 Task: Design a Virtual Art Exhibition.
Action: Mouse moved to (96, 59)
Screenshot: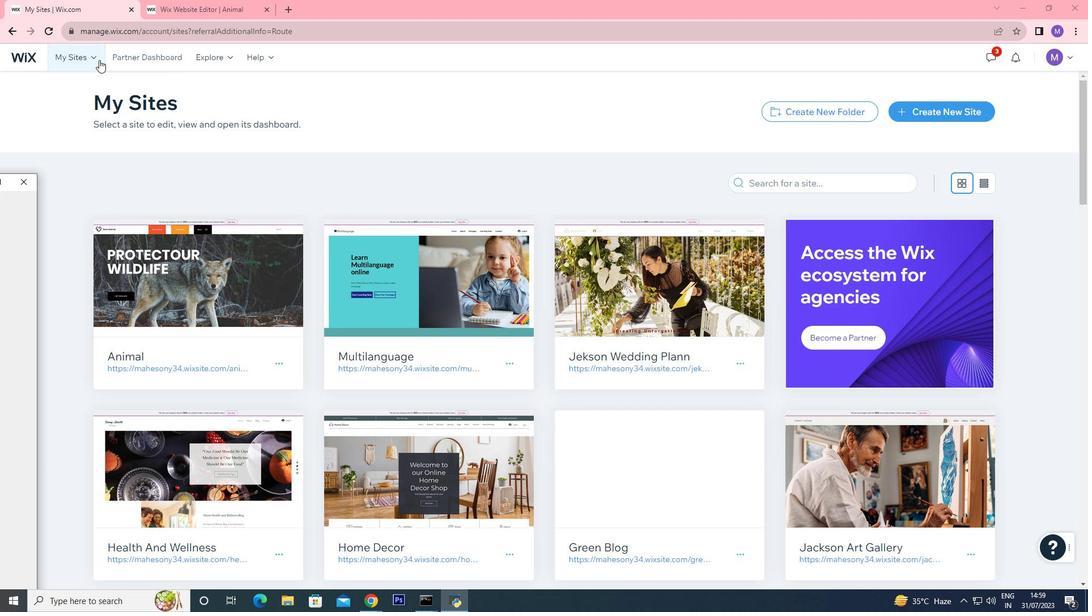 
Action: Mouse pressed left at (96, 59)
Screenshot: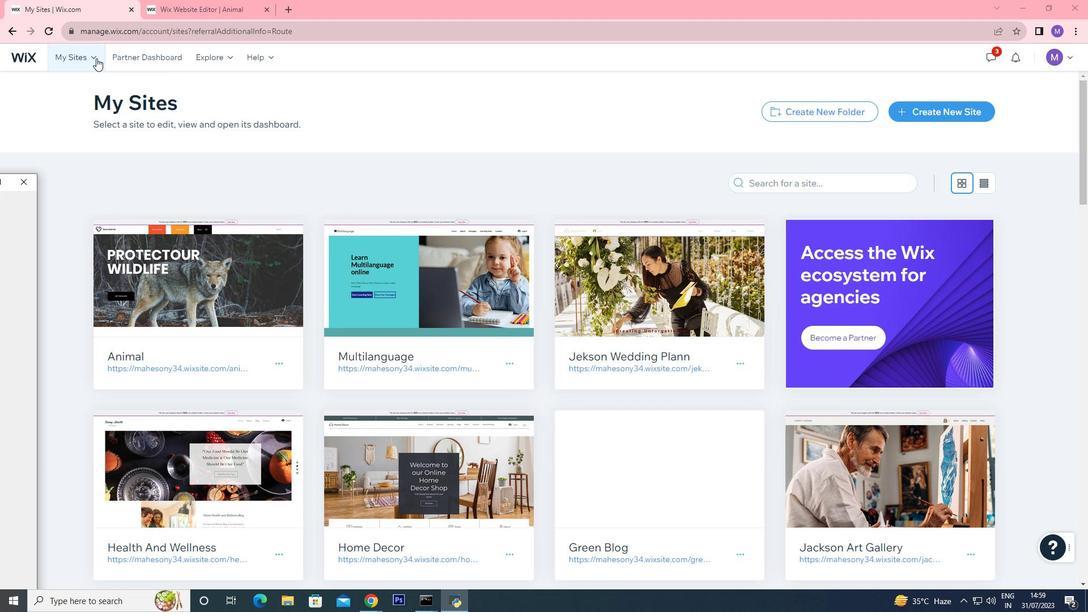 
Action: Mouse moved to (215, 96)
Screenshot: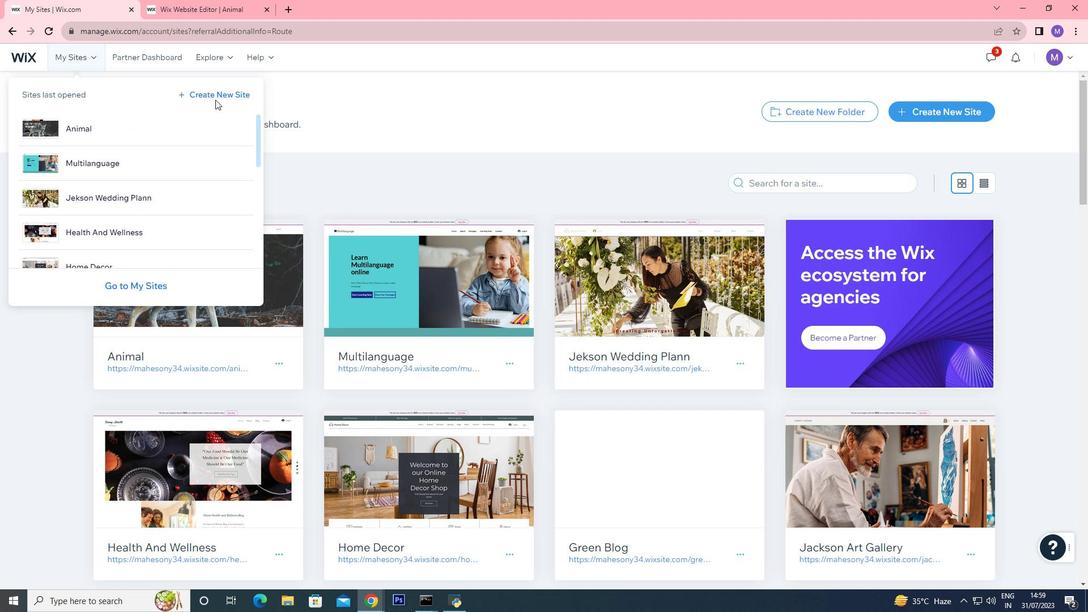 
Action: Mouse pressed left at (215, 96)
Screenshot: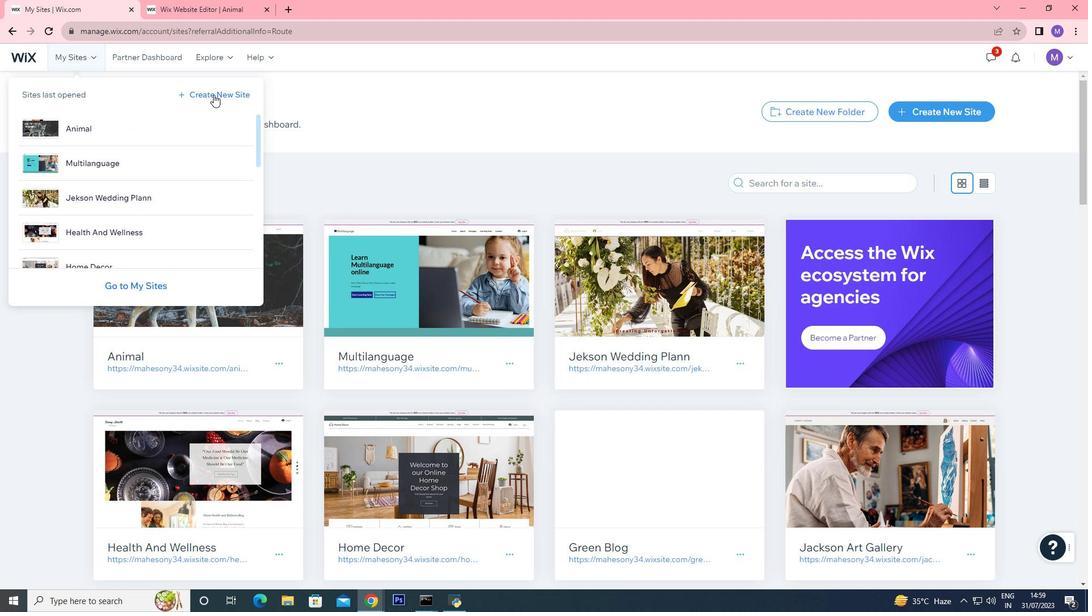 
Action: Mouse moved to (455, 269)
Screenshot: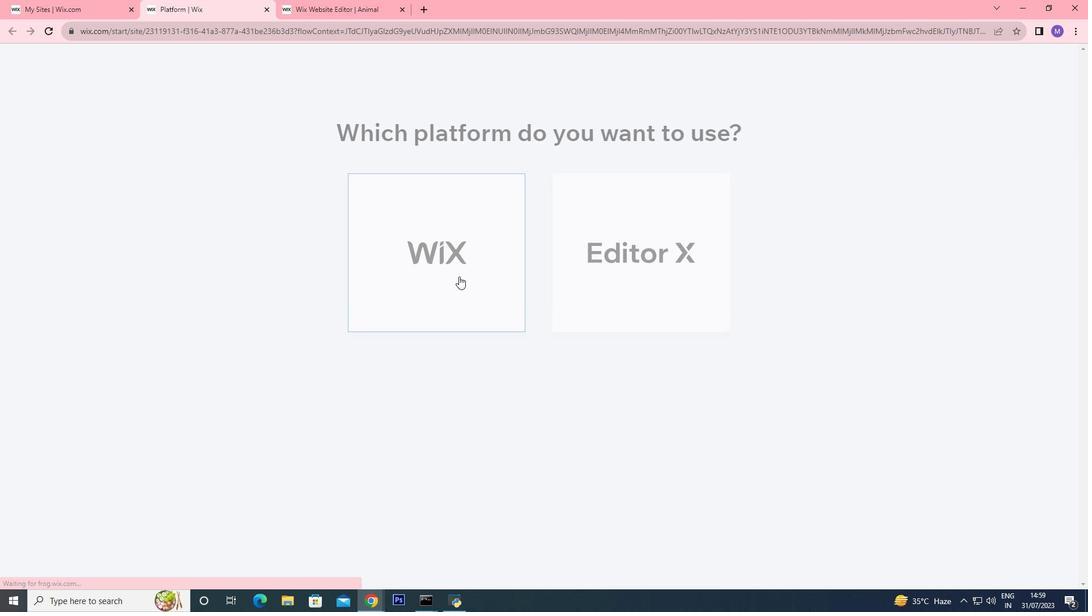 
Action: Mouse pressed left at (455, 269)
Screenshot: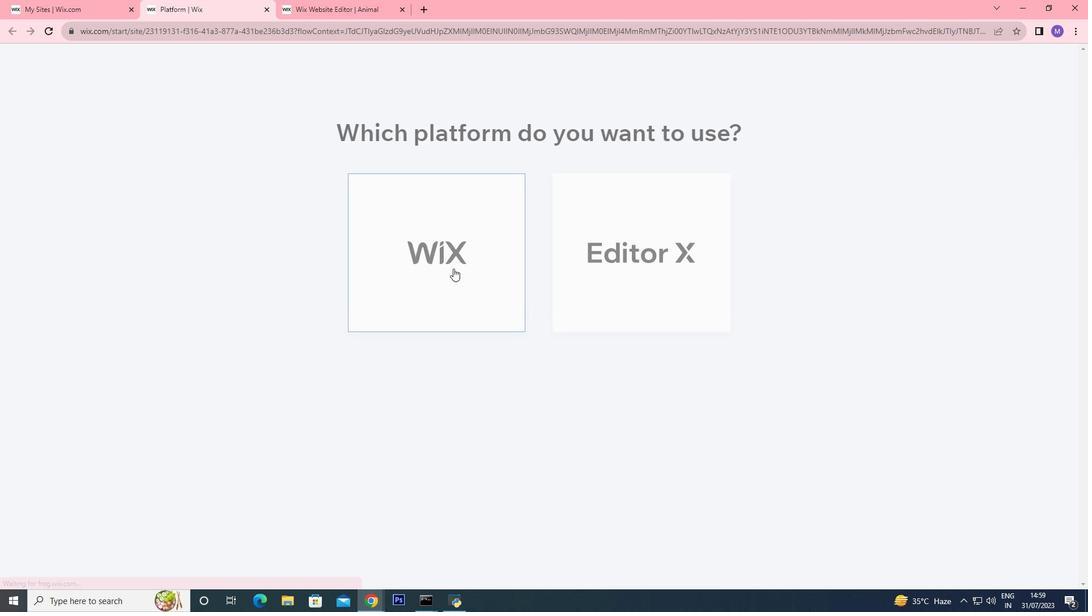 
Action: Mouse pressed left at (455, 269)
Screenshot: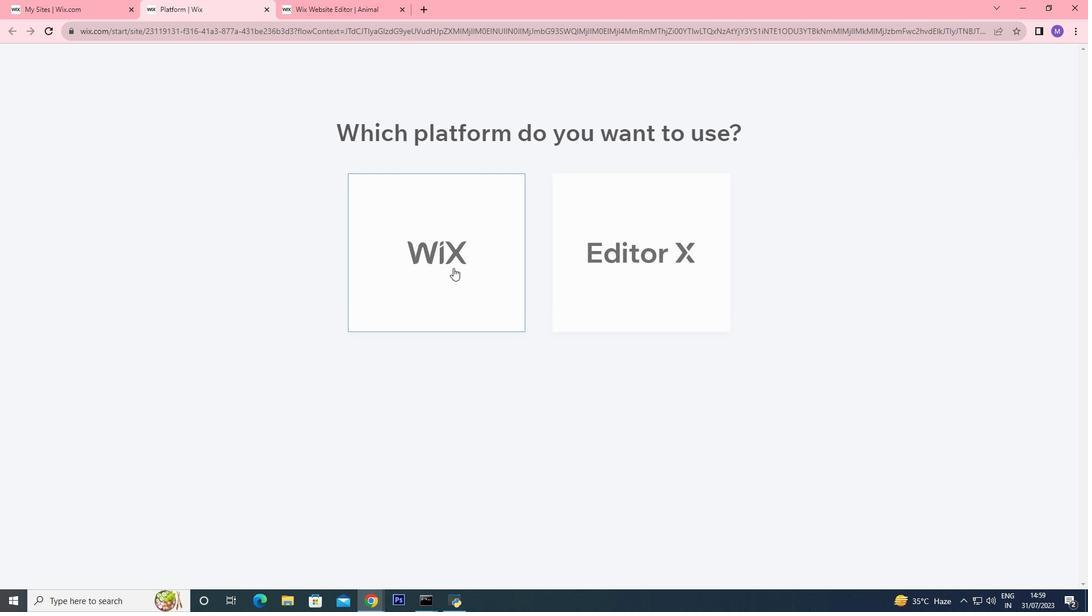 
Action: Mouse pressed left at (455, 269)
Screenshot: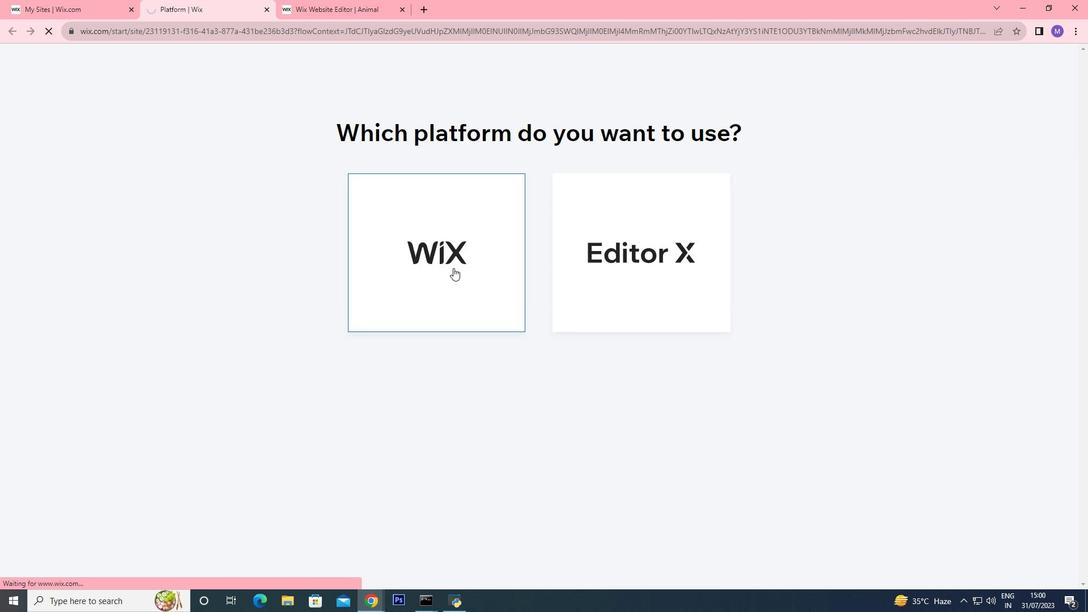 
Action: Mouse moved to (436, 199)
Screenshot: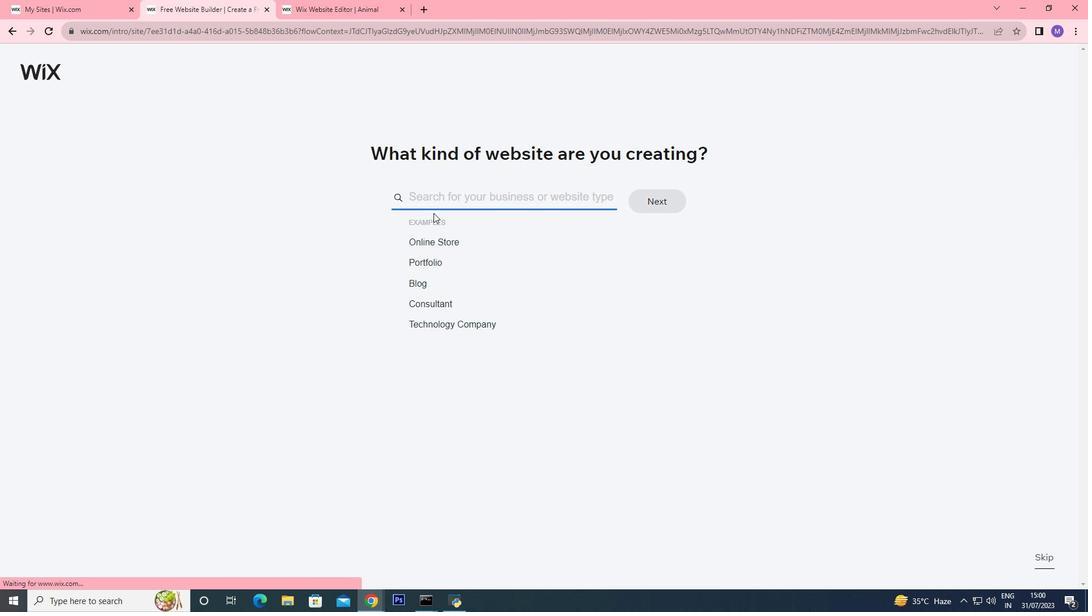 
Action: Mouse pressed left at (436, 199)
Screenshot: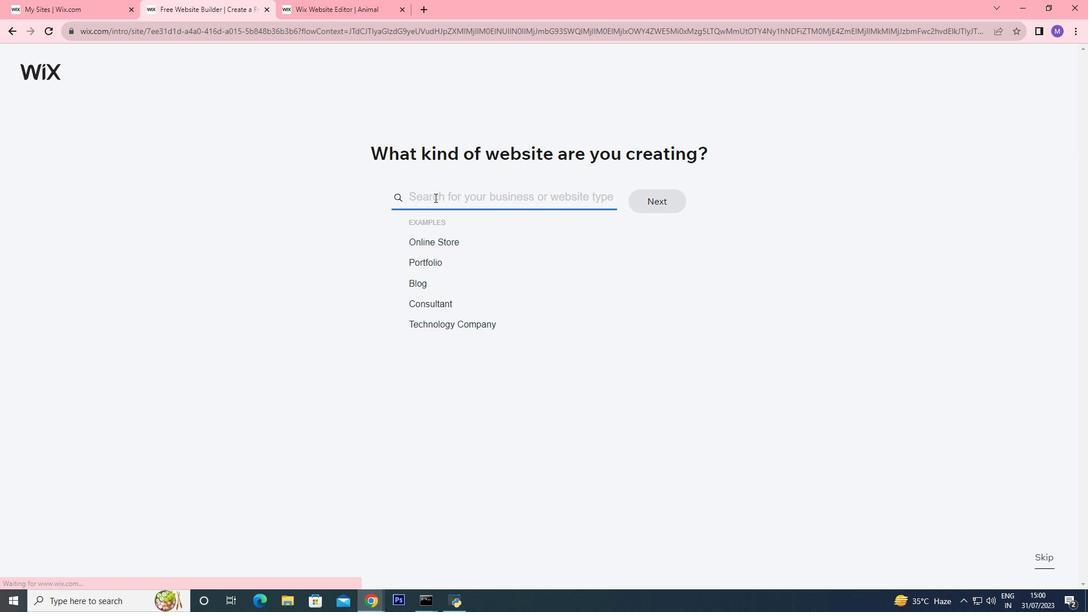 
Action: Key pressed <Key.shift>Virtual<Key.space><Key.shift><Key.shift><Key.shift><Key.shift><Key.shift><Key.shift>Art<Key.space><Key.shift>Exhibition
Screenshot: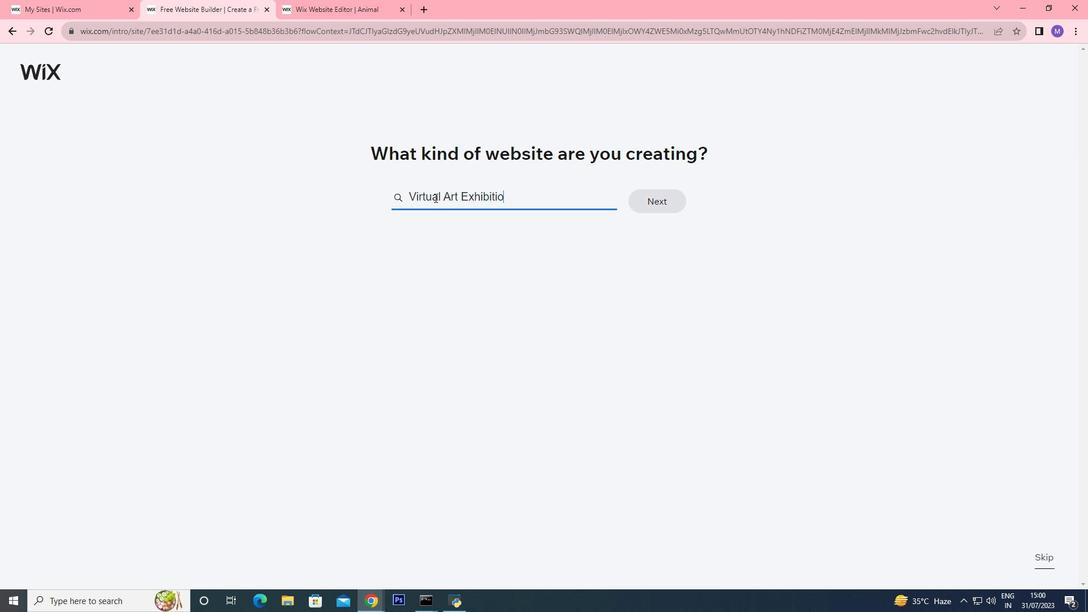 
Action: Mouse moved to (504, 338)
Screenshot: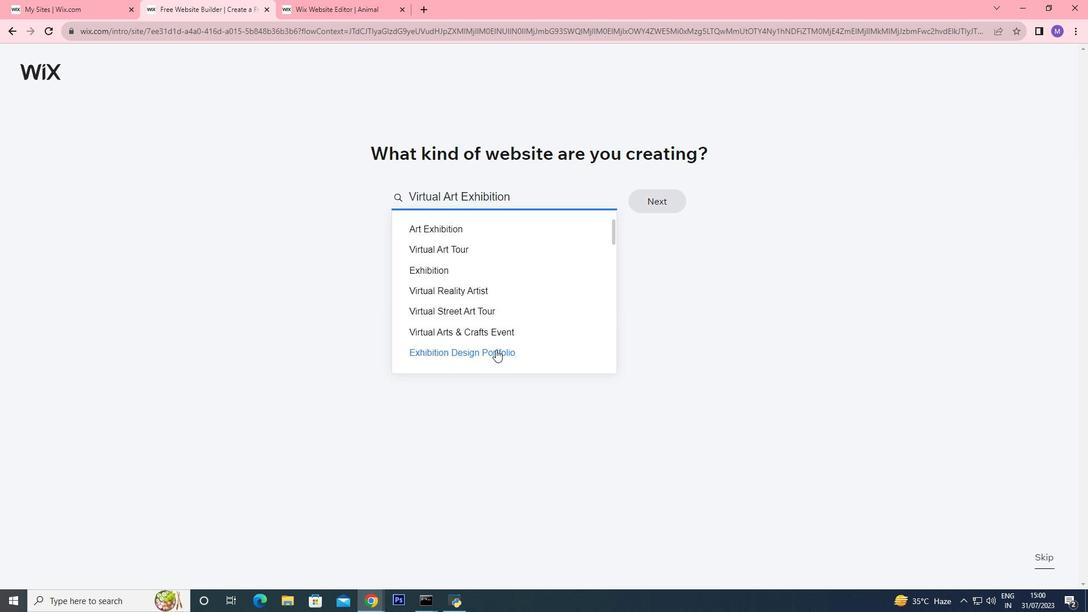 
Action: Mouse scrolled (504, 337) with delta (0, 0)
Screenshot: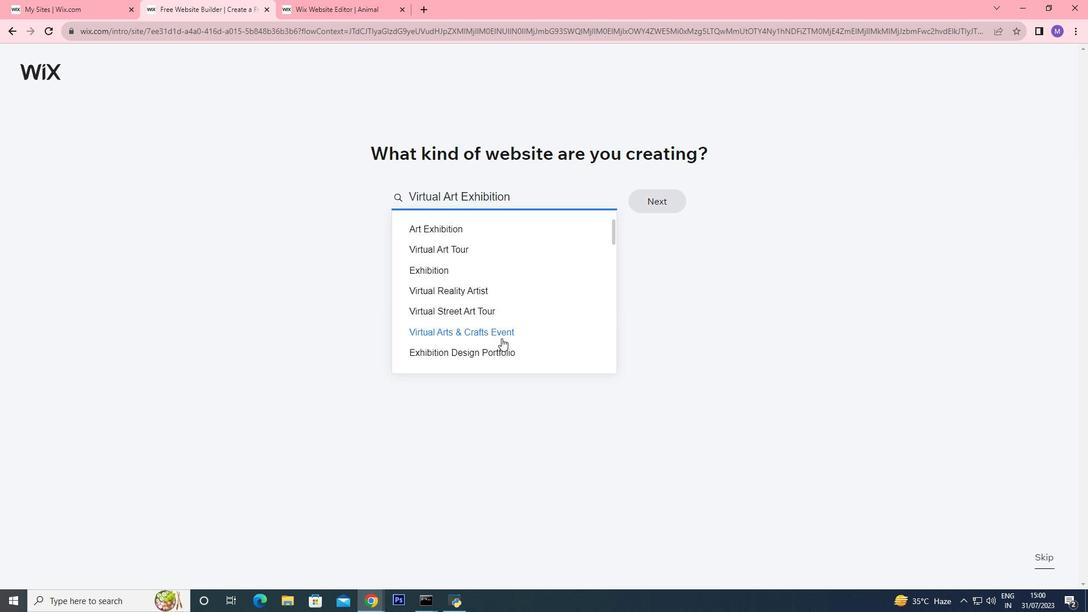 
Action: Mouse moved to (485, 281)
Screenshot: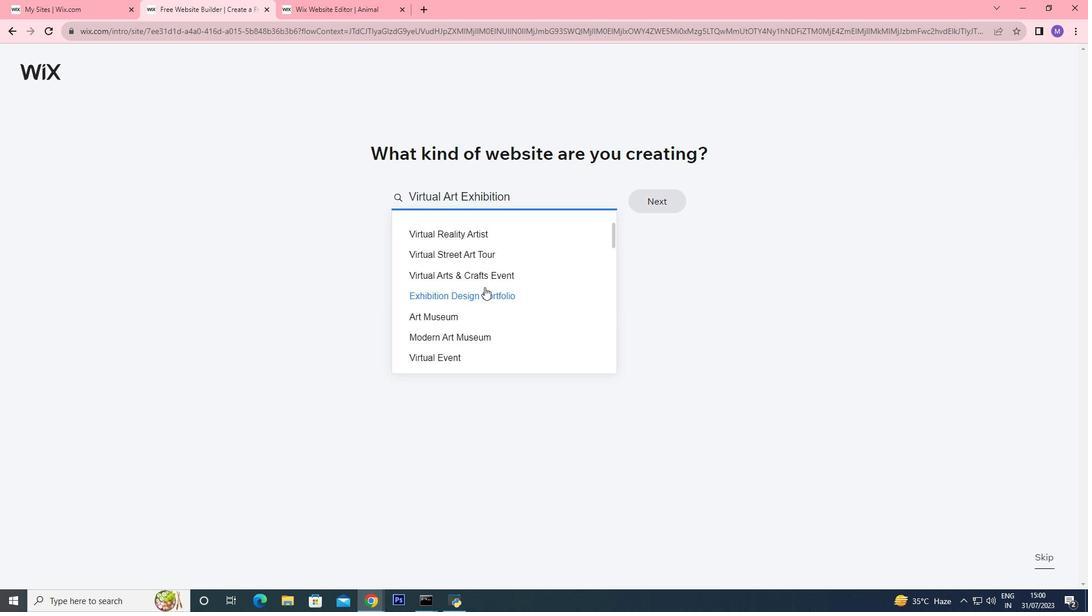 
Action: Mouse scrolled (485, 282) with delta (0, 0)
Screenshot: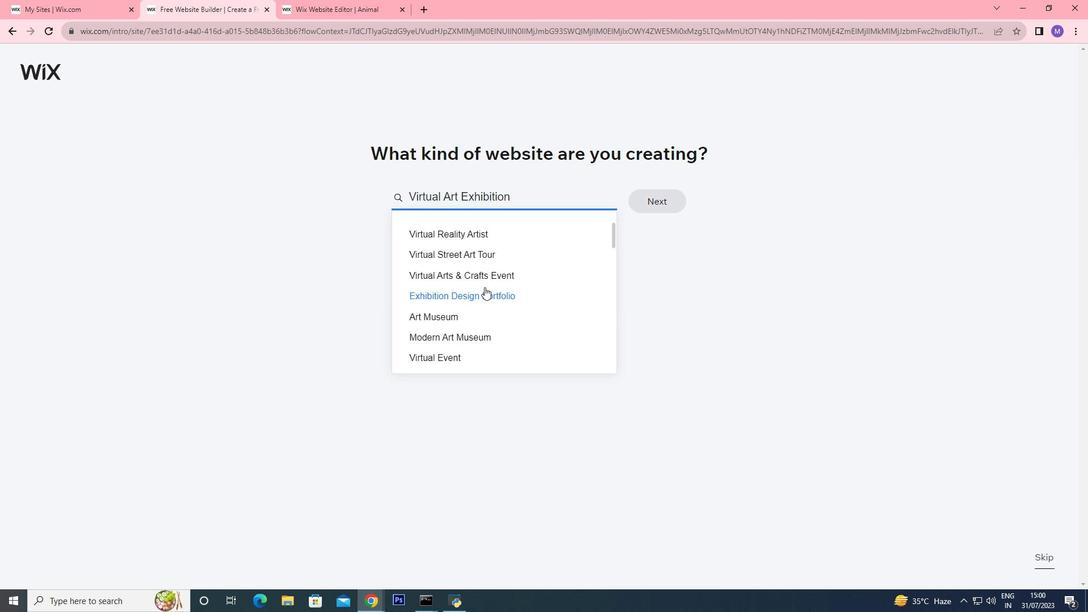 
Action: Mouse scrolled (485, 282) with delta (0, 0)
Screenshot: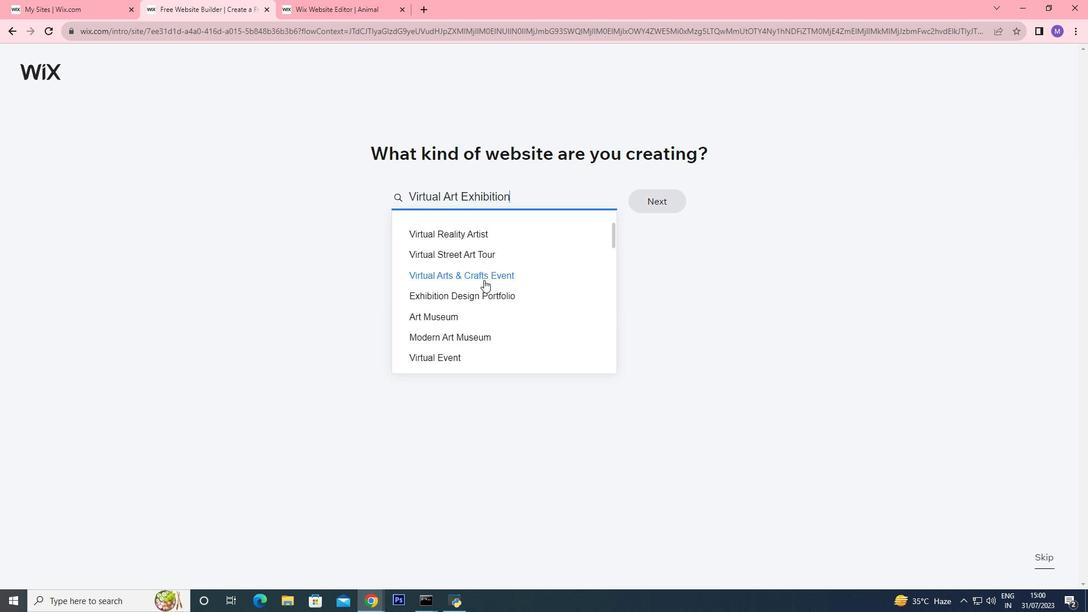 
Action: Mouse scrolled (485, 282) with delta (0, 0)
Screenshot: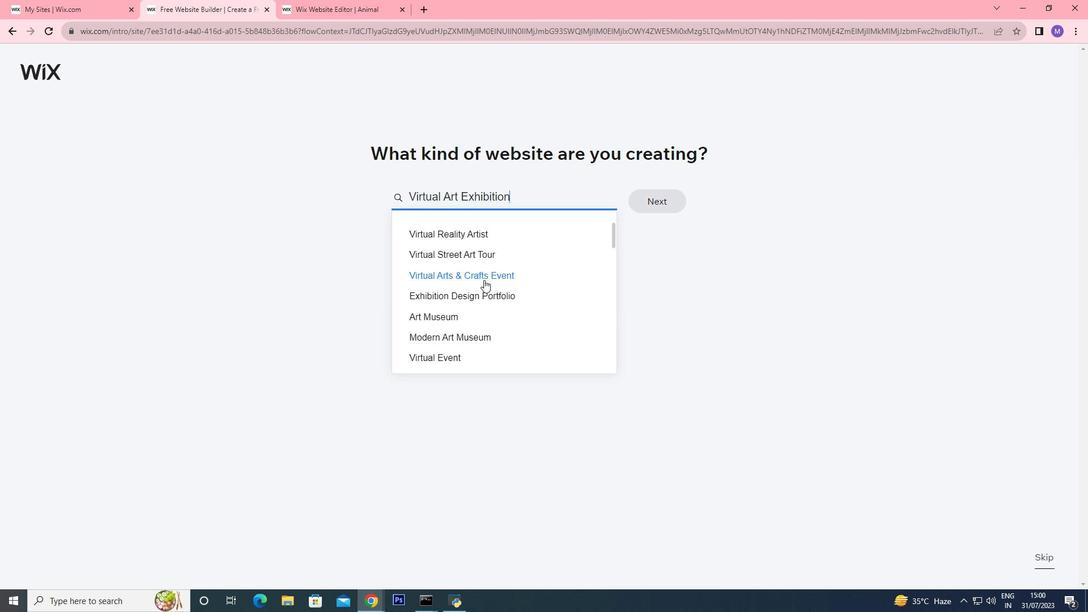 
Action: Mouse moved to (454, 227)
Screenshot: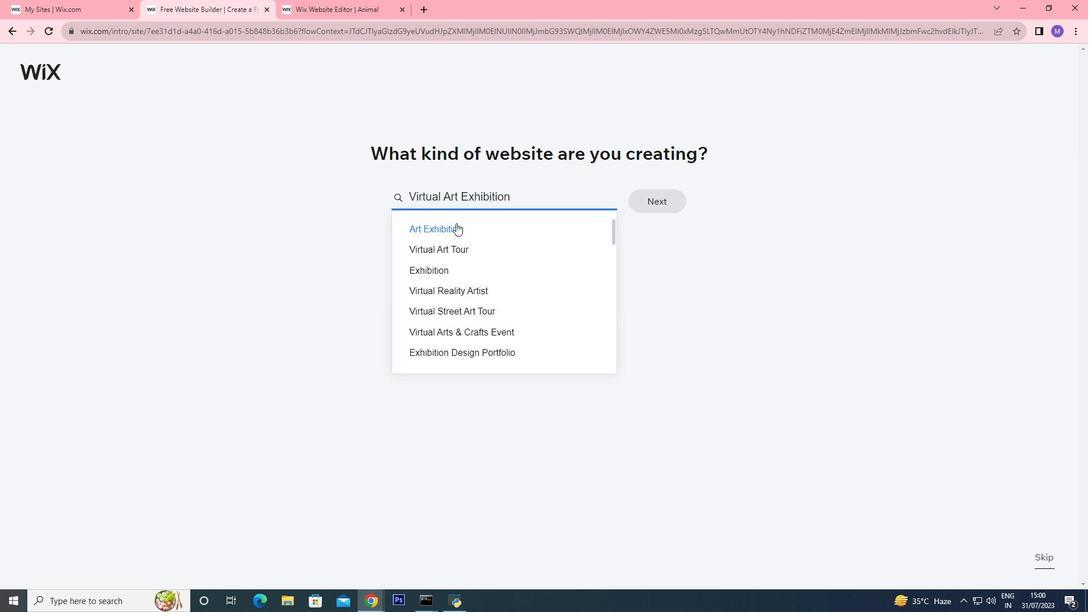 
Action: Mouse pressed left at (454, 227)
Screenshot: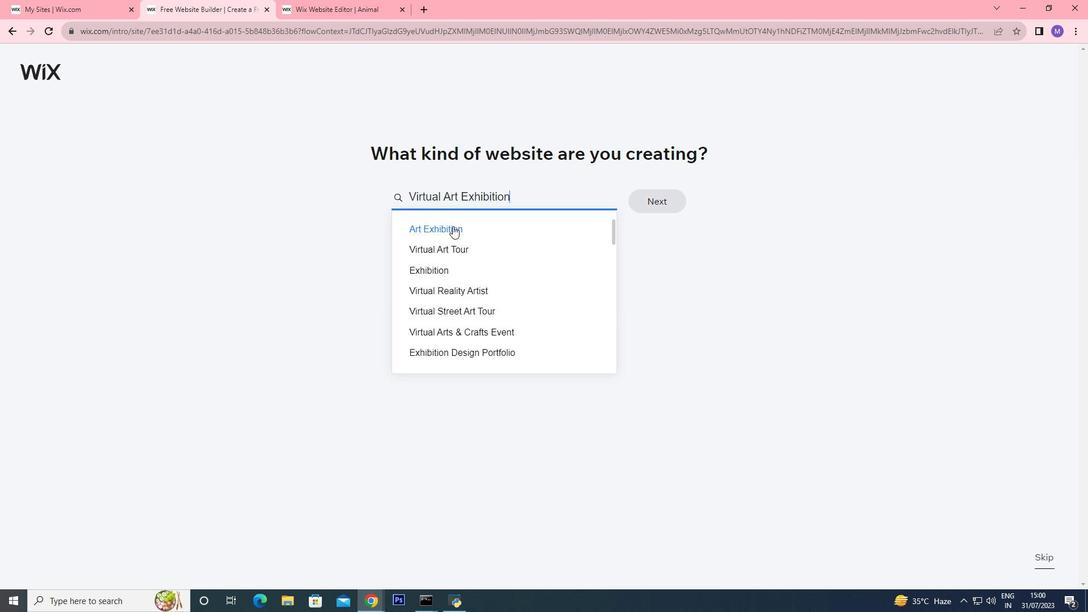 
Action: Mouse moved to (653, 198)
Screenshot: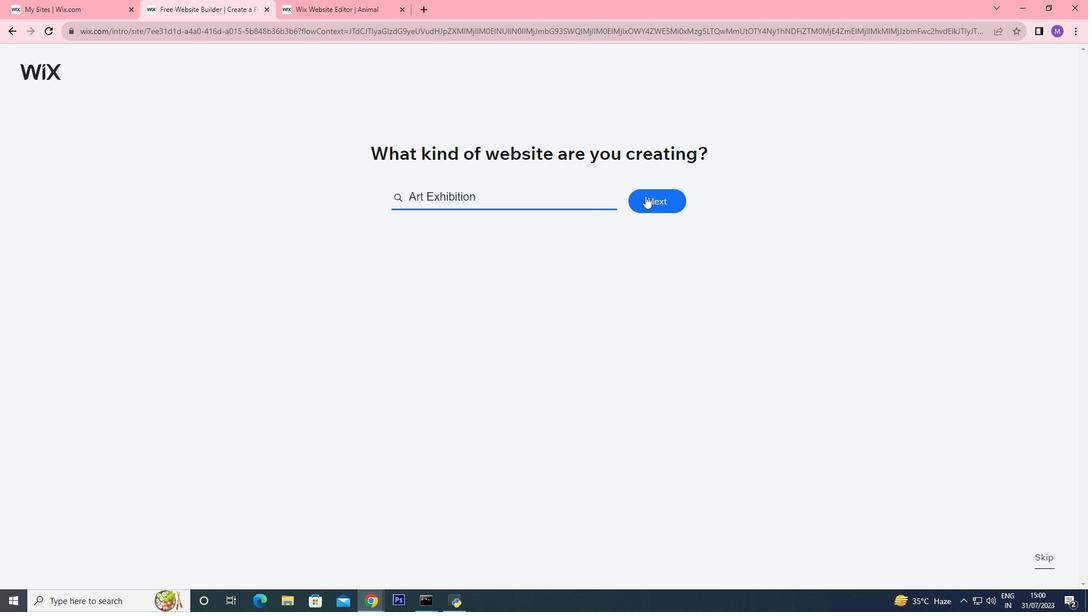 
Action: Mouse pressed left at (653, 198)
Screenshot: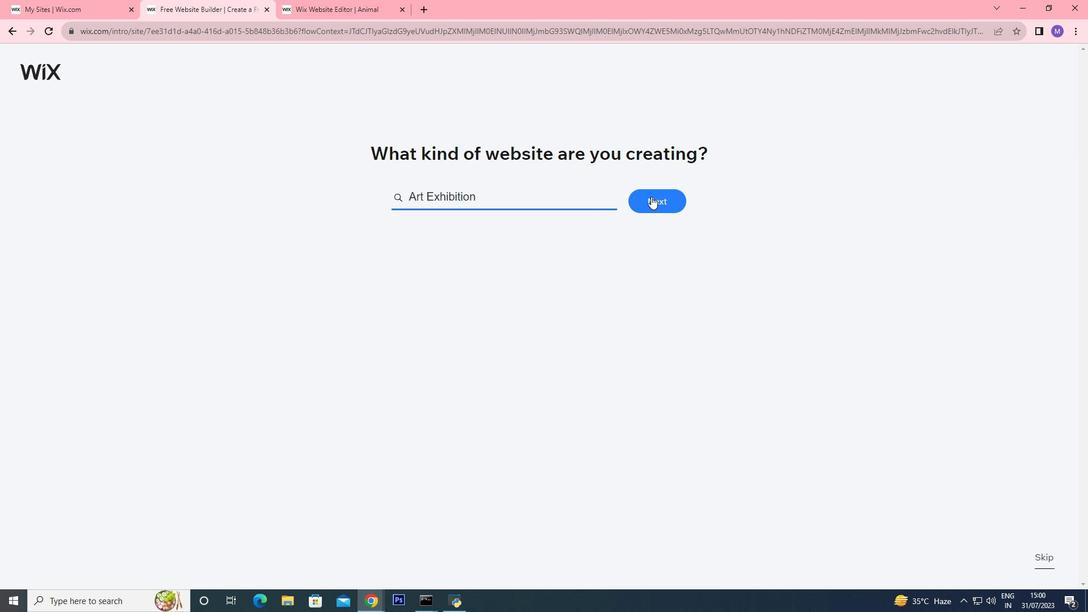 
Action: Mouse moved to (434, 228)
Screenshot: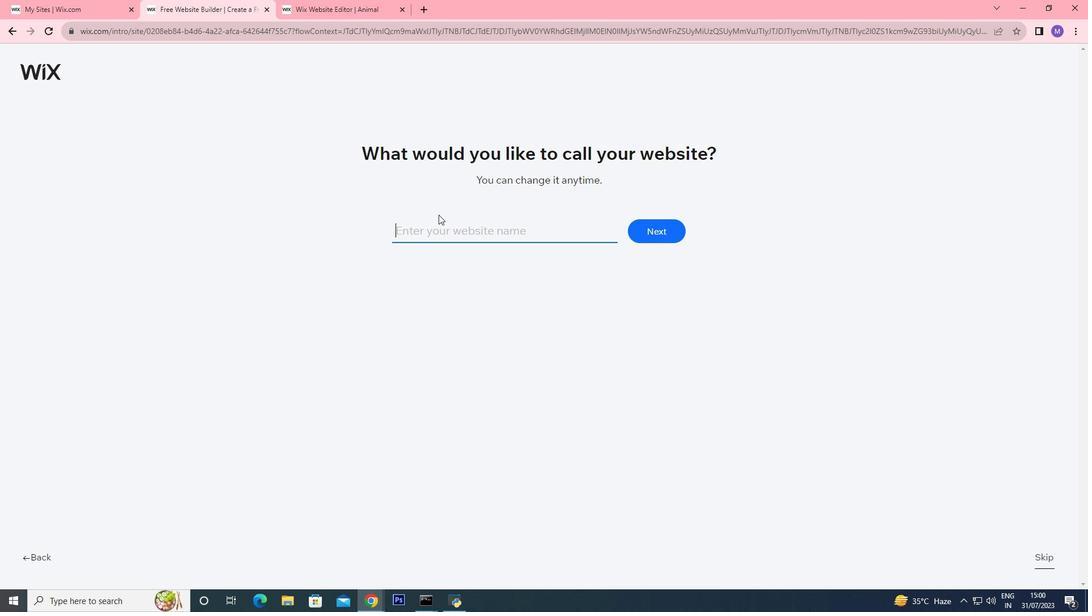 
Action: Mouse pressed left at (434, 228)
Screenshot: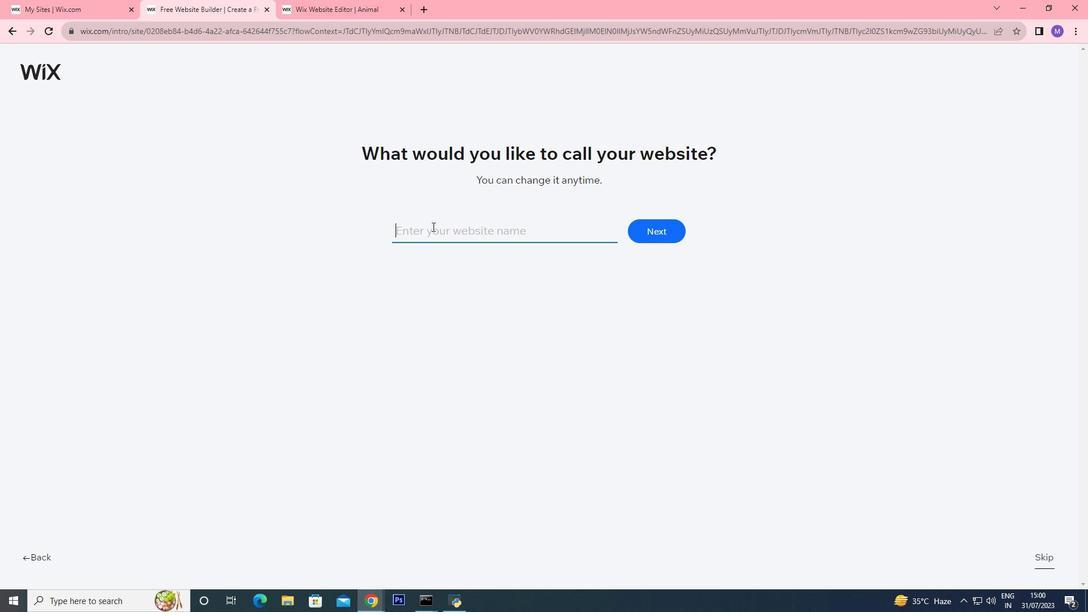 
Action: Mouse moved to (363, 1)
Screenshot: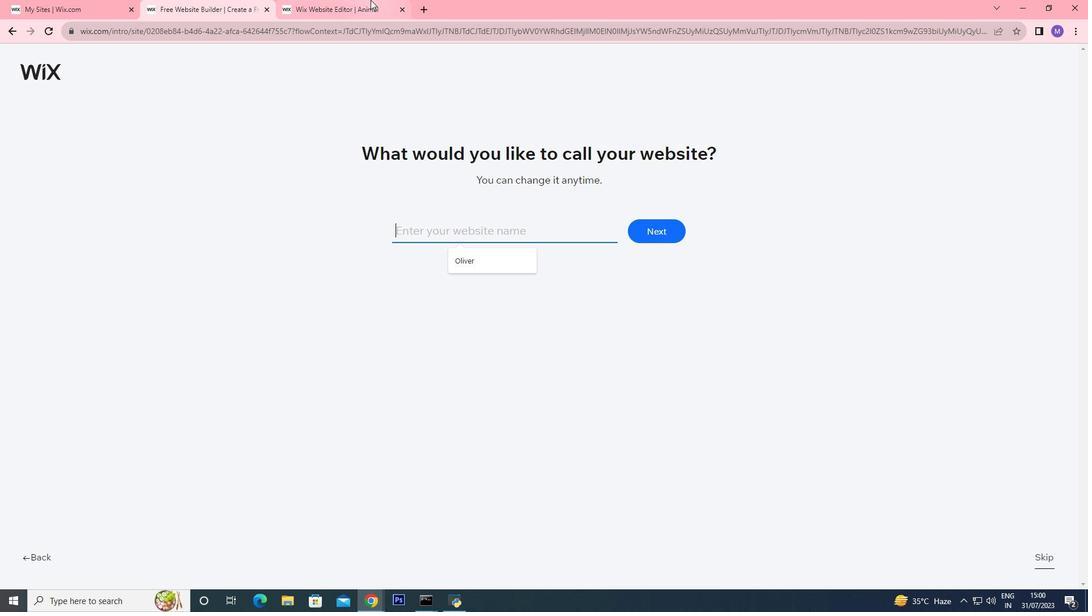 
Action: Mouse pressed left at (363, 1)
Screenshot: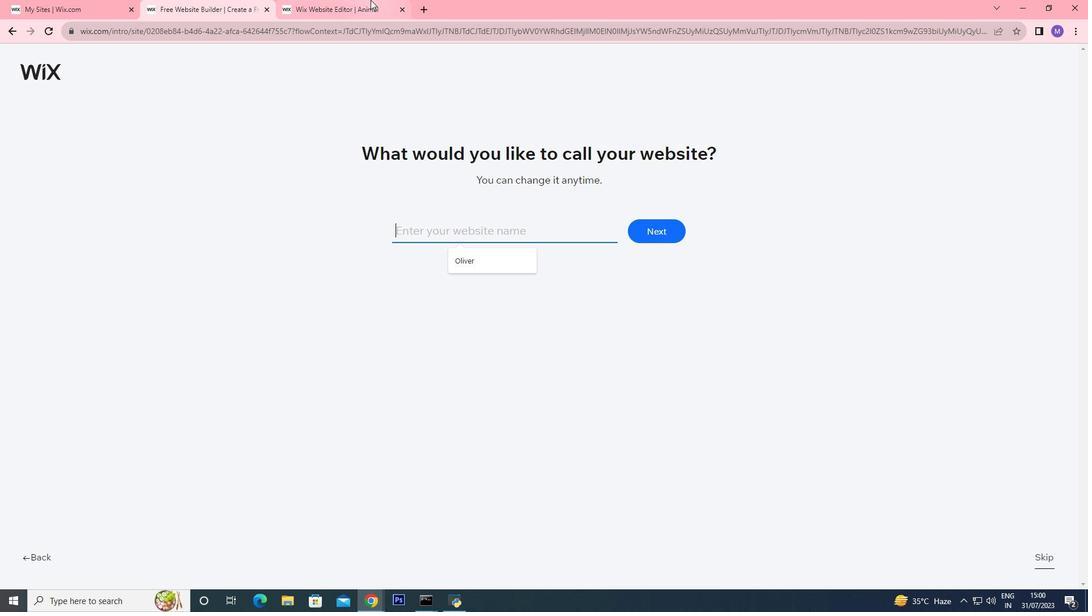 
Action: Mouse moved to (482, 225)
Screenshot: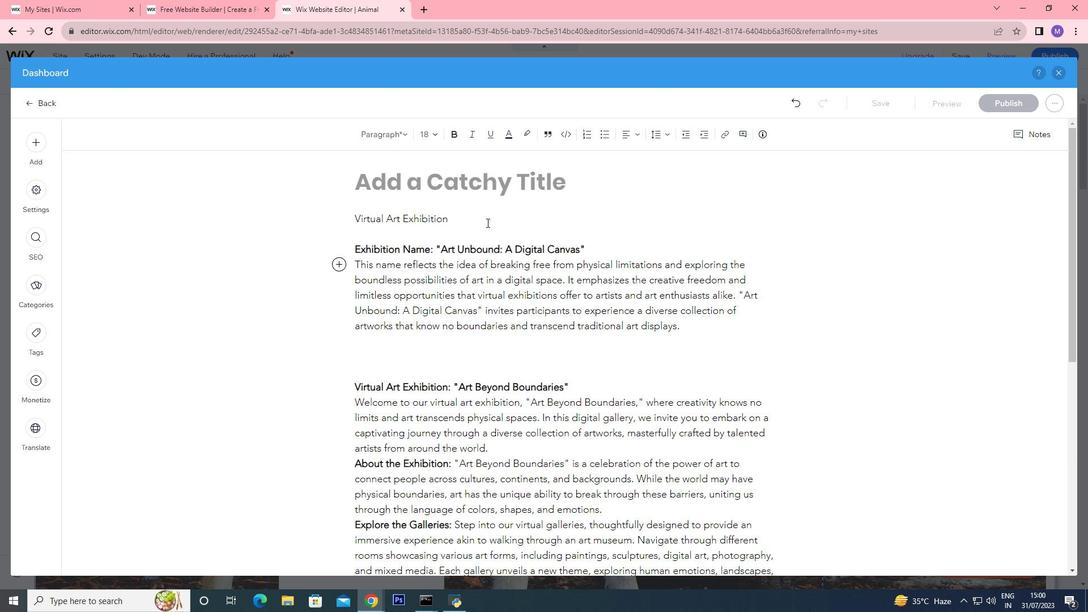 
Action: Mouse pressed left at (484, 225)
Screenshot: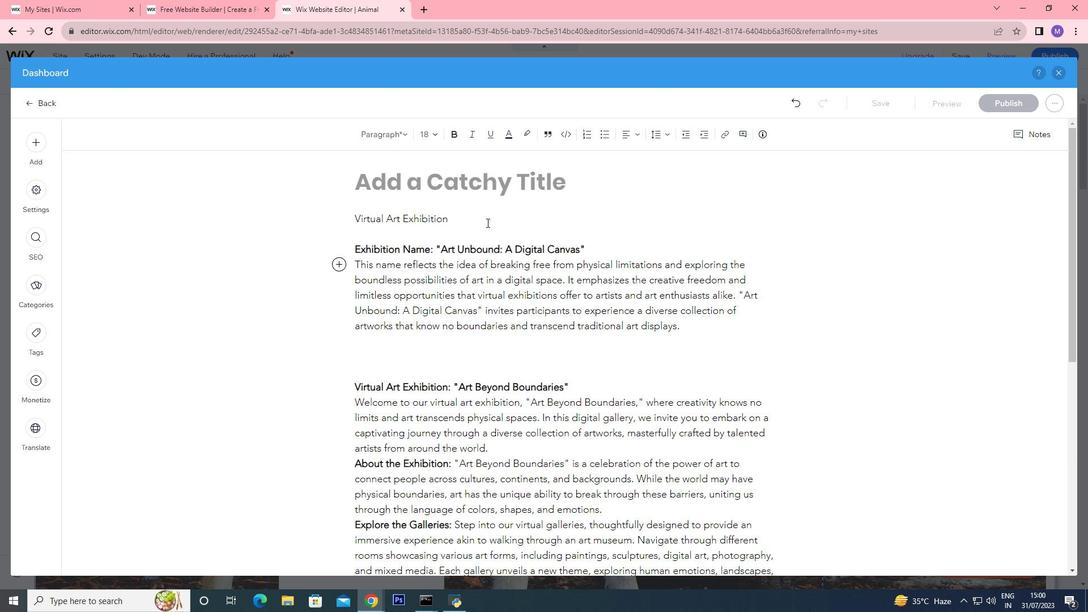 
Action: Mouse moved to (330, 227)
Screenshot: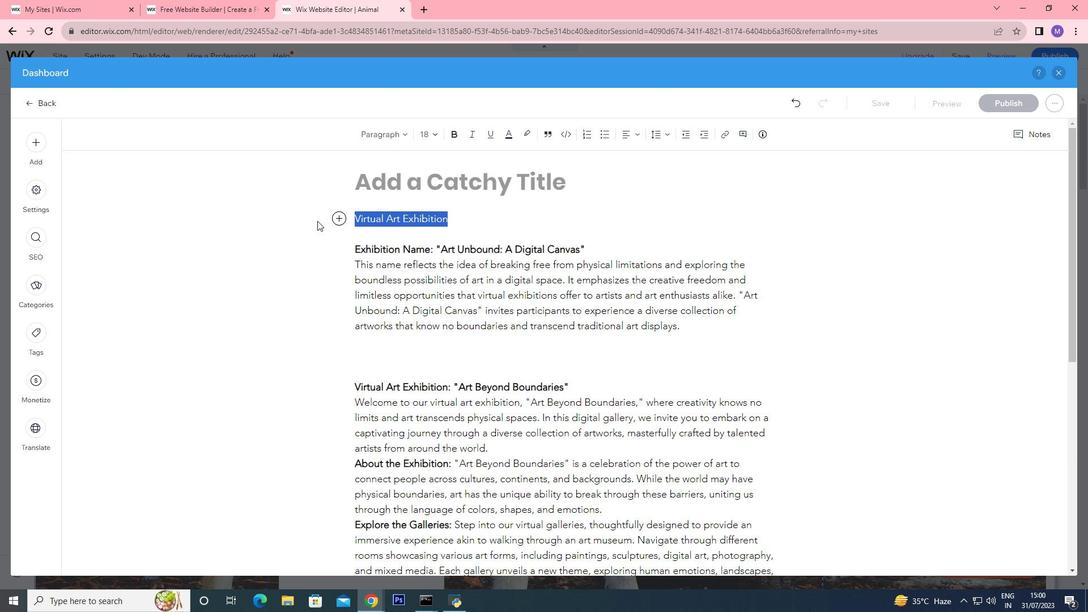
Action: Key pressed ctrl+C
Screenshot: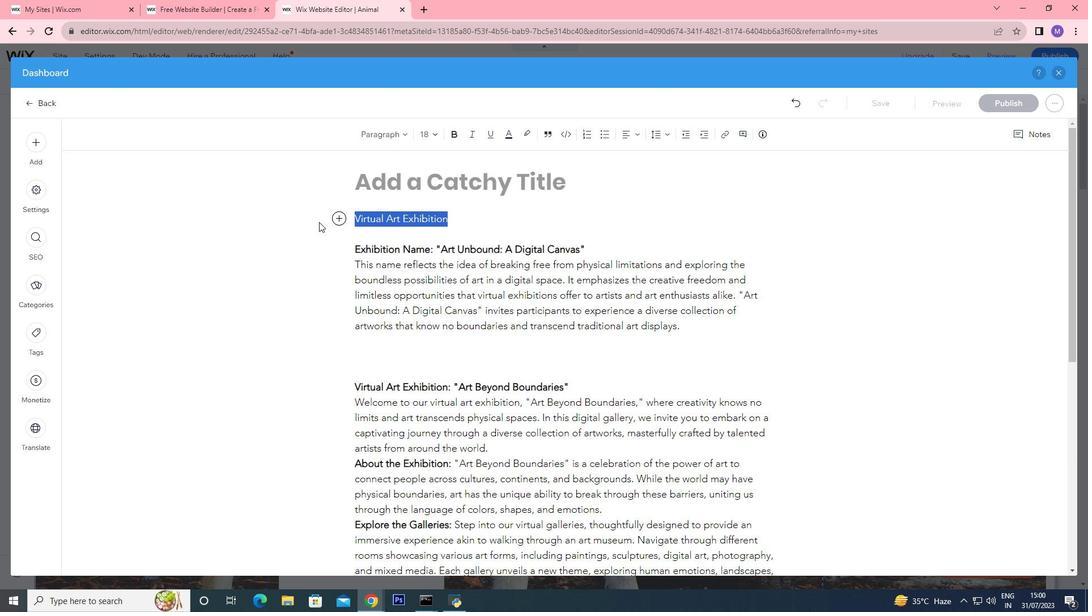 
Action: Mouse moved to (242, 1)
Screenshot: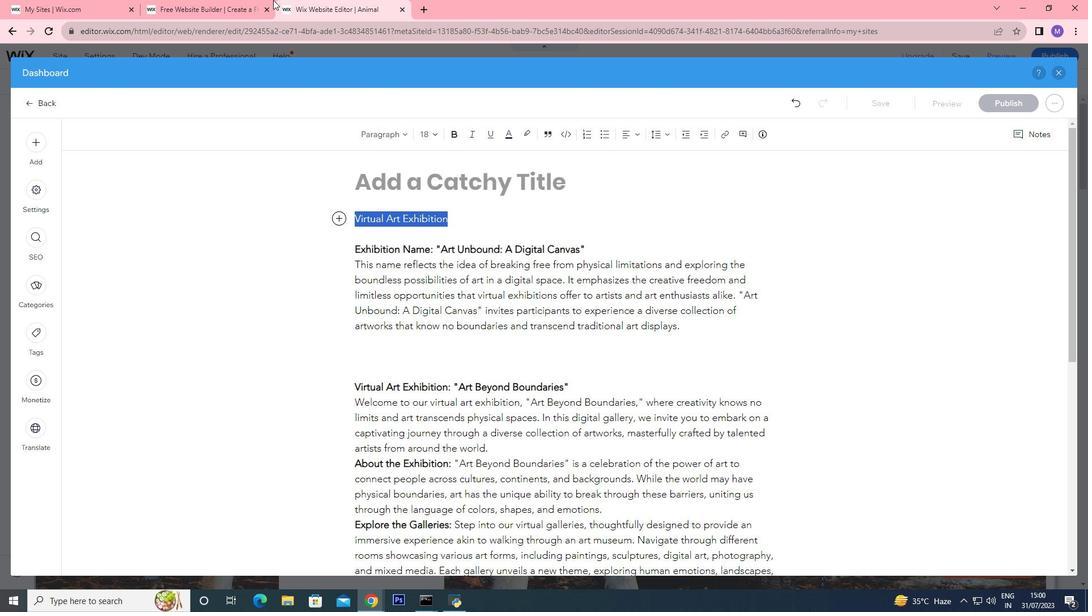 
Action: Mouse pressed left at (242, 1)
Screenshot: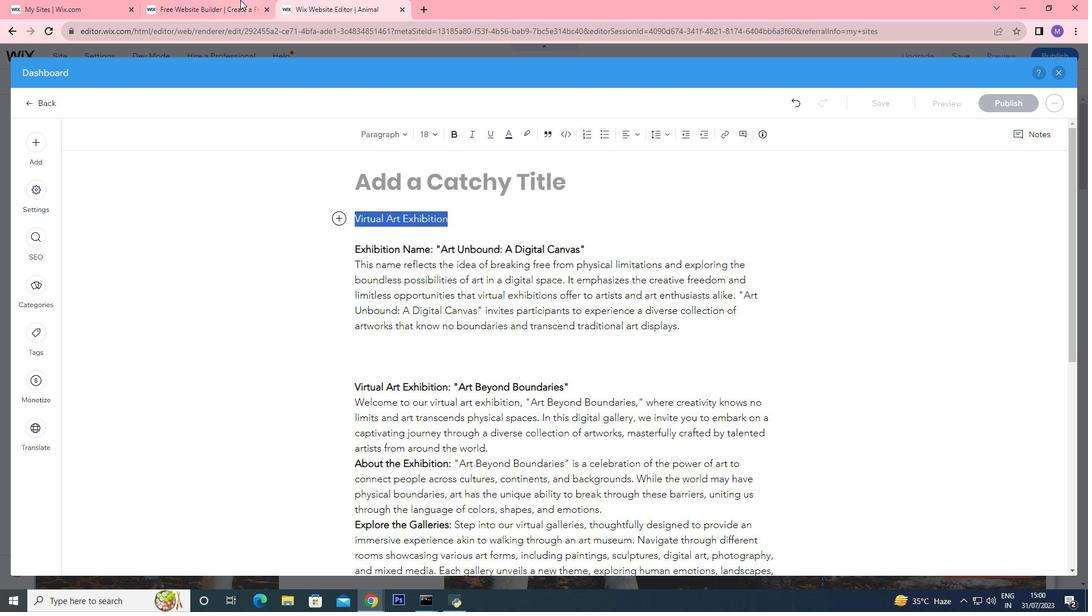 
Action: Mouse moved to (453, 229)
Screenshot: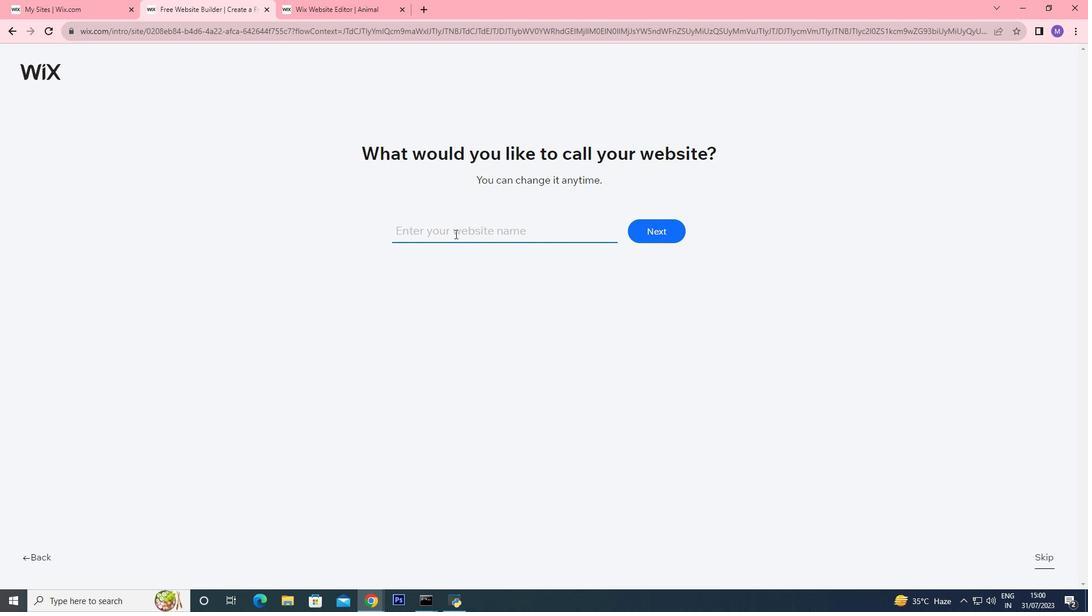 
Action: Mouse pressed left at (453, 229)
Screenshot: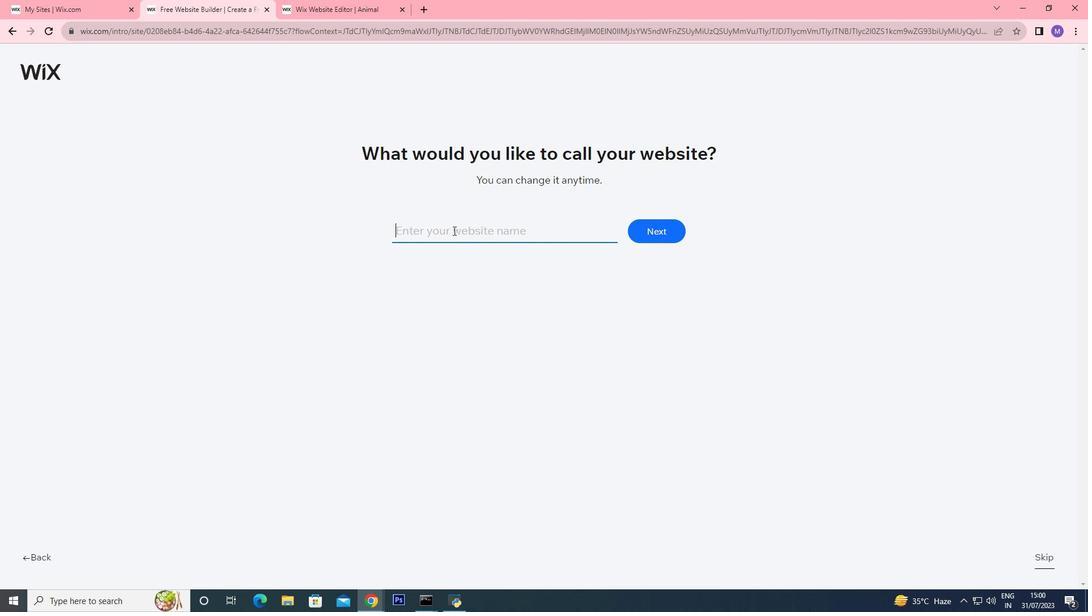 
Action: Key pressed ctrl+V
Screenshot: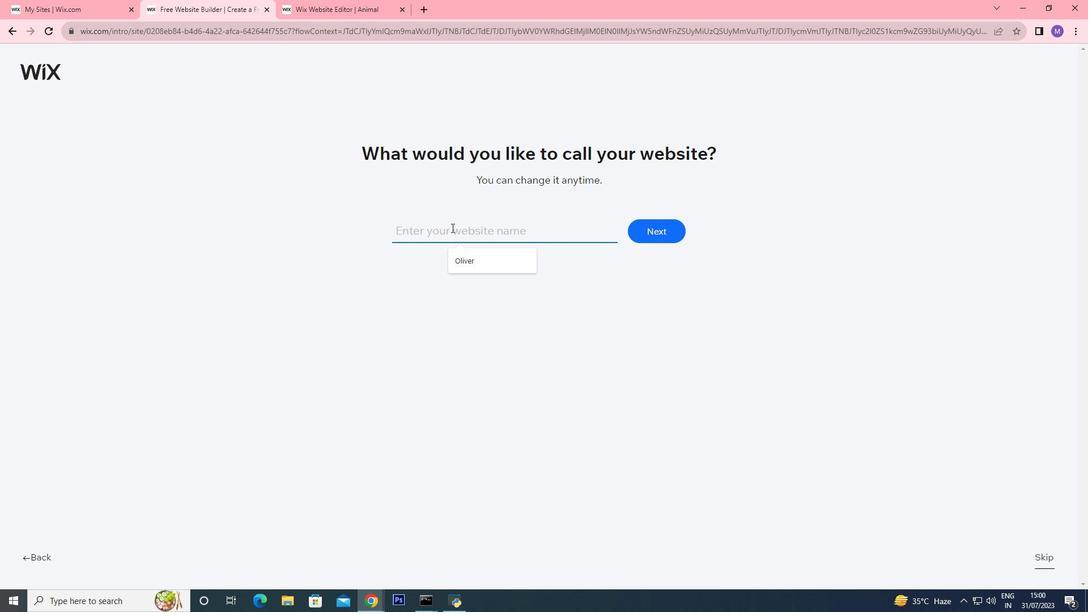 
Action: Mouse moved to (306, 1)
Screenshot: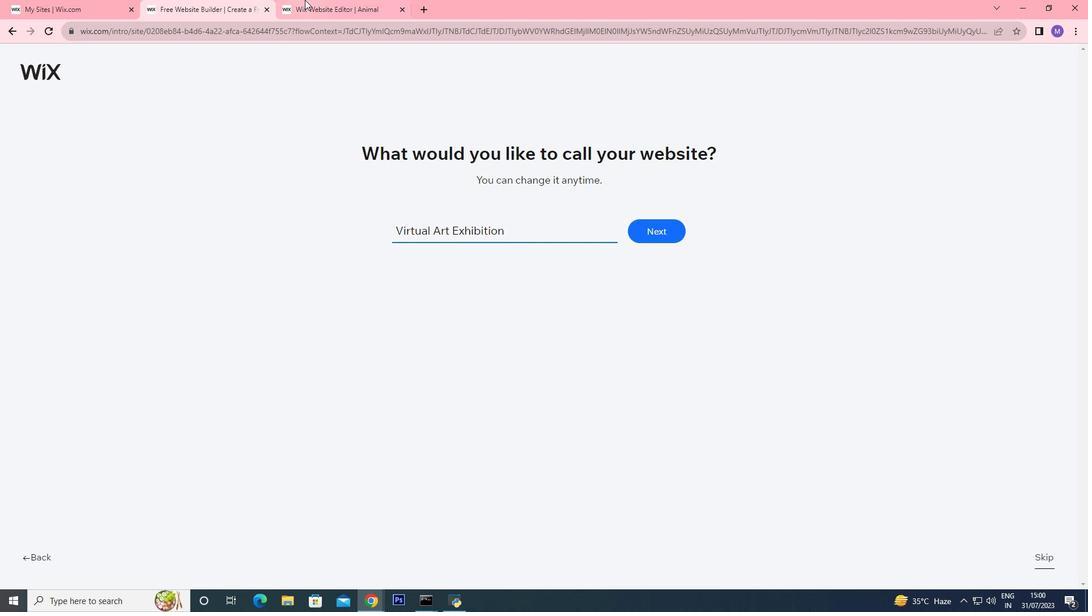 
Action: Mouse pressed left at (306, 1)
Screenshot: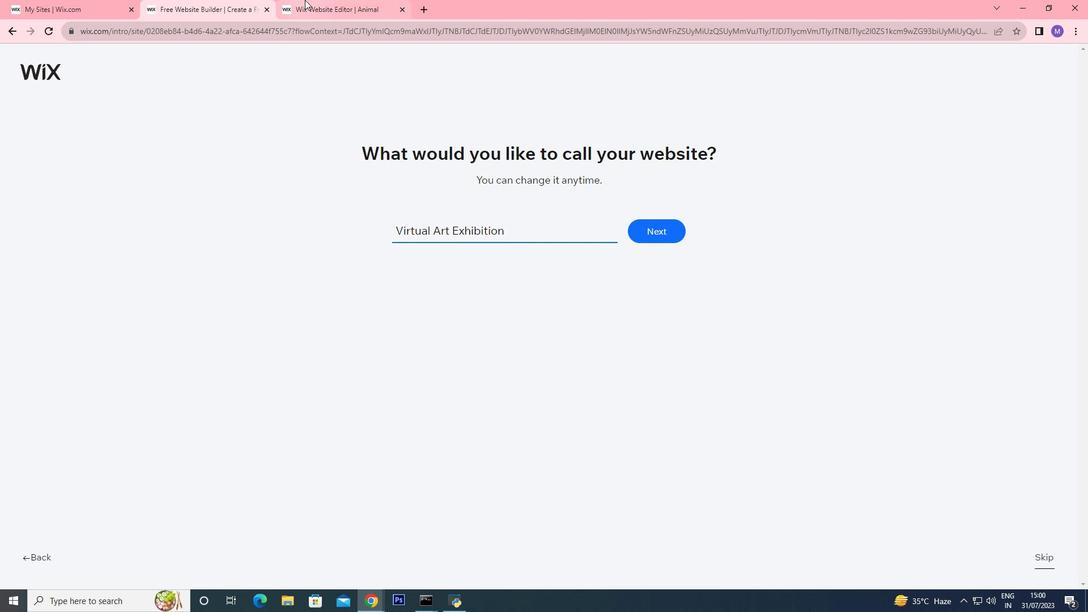 
Action: Mouse moved to (498, 251)
Screenshot: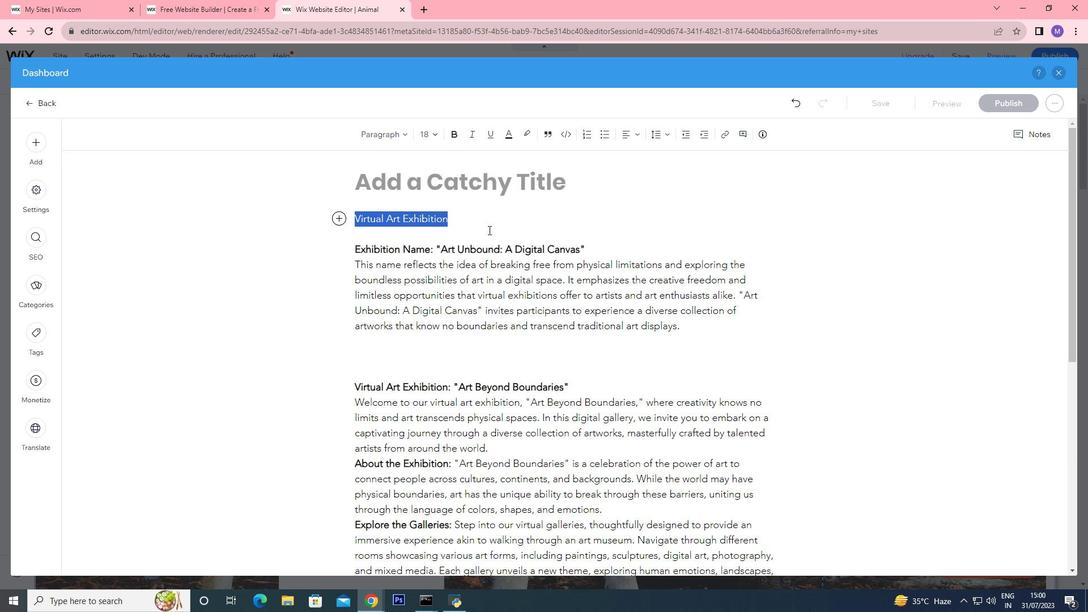 
Action: Mouse pressed left at (498, 251)
Screenshot: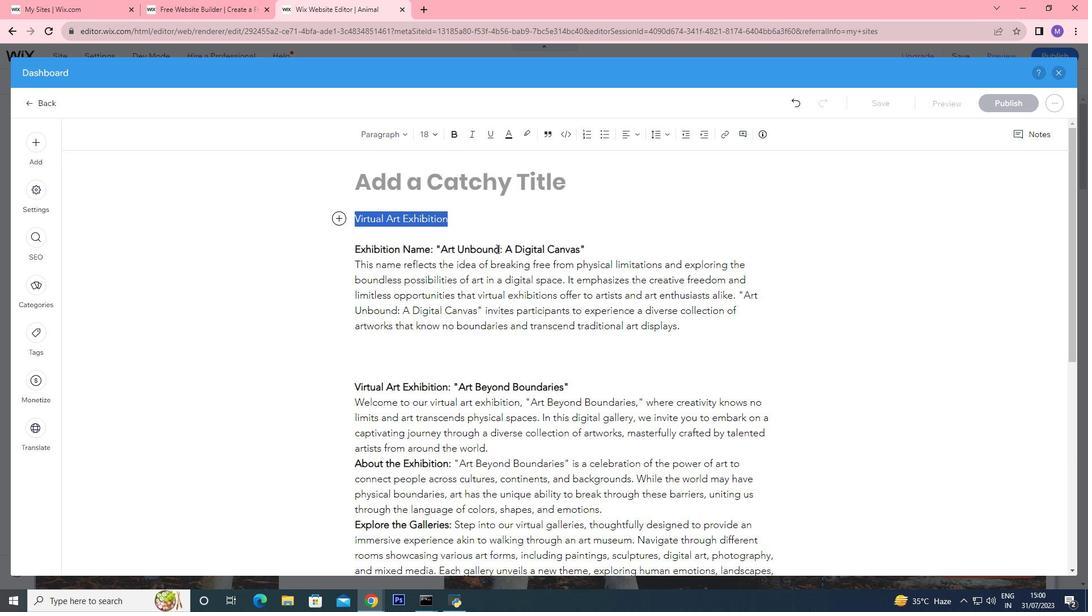 
Action: Mouse moved to (502, 250)
Screenshot: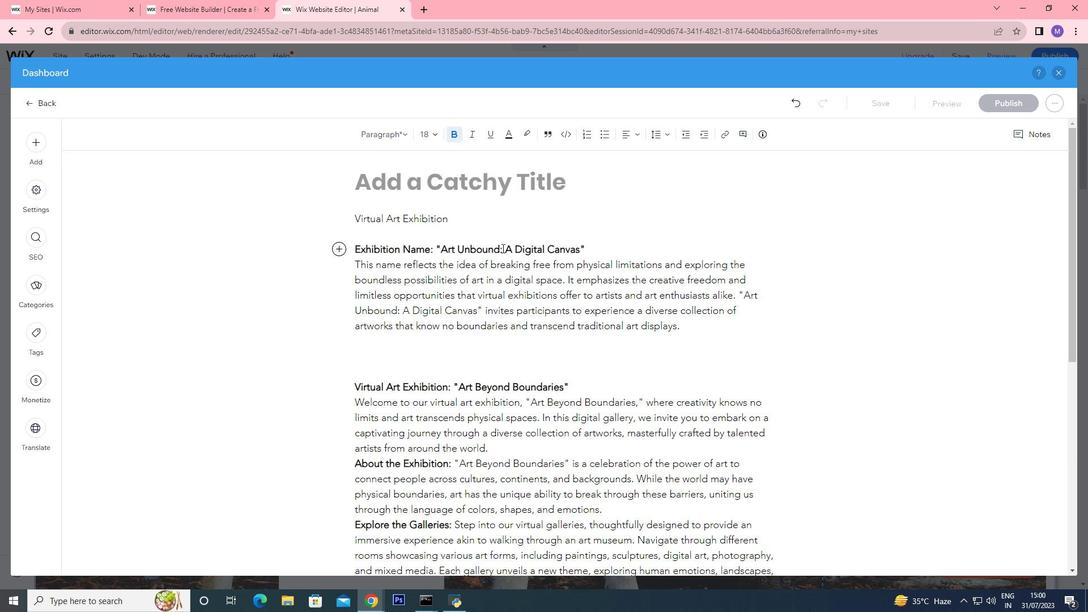 
Action: Mouse pressed left at (502, 250)
Screenshot: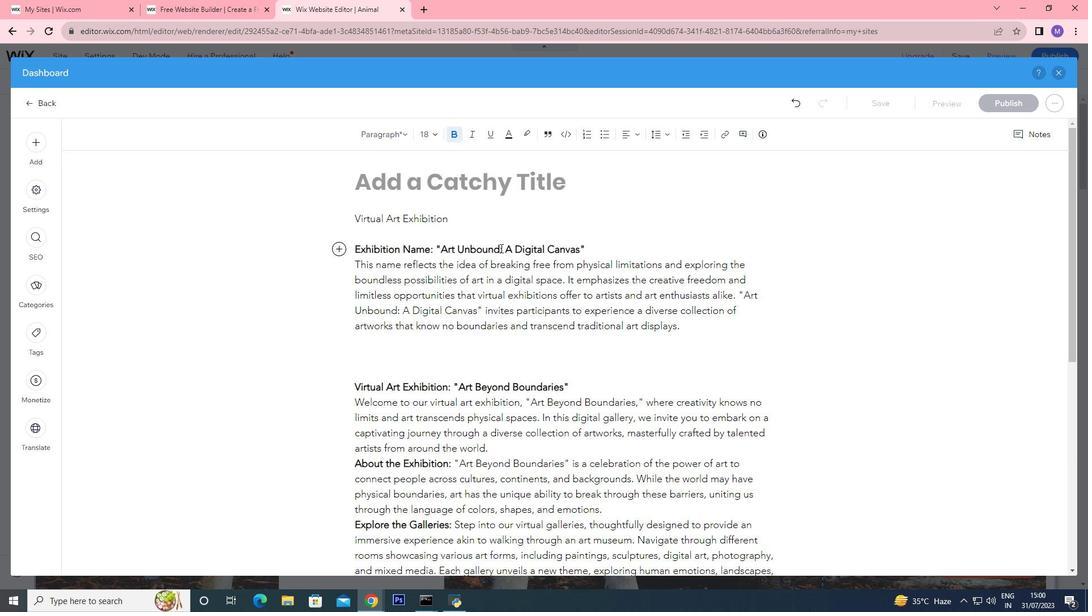 
Action: Mouse moved to (422, 242)
Screenshot: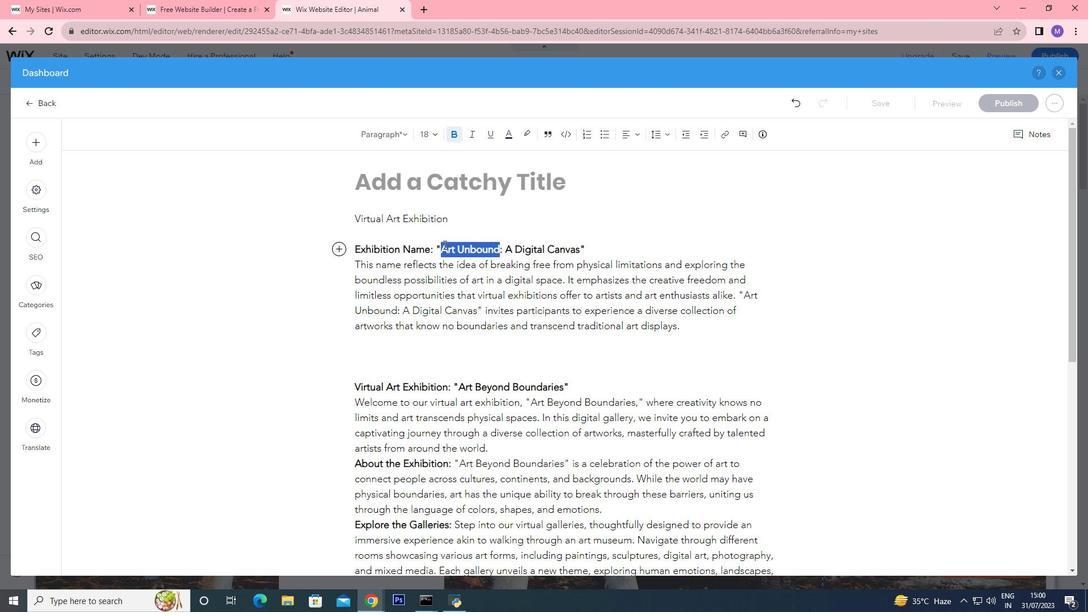 
Action: Key pressed ctrl+C
Screenshot: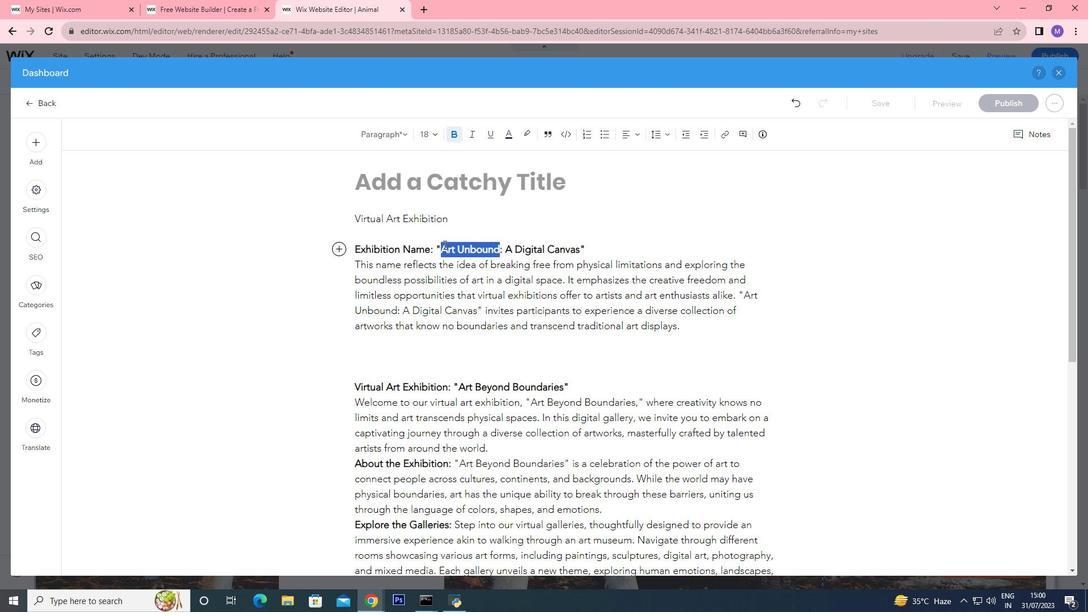 
Action: Mouse moved to (257, 15)
Screenshot: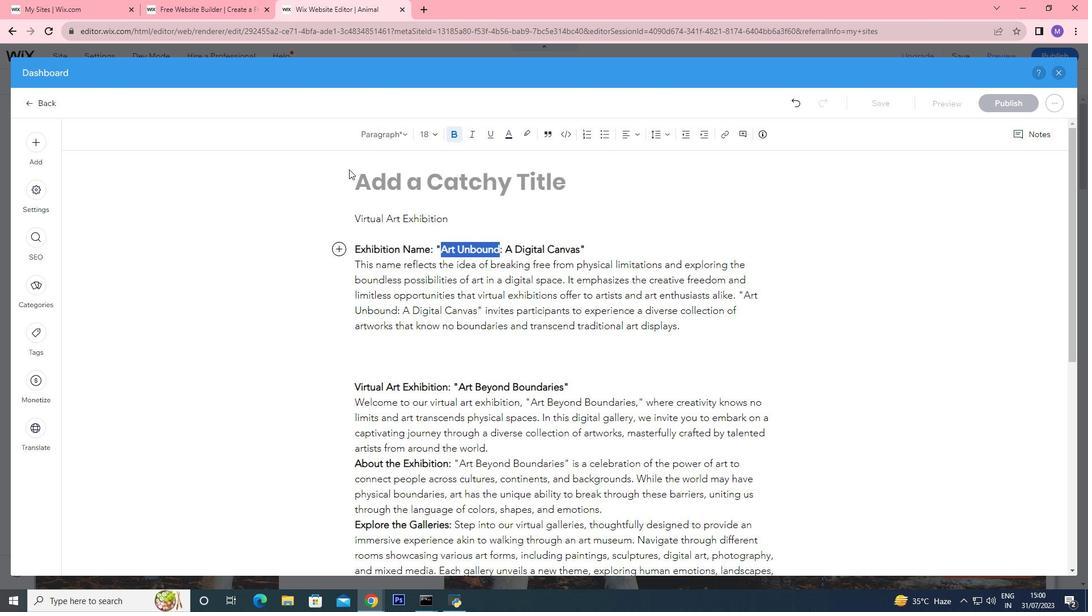 
Action: Key pressed <'\x03'>
Screenshot: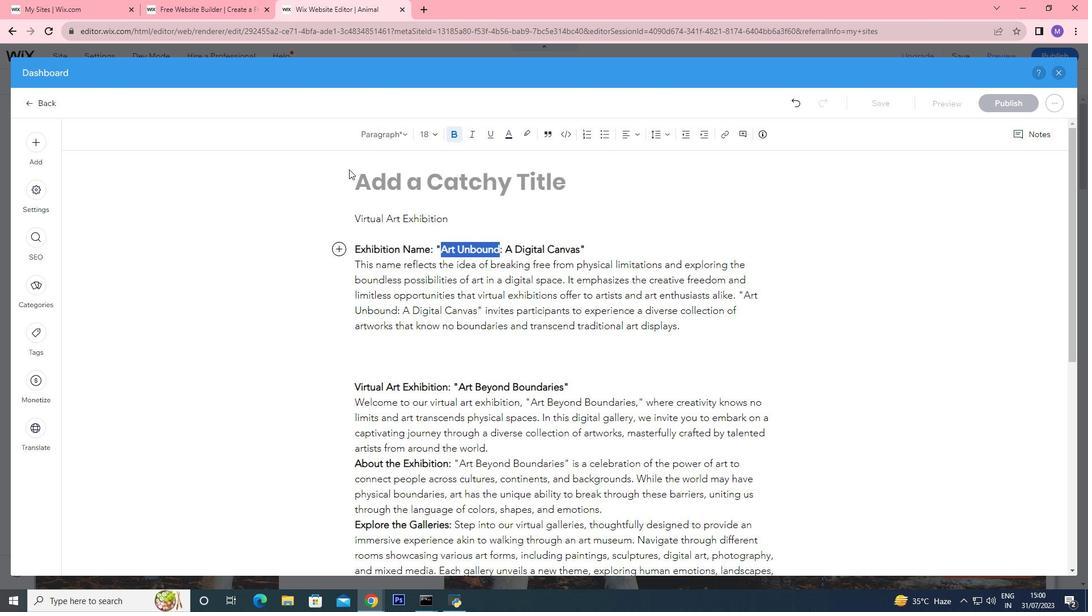 
Action: Mouse moved to (226, 1)
Screenshot: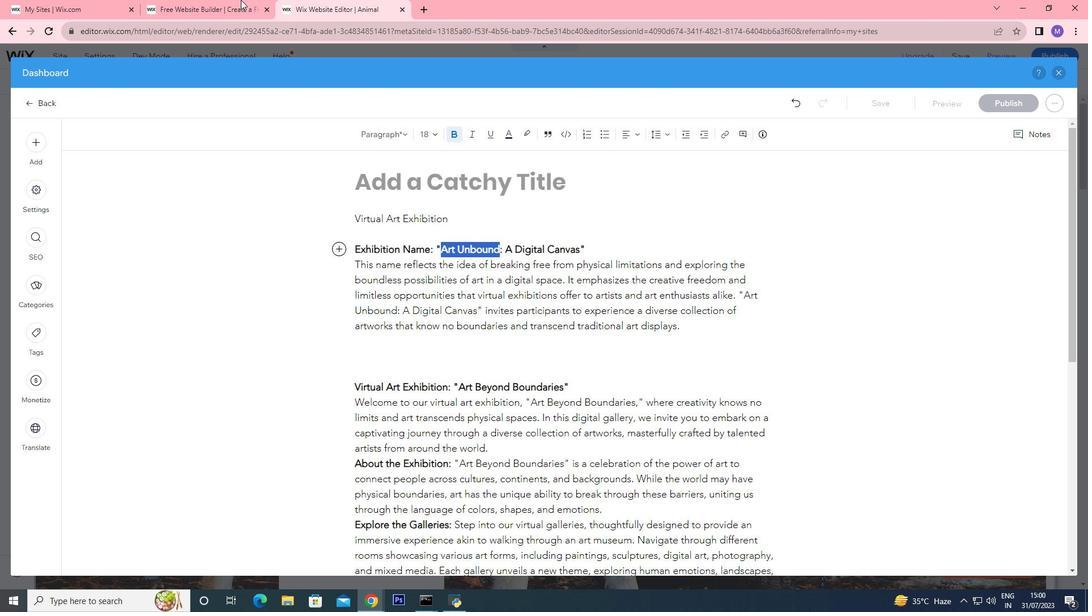 
Action: Mouse pressed left at (226, 1)
Screenshot: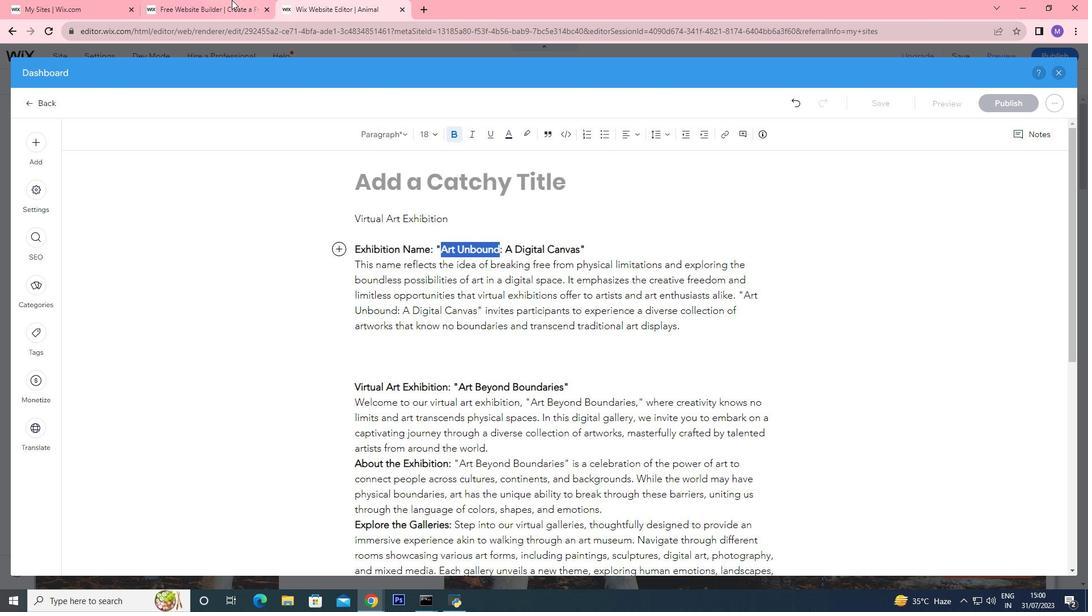 
Action: Mouse moved to (531, 237)
Screenshot: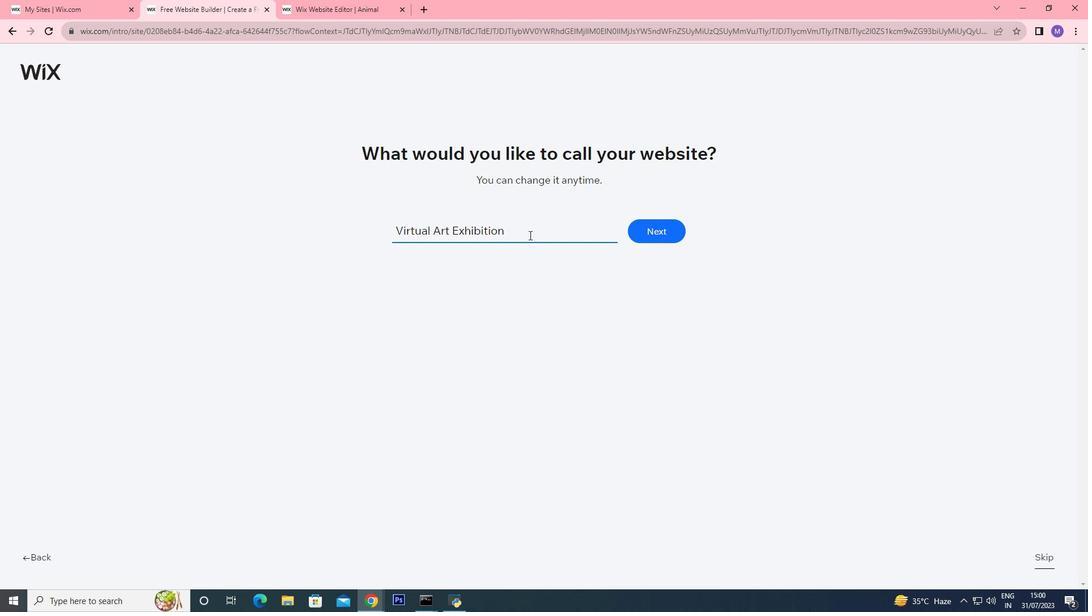 
Action: Mouse pressed left at (531, 237)
Screenshot: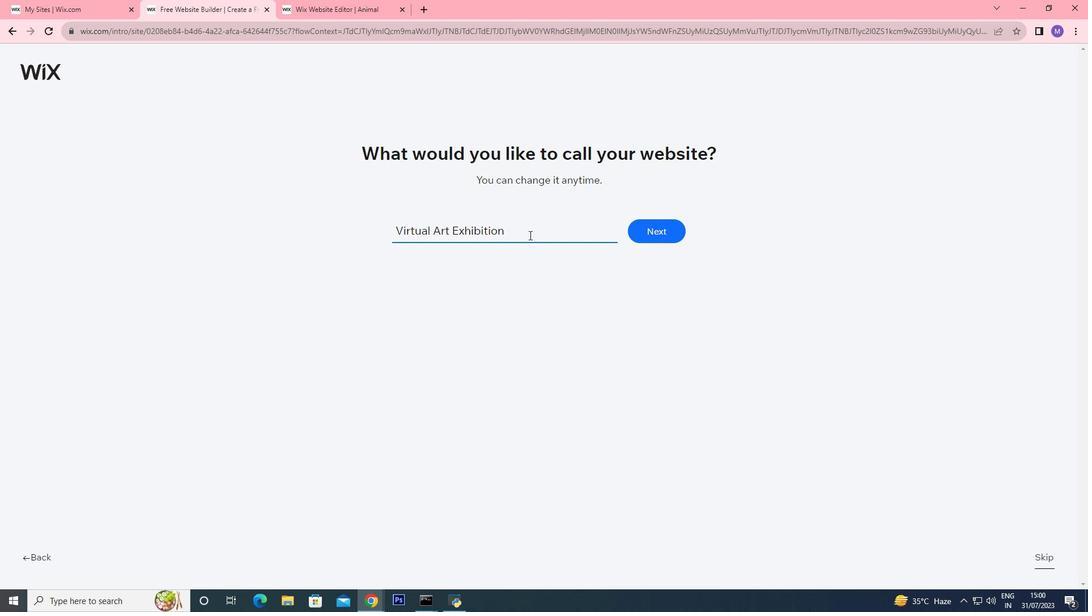 
Action: Mouse moved to (529, 237)
Screenshot: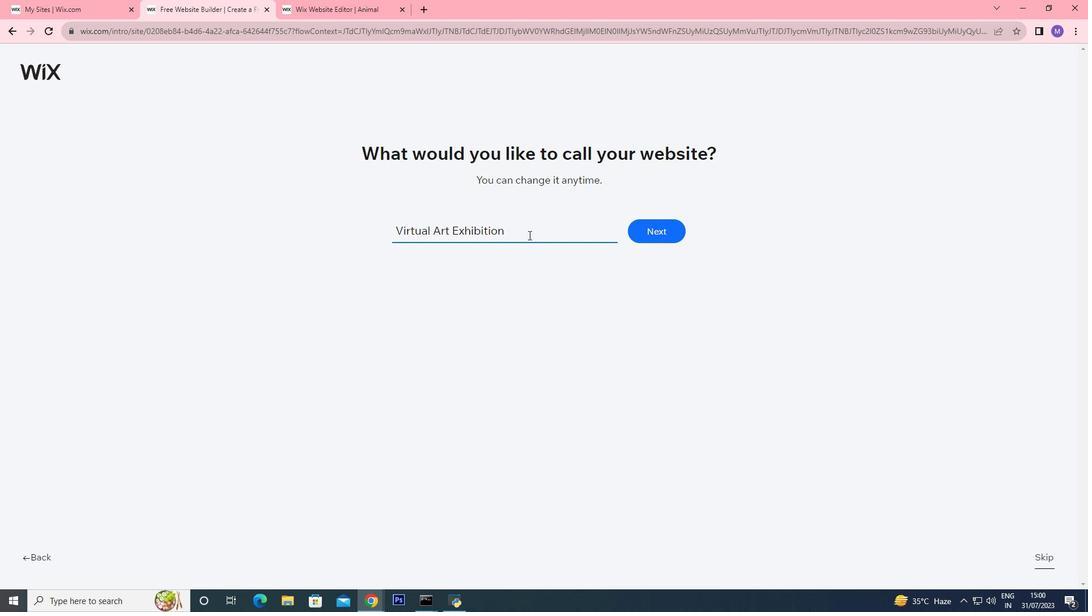 
Action: Key pressed ctrl+A
Screenshot: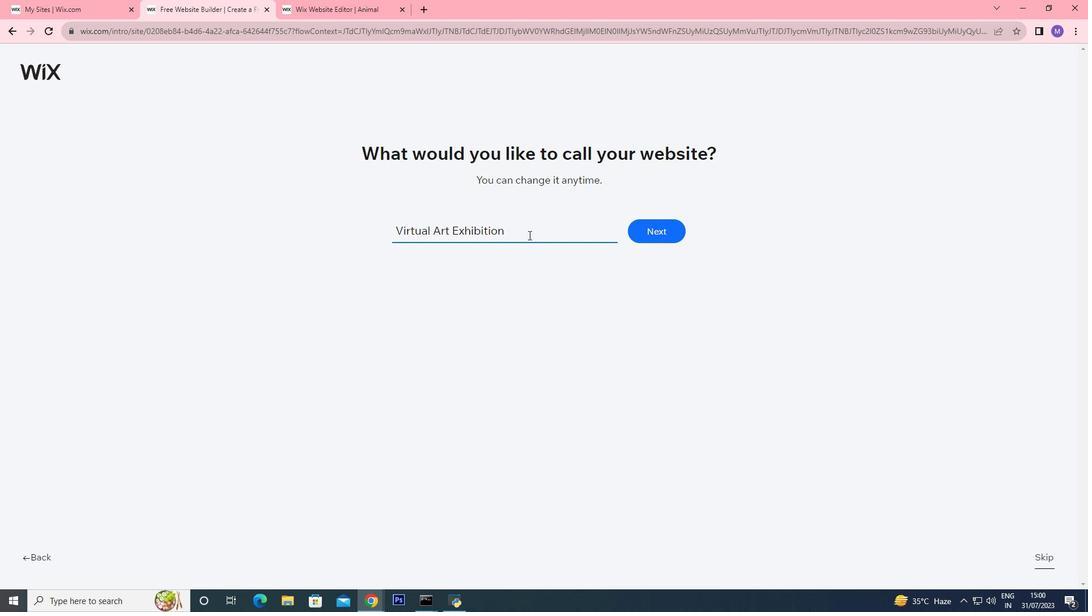 
Action: Mouse moved to (608, 235)
Screenshot: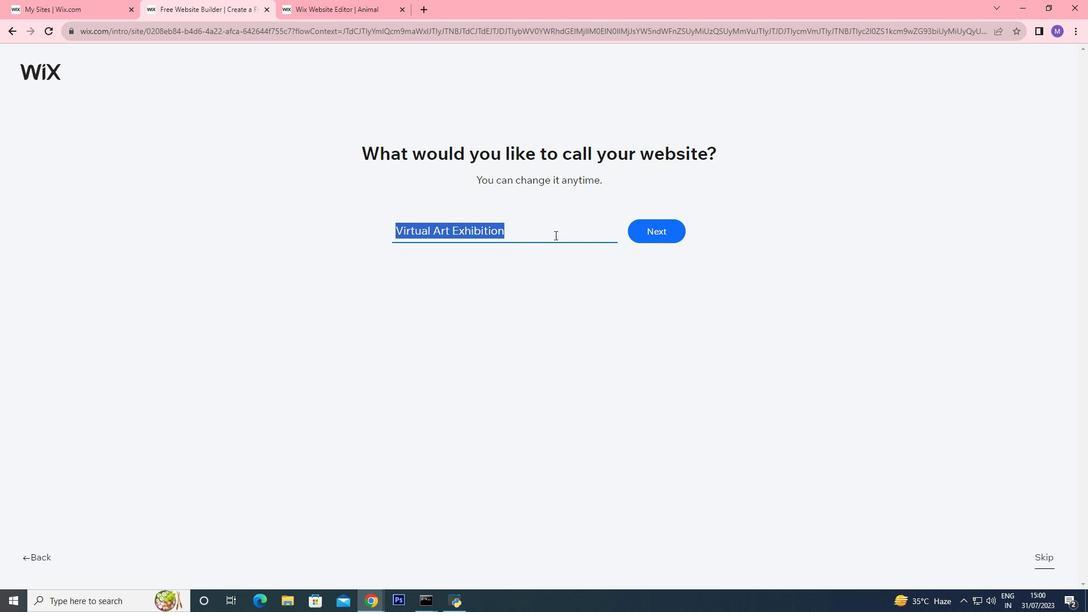 
Action: Key pressed <'\x16'>
Screenshot: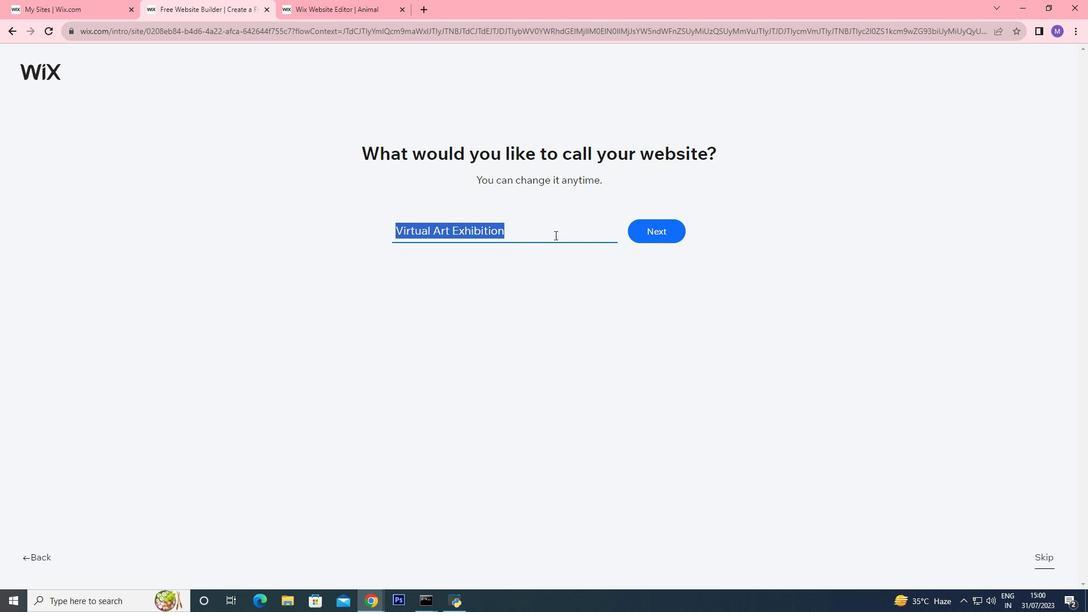 
Action: Mouse moved to (648, 235)
Screenshot: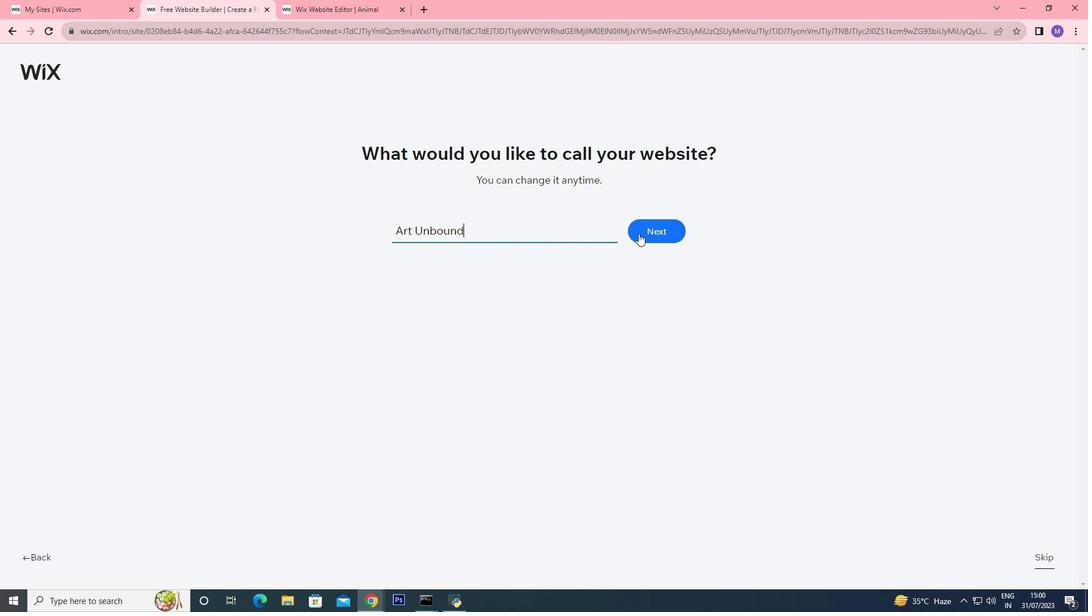 
Action: Mouse pressed left at (648, 235)
Screenshot: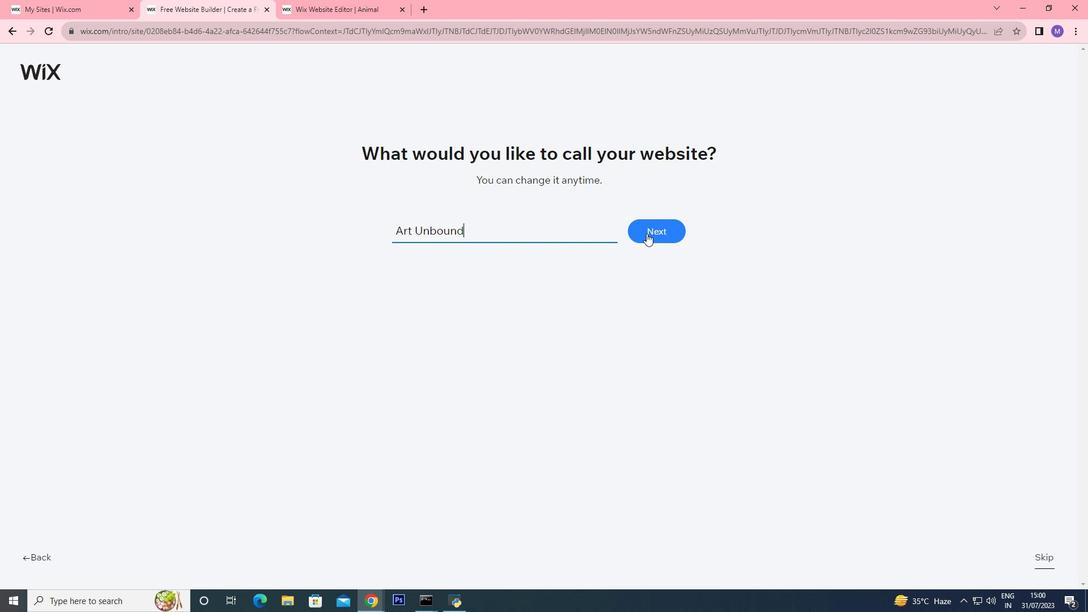 
Action: Mouse moved to (554, 178)
Screenshot: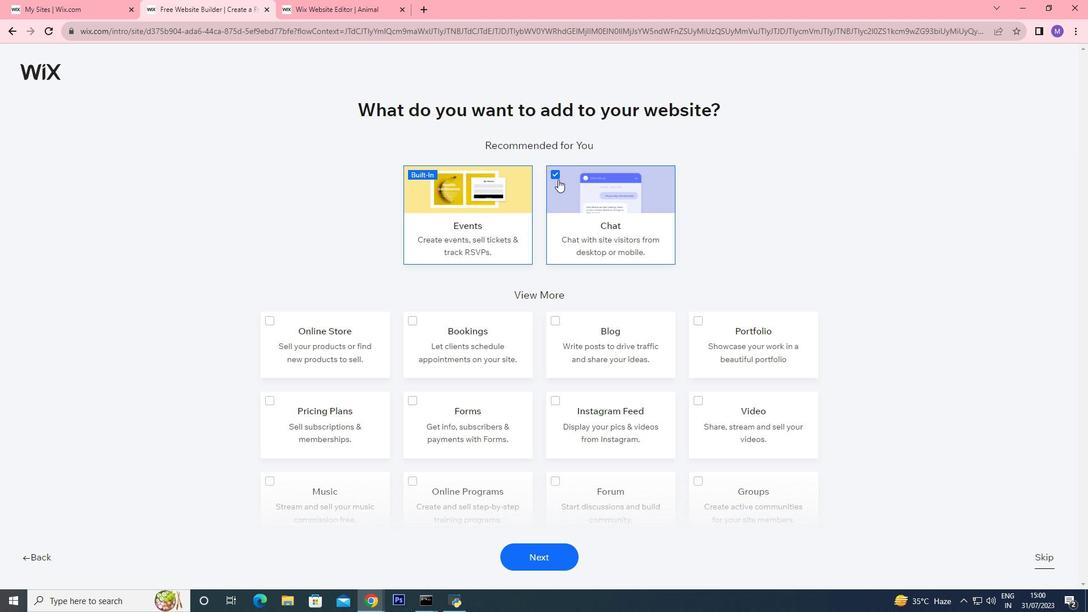 
Action: Mouse pressed left at (554, 178)
Screenshot: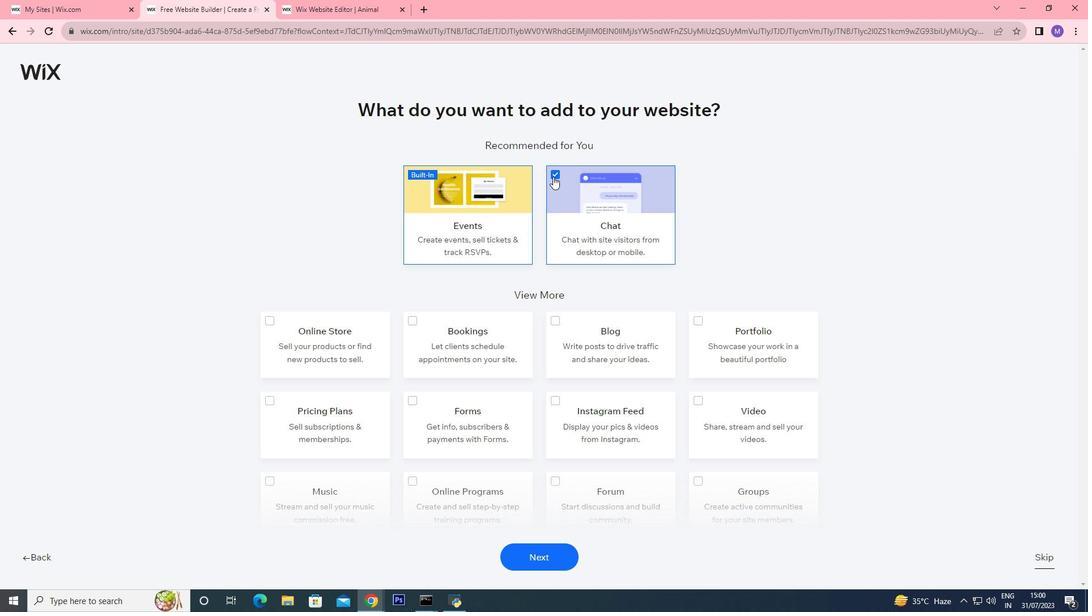 
Action: Mouse moved to (543, 378)
Screenshot: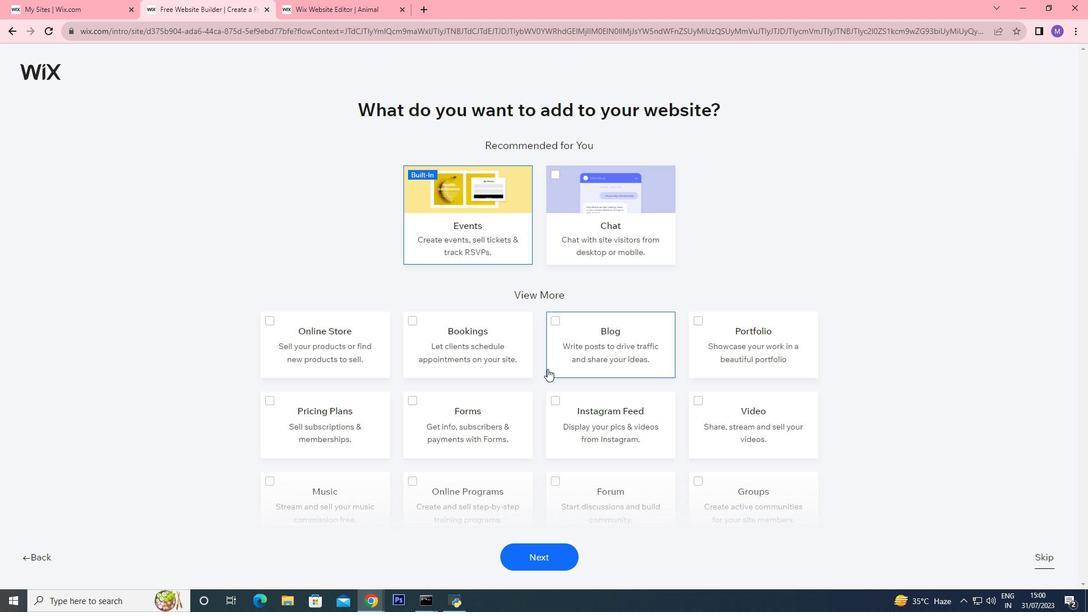 
Action: Mouse scrolled (543, 378) with delta (0, 0)
Screenshot: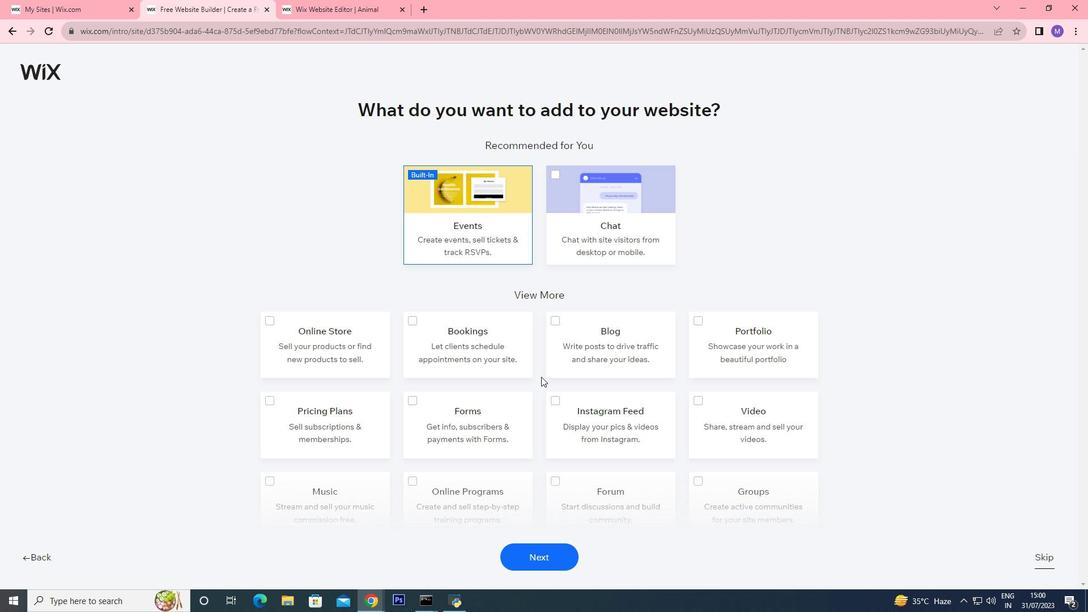 
Action: Mouse scrolled (543, 378) with delta (0, 0)
Screenshot: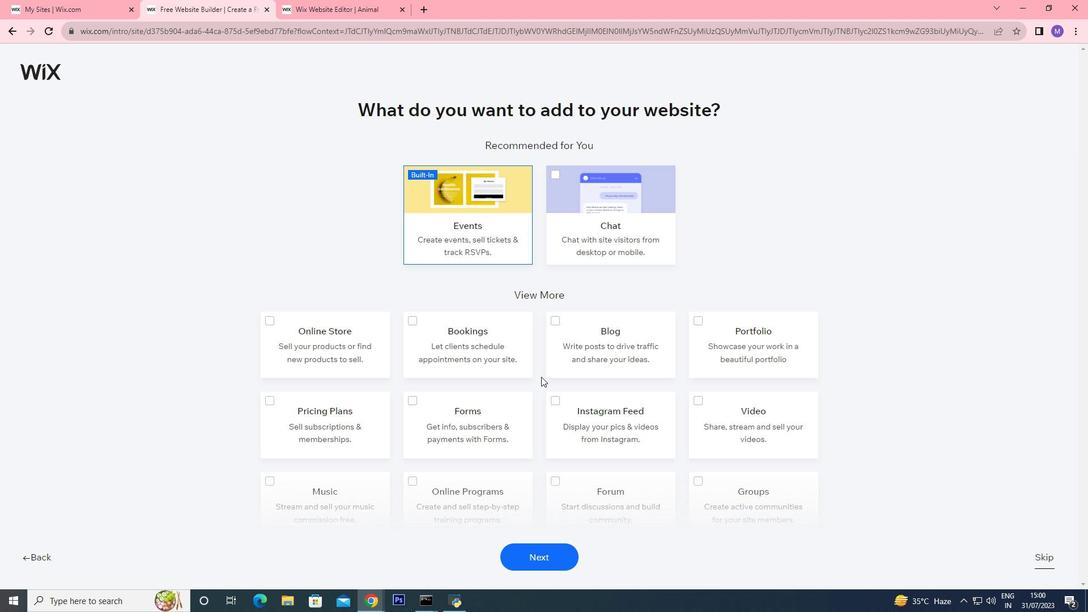 
Action: Mouse moved to (560, 388)
Screenshot: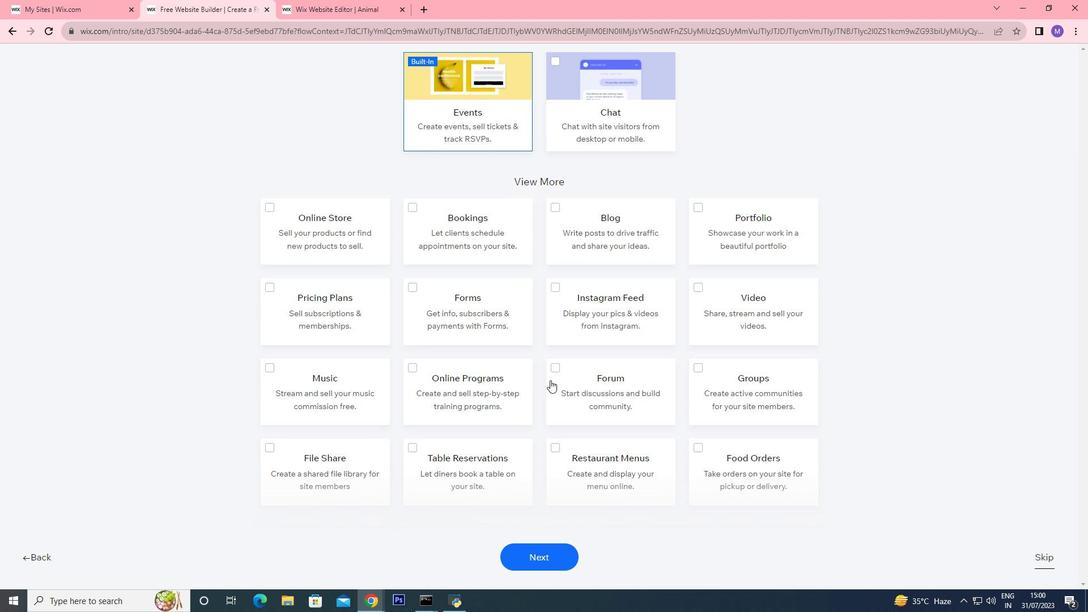 
Action: Mouse scrolled (560, 388) with delta (0, 0)
Screenshot: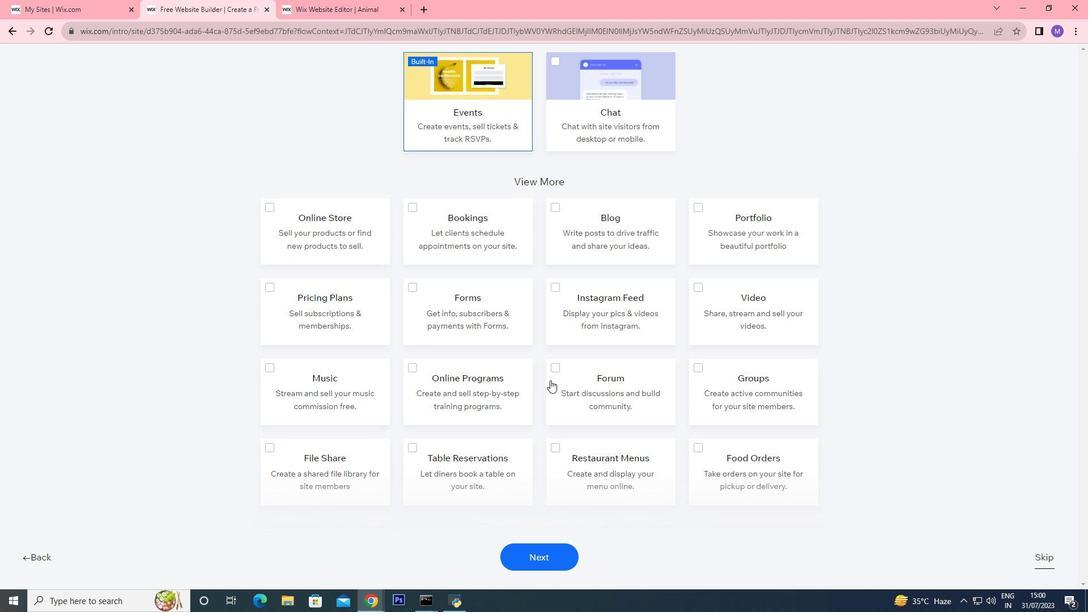 
Action: Mouse moved to (561, 391)
Screenshot: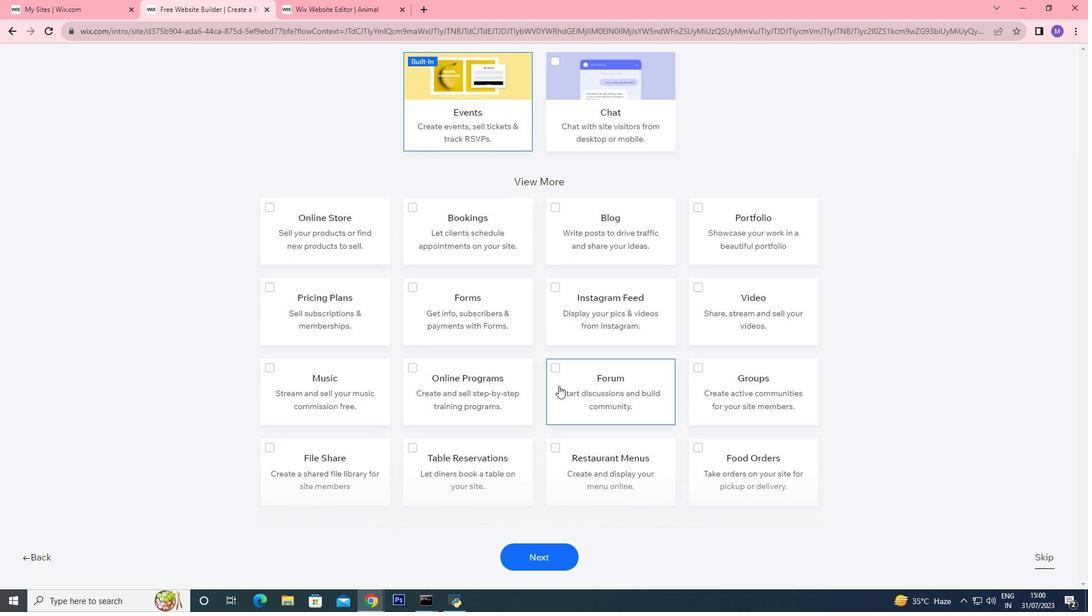 
Action: Mouse scrolled (561, 390) with delta (0, 0)
Screenshot: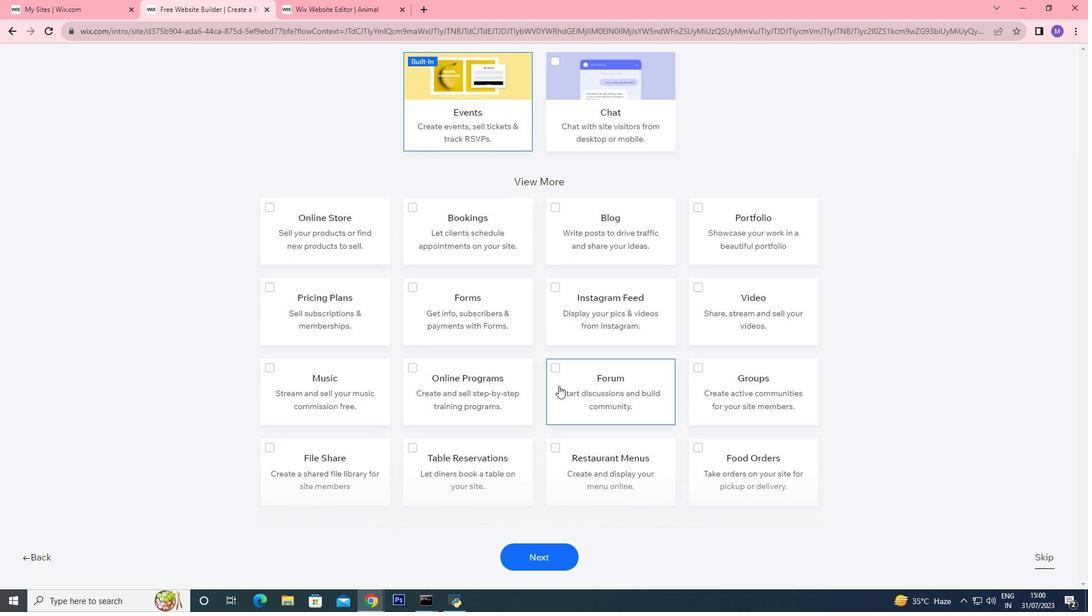 
Action: Mouse moved to (676, 397)
Screenshot: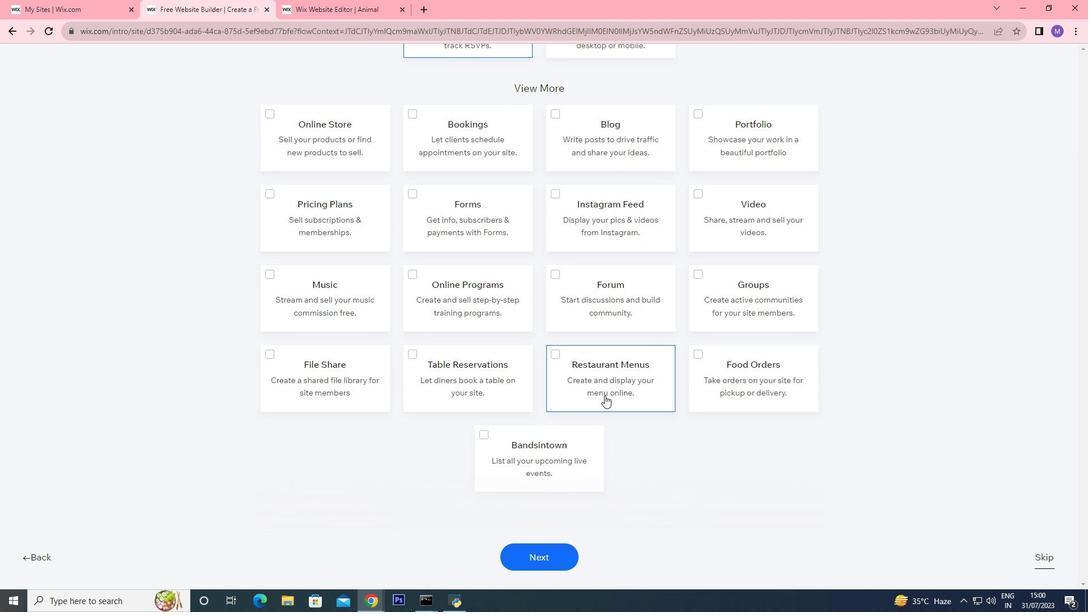 
Action: Mouse scrolled (676, 396) with delta (0, 0)
Screenshot: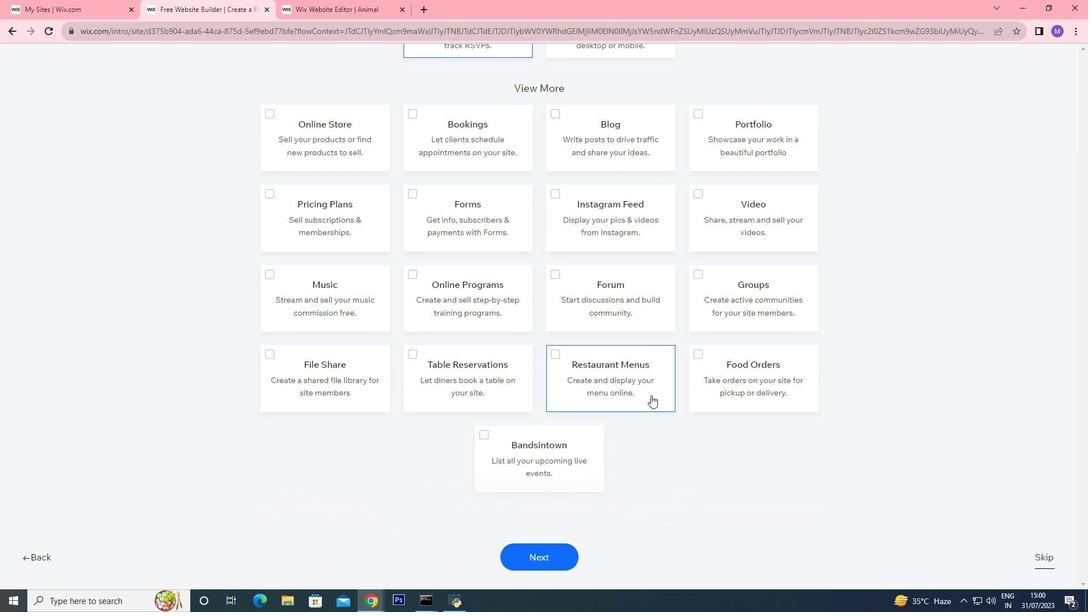 
Action: Mouse moved to (544, 559)
Screenshot: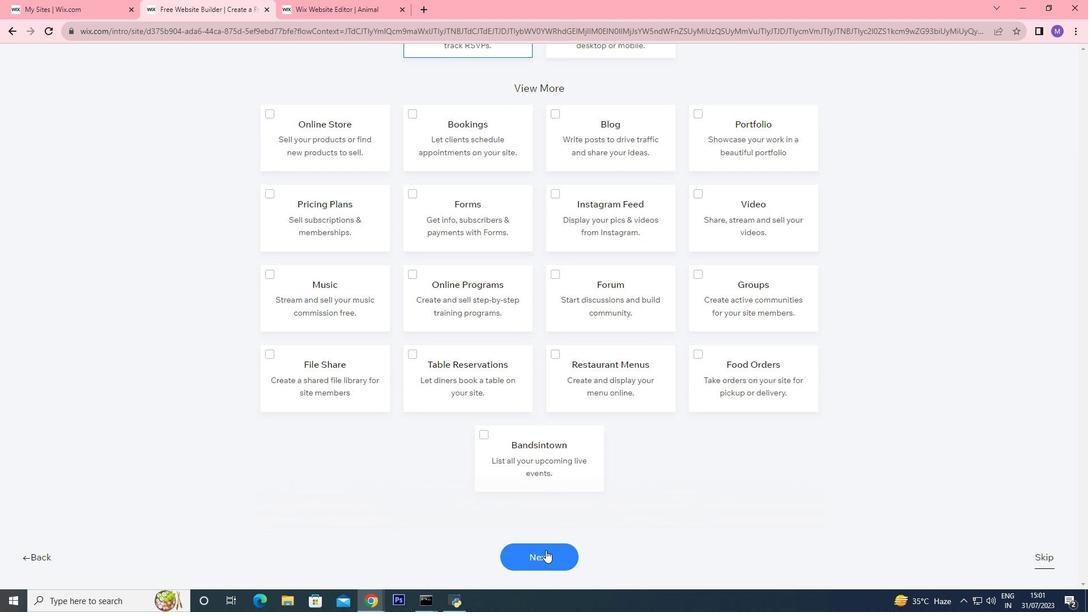 
Action: Mouse pressed left at (544, 559)
Screenshot: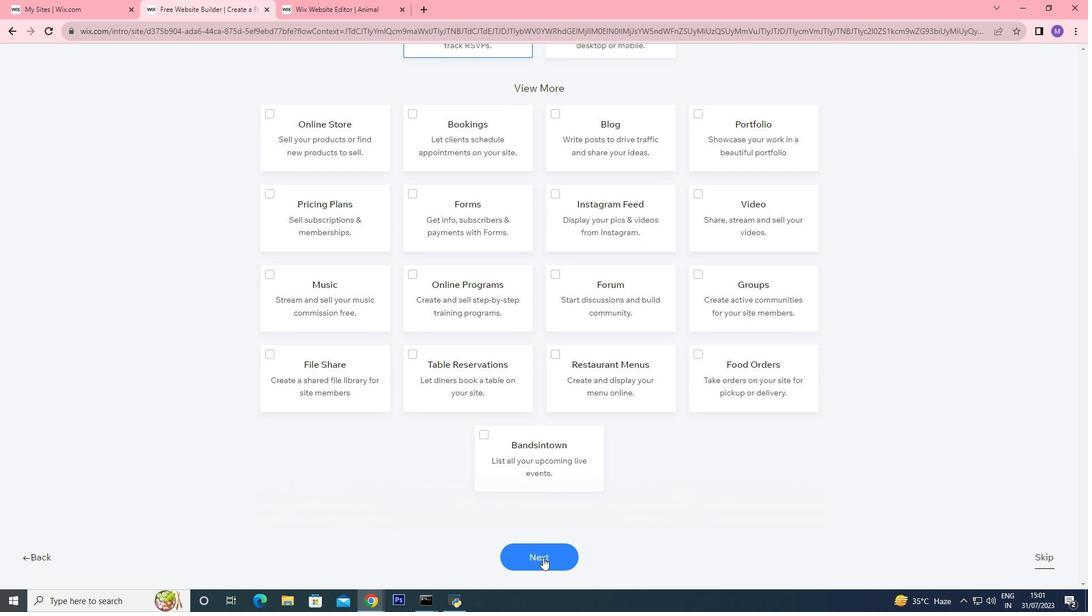 
Action: Mouse moved to (607, 229)
Screenshot: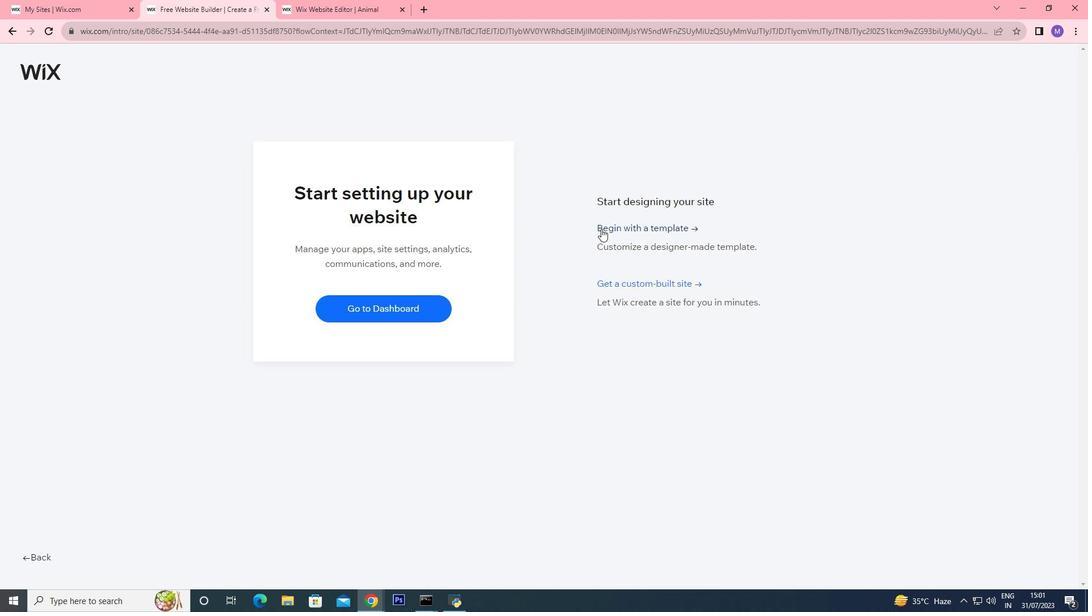 
Action: Mouse pressed left at (607, 229)
Screenshot: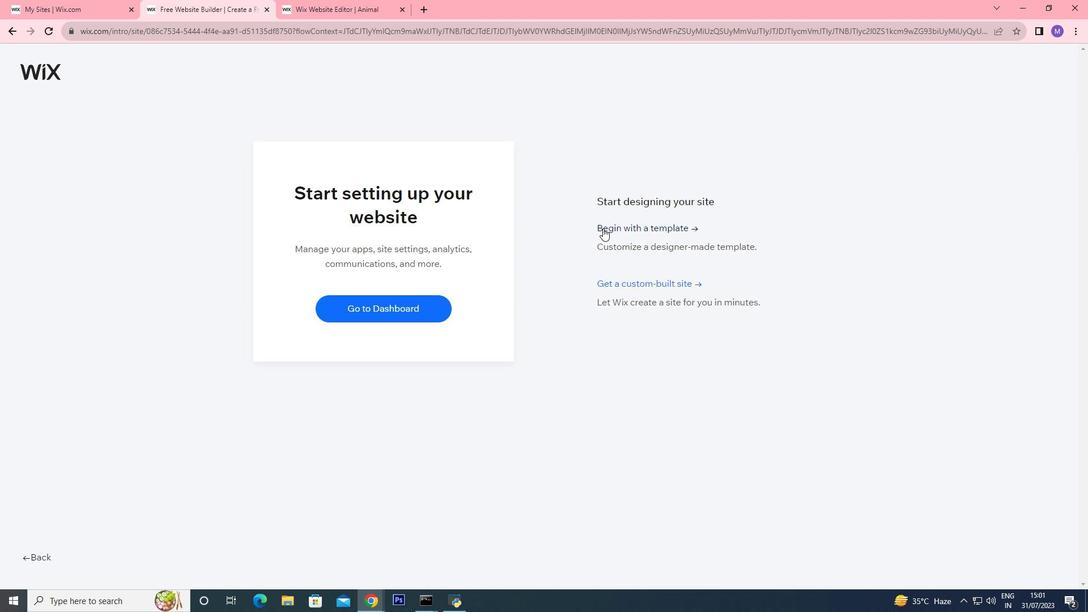 
Action: Mouse moved to (633, 365)
Screenshot: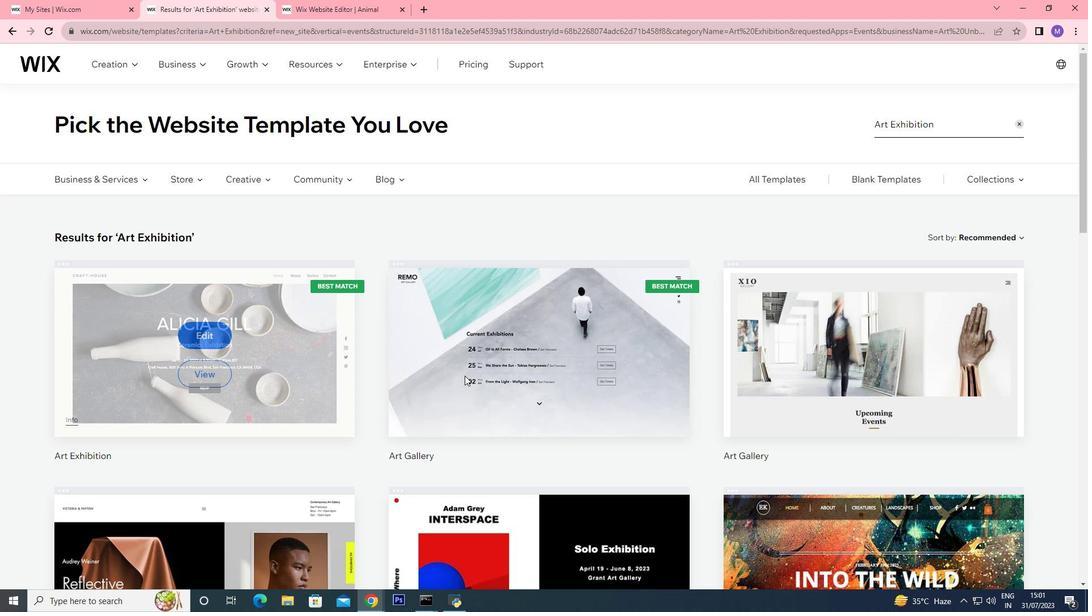 
Action: Mouse scrolled (633, 365) with delta (0, 0)
Screenshot: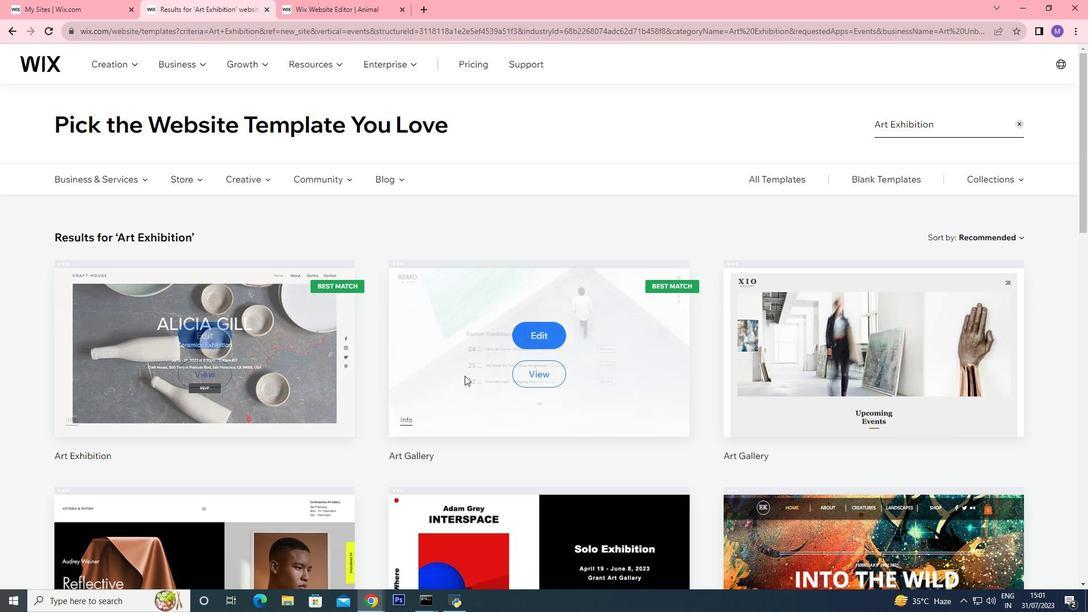 
Action: Mouse moved to (638, 366)
Screenshot: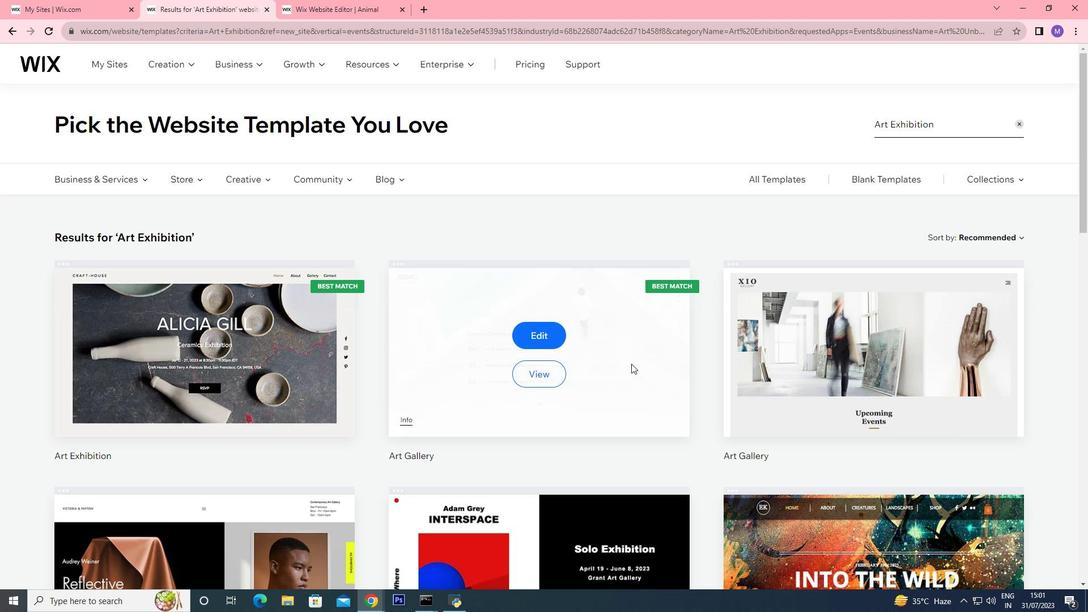 
Action: Mouse scrolled (638, 366) with delta (0, 0)
Screenshot: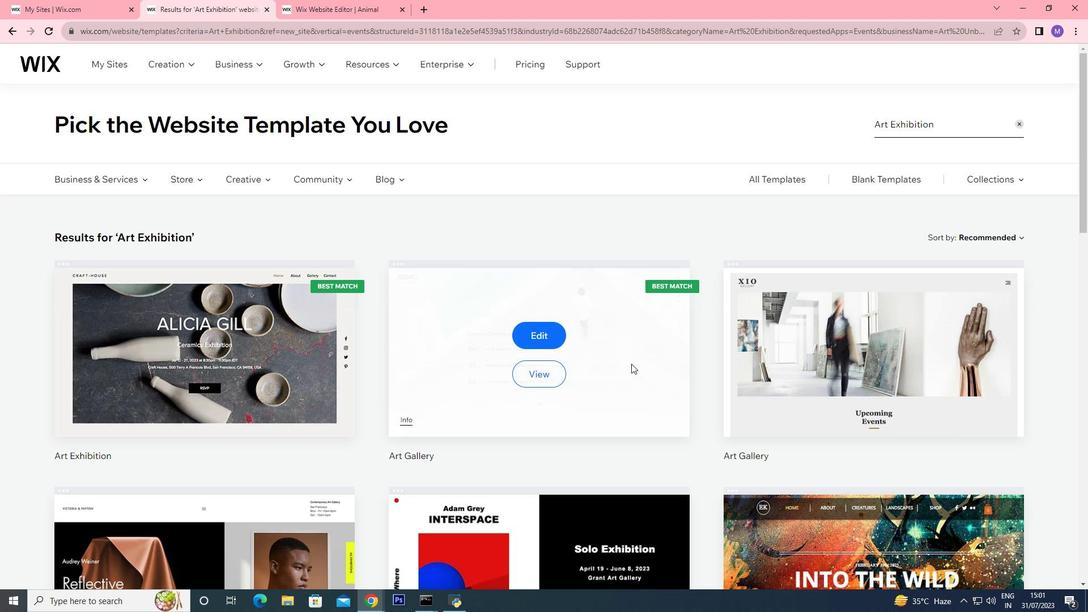 
Action: Mouse moved to (851, 277)
Screenshot: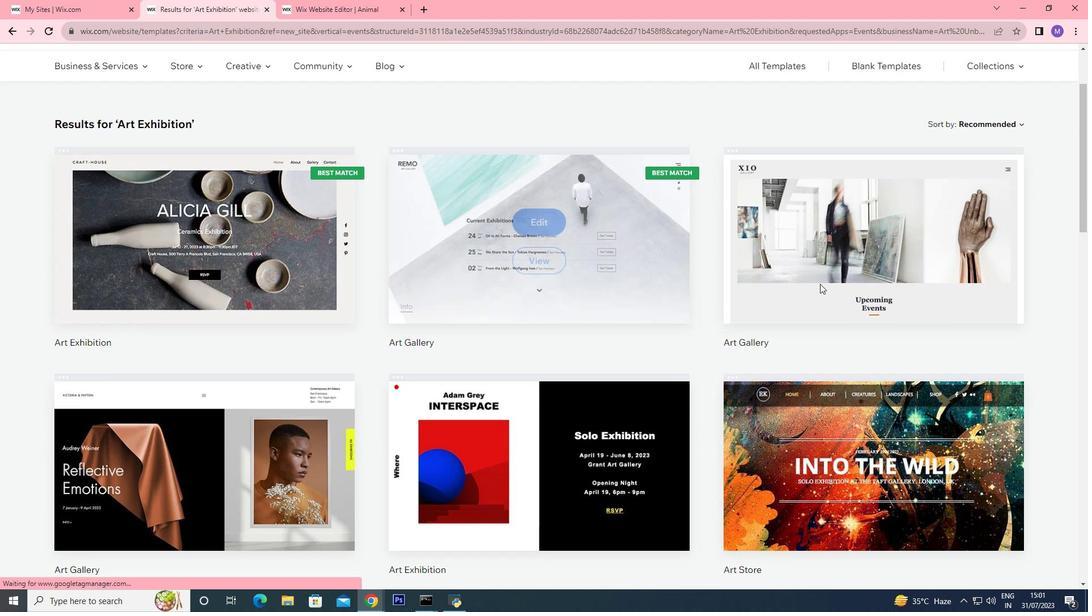 
Action: Mouse scrolled (851, 277) with delta (0, 0)
Screenshot: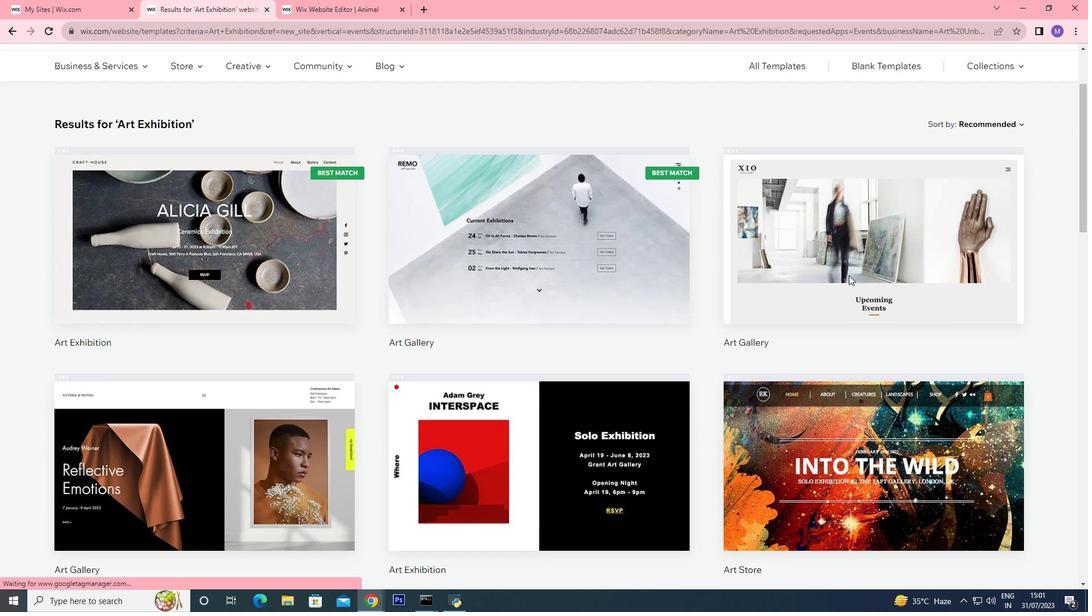 
Action: Mouse scrolled (851, 277) with delta (0, 0)
Screenshot: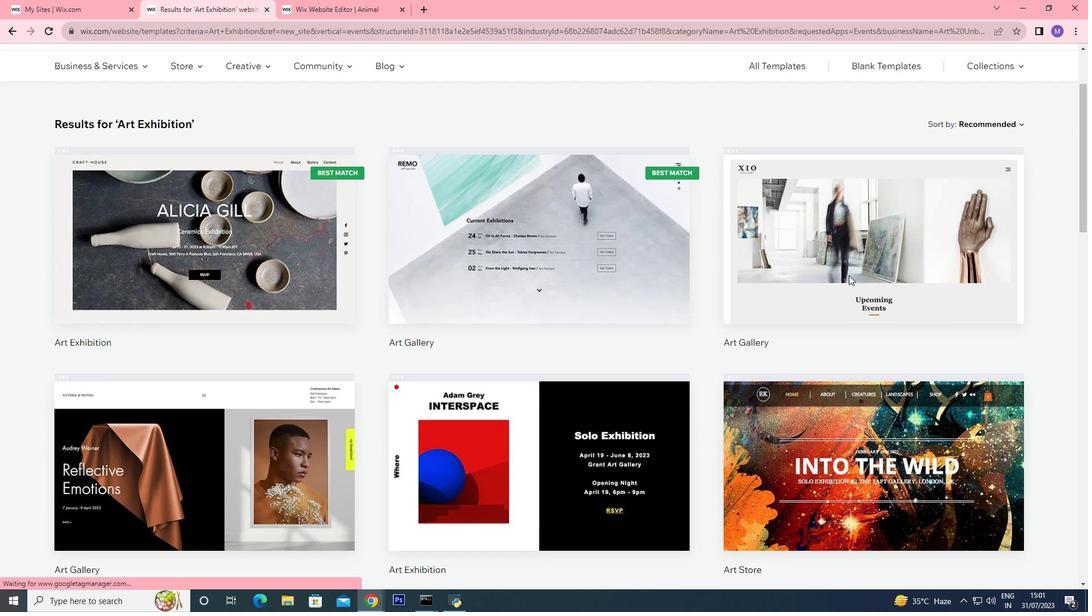 
Action: Mouse scrolled (851, 277) with delta (0, 0)
Screenshot: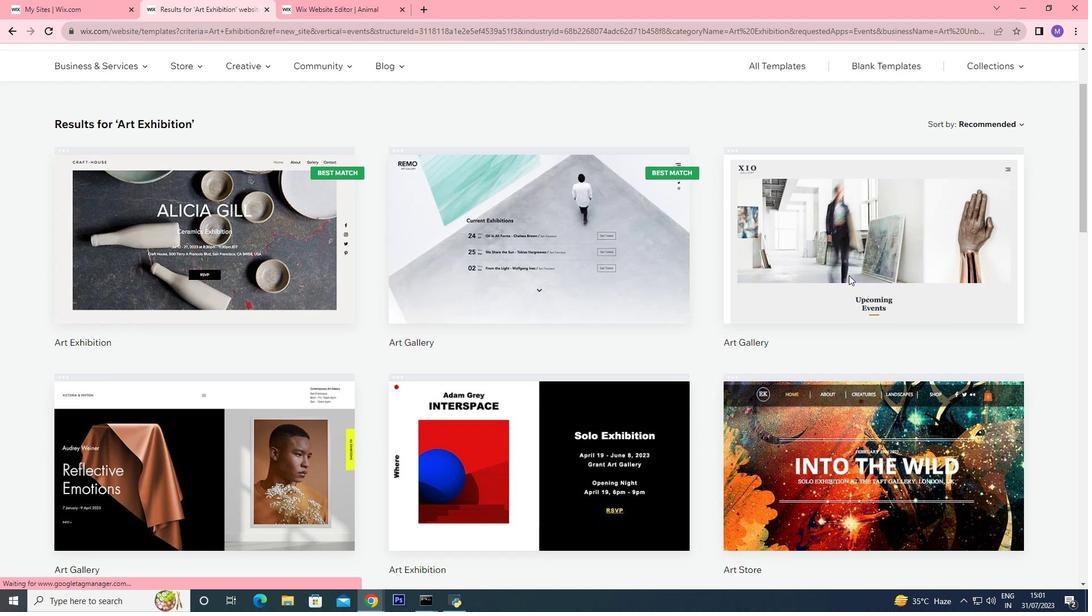 
Action: Mouse moved to (947, 124)
Screenshot: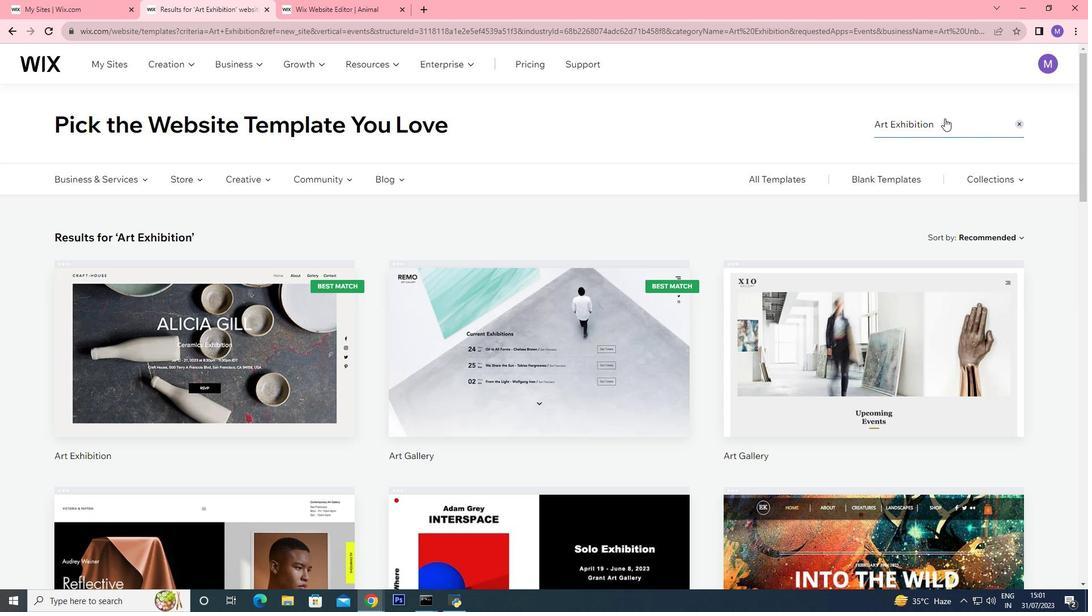 
Action: Mouse pressed left at (947, 124)
Screenshot: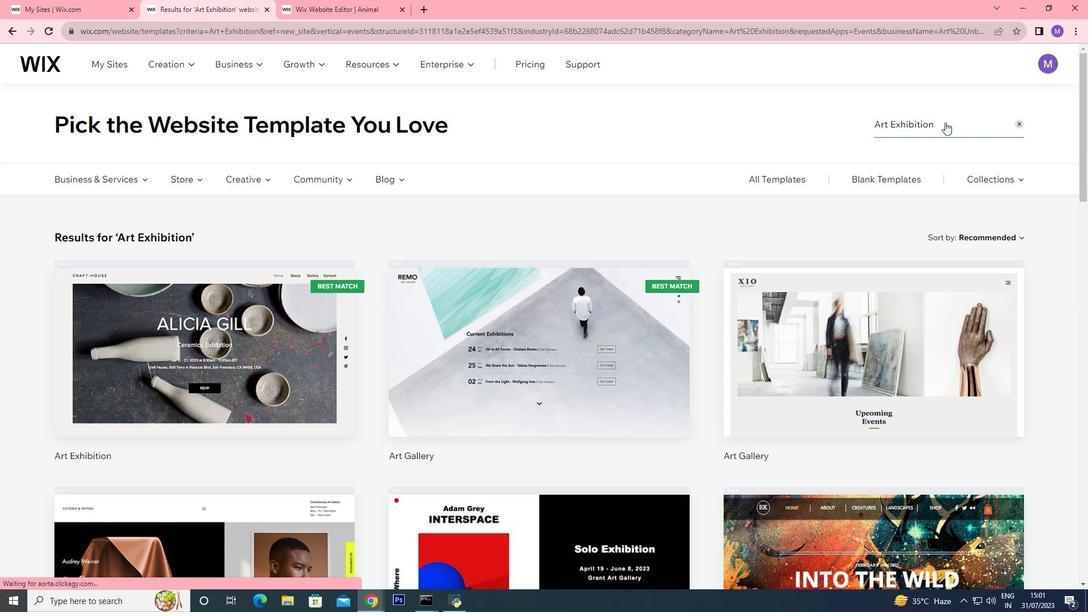 
Action: Mouse moved to (834, 123)
Screenshot: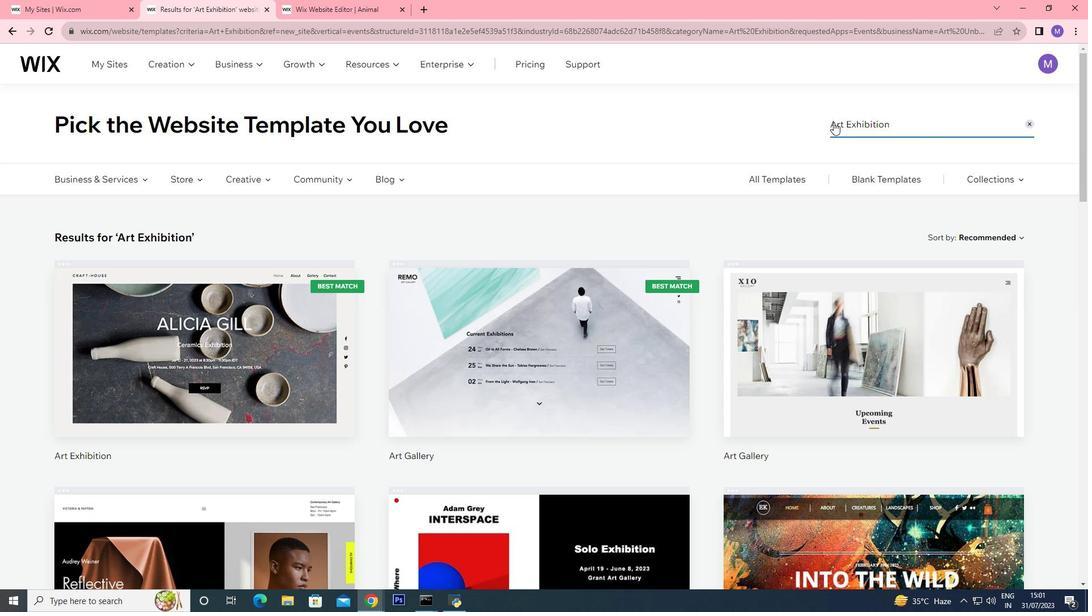 
Action: Mouse pressed left at (834, 123)
Screenshot: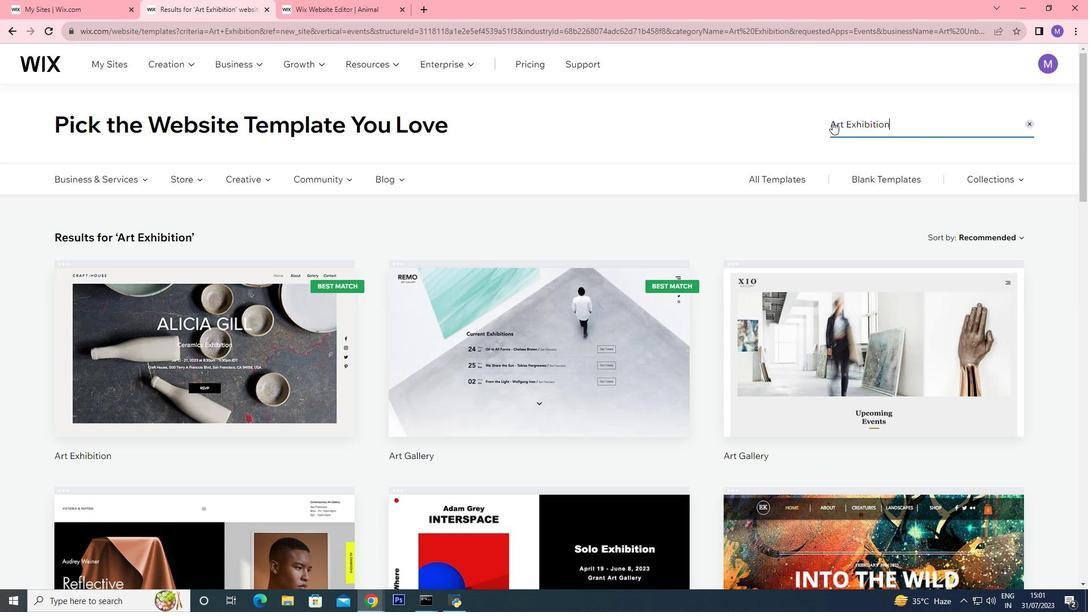 
Action: Mouse moved to (310, 1)
Screenshot: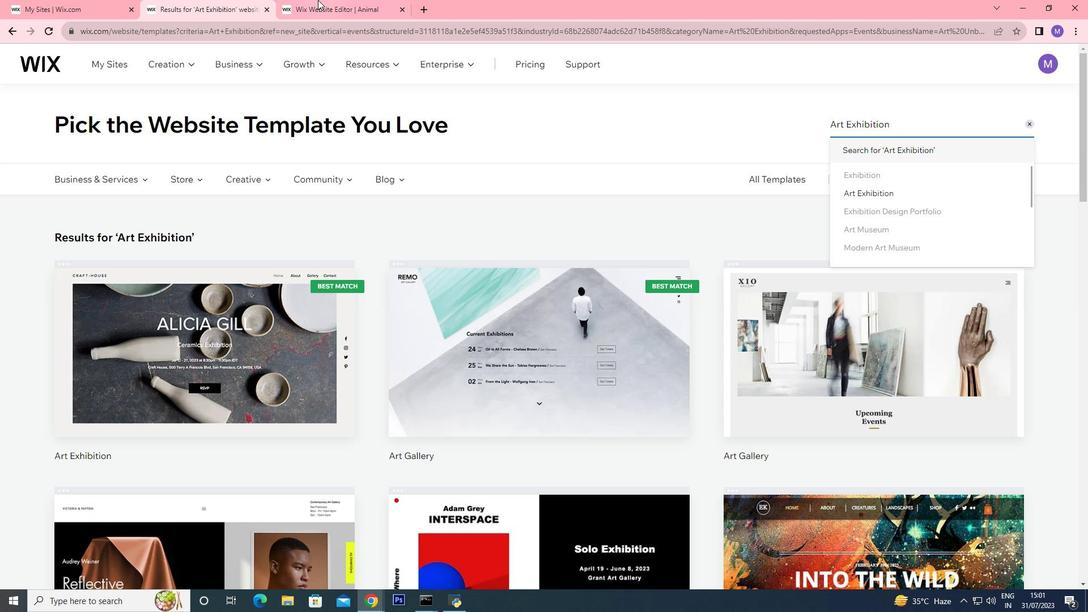 
Action: Mouse pressed left at (310, 1)
Screenshot: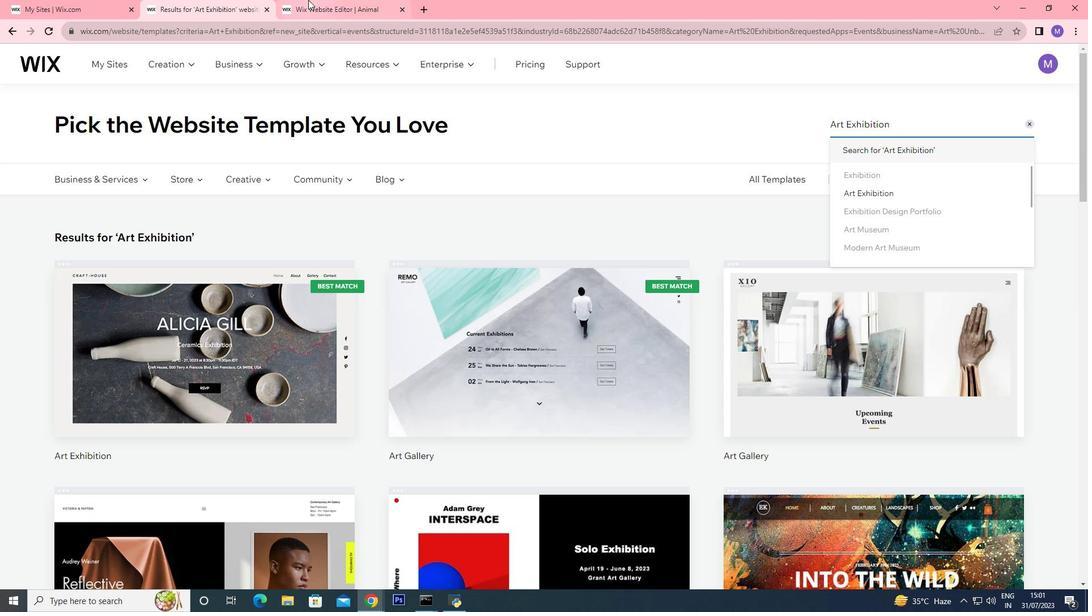 
Action: Mouse moved to (372, 217)
Screenshot: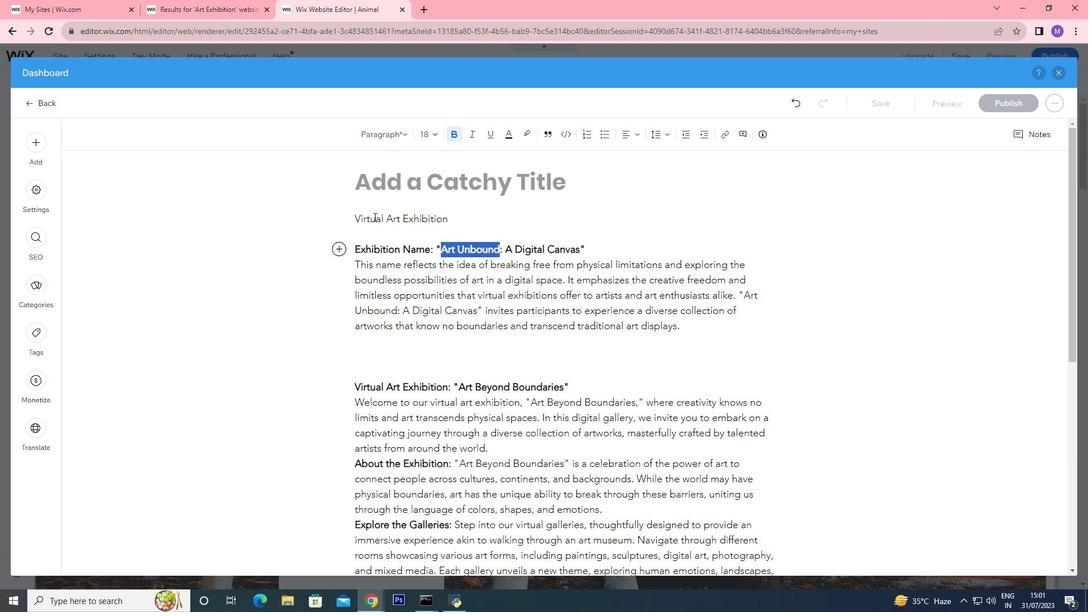 
Action: Mouse pressed left at (372, 217)
Screenshot: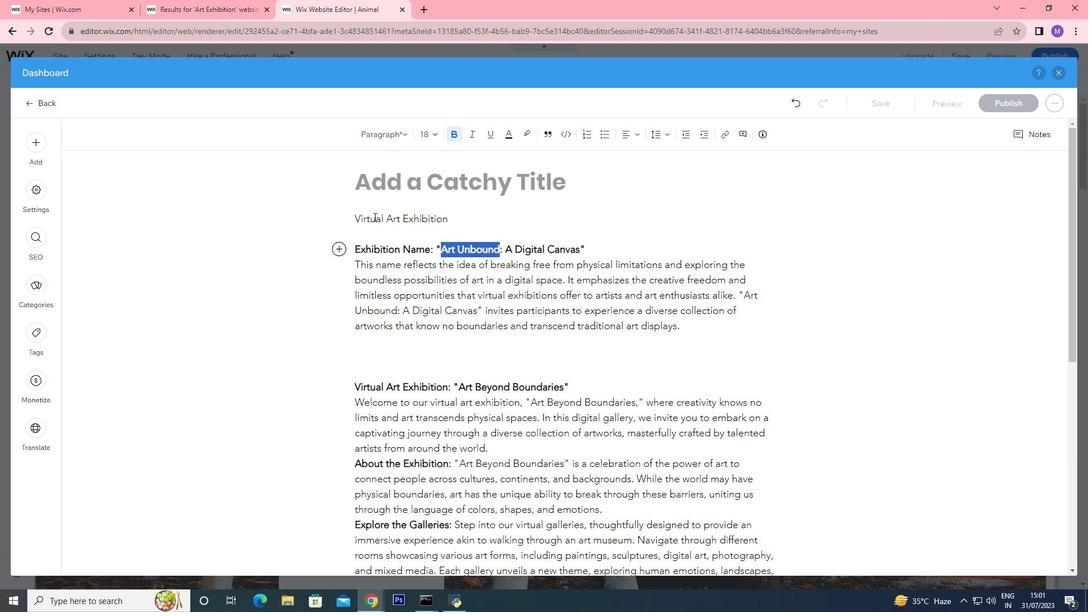 
Action: Mouse pressed left at (372, 217)
Screenshot: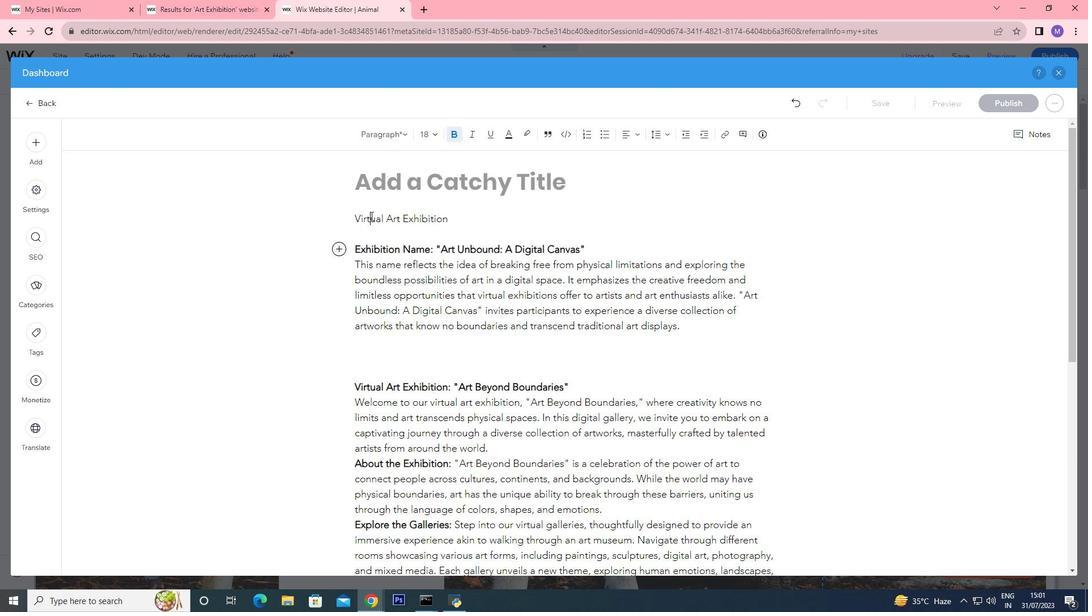 
Action: Mouse moved to (288, 119)
Screenshot: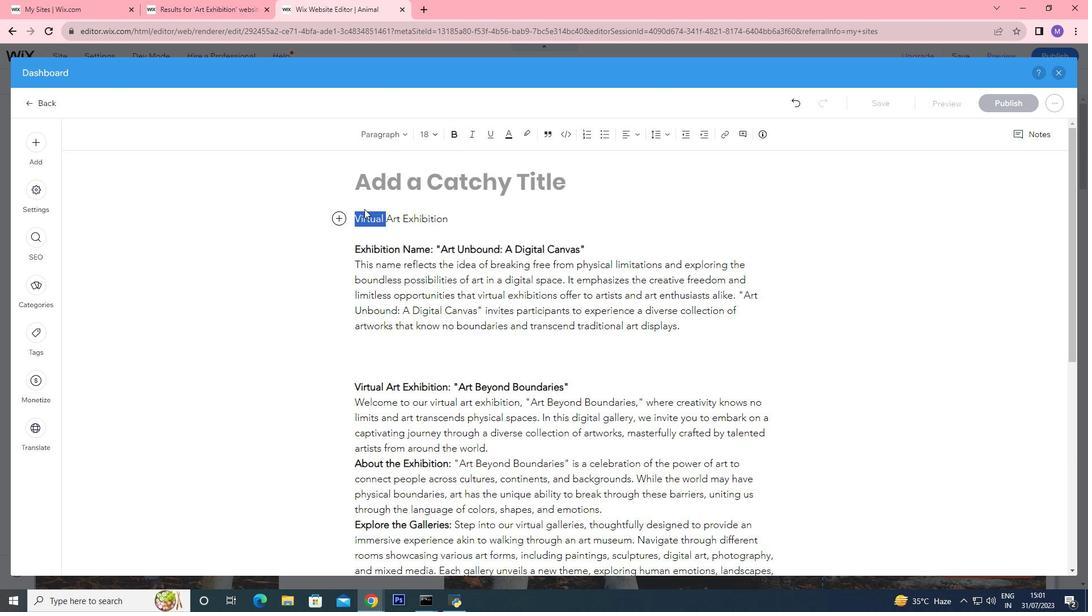 
Action: Key pressed ctrl+C
Screenshot: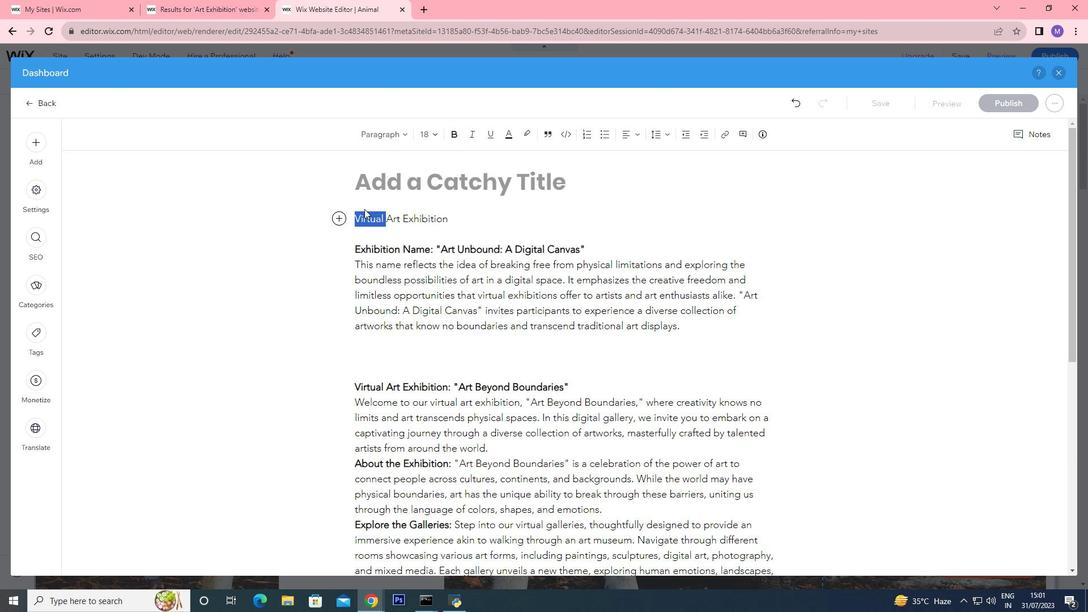 
Action: Mouse moved to (191, 1)
Screenshot: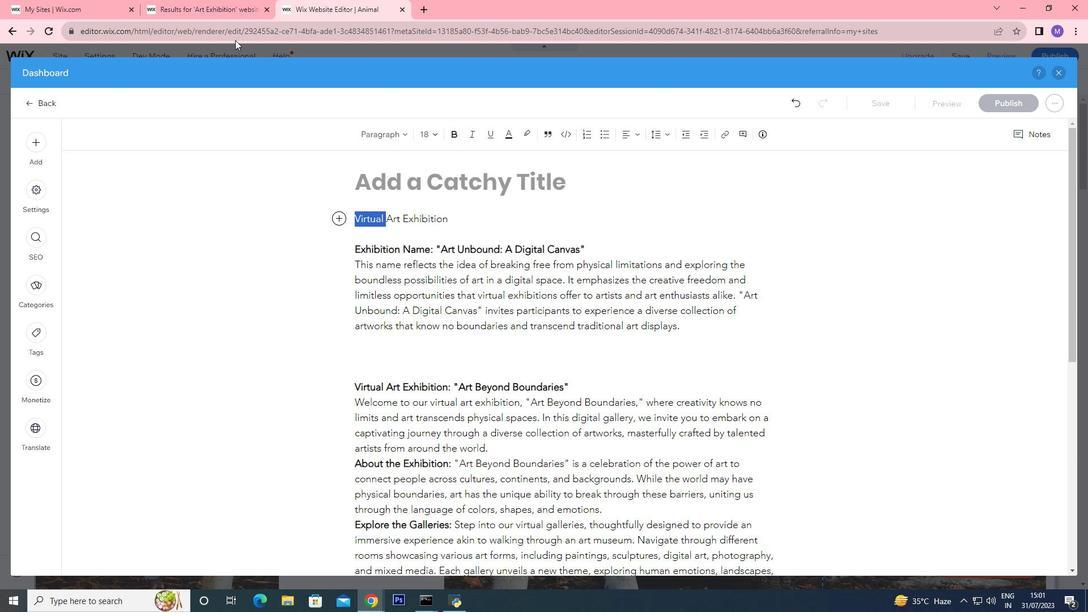 
Action: Key pressed <'\x03'>
Screenshot: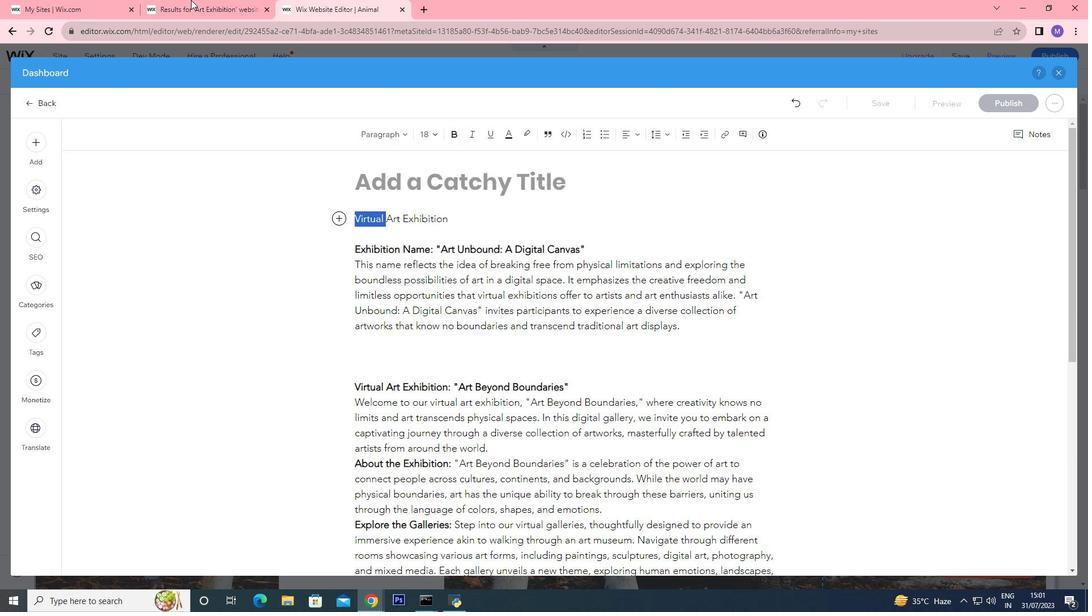 
Action: Mouse moved to (188, 1)
Screenshot: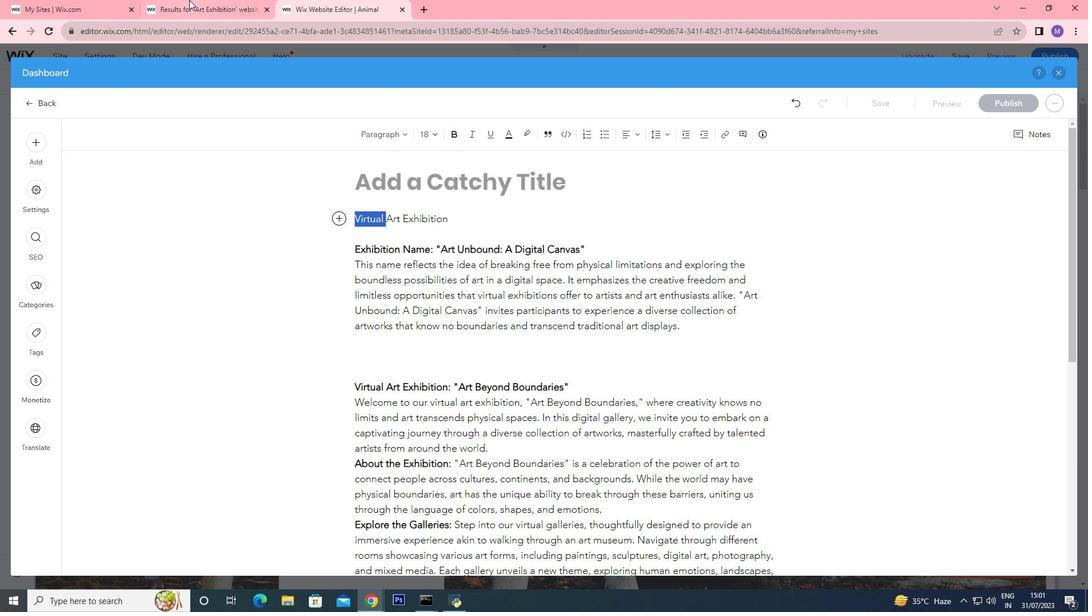 
Action: Mouse pressed left at (188, 1)
Screenshot: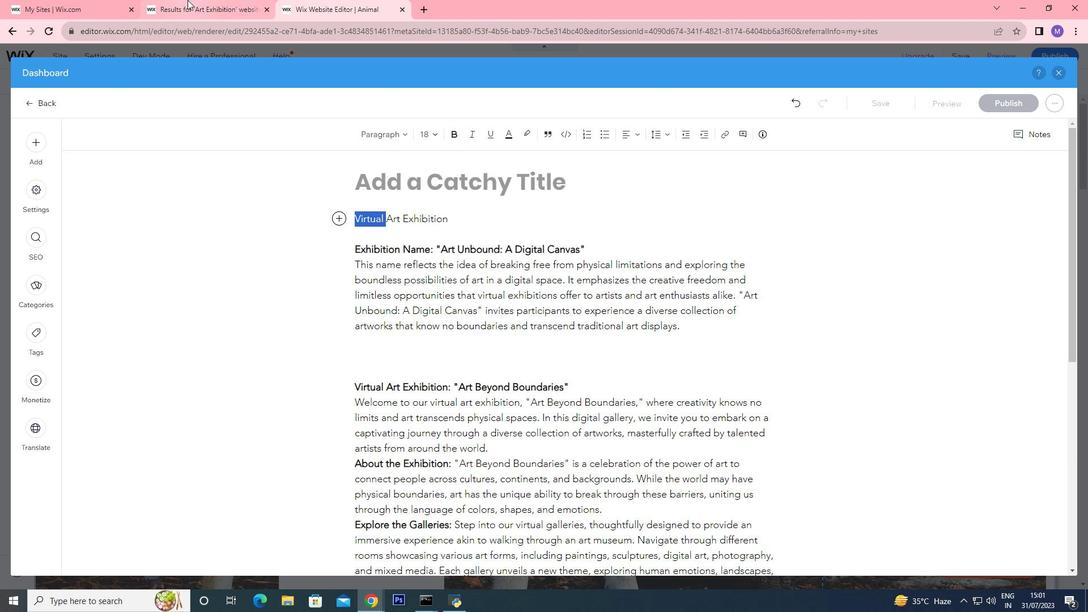 
Action: Mouse moved to (820, 150)
Screenshot: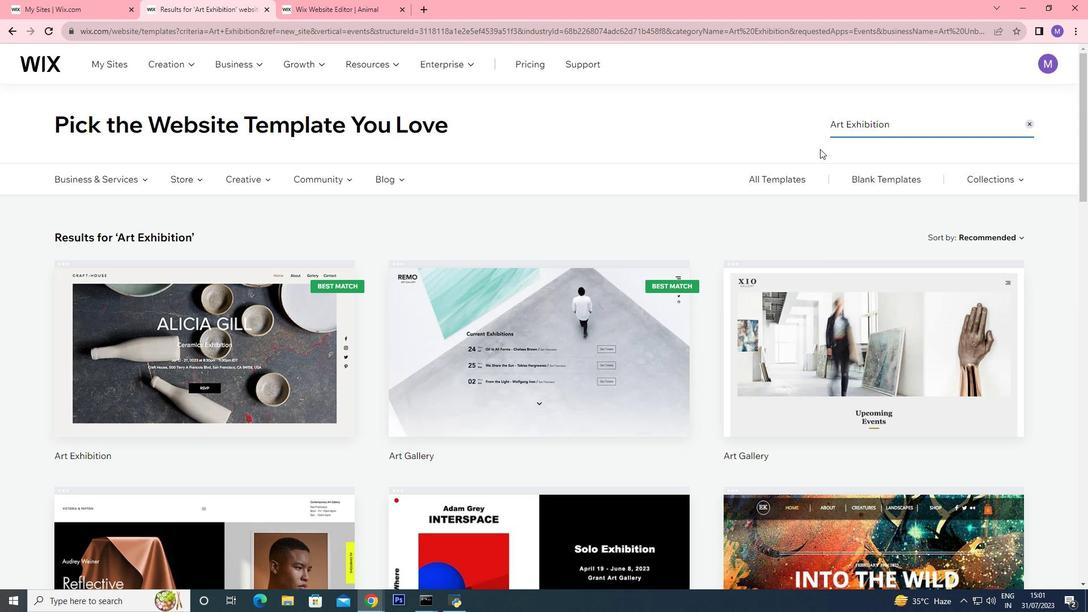 
Action: Key pressed ctrl+V<Key.space>
Screenshot: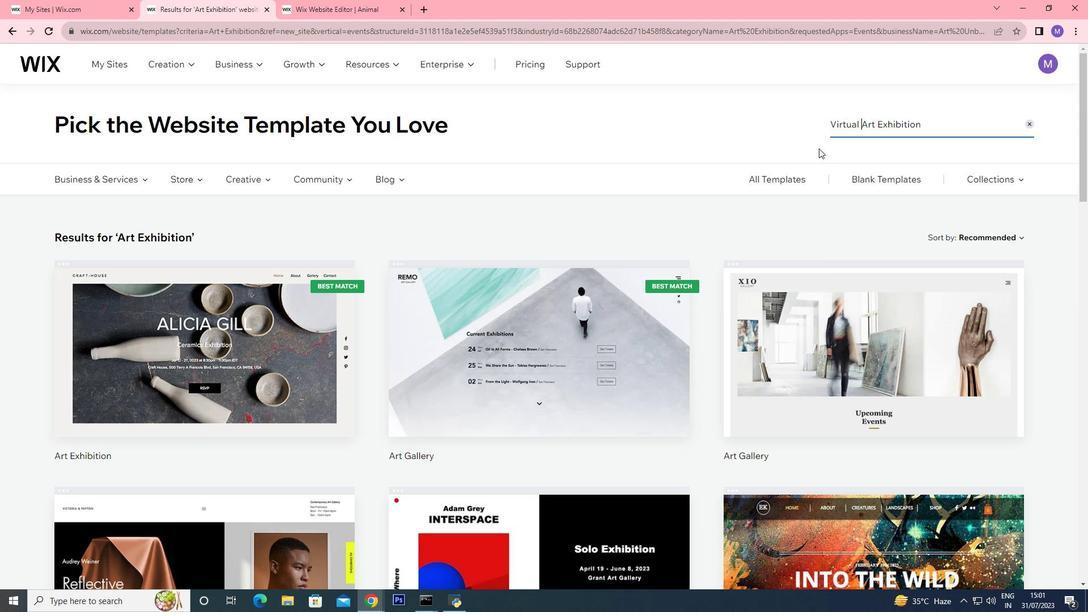 
Action: Mouse moved to (937, 125)
Screenshot: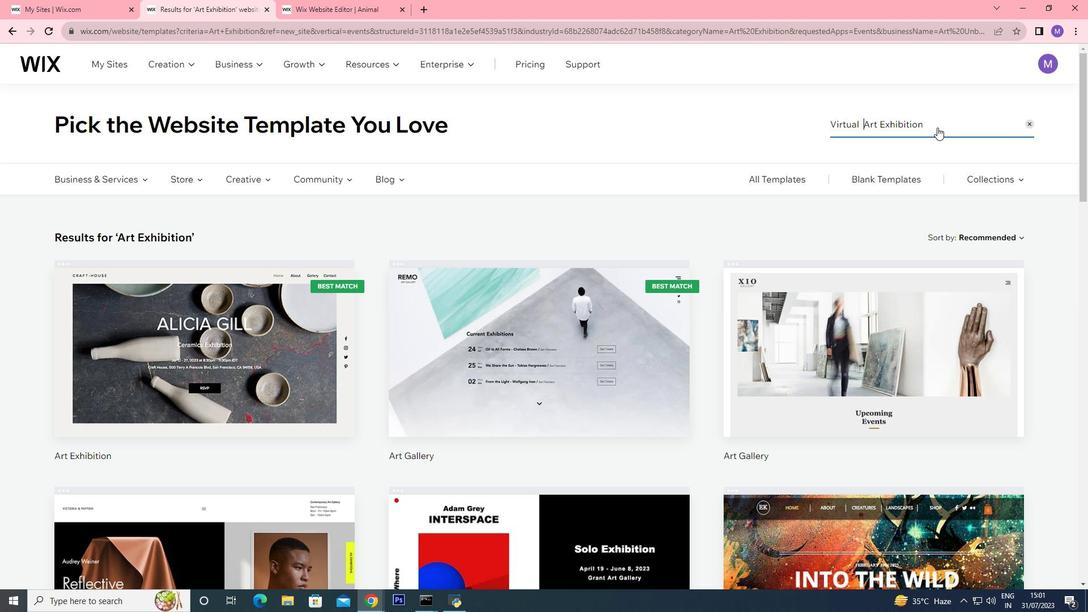 
Action: Mouse pressed left at (937, 125)
Screenshot: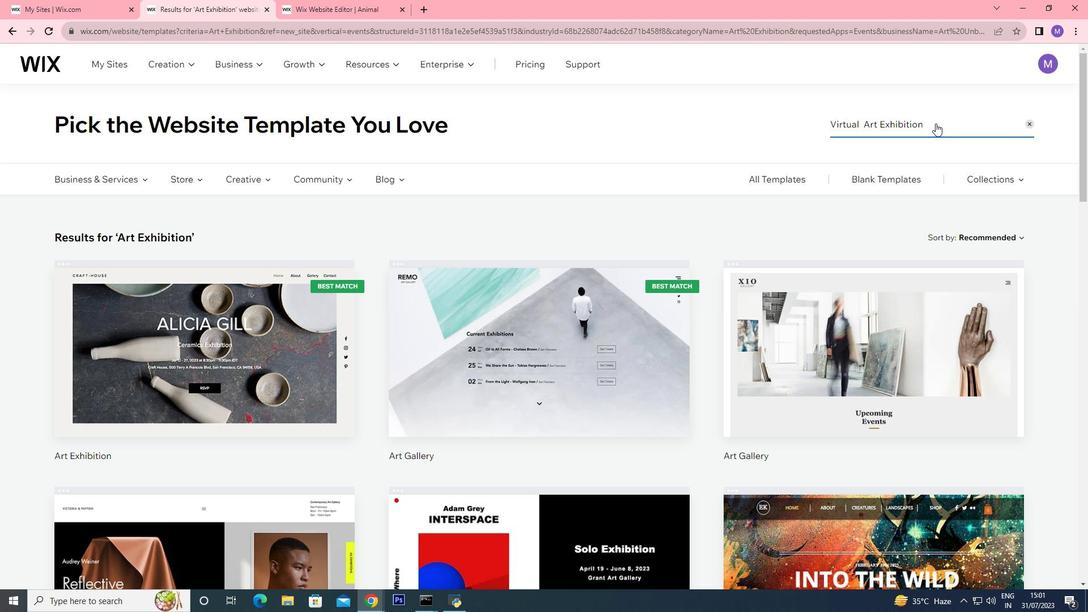 
Action: Key pressed <Key.enter>
Screenshot: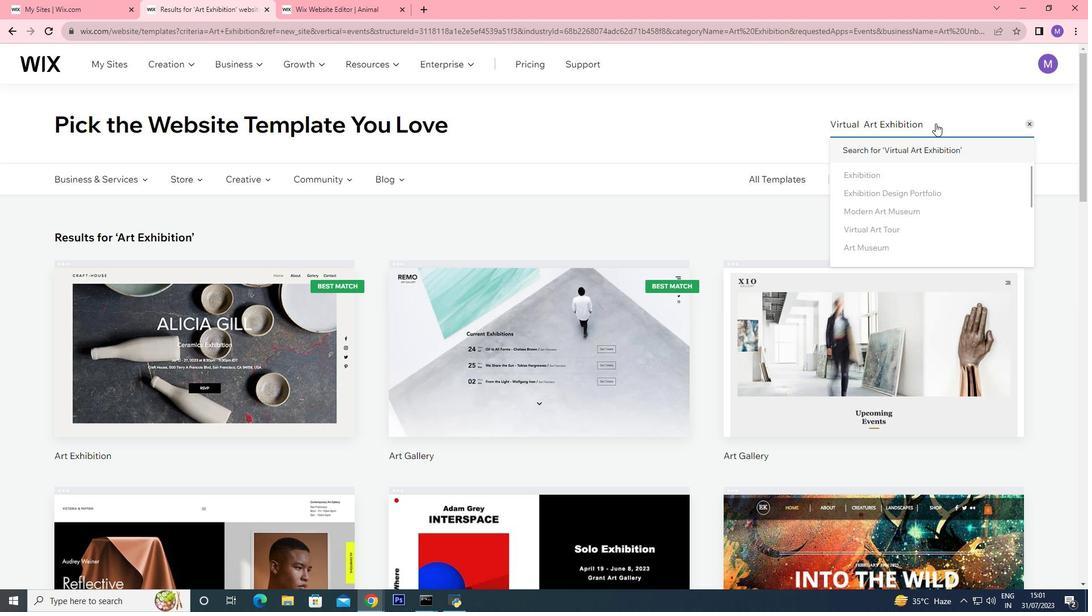 
Action: Mouse moved to (428, 327)
Screenshot: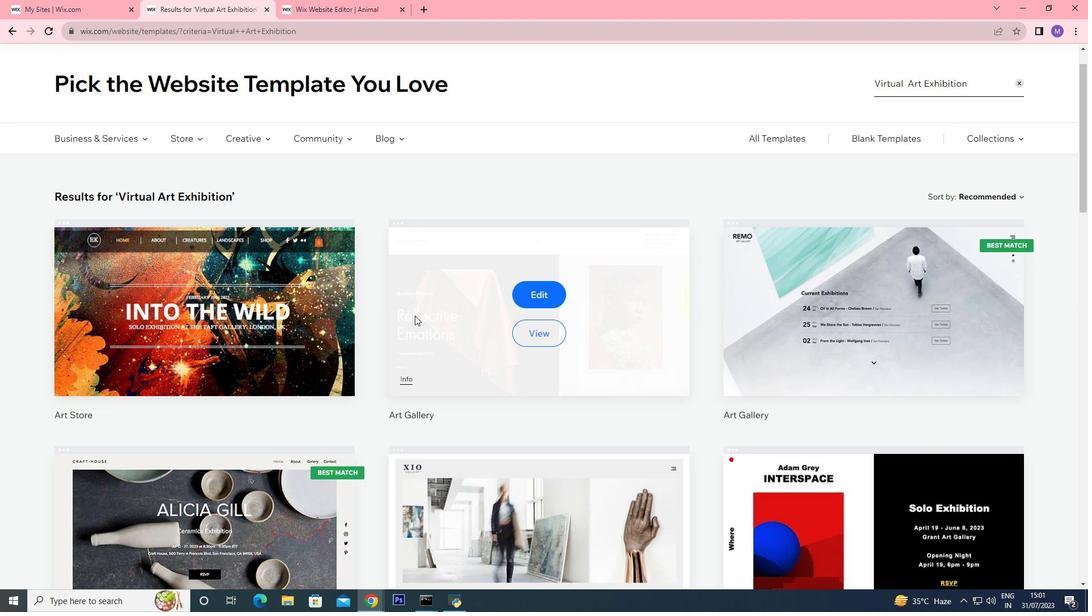 
Action: Mouse scrolled (428, 327) with delta (0, 0)
Screenshot: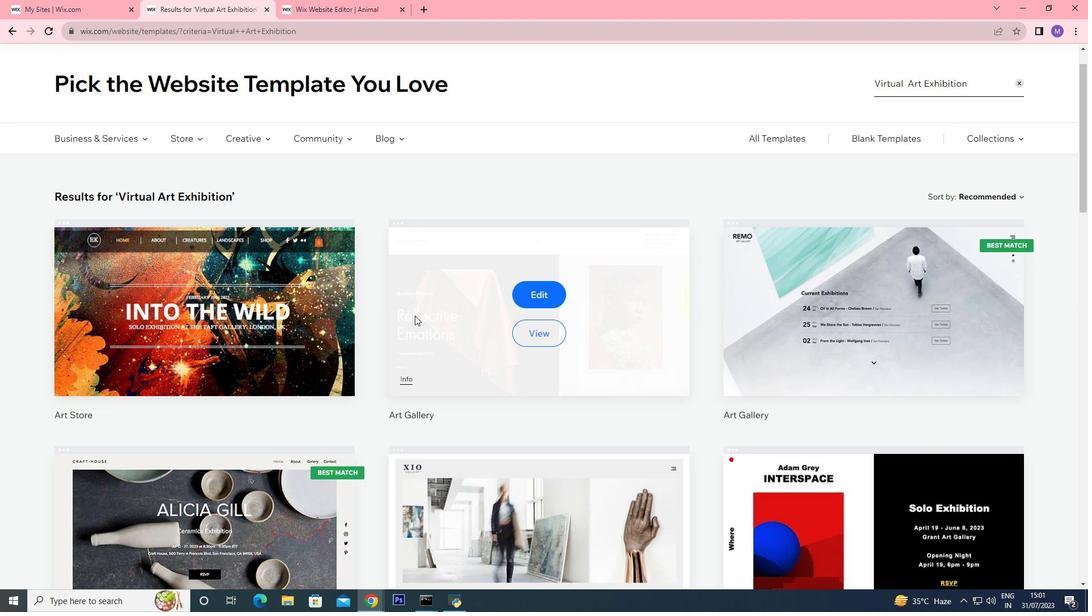 
Action: Mouse moved to (429, 329)
Screenshot: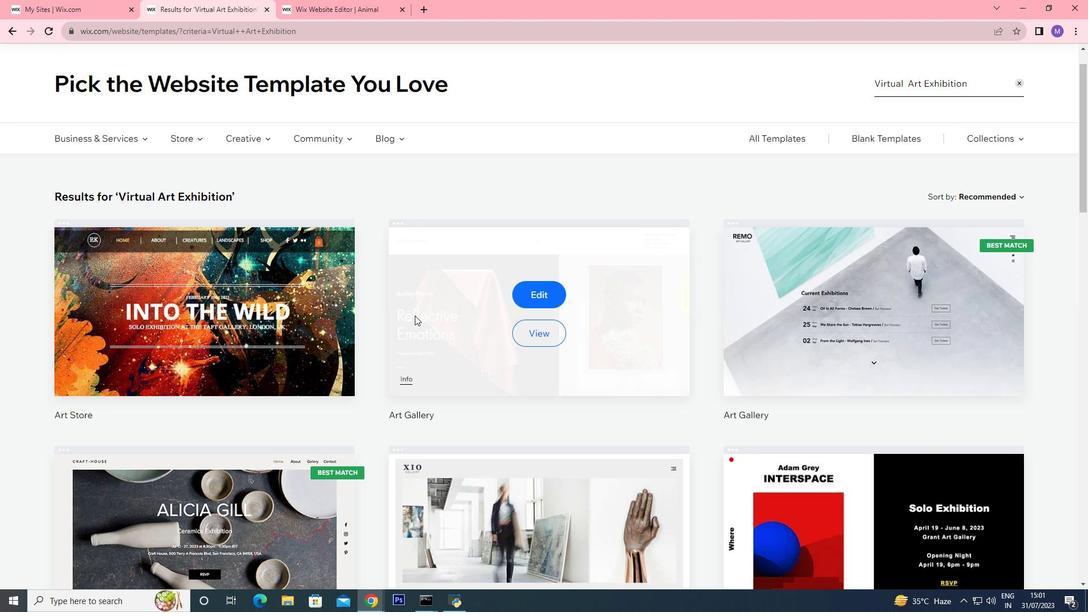 
Action: Mouse scrolled (429, 329) with delta (0, 0)
Screenshot: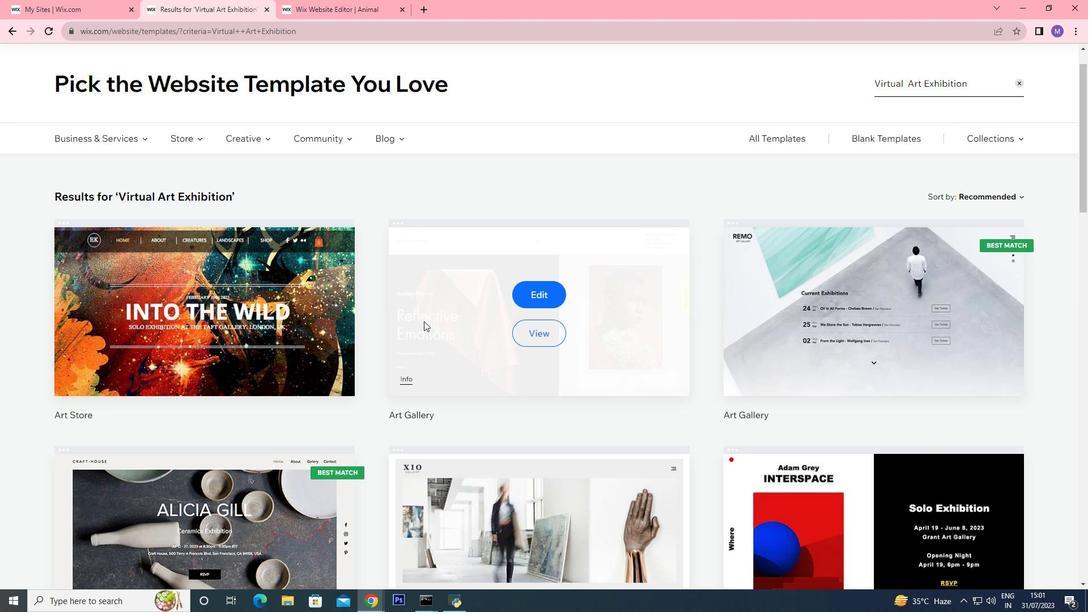
Action: Mouse moved to (429, 331)
Screenshot: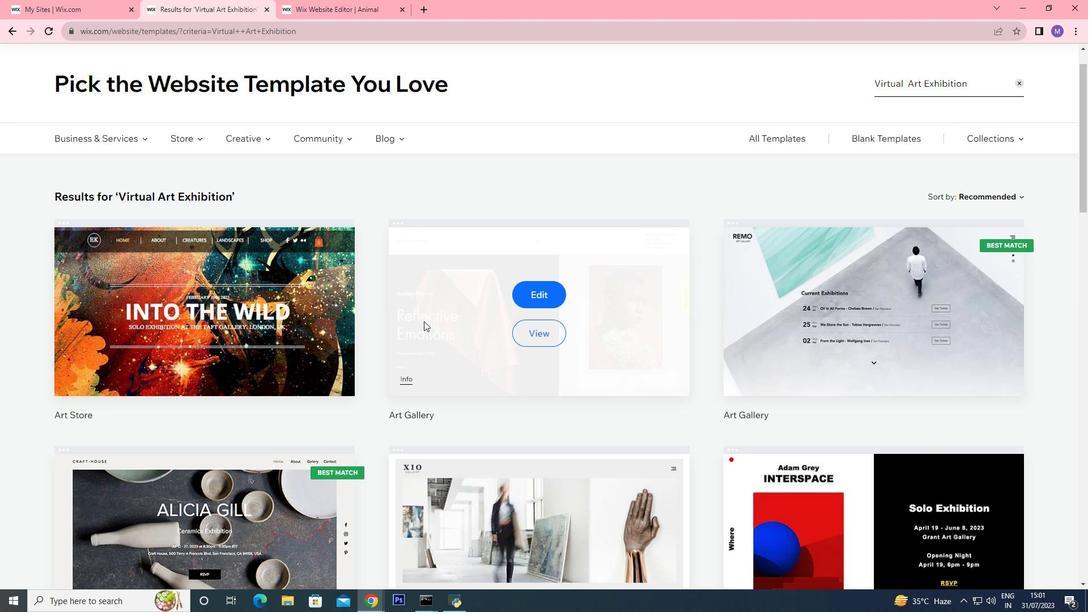 
Action: Mouse scrolled (429, 330) with delta (0, 0)
Screenshot: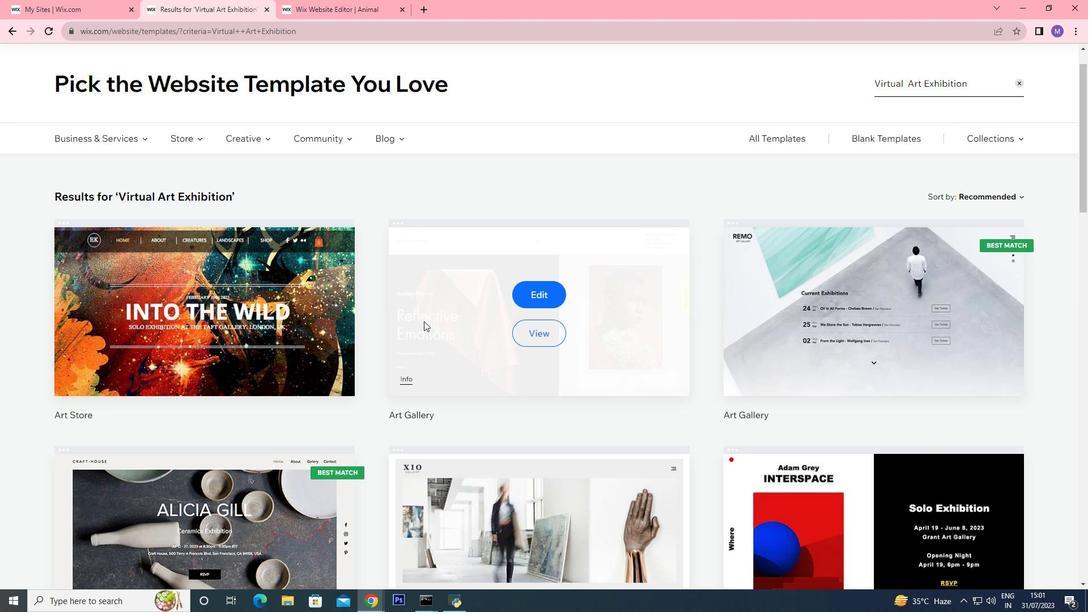 
Action: Mouse moved to (429, 331)
Screenshot: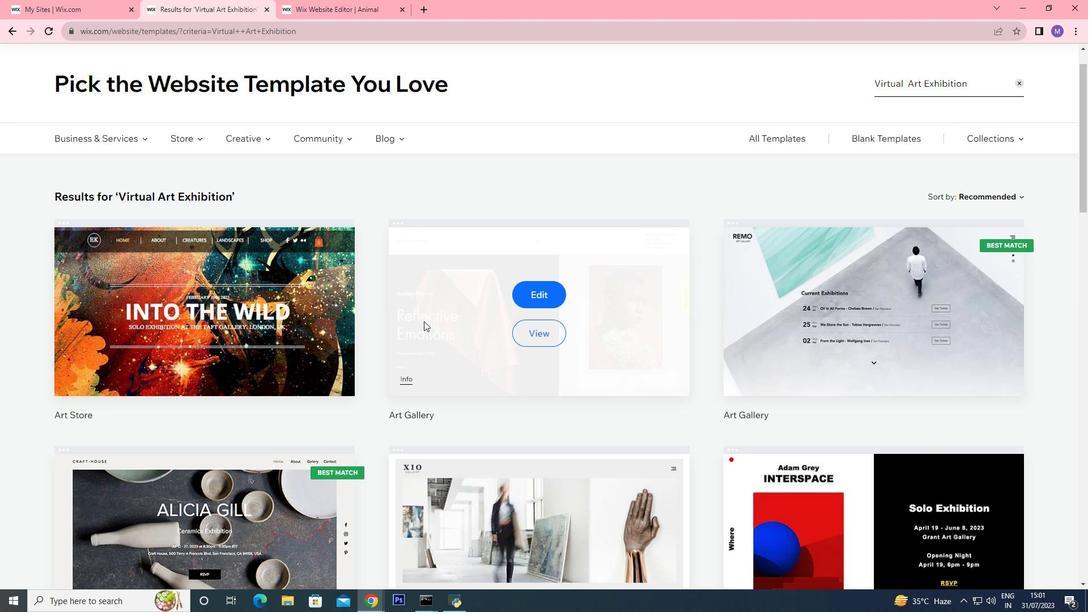 
Action: Mouse scrolled (429, 331) with delta (0, 0)
Screenshot: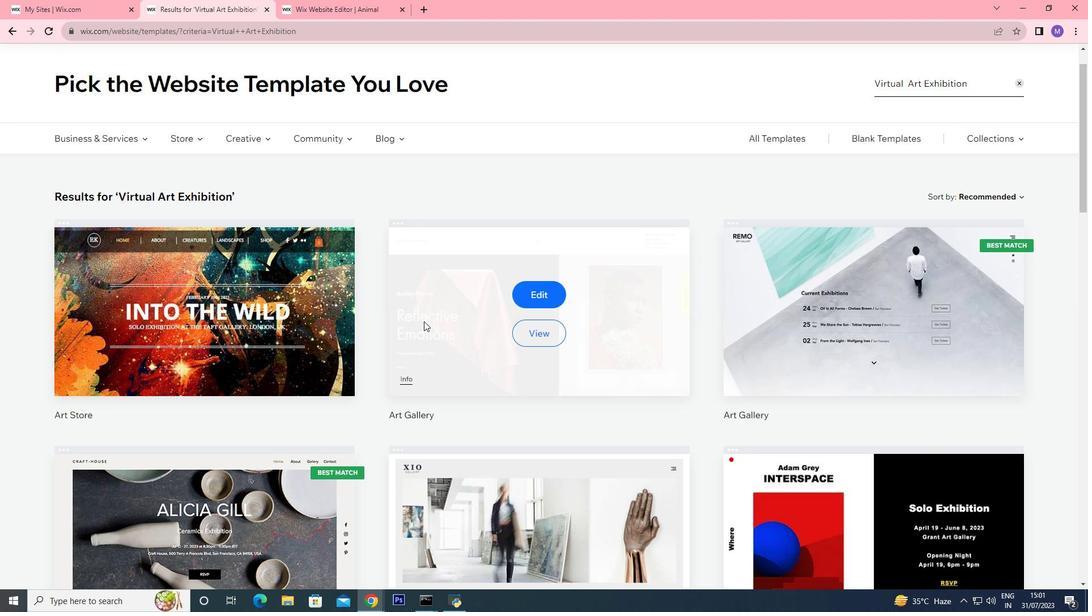 
Action: Mouse moved to (506, 384)
Screenshot: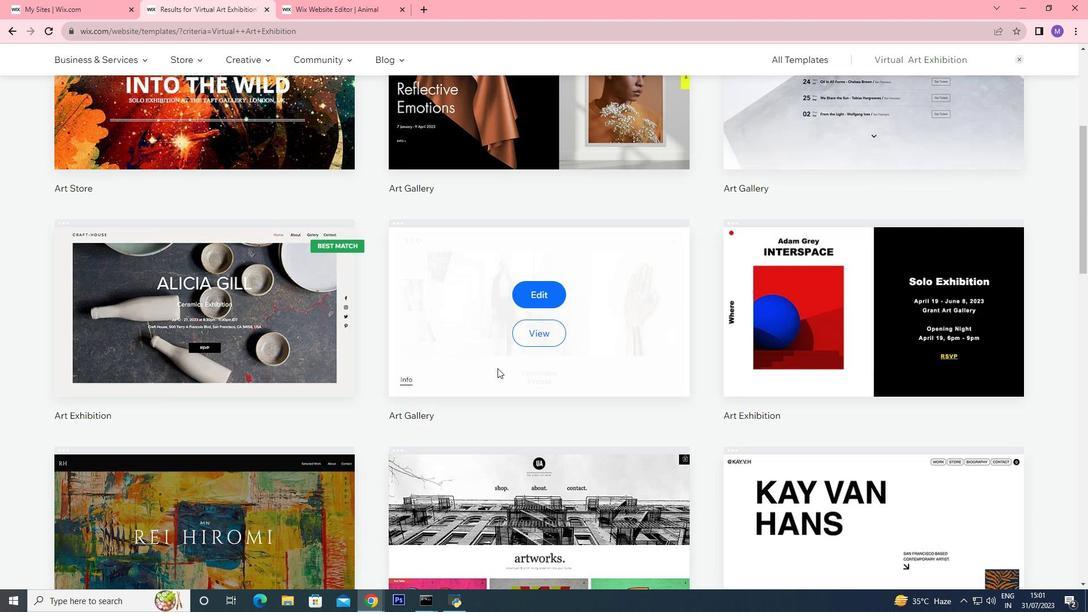 
Action: Mouse scrolled (506, 384) with delta (0, 0)
Screenshot: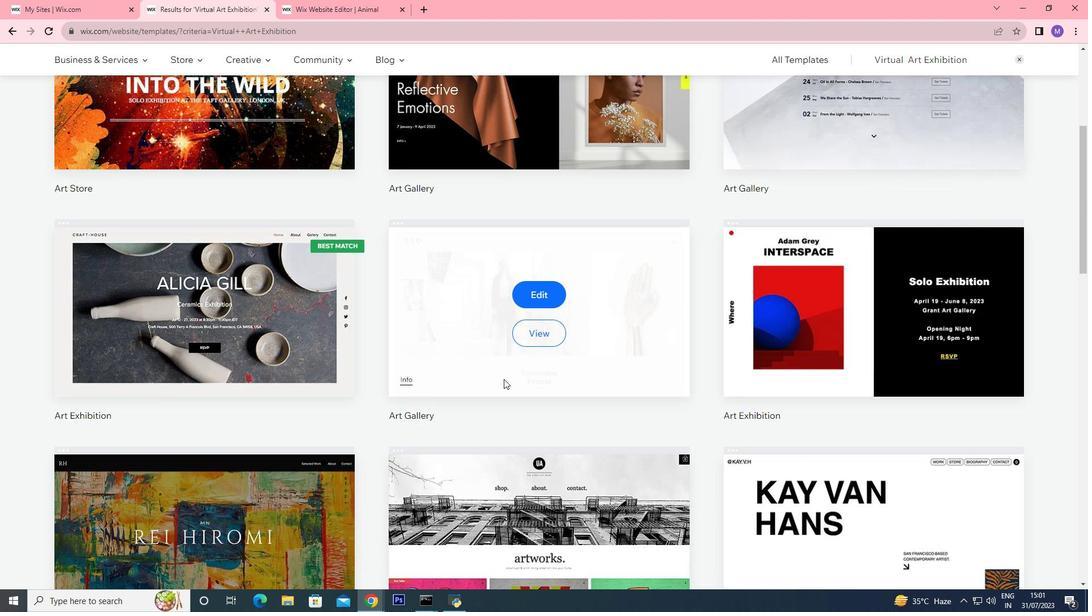 
Action: Mouse scrolled (506, 384) with delta (0, 0)
Screenshot: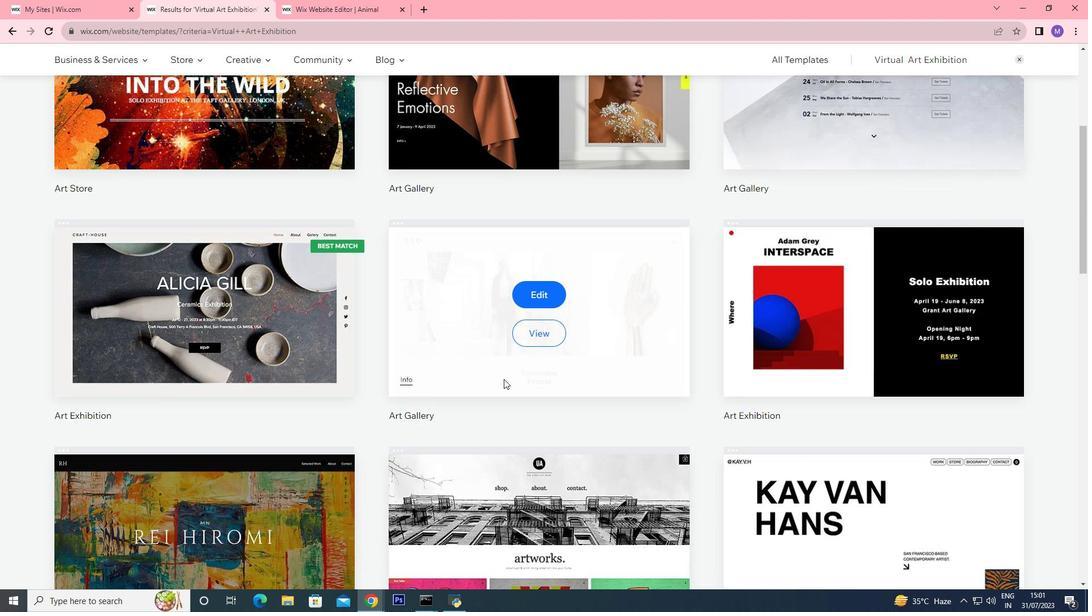 
Action: Mouse scrolled (506, 384) with delta (0, 0)
Screenshot: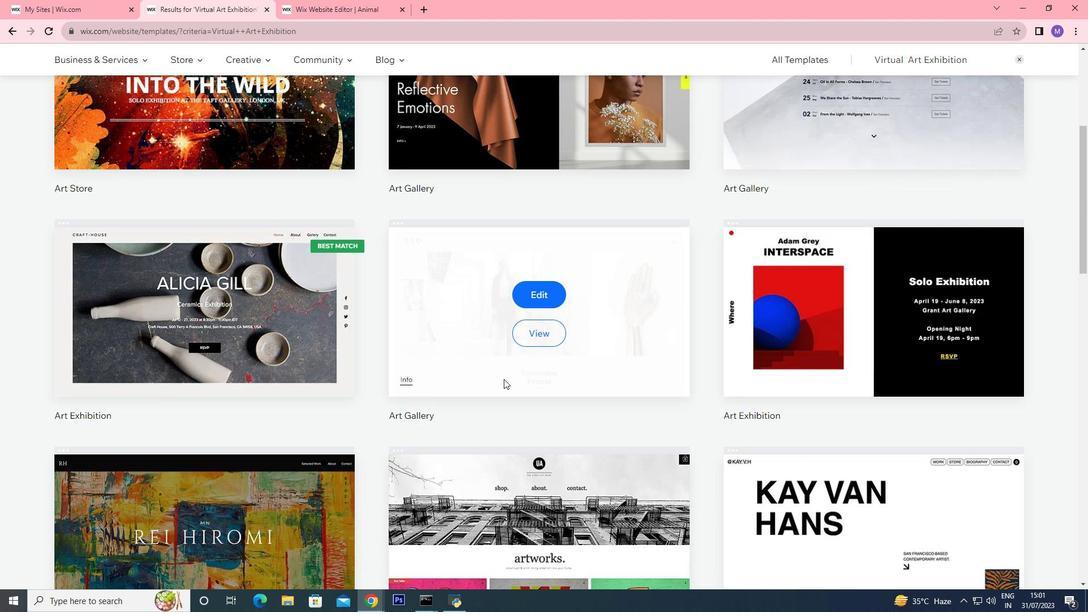 
Action: Mouse moved to (506, 385)
Screenshot: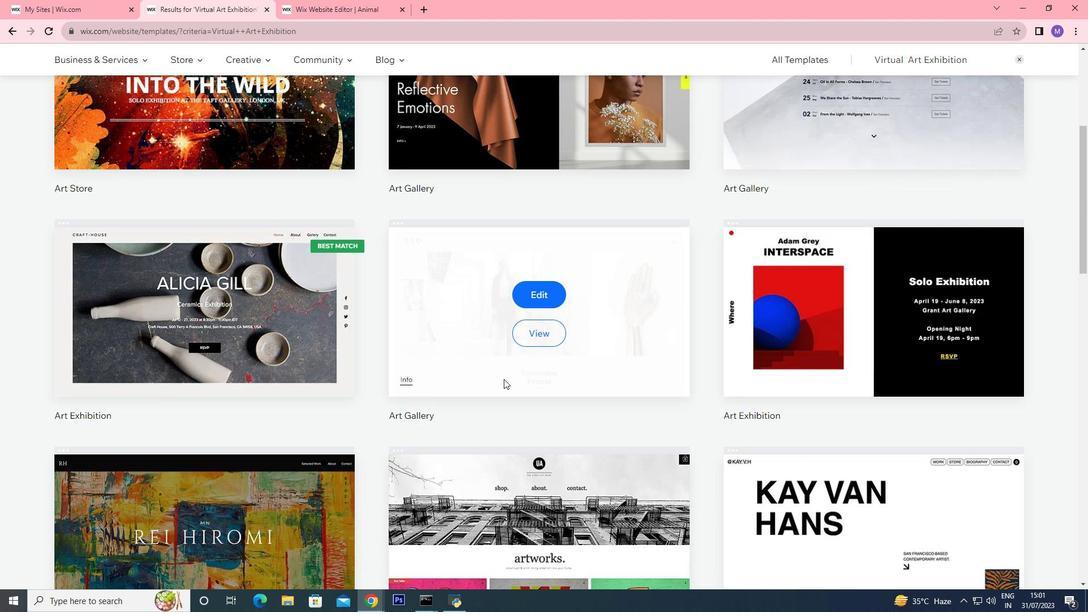 
Action: Mouse scrolled (506, 384) with delta (0, 0)
Screenshot: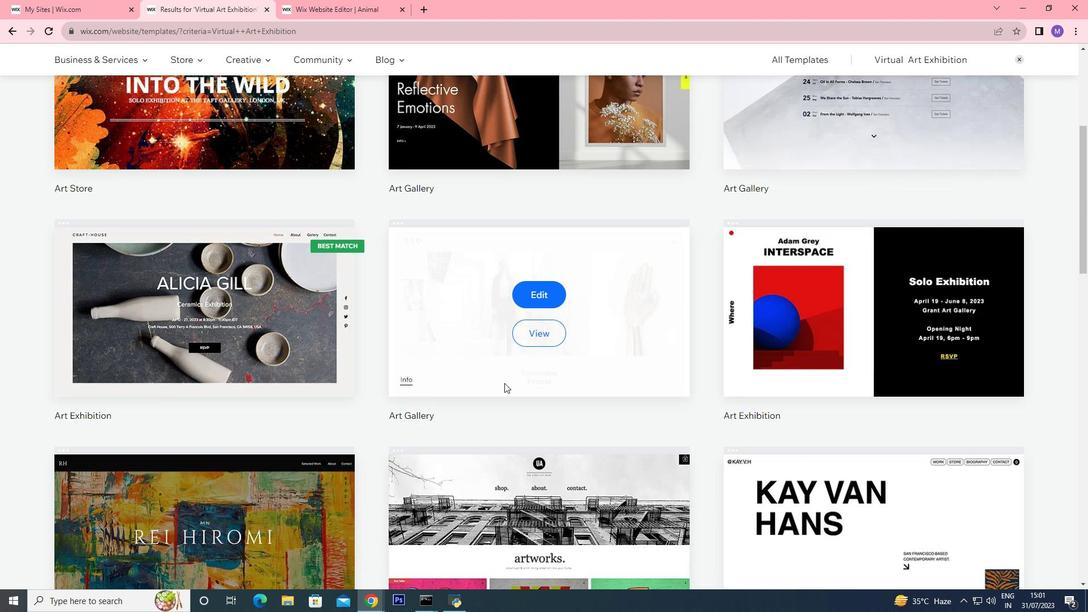 
Action: Mouse scrolled (506, 386) with delta (0, 0)
Screenshot: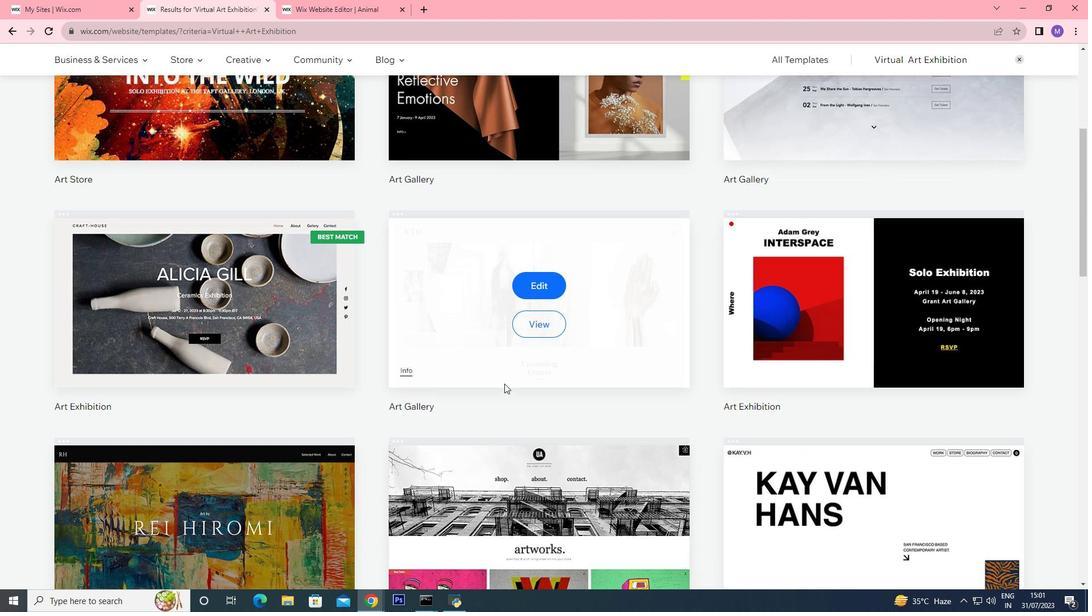 
Action: Mouse scrolled (506, 384) with delta (0, 0)
Screenshot: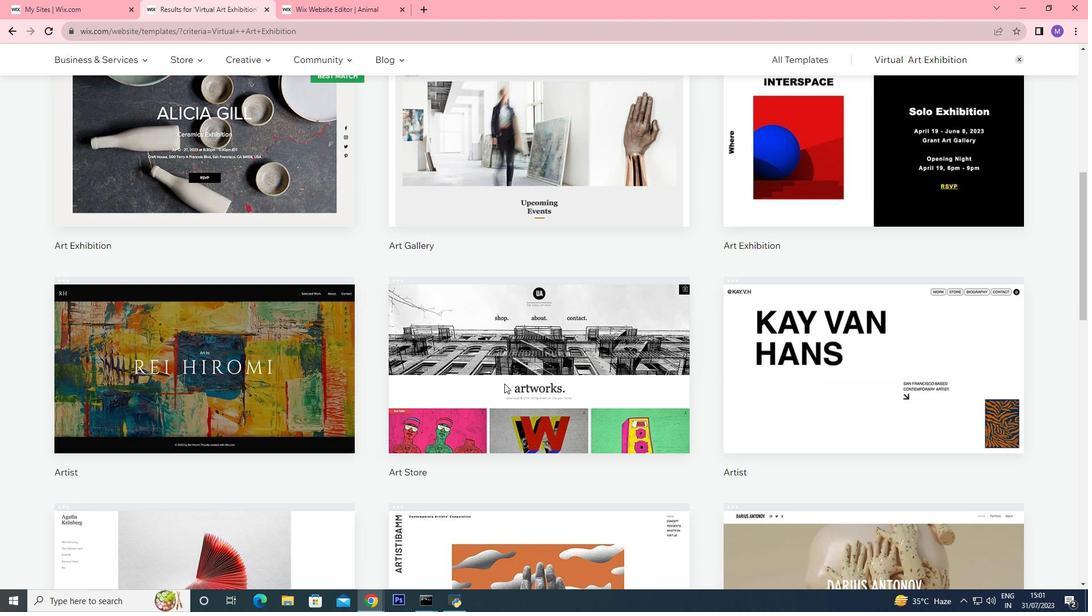 
Action: Mouse scrolled (506, 384) with delta (0, 0)
Screenshot: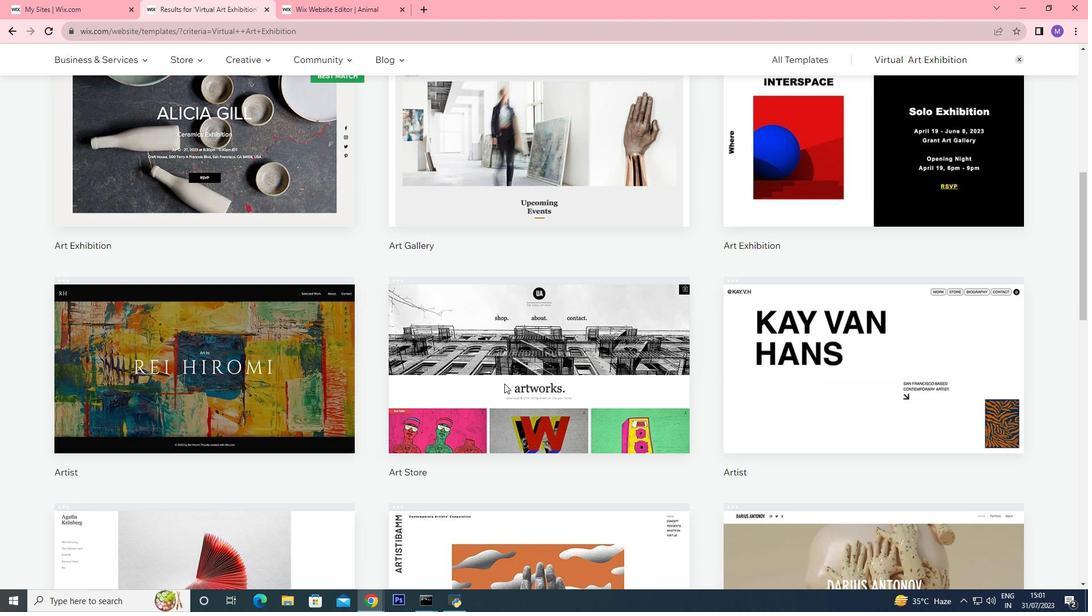 
Action: Mouse moved to (846, 356)
Screenshot: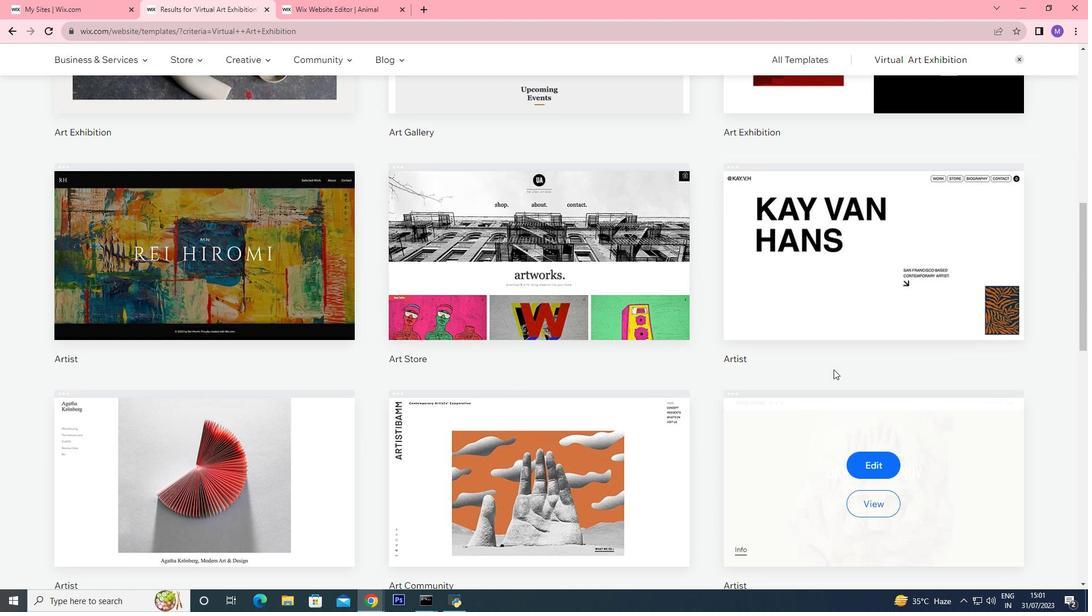 
Action: Mouse scrolled (846, 356) with delta (0, 0)
Screenshot: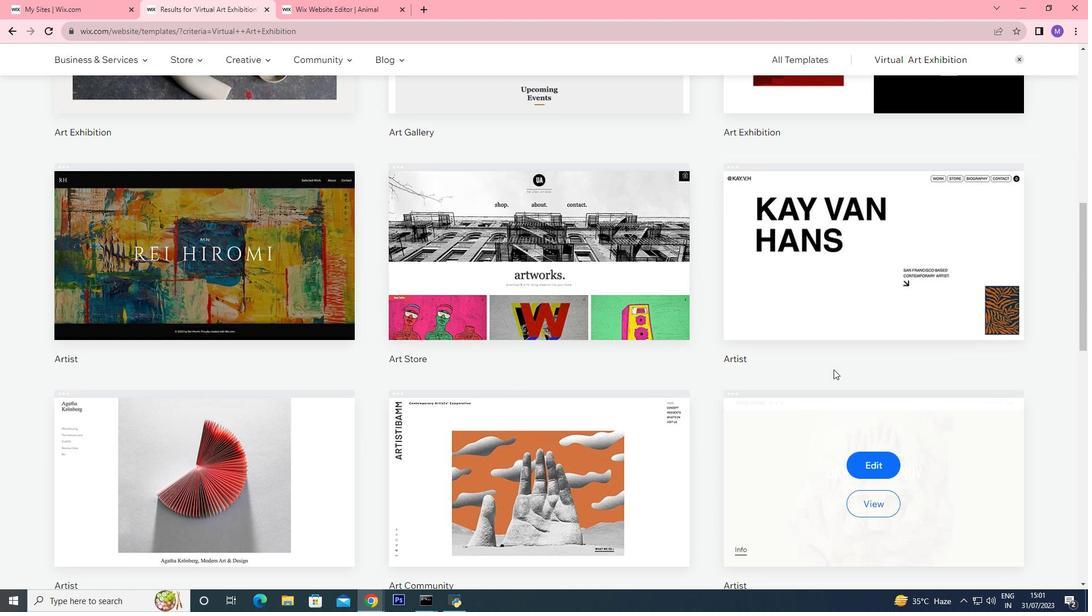 
Action: Mouse moved to (846, 355)
Screenshot: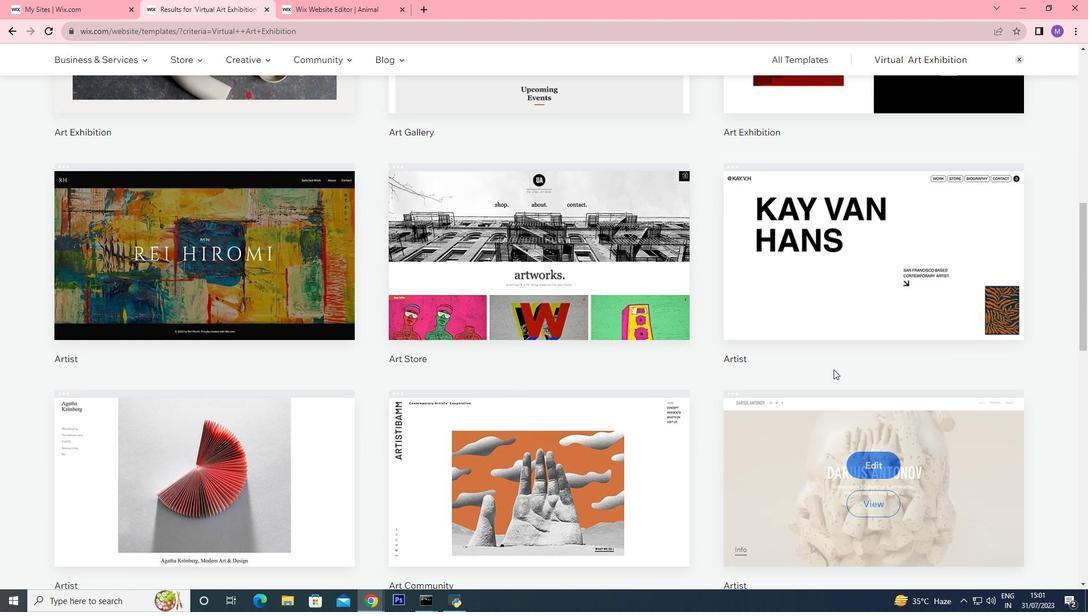 
Action: Mouse scrolled (846, 354) with delta (0, 0)
Screenshot: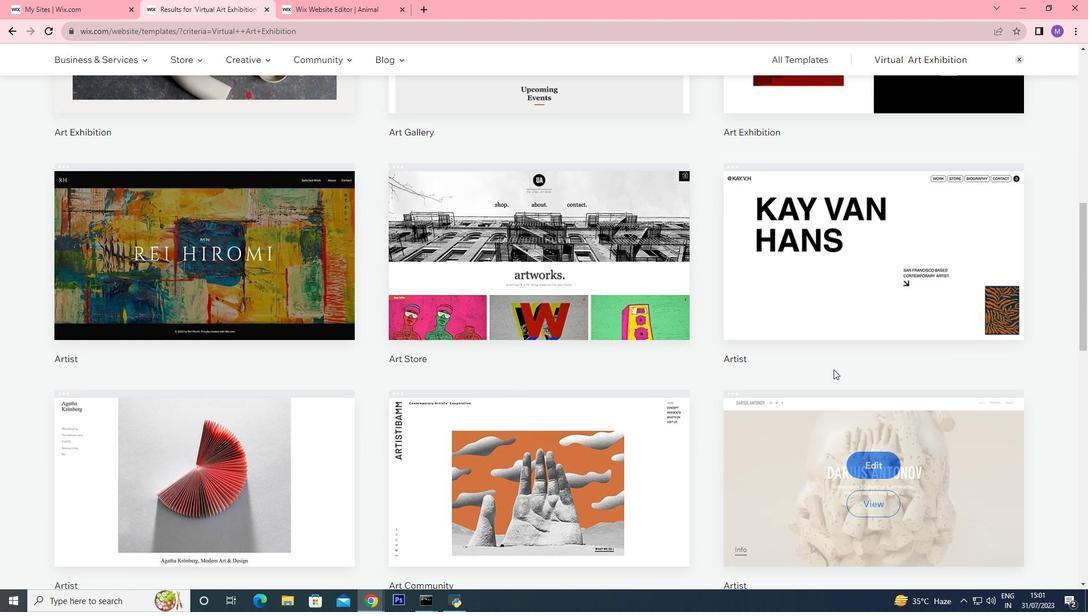 
Action: Mouse scrolled (846, 354) with delta (0, 0)
Screenshot: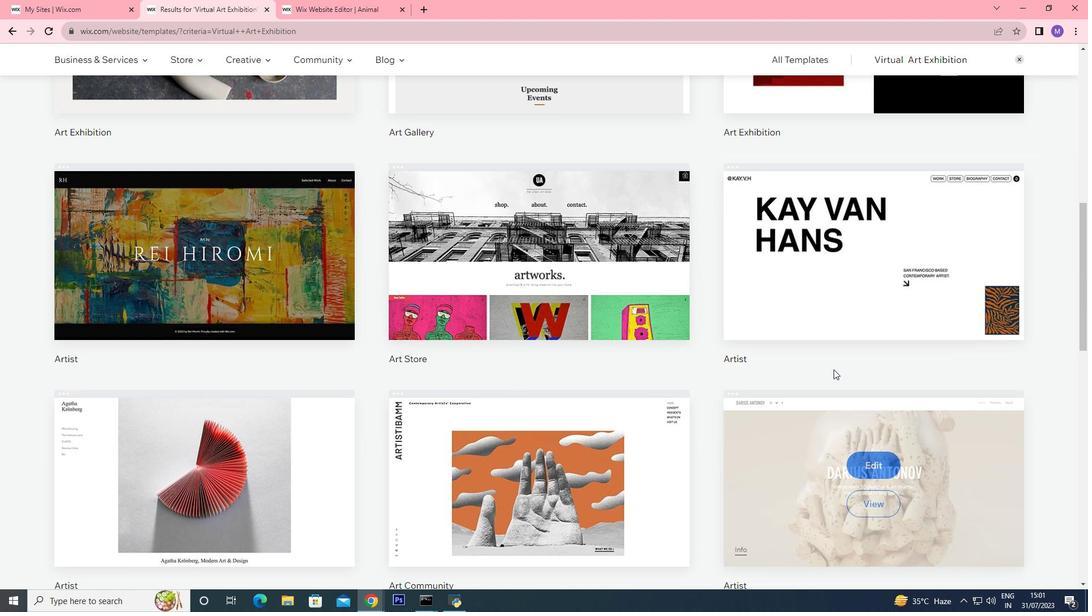 
Action: Mouse scrolled (846, 354) with delta (0, 0)
Screenshot: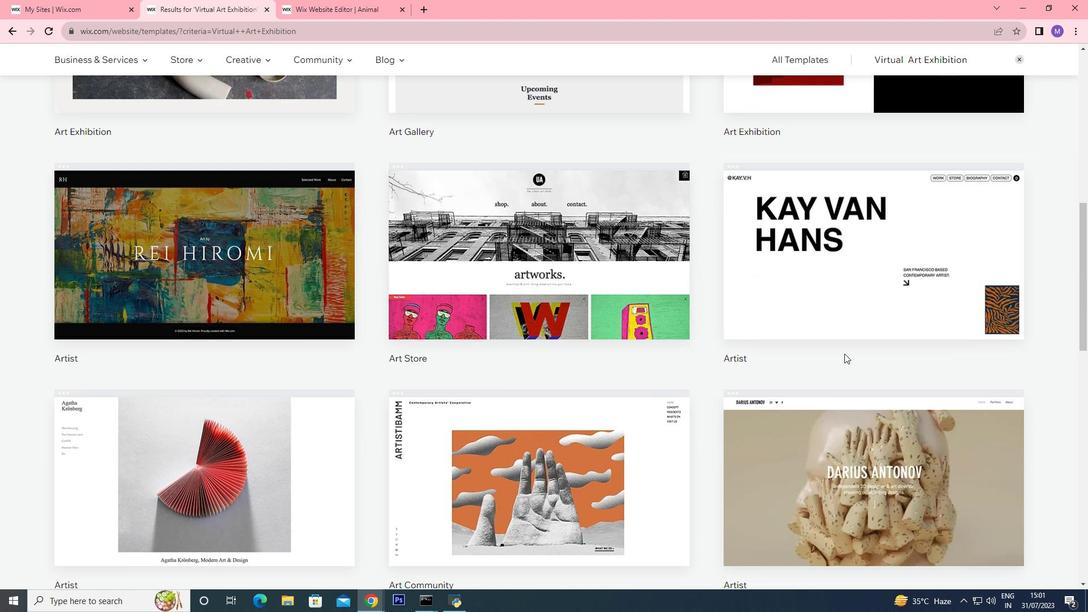 
Action: Mouse moved to (846, 355)
Screenshot: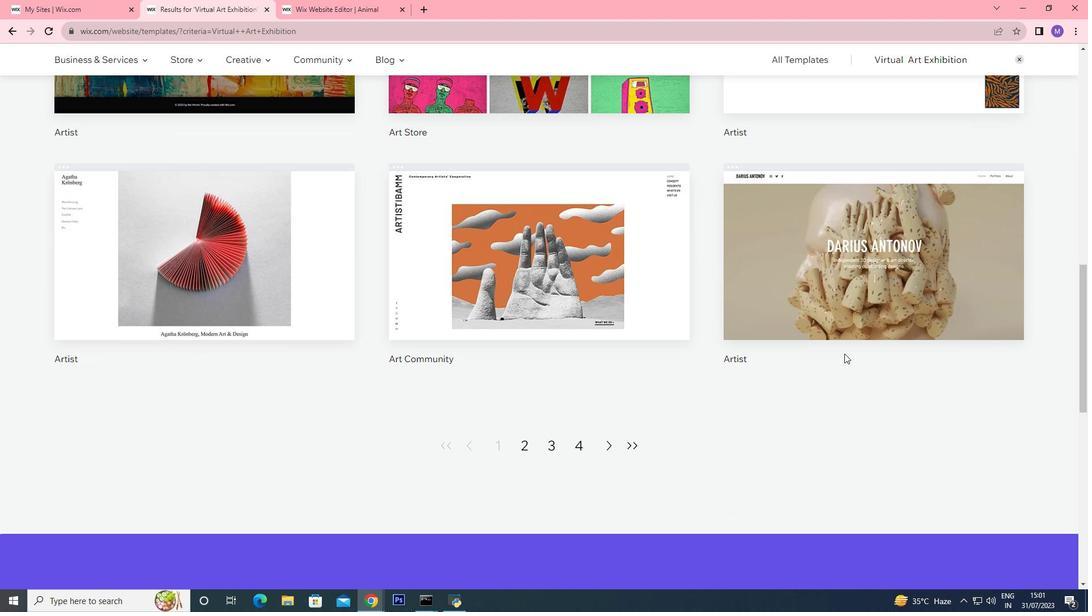 
Action: Mouse scrolled (846, 356) with delta (0, 0)
Screenshot: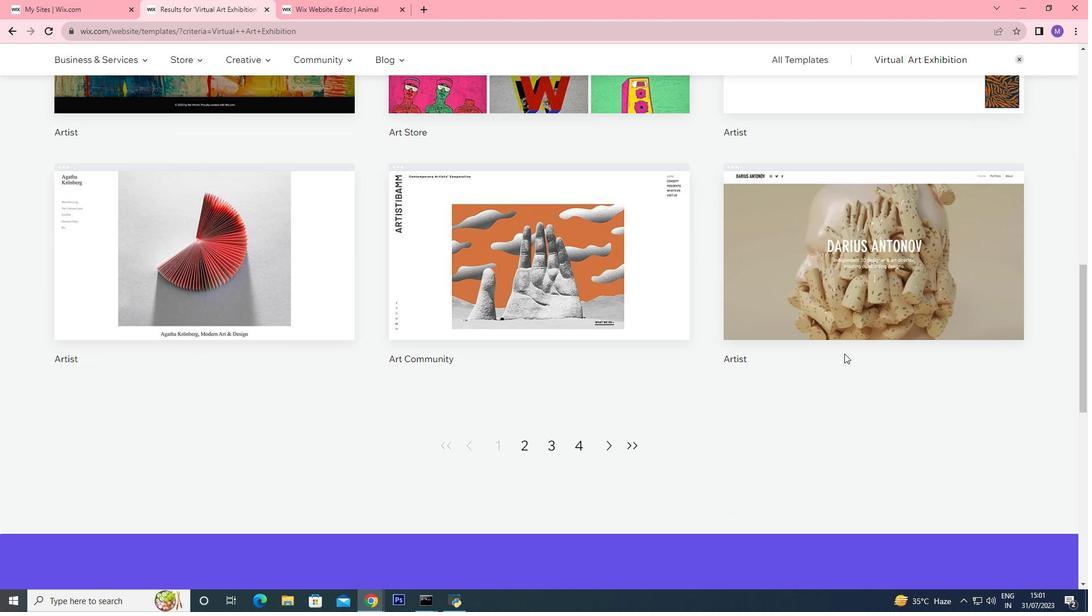 
Action: Mouse scrolled (846, 356) with delta (0, 0)
Screenshot: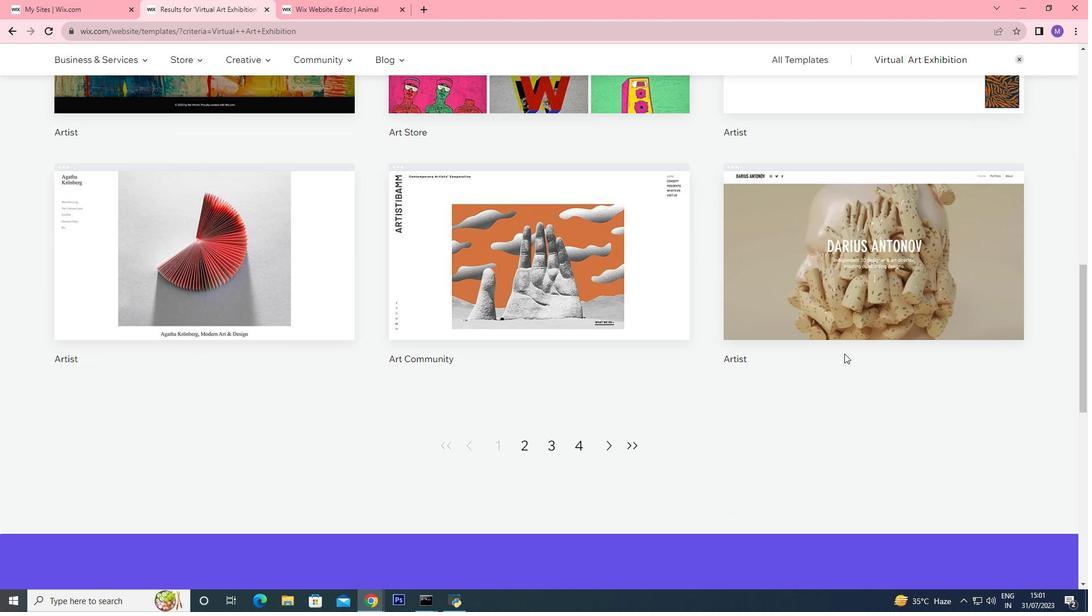 
Action: Mouse scrolled (846, 356) with delta (0, 0)
Screenshot: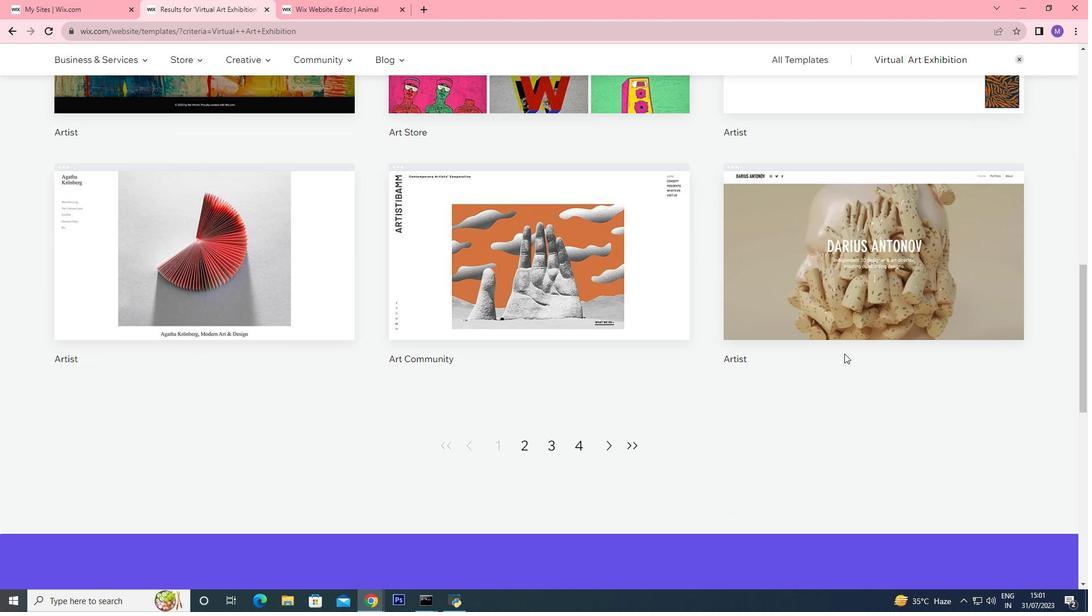
Action: Mouse scrolled (846, 356) with delta (0, 0)
Screenshot: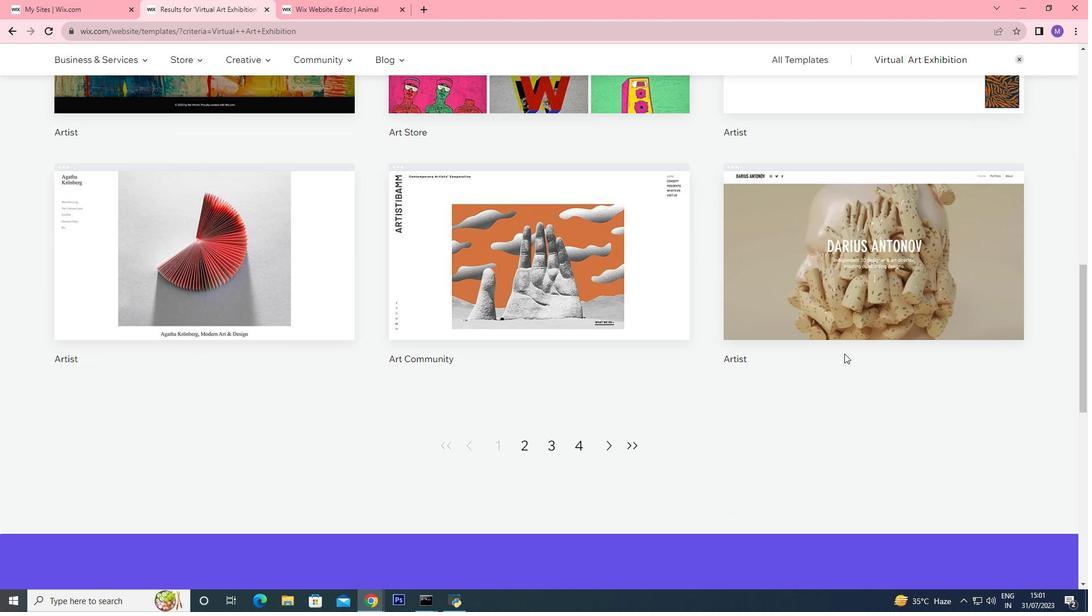 
Action: Mouse scrolled (846, 356) with delta (0, 0)
Screenshot: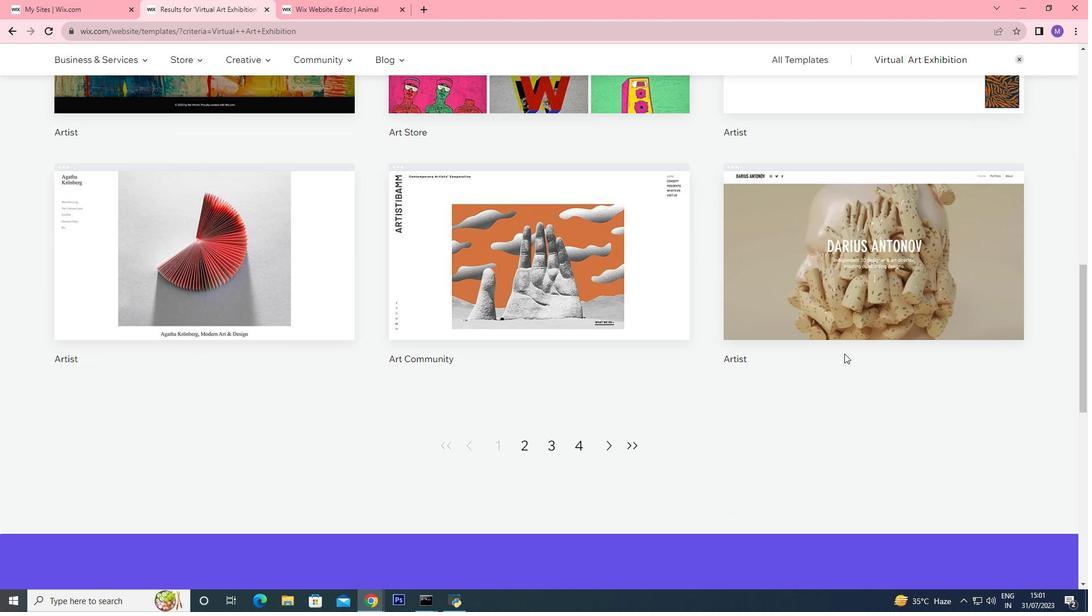 
Action: Mouse scrolled (846, 356) with delta (0, 0)
Screenshot: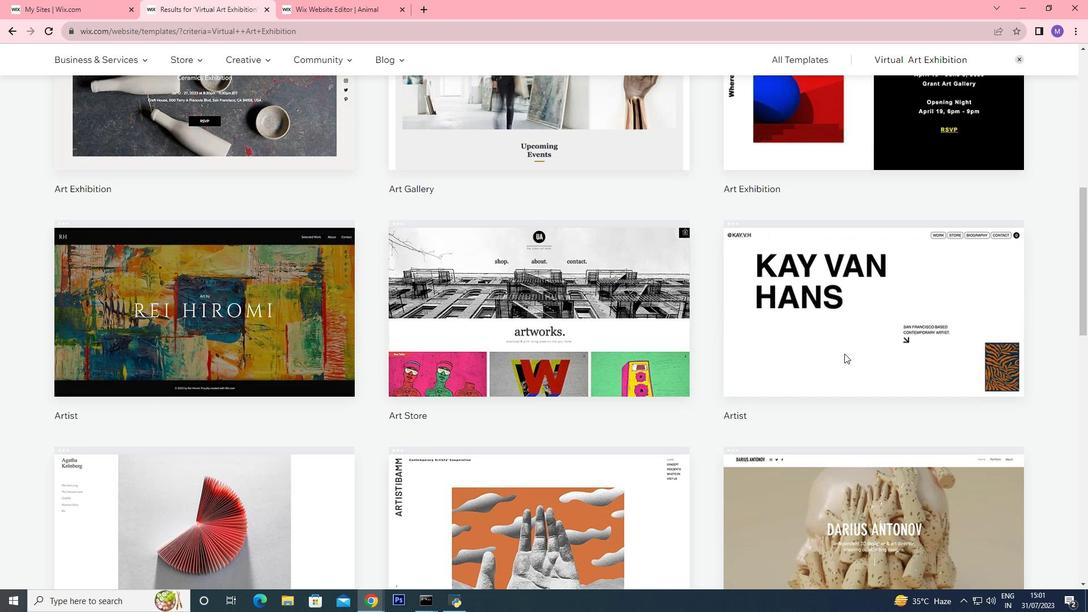
Action: Mouse scrolled (846, 356) with delta (0, 0)
Screenshot: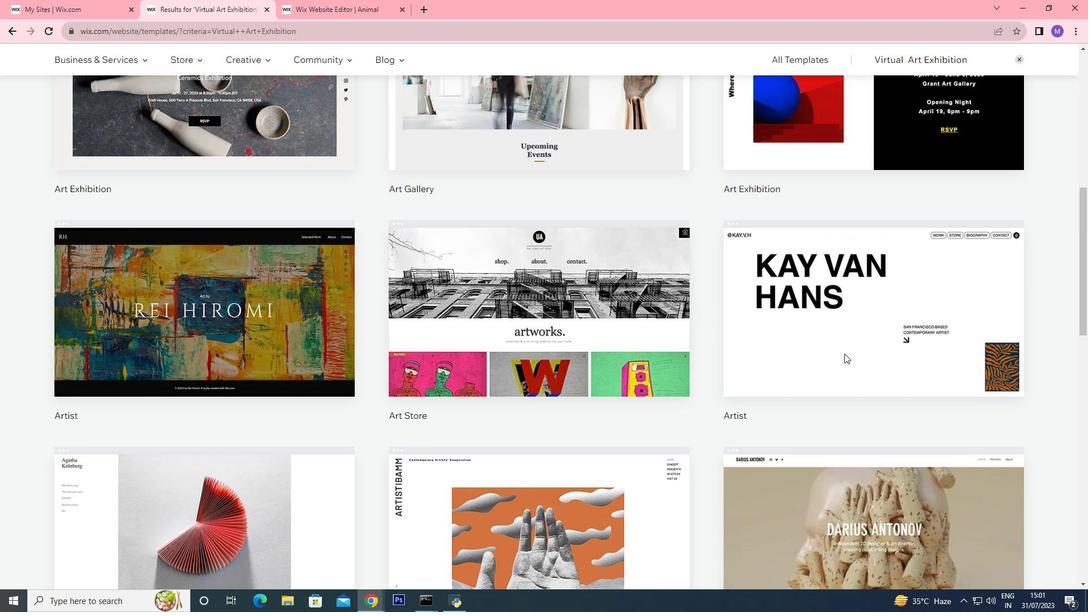 
Action: Mouse scrolled (846, 356) with delta (0, 0)
Screenshot: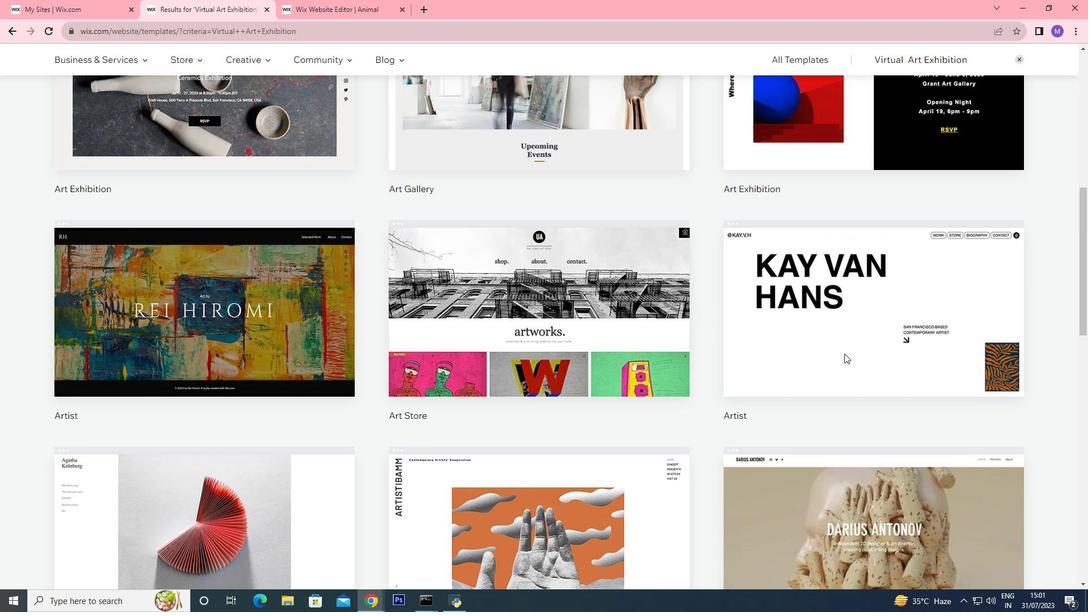 
Action: Mouse scrolled (846, 356) with delta (0, 0)
Screenshot: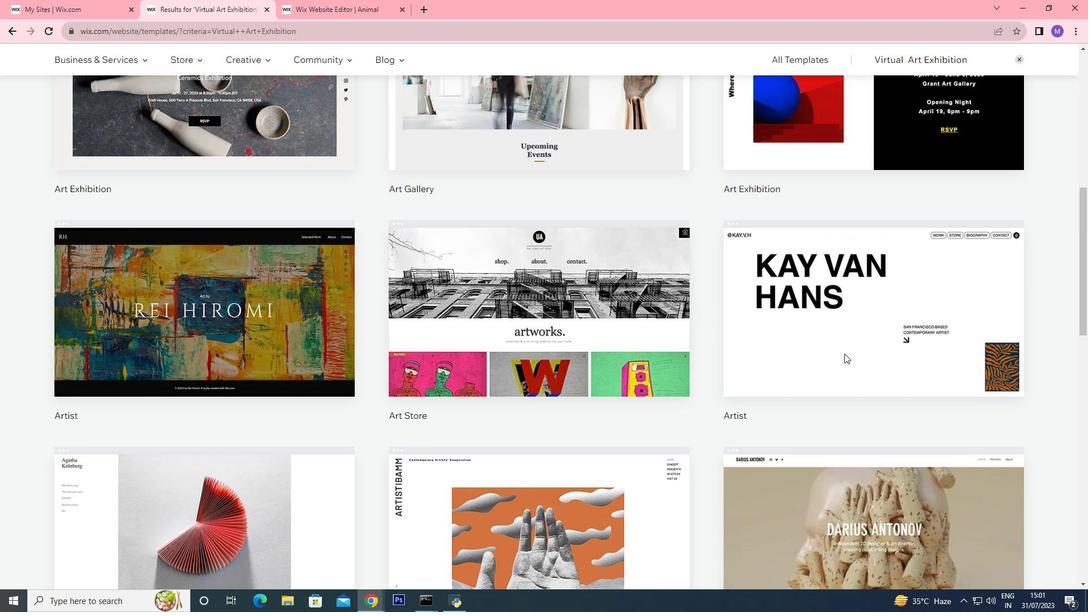 
Action: Mouse scrolled (846, 356) with delta (0, 0)
Screenshot: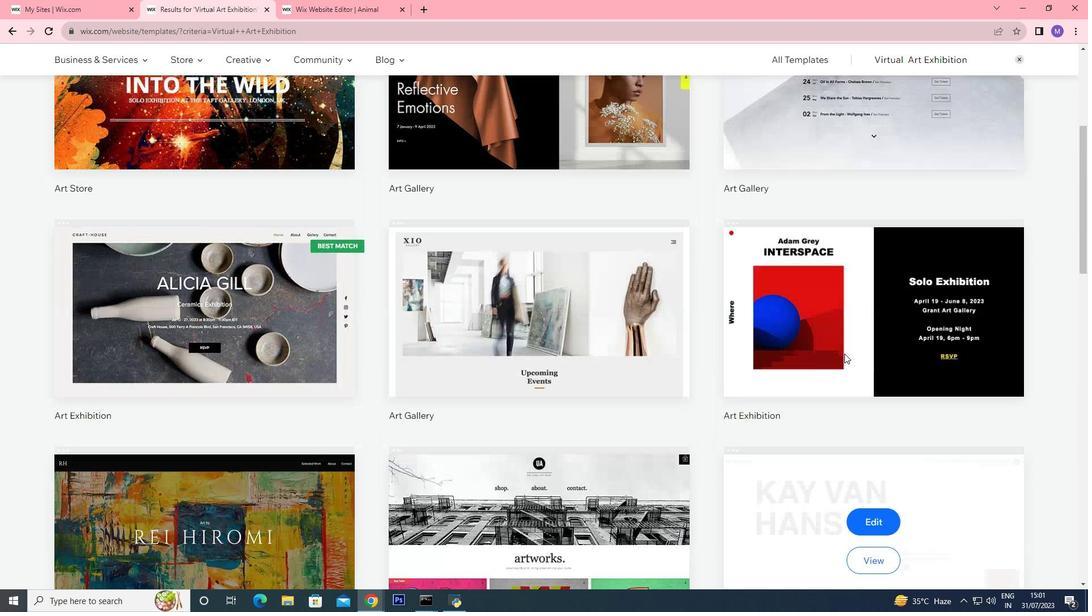 
Action: Mouse scrolled (846, 356) with delta (0, 0)
Screenshot: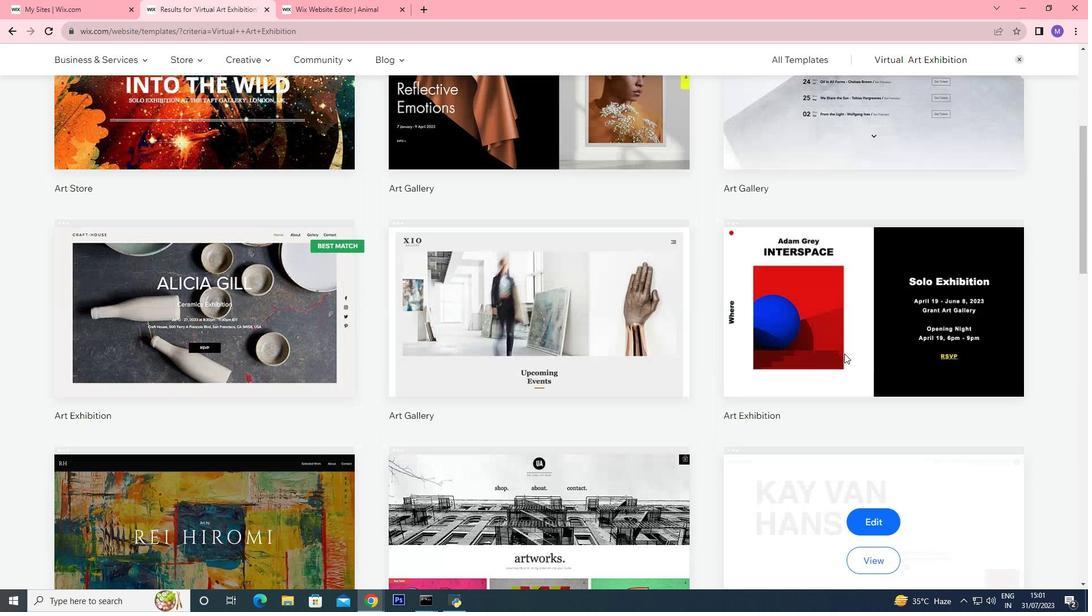 
Action: Mouse scrolled (846, 356) with delta (0, 0)
Screenshot: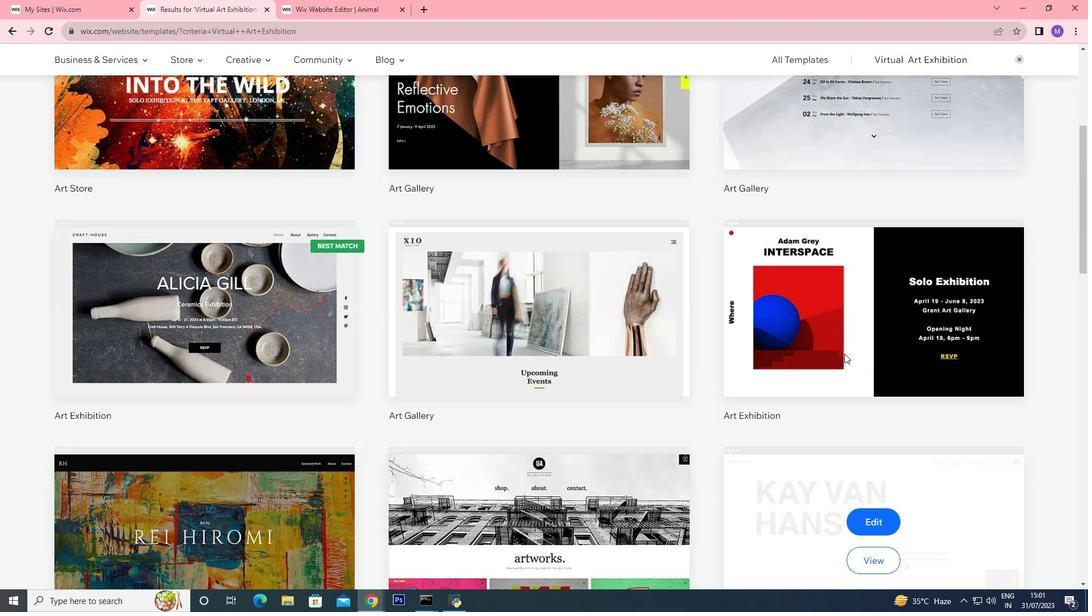 
Action: Mouse scrolled (846, 356) with delta (0, 0)
Screenshot: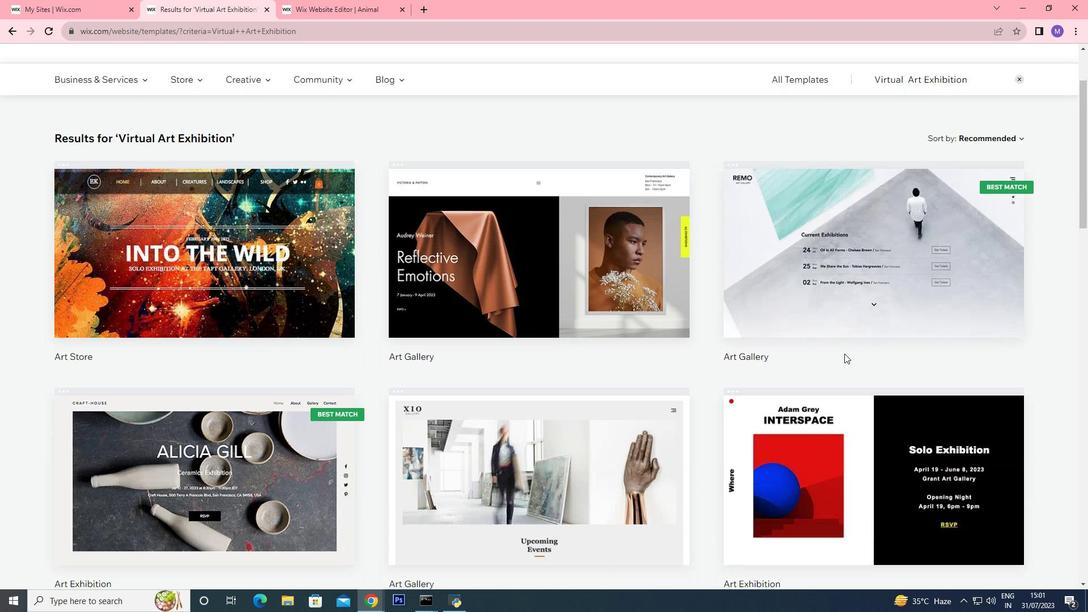
Action: Mouse scrolled (846, 356) with delta (0, 0)
Screenshot: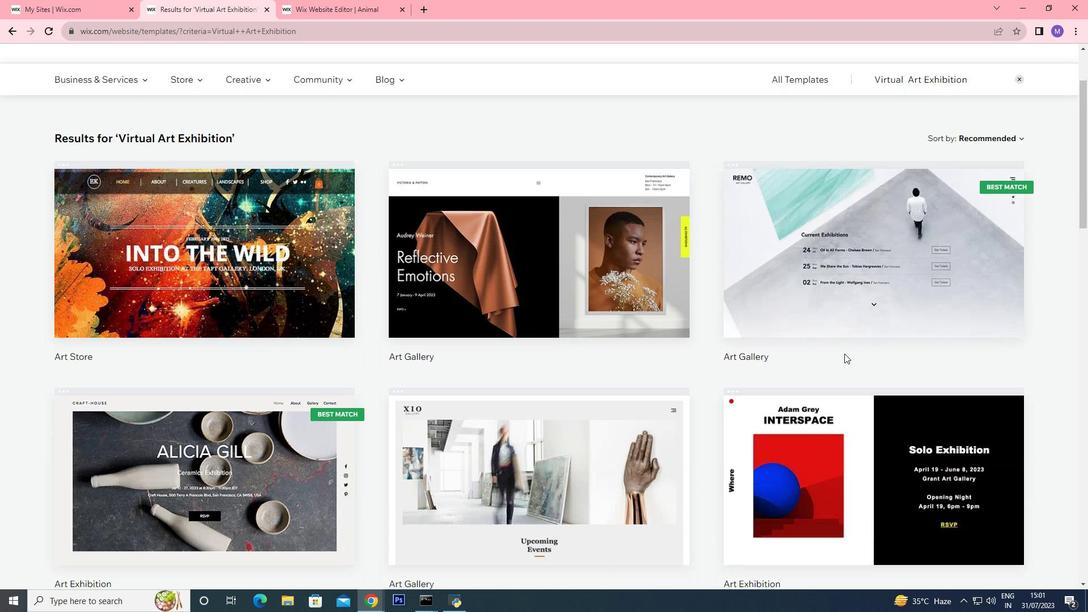 
Action: Mouse scrolled (846, 356) with delta (0, 0)
Screenshot: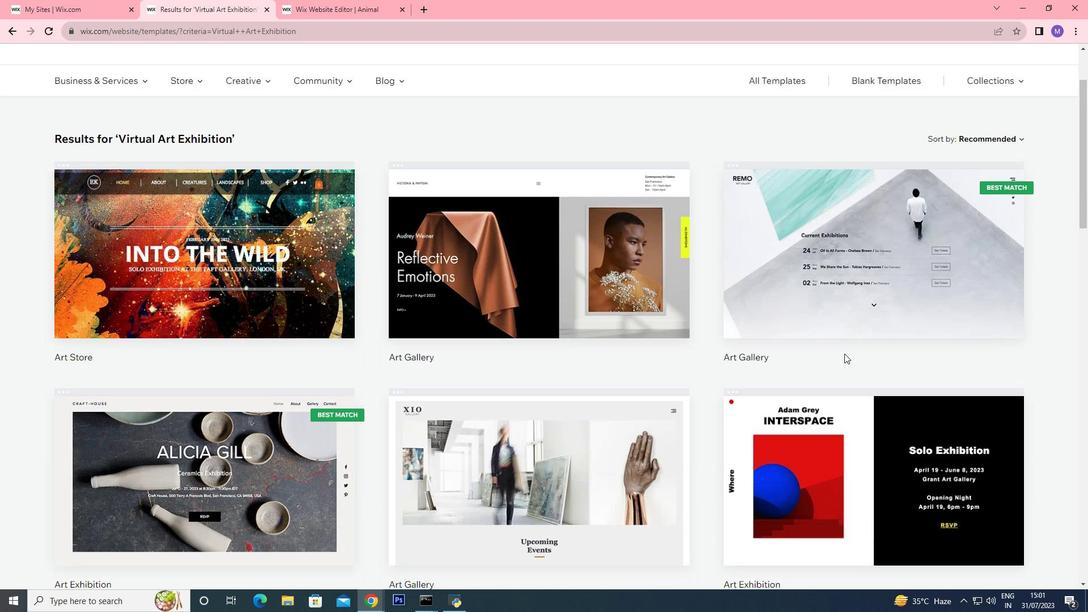 
Action: Mouse scrolled (846, 354) with delta (0, 0)
Screenshot: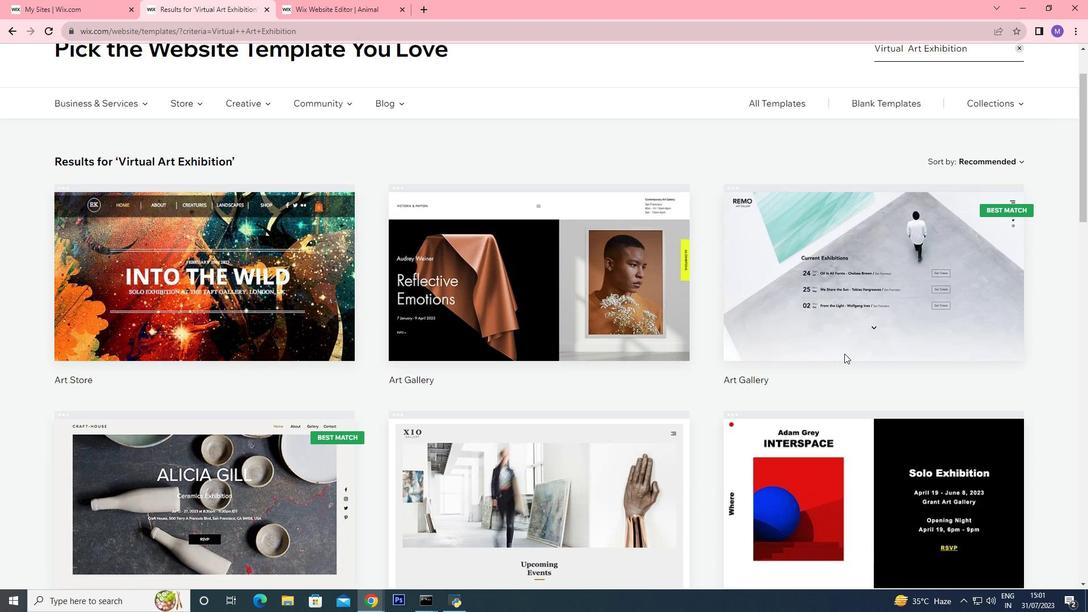 
Action: Mouse scrolled (846, 356) with delta (0, 0)
Screenshot: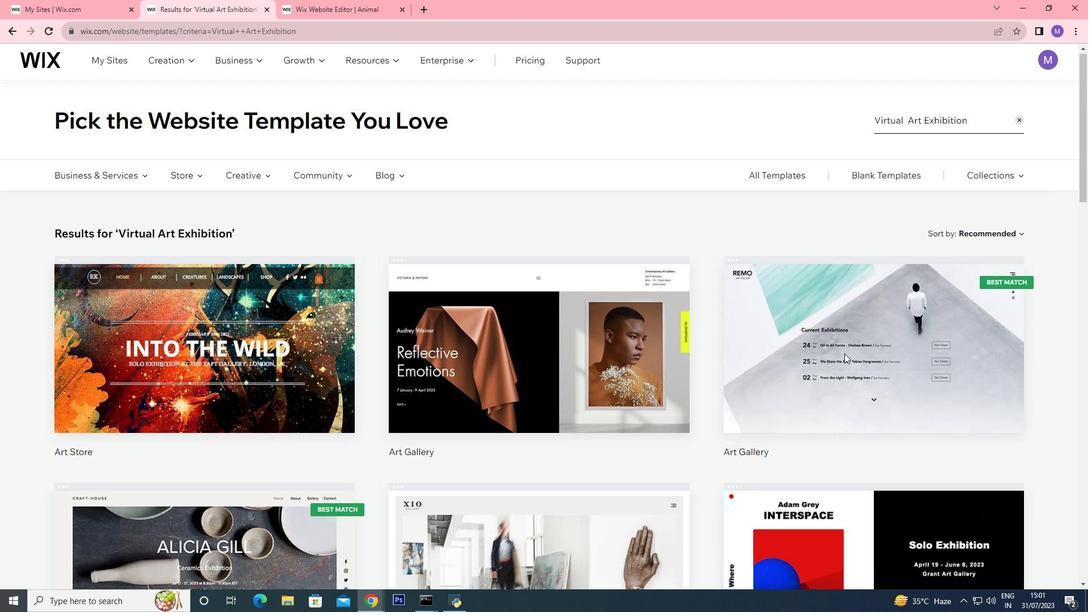 
Action: Mouse scrolled (846, 356) with delta (0, 0)
Screenshot: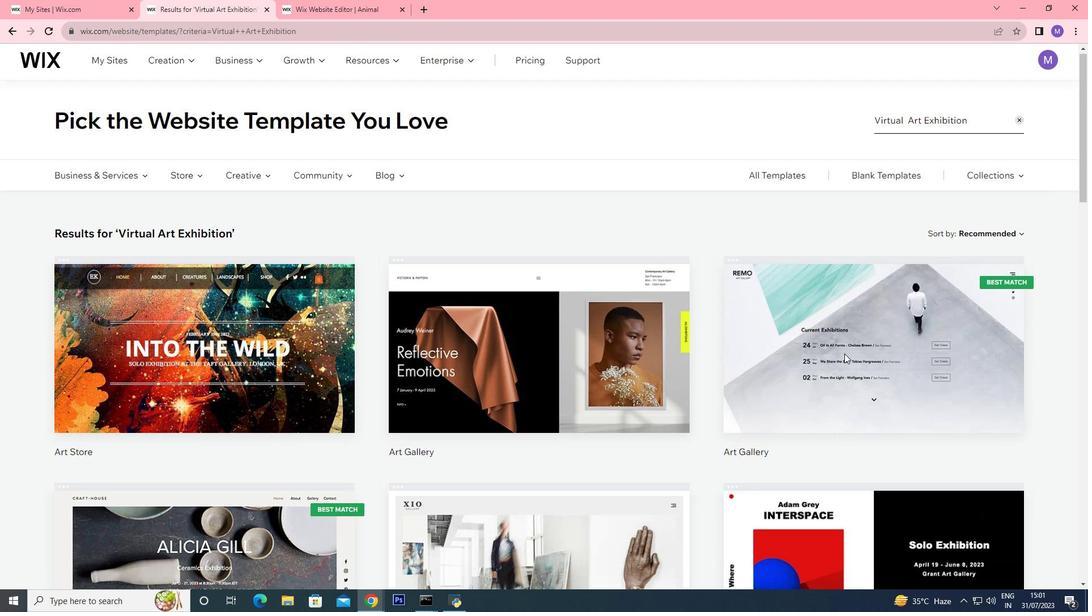 
Action: Mouse scrolled (846, 356) with delta (0, 0)
Screenshot: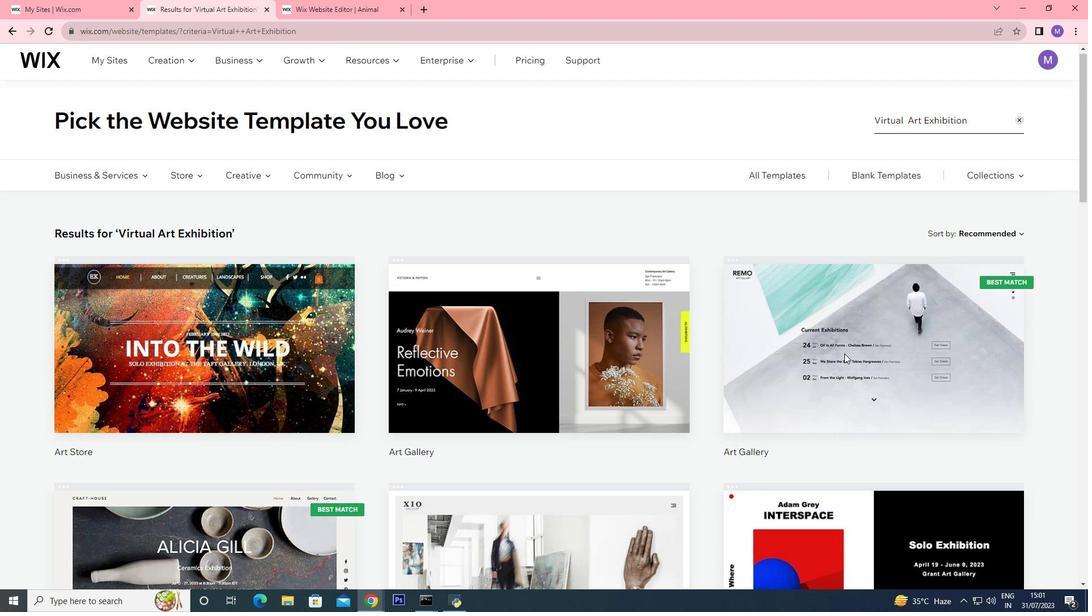 
Action: Mouse moved to (848, 356)
Screenshot: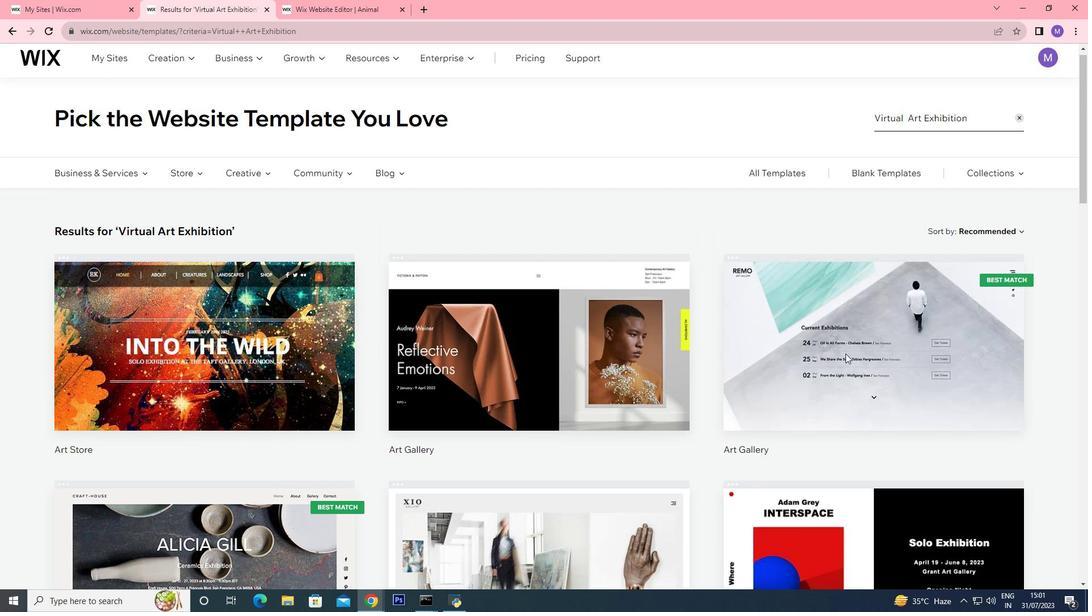 
Action: Mouse scrolled (848, 356) with delta (0, 0)
Screenshot: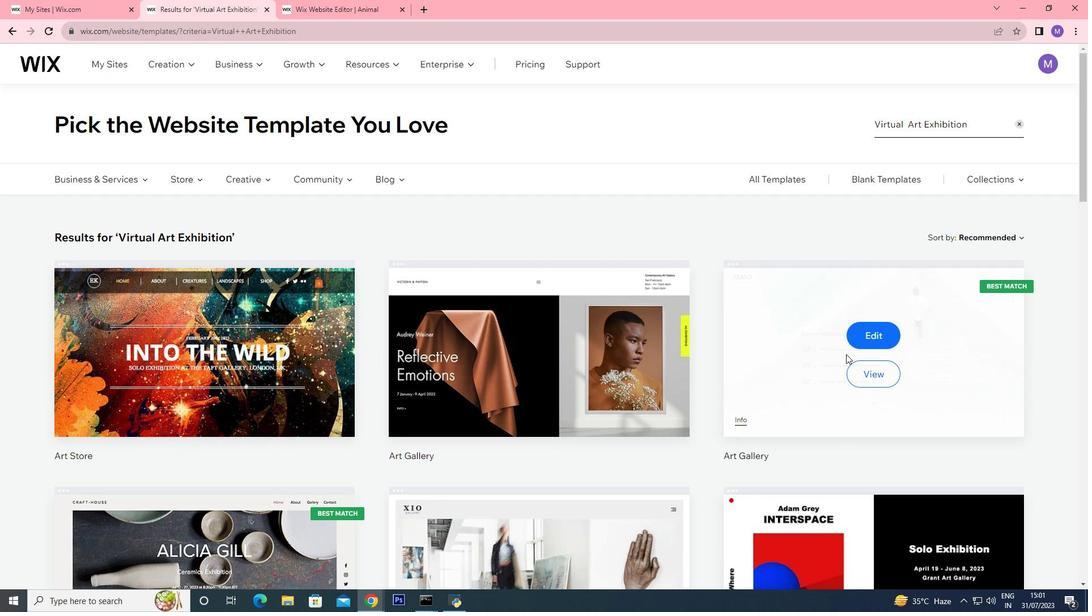 
Action: Mouse scrolled (848, 356) with delta (0, 0)
Screenshot: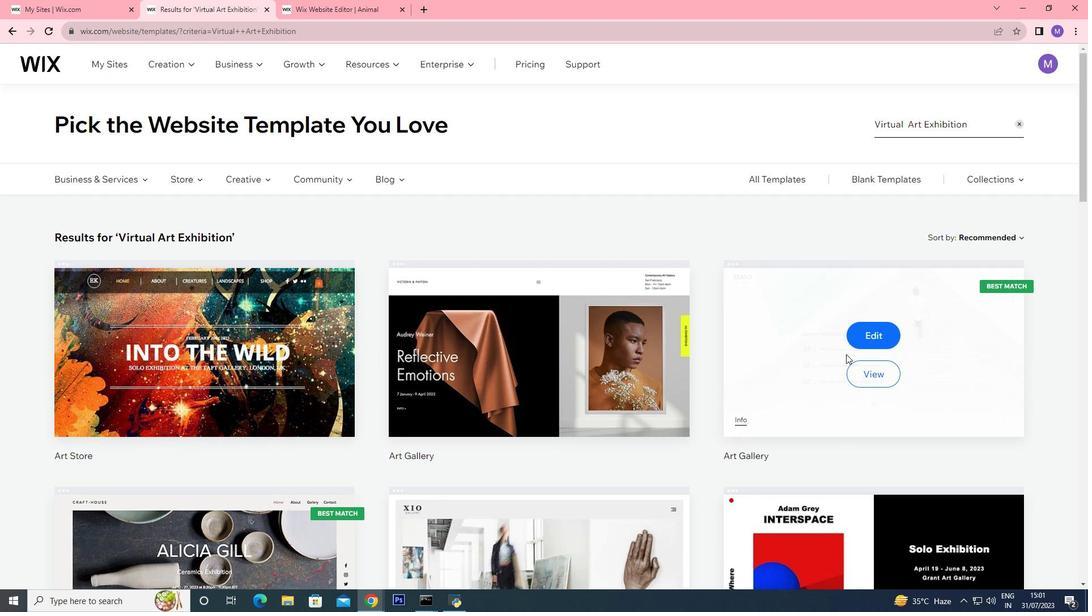 
Action: Mouse moved to (255, 404)
Screenshot: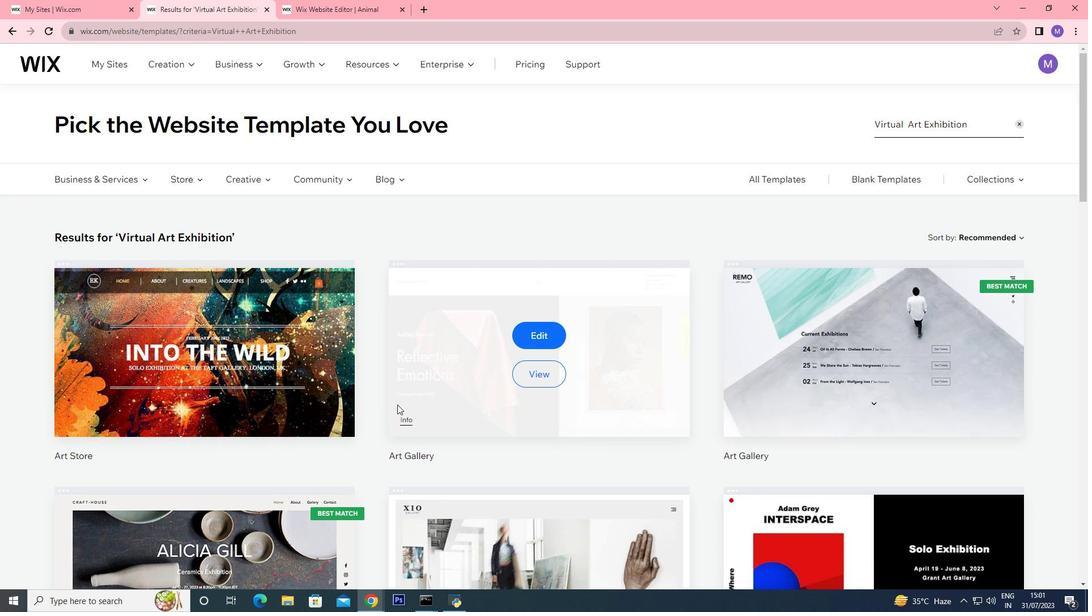 
Action: Mouse scrolled (255, 403) with delta (0, 0)
Screenshot: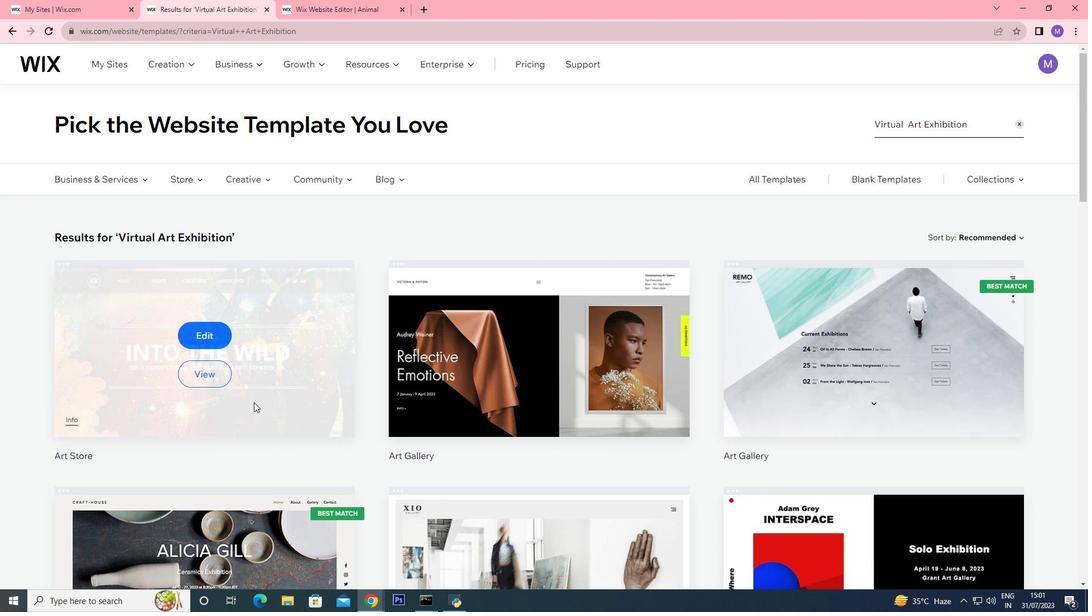 
Action: Mouse scrolled (255, 403) with delta (0, 0)
Screenshot: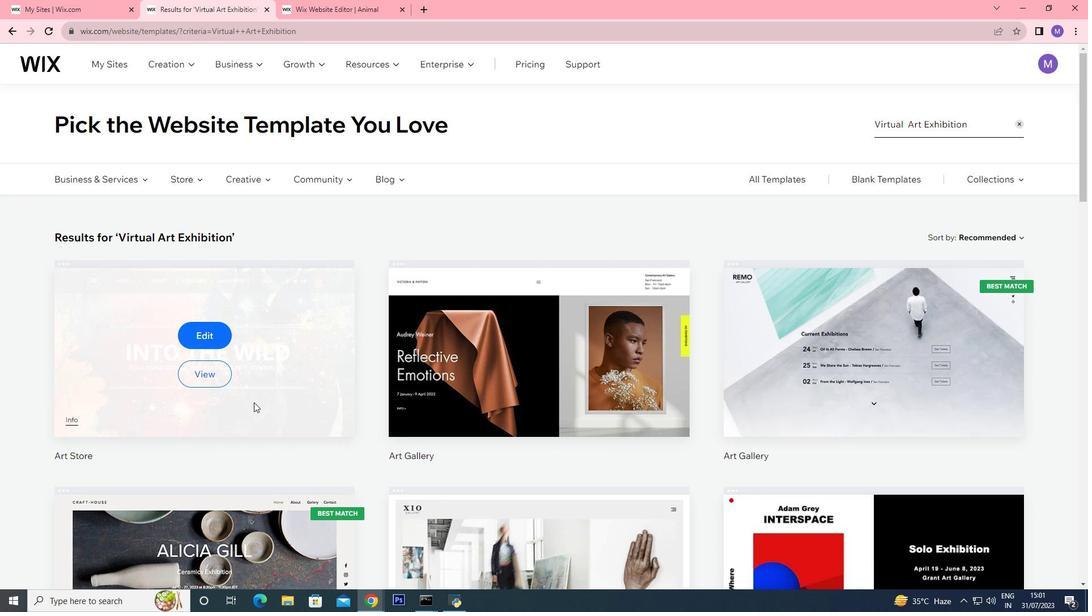 
Action: Mouse moved to (206, 265)
Screenshot: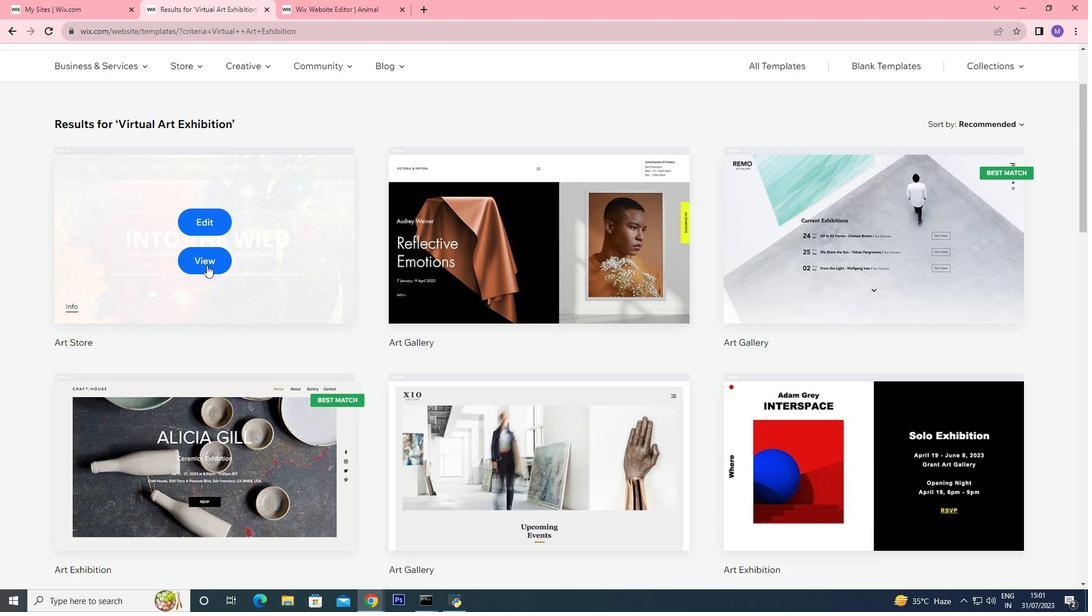 
Action: Mouse pressed left at (206, 265)
Screenshot: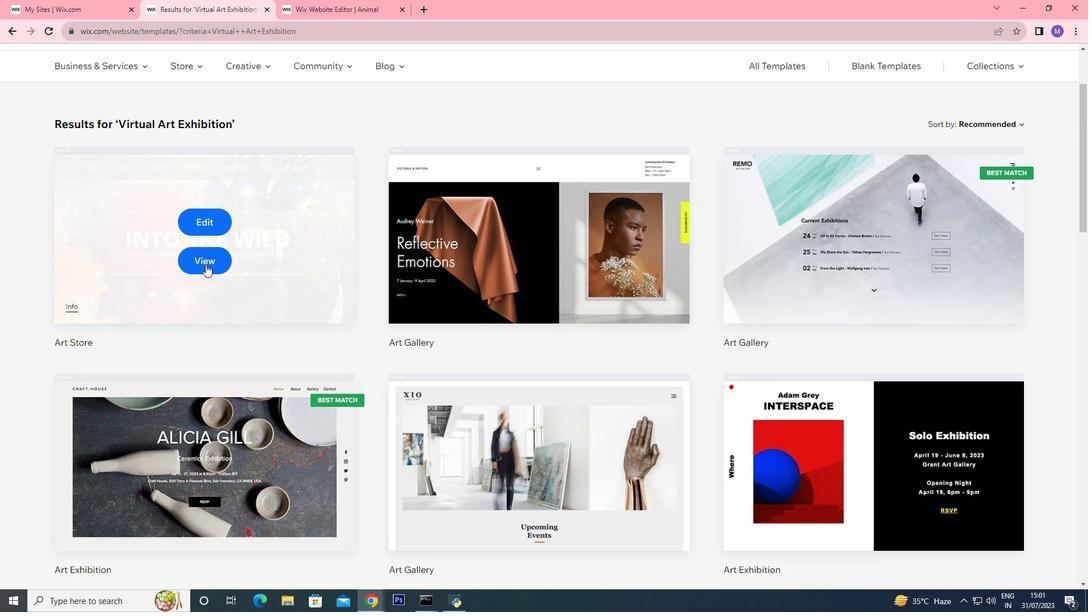 
Action: Mouse moved to (729, 374)
Screenshot: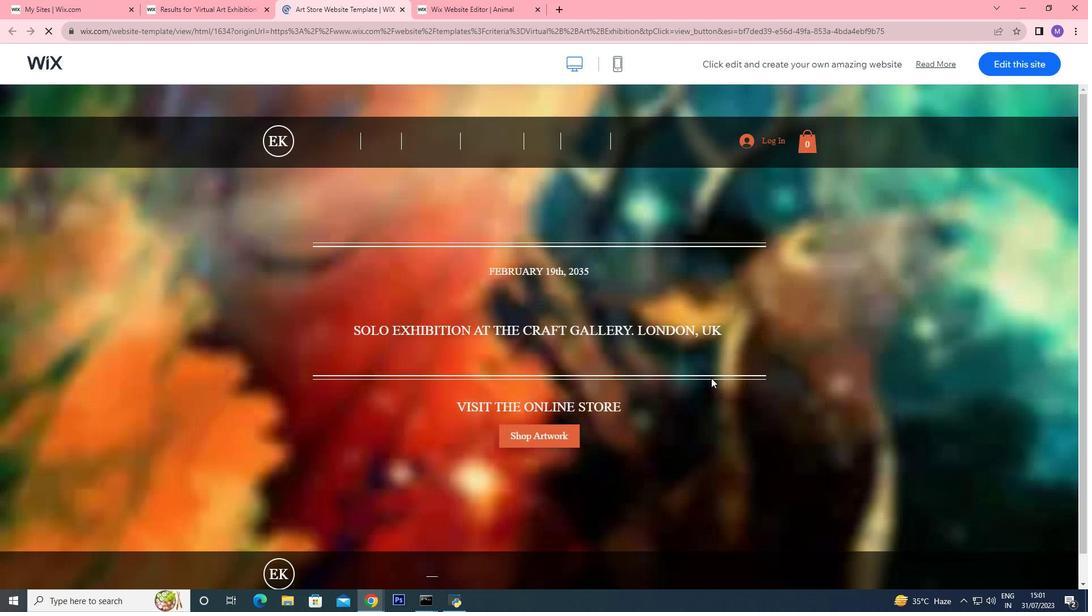 
Action: Mouse scrolled (729, 374) with delta (0, 0)
Screenshot: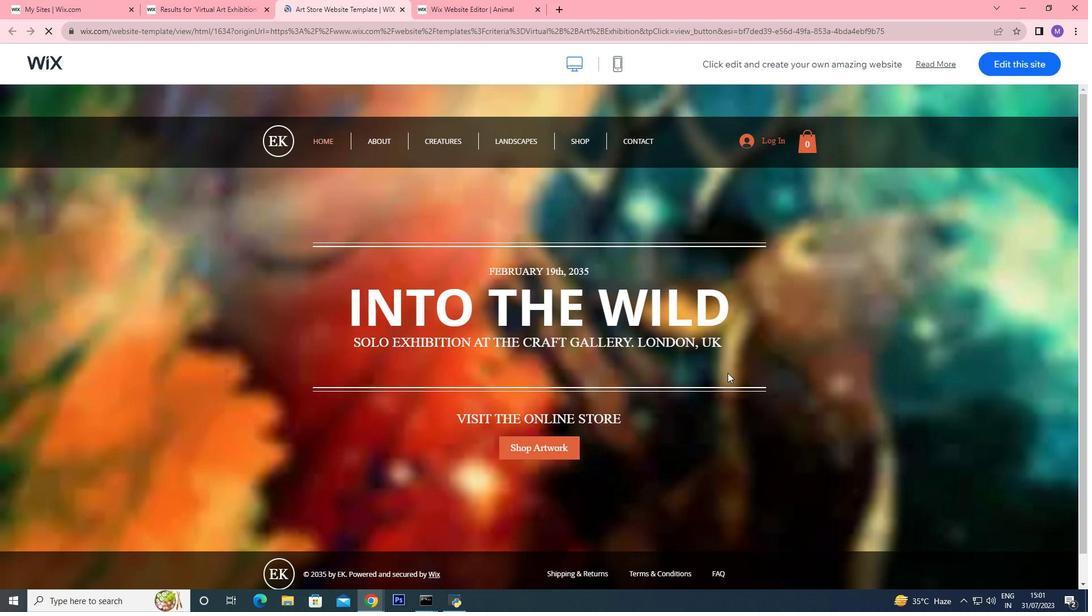 
Action: Mouse scrolled (729, 374) with delta (0, 0)
Screenshot: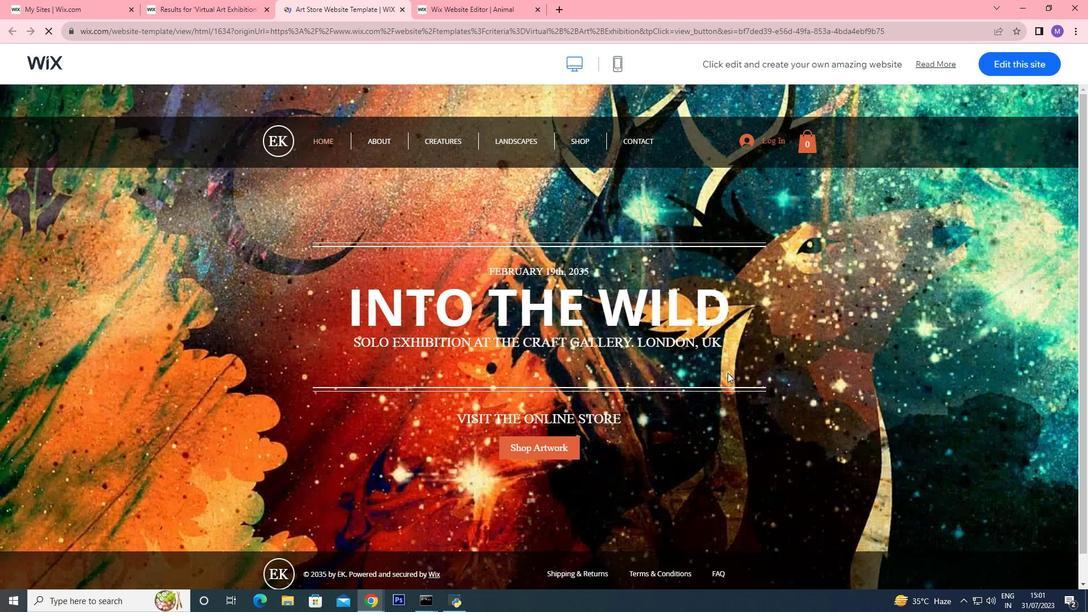 
Action: Mouse scrolled (729, 374) with delta (0, 0)
Screenshot: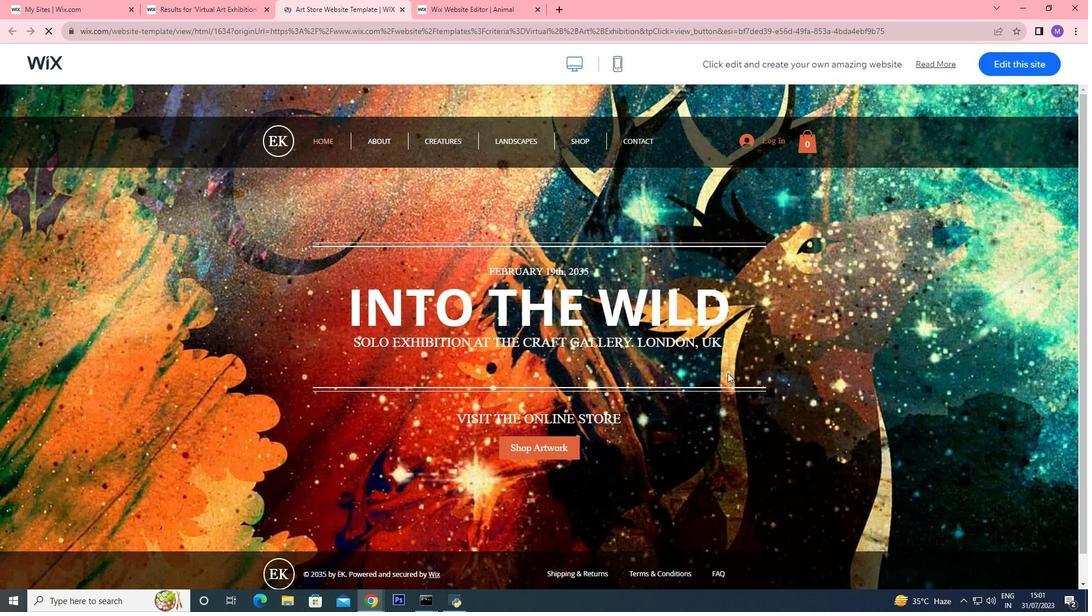 
Action: Mouse scrolled (729, 374) with delta (0, 0)
Screenshot: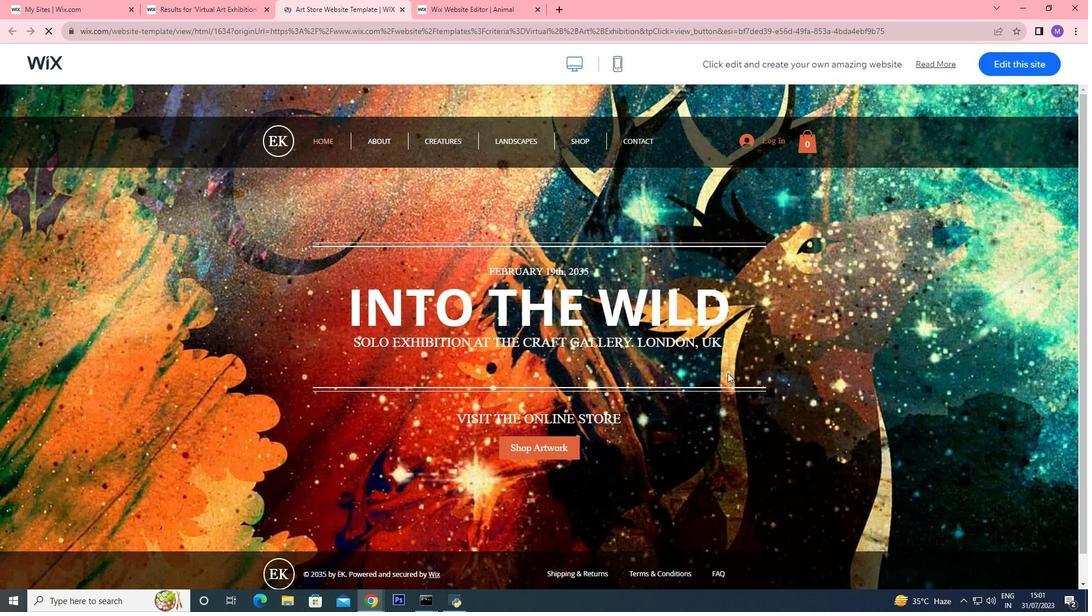 
Action: Mouse scrolled (729, 374) with delta (0, 0)
Screenshot: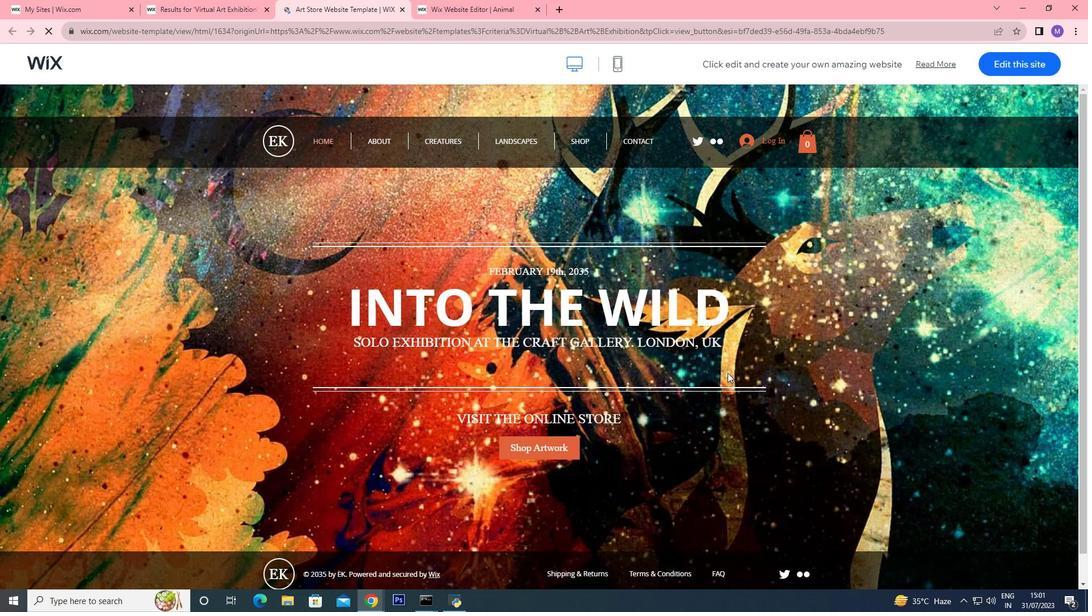 
Action: Mouse moved to (743, 432)
Screenshot: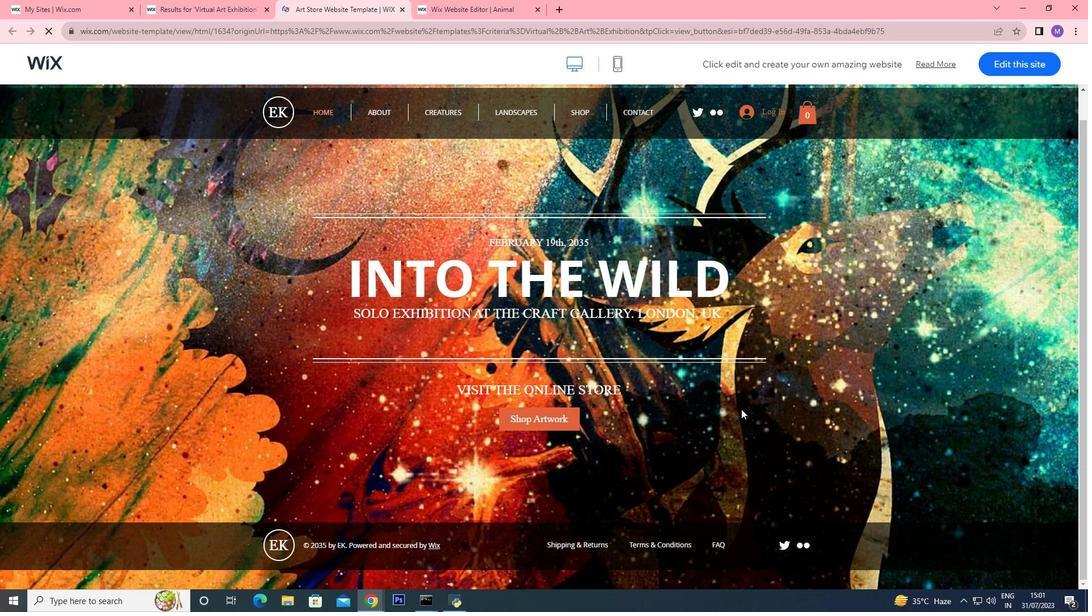 
Action: Mouse scrolled (743, 431) with delta (0, 0)
Screenshot: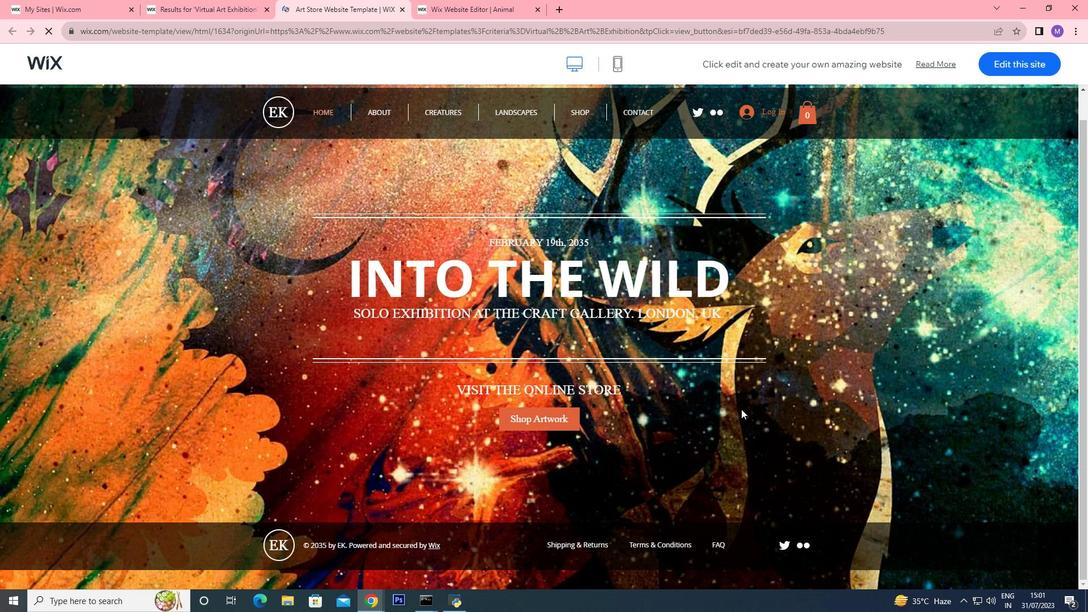 
Action: Mouse moved to (743, 432)
Screenshot: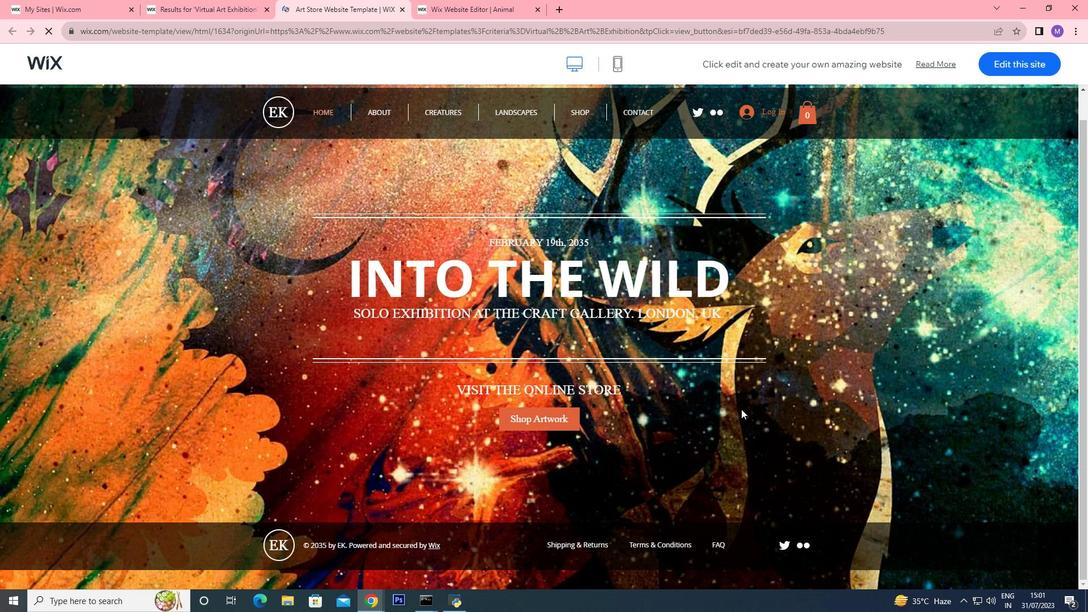 
Action: Mouse scrolled (743, 431) with delta (0, 0)
Screenshot: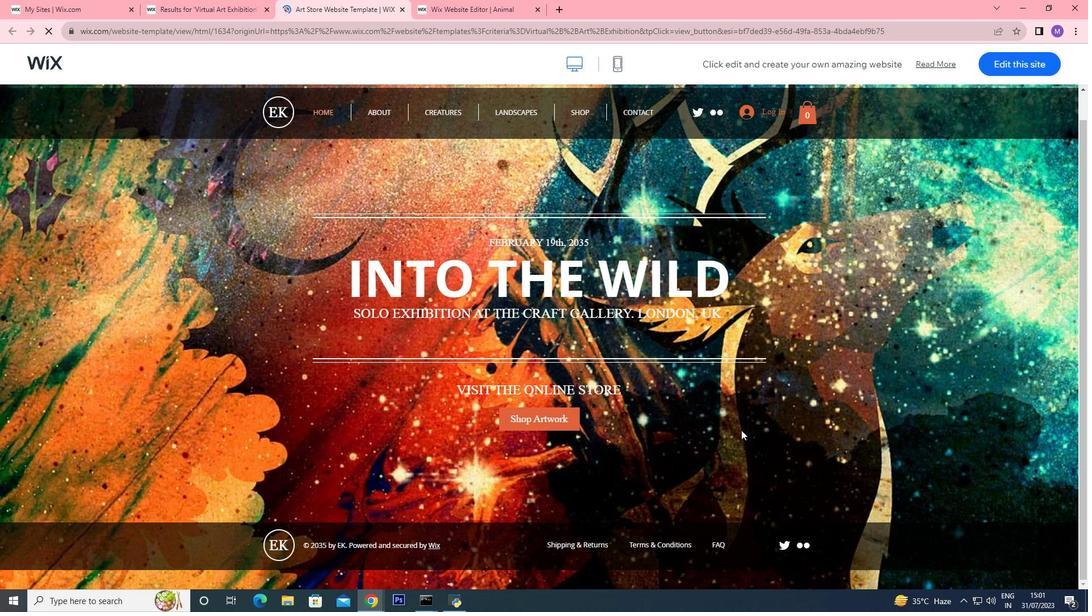 
Action: Mouse scrolled (743, 431) with delta (0, 0)
Screenshot: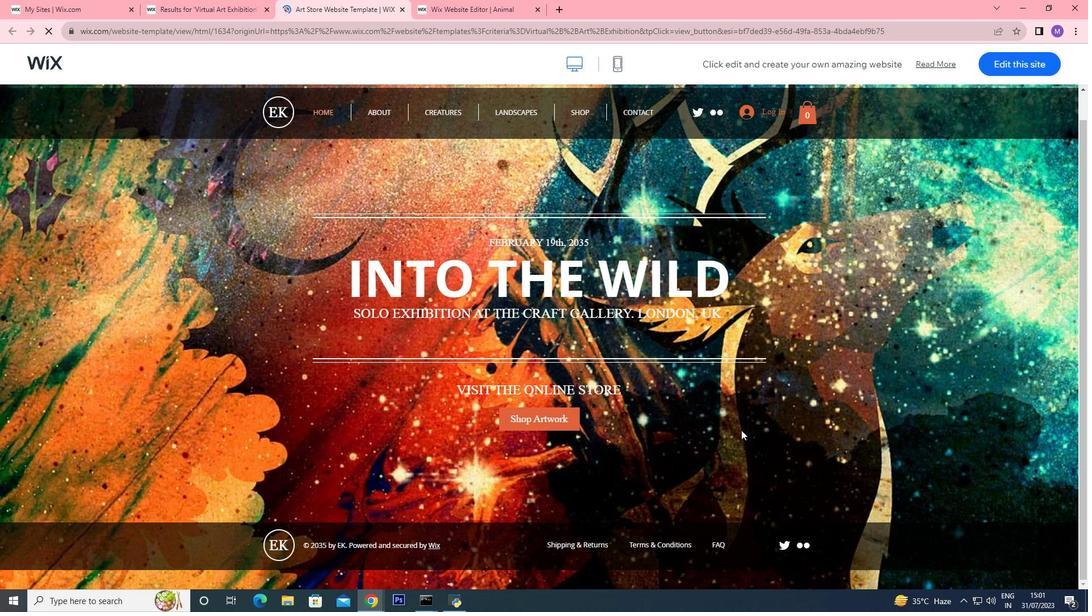 
Action: Mouse moved to (742, 432)
Screenshot: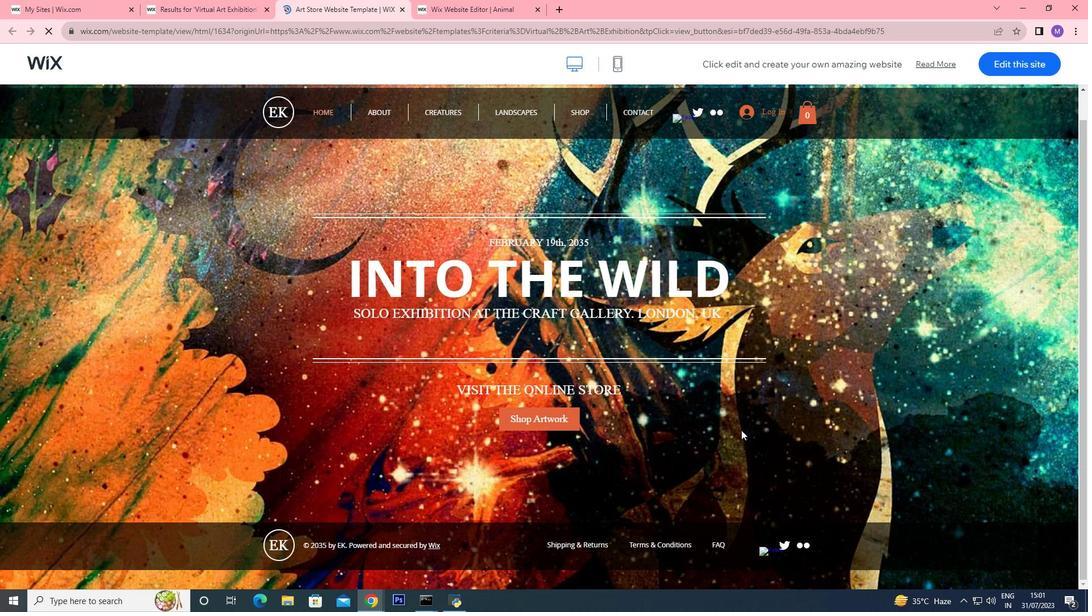
Action: Mouse scrolled (742, 431) with delta (0, 0)
Screenshot: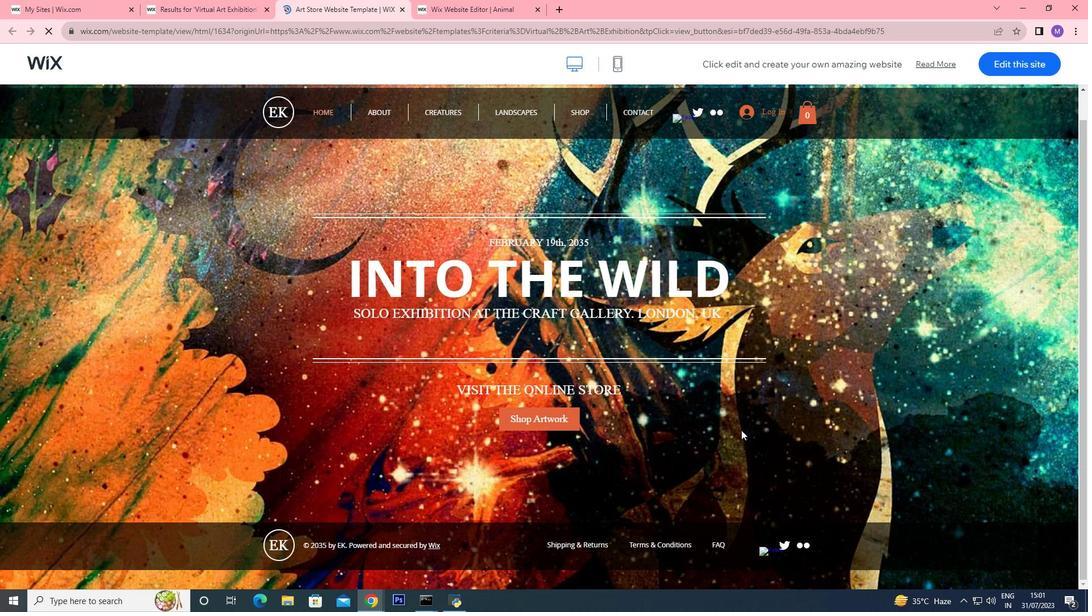 
Action: Mouse scrolled (742, 432) with delta (0, 0)
Screenshot: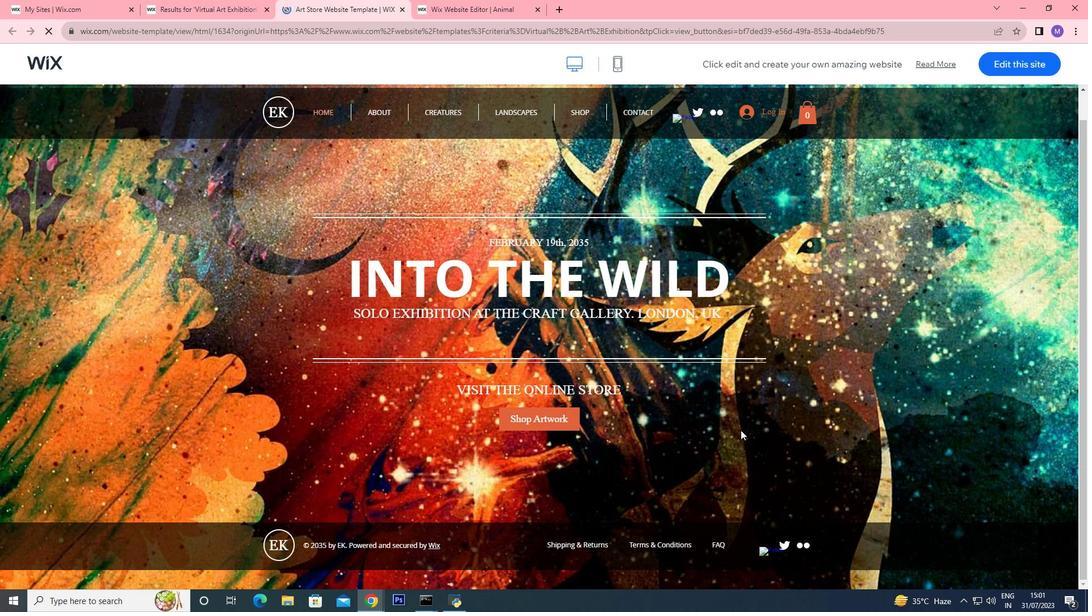 
Action: Mouse scrolled (742, 432) with delta (0, 0)
Screenshot: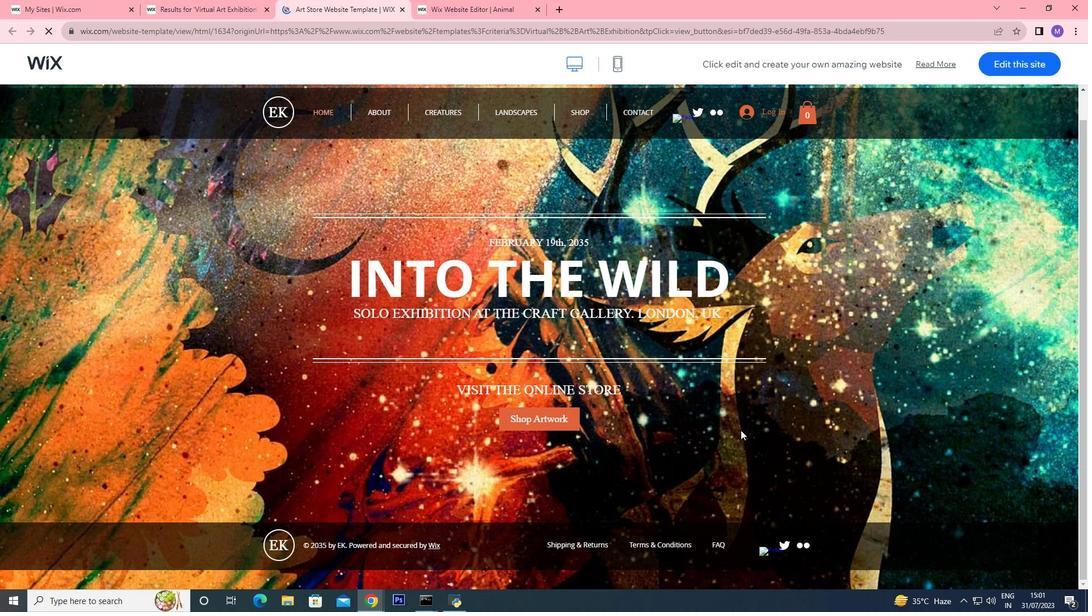
Action: Mouse scrolled (742, 432) with delta (0, 0)
Screenshot: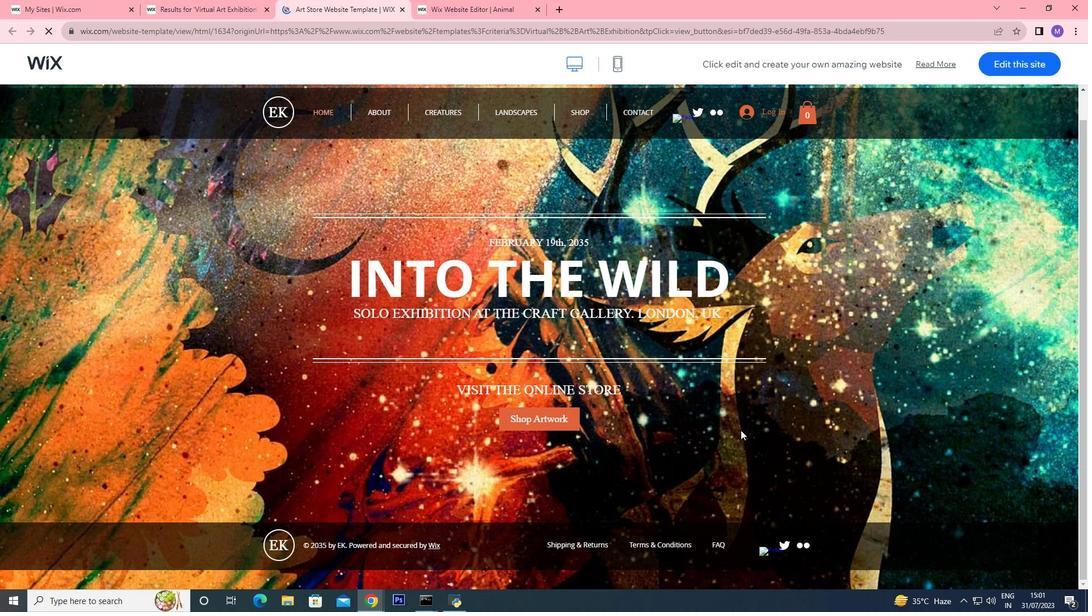 
Action: Mouse scrolled (742, 432) with delta (0, 0)
Screenshot: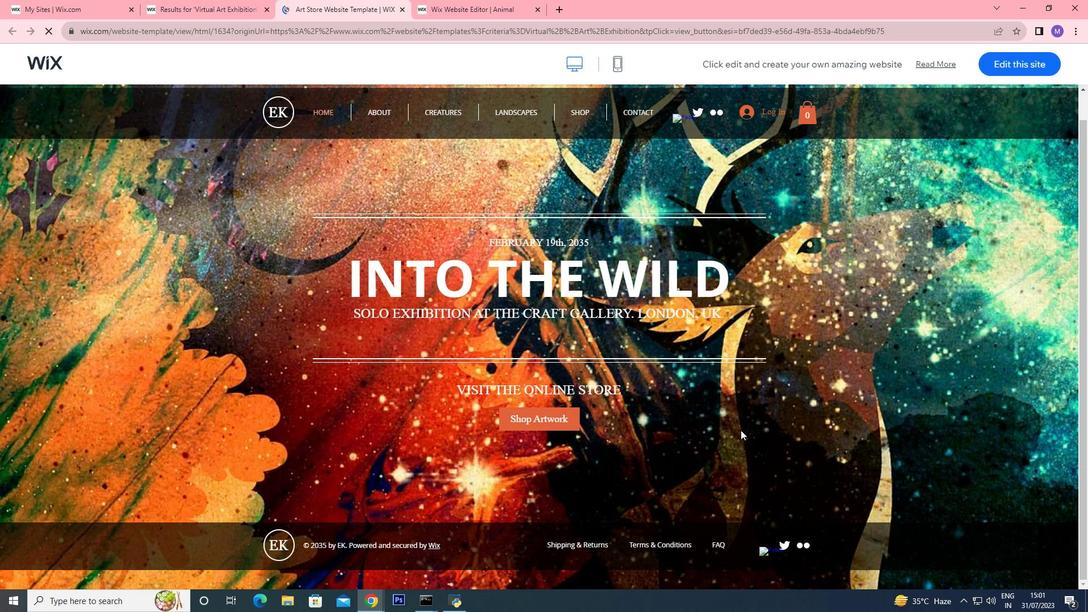 
Action: Mouse scrolled (742, 432) with delta (0, 0)
Screenshot: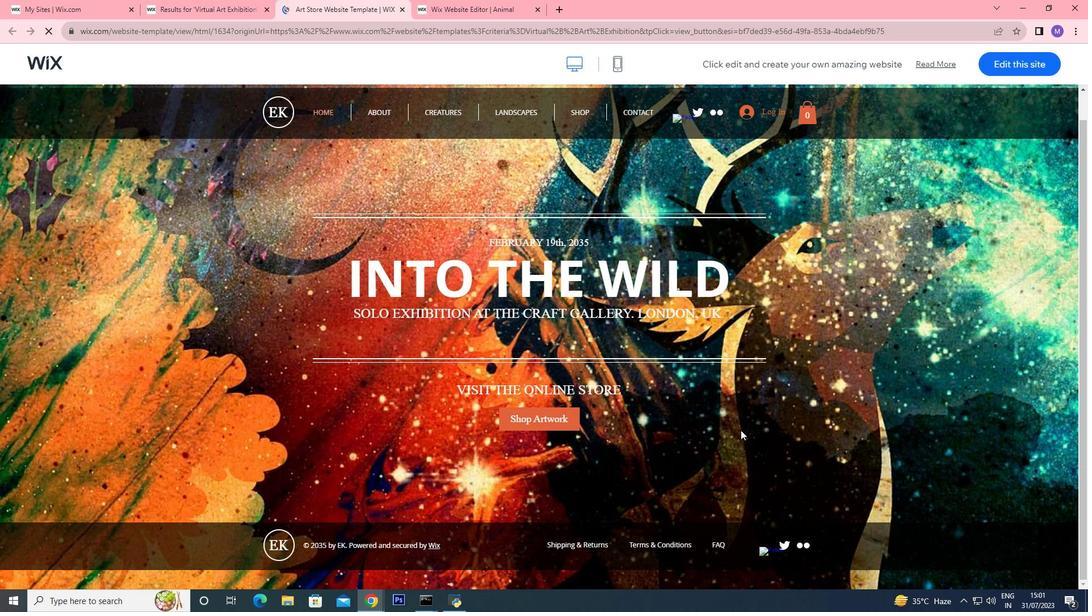 
Action: Mouse scrolled (742, 432) with delta (0, 0)
Screenshot: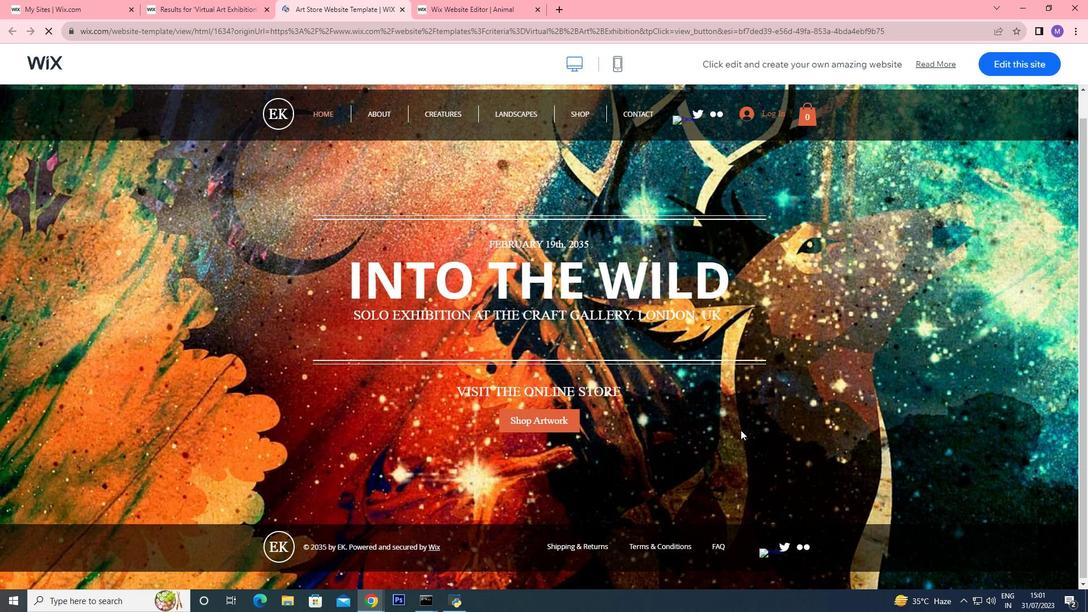 
Action: Mouse moved to (227, 1)
Screenshot: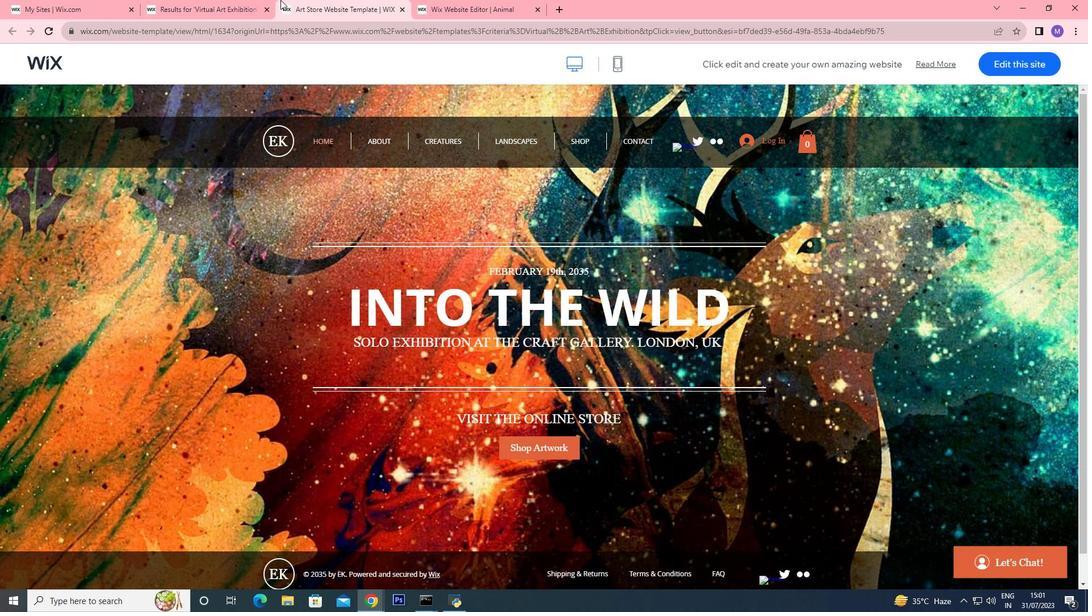 
Action: Mouse pressed left at (227, 1)
Screenshot: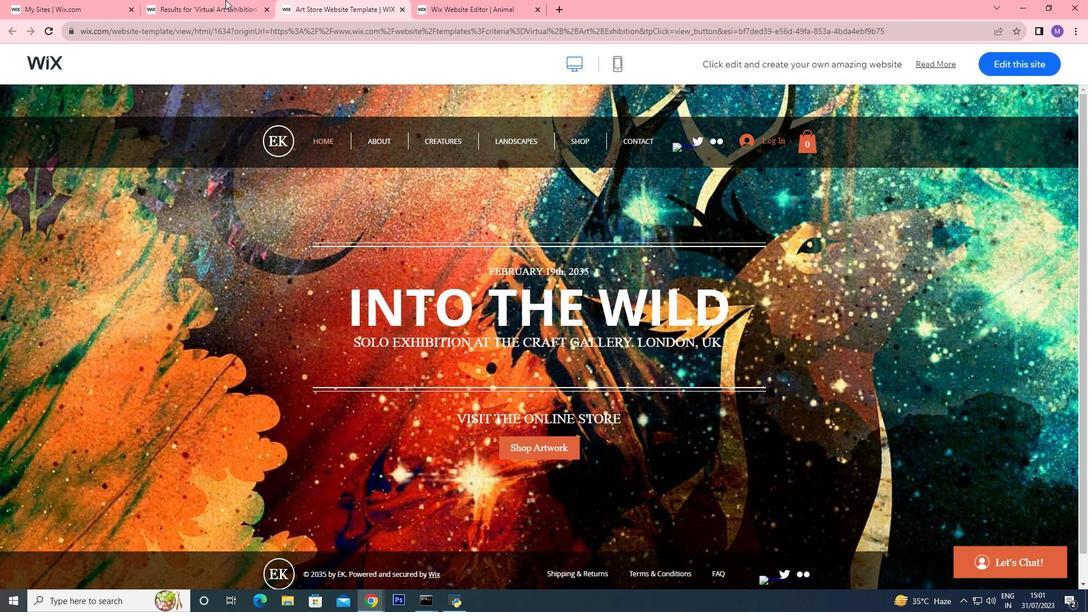 
Action: Mouse moved to (882, 318)
Screenshot: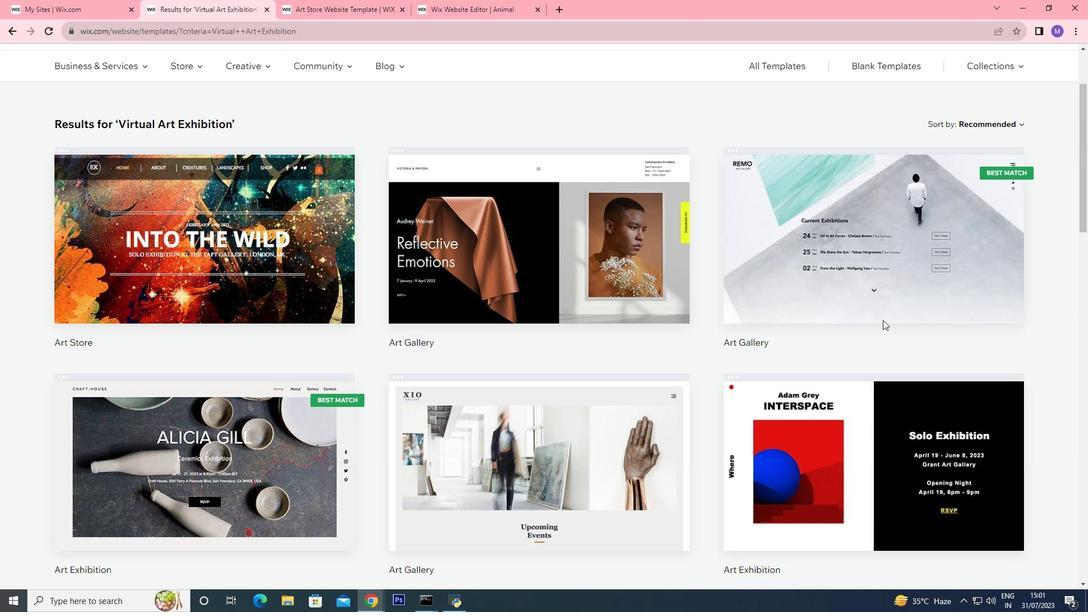 
Action: Mouse scrolled (882, 318) with delta (0, 0)
Screenshot: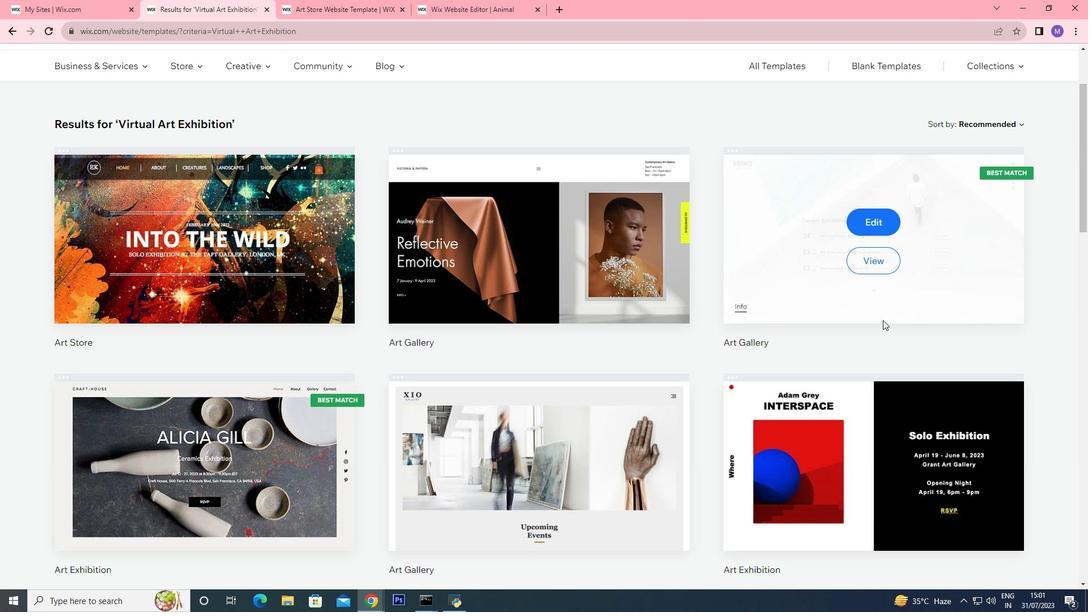 
Action: Mouse scrolled (882, 318) with delta (0, 0)
Screenshot: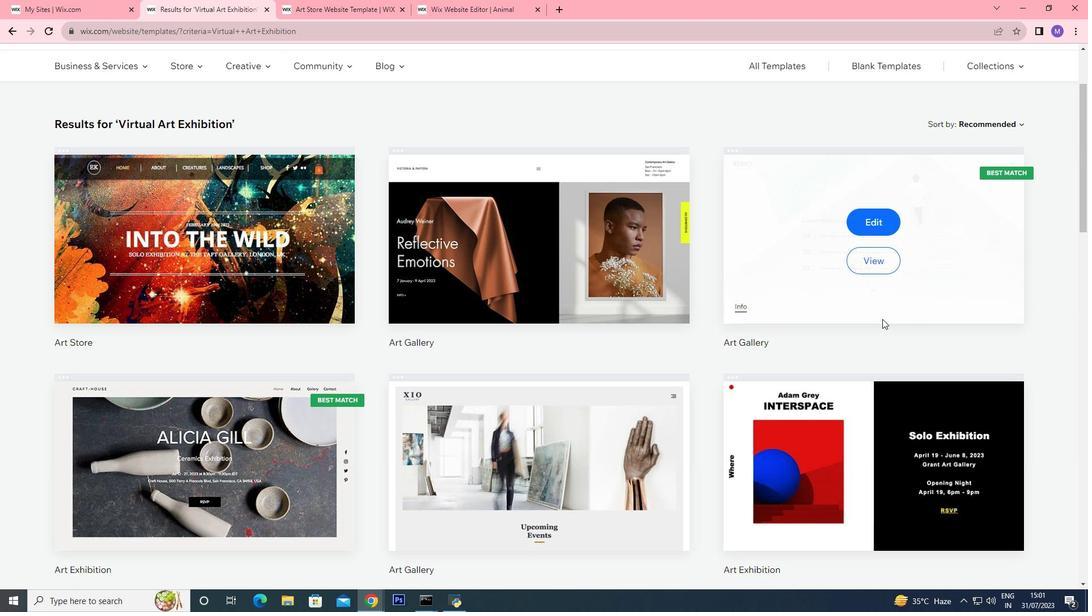 
Action: Mouse scrolled (882, 318) with delta (0, 0)
Screenshot: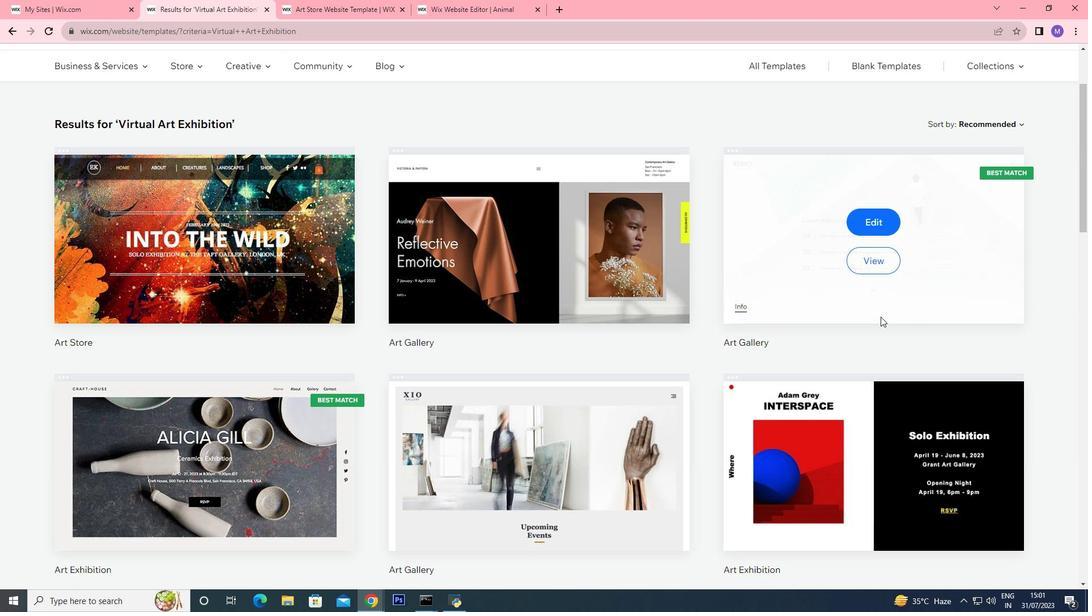 
Action: Mouse scrolled (882, 318) with delta (0, 0)
Screenshot: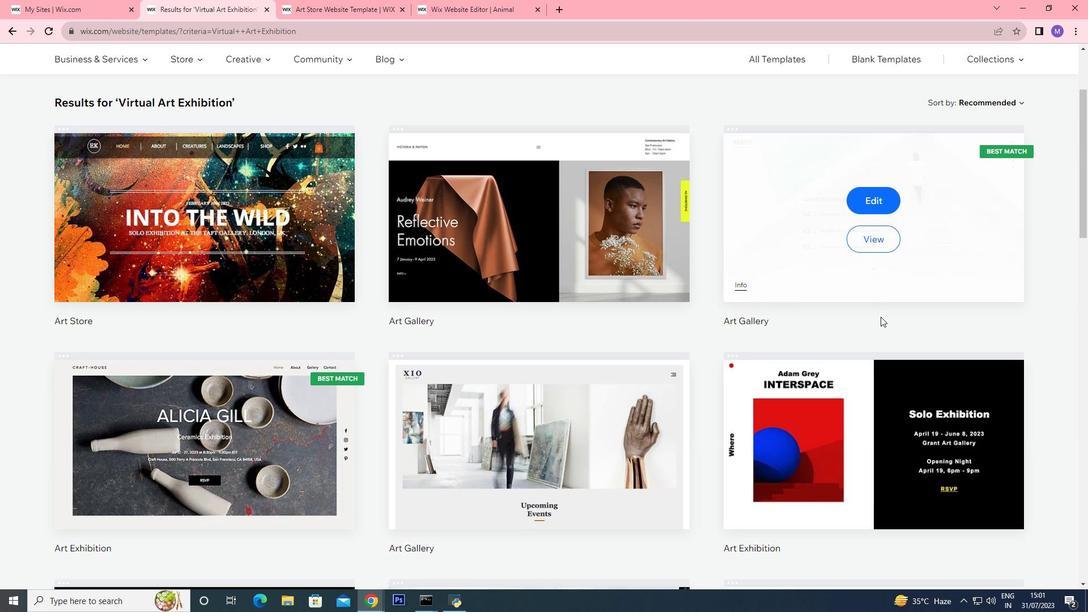 
Action: Mouse moved to (727, 459)
Screenshot: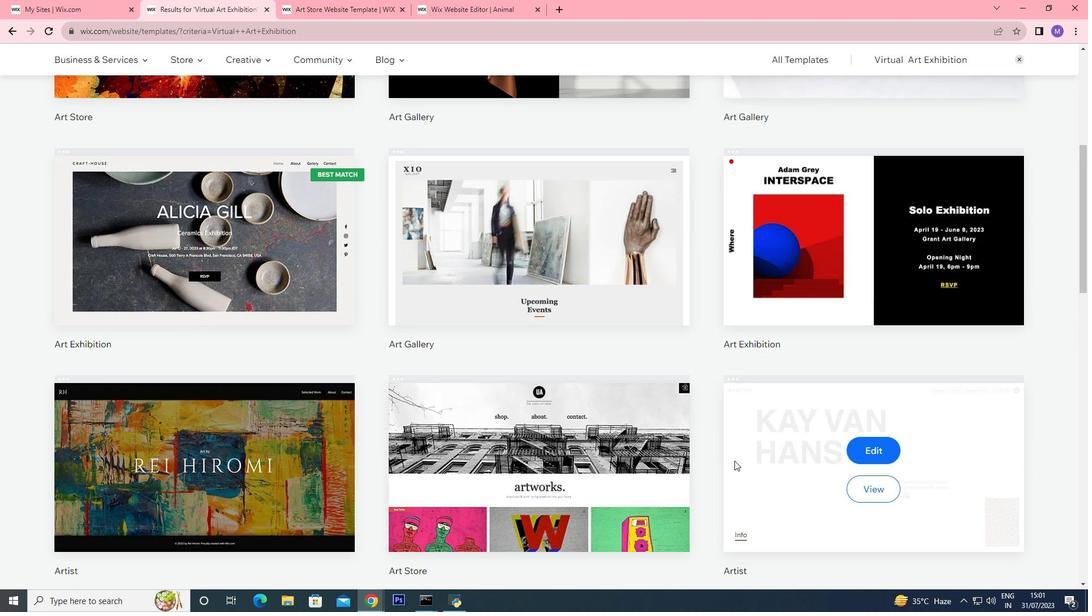 
Action: Mouse scrolled (727, 458) with delta (0, 0)
Screenshot: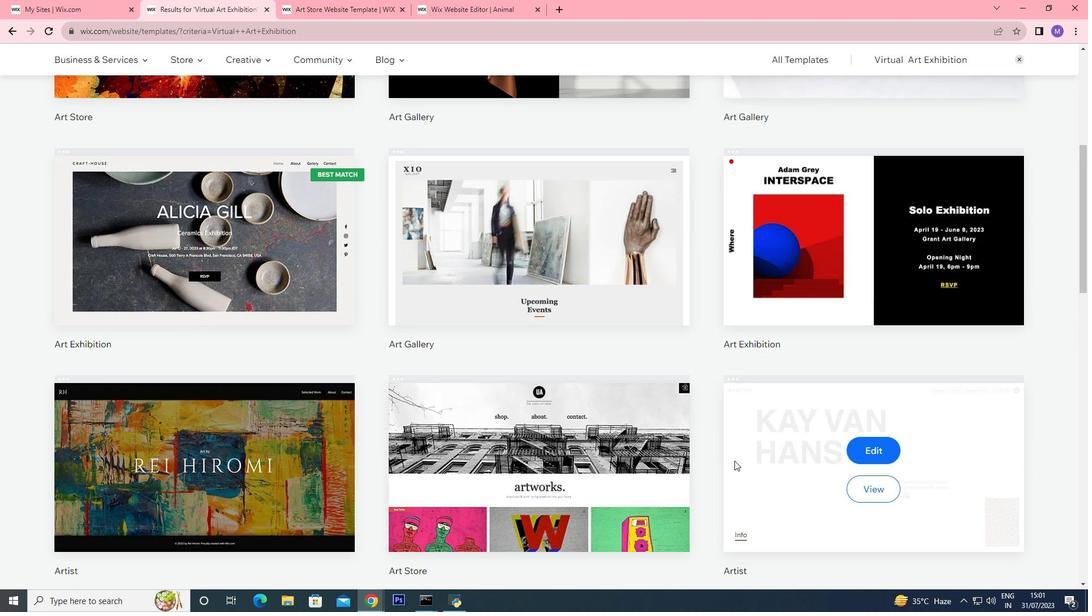 
Action: Mouse scrolled (727, 458) with delta (0, 0)
Screenshot: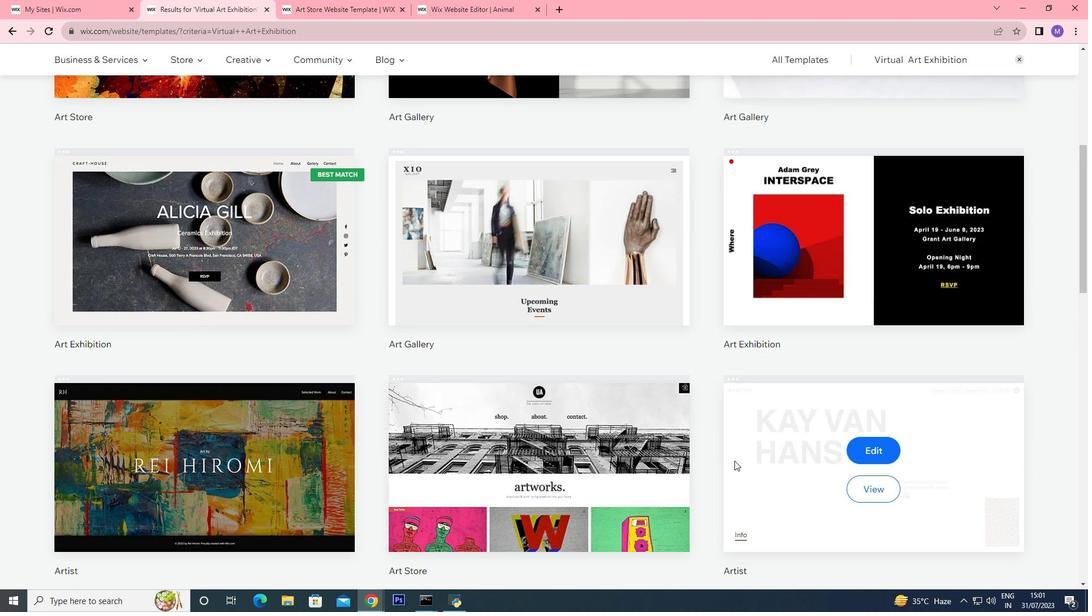
Action: Mouse scrolled (727, 458) with delta (0, 0)
Screenshot: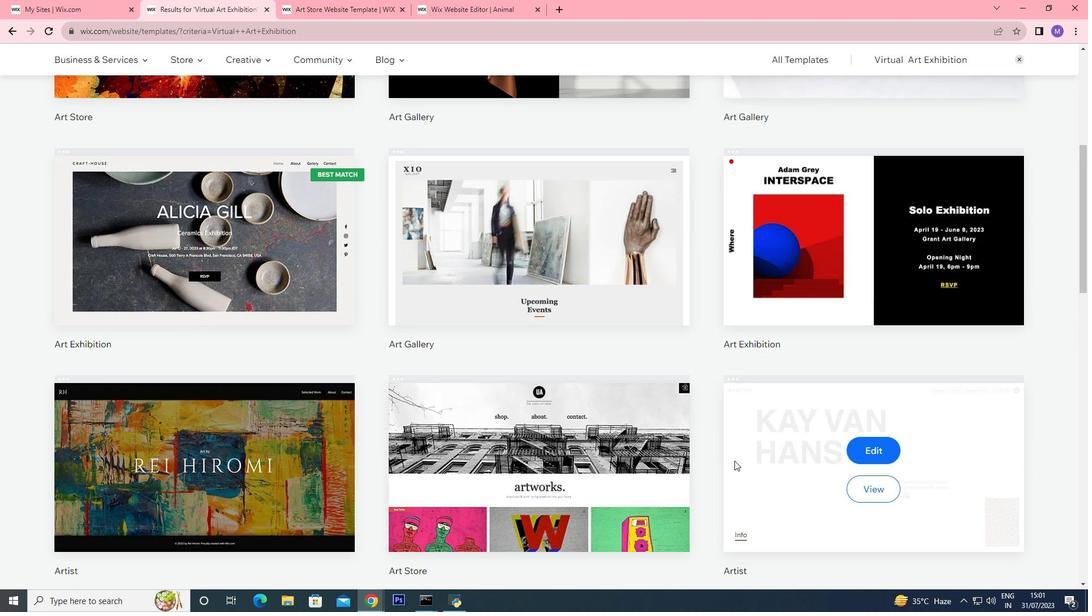 
Action: Mouse moved to (648, 456)
Screenshot: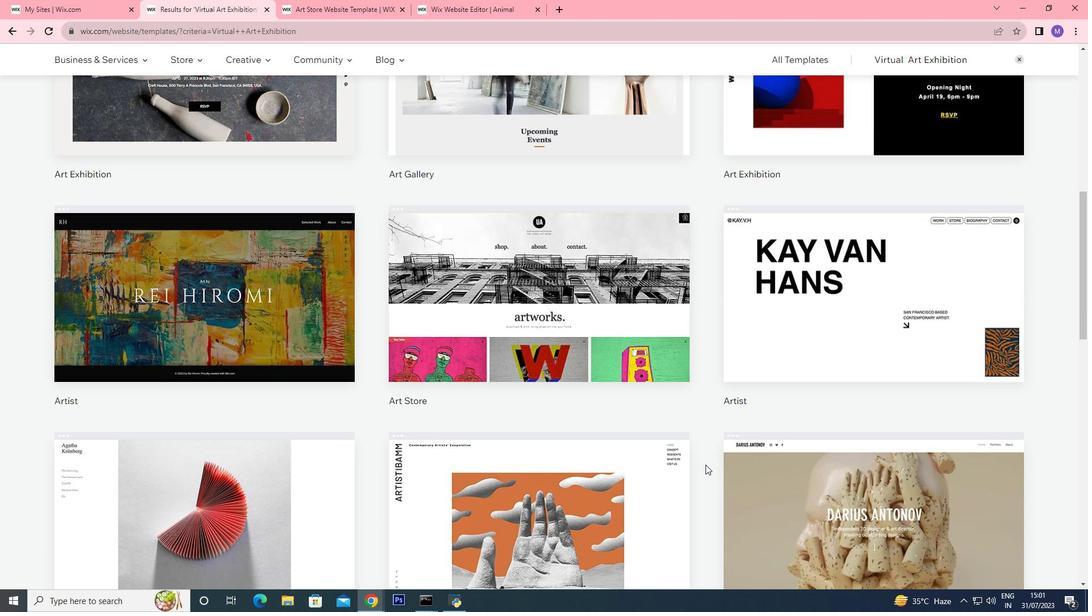 
Action: Mouse scrolled (648, 456) with delta (0, 0)
Screenshot: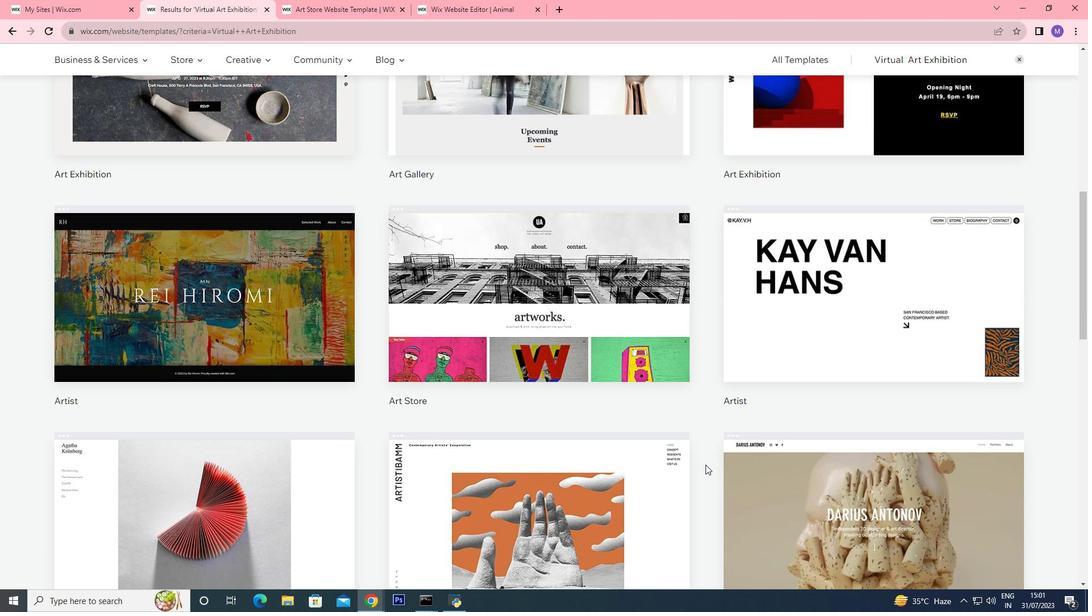 
Action: Mouse moved to (609, 459)
Screenshot: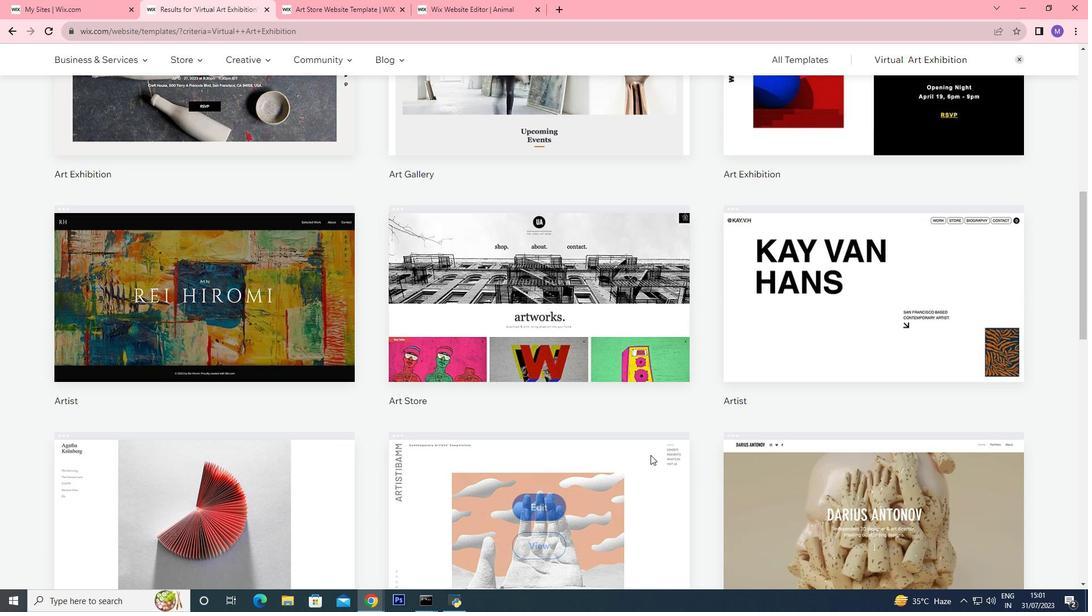 
Action: Mouse scrolled (609, 459) with delta (0, 0)
Screenshot: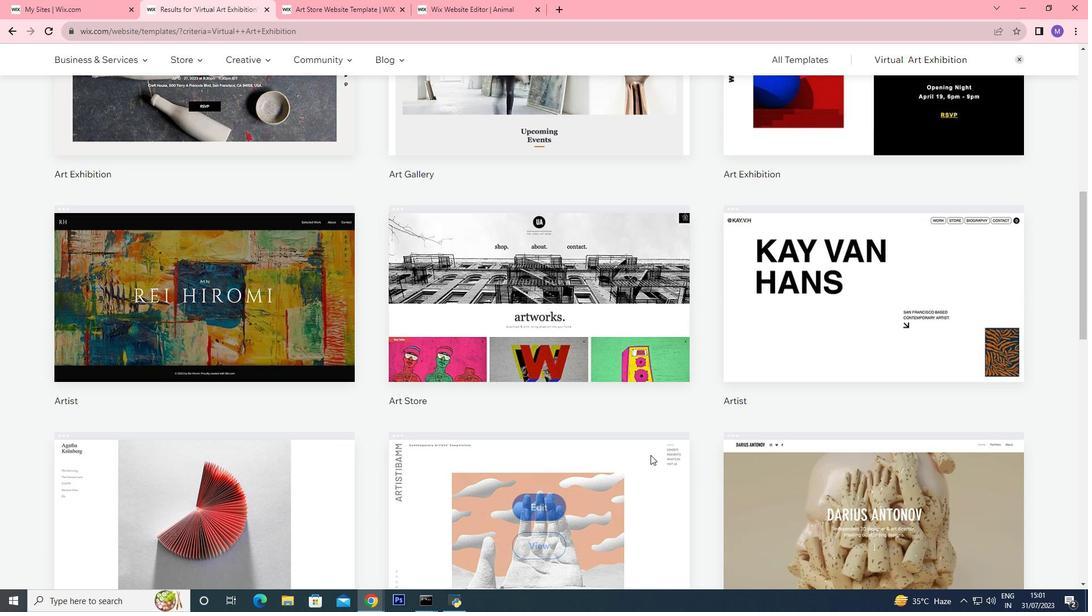 
Action: Mouse moved to (600, 460)
Screenshot: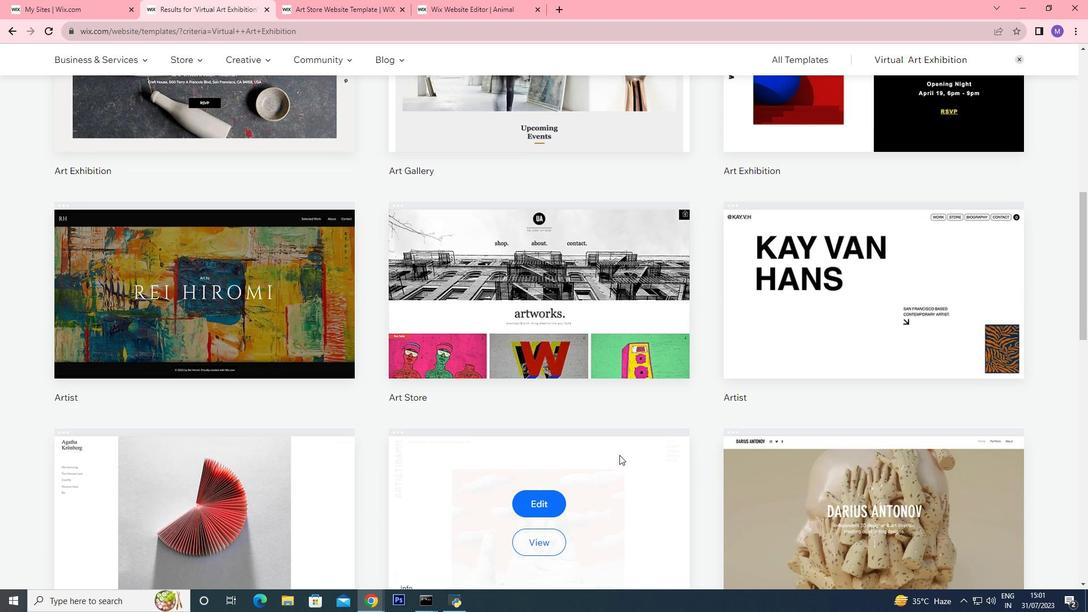 
Action: Mouse scrolled (600, 459) with delta (0, 0)
Screenshot: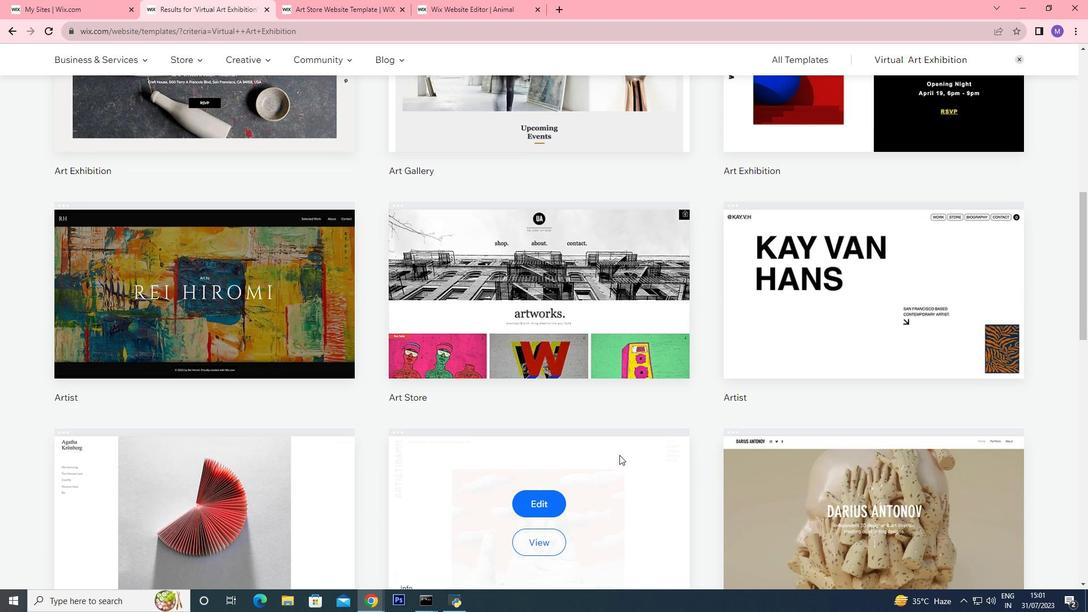 
Action: Mouse moved to (564, 459)
Screenshot: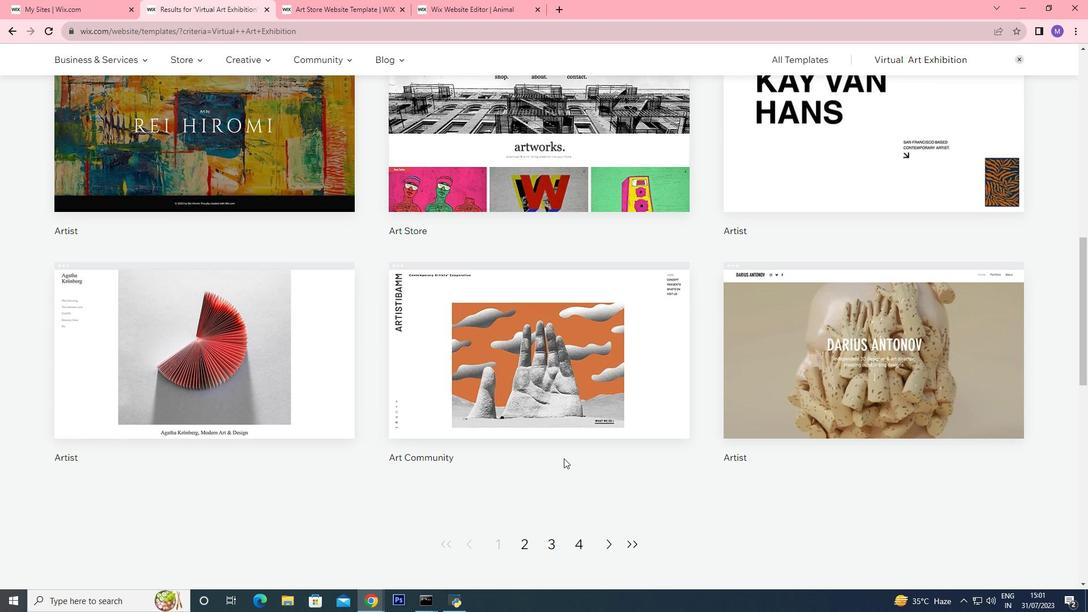 
Action: Mouse scrolled (564, 459) with delta (0, 0)
Screenshot: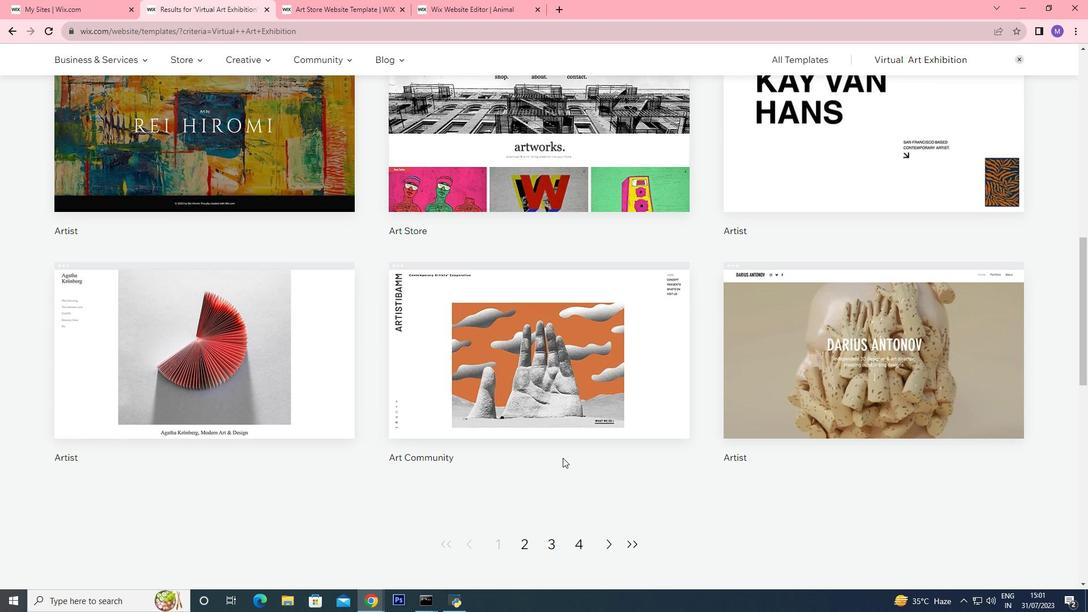 
Action: Mouse scrolled (564, 459) with delta (0, 0)
Screenshot: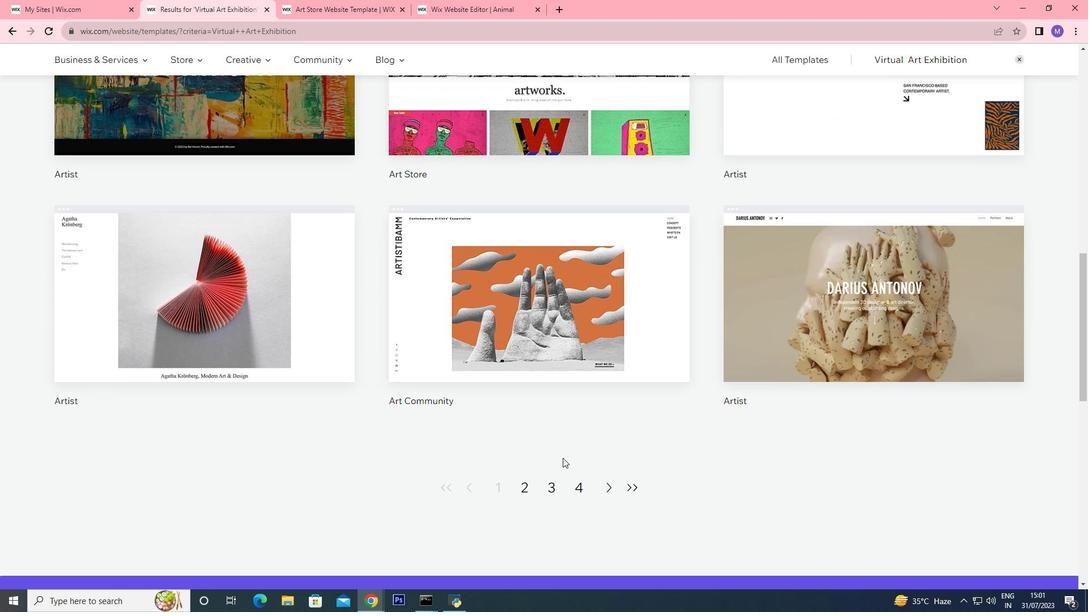 
Action: Mouse moved to (527, 438)
Screenshot: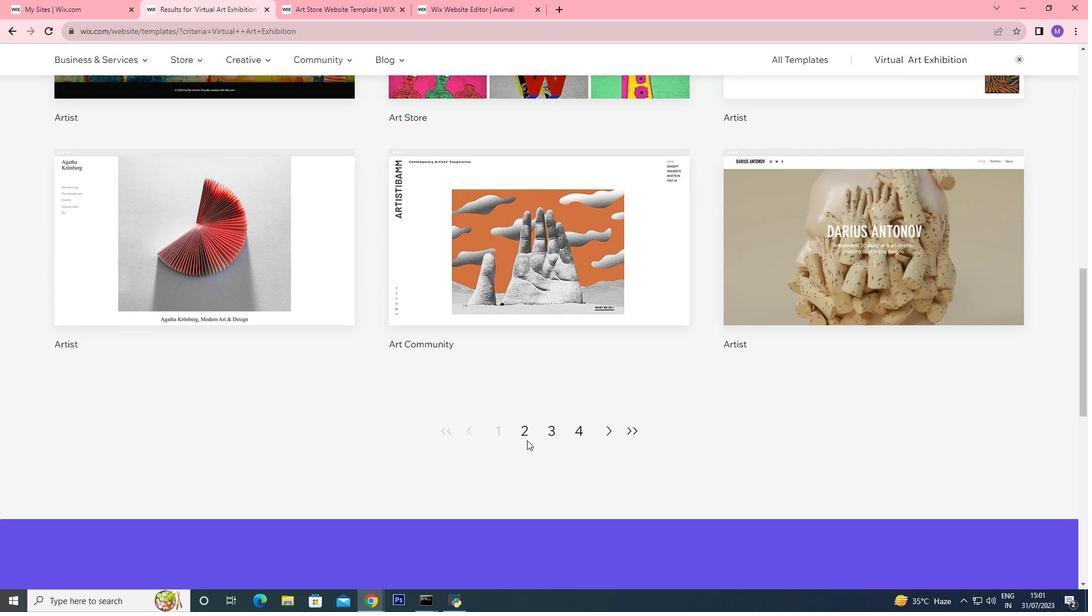 
Action: Mouse pressed left at (527, 438)
Screenshot: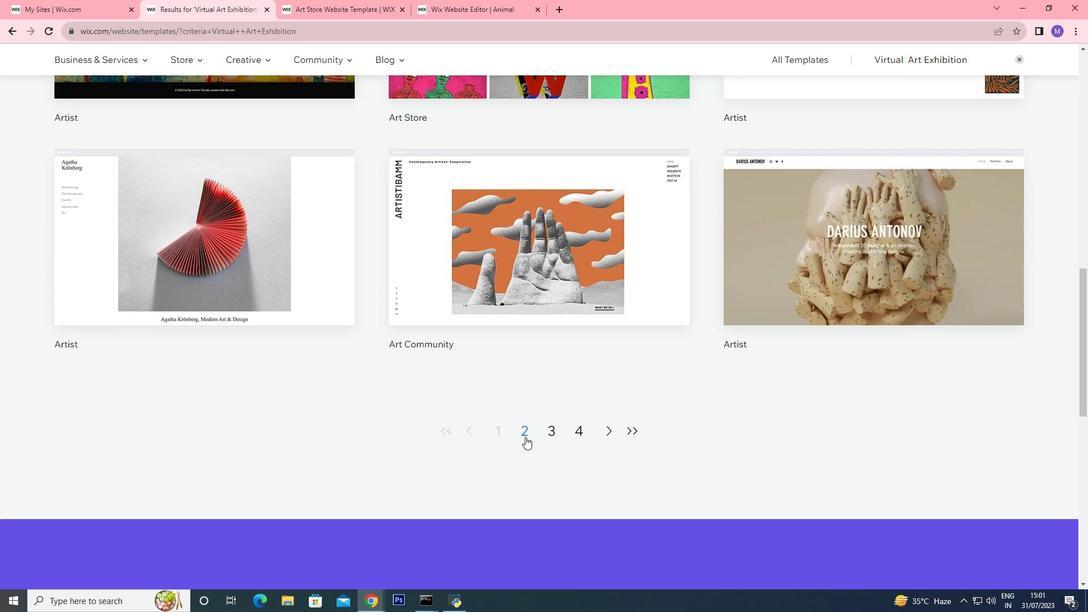 
Action: Mouse moved to (569, 417)
Screenshot: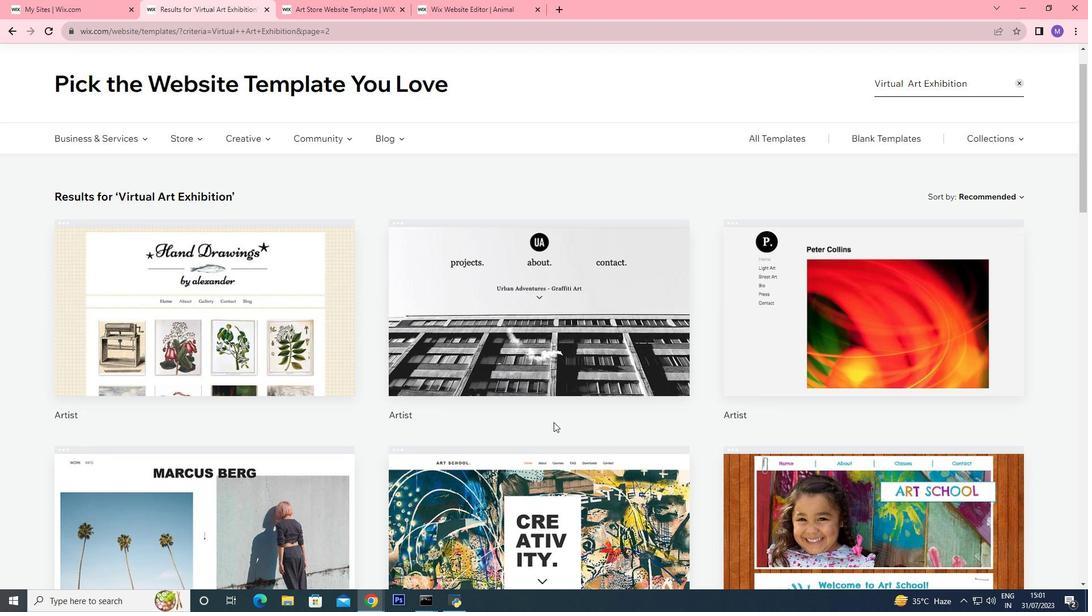 
Action: Mouse scrolled (569, 416) with delta (0, 0)
Screenshot: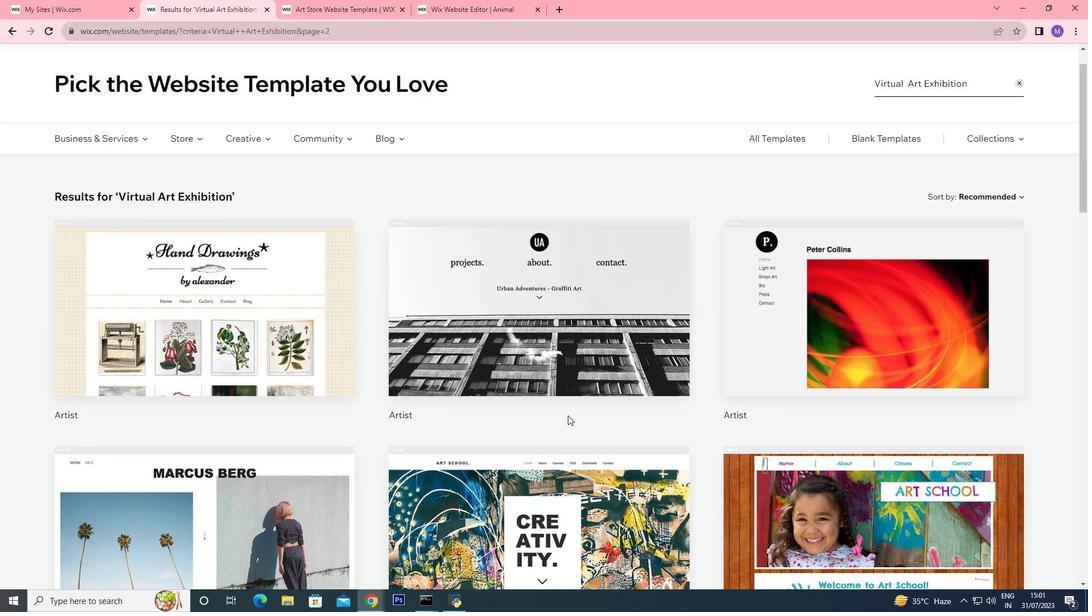 
Action: Mouse scrolled (569, 416) with delta (0, 0)
Screenshot: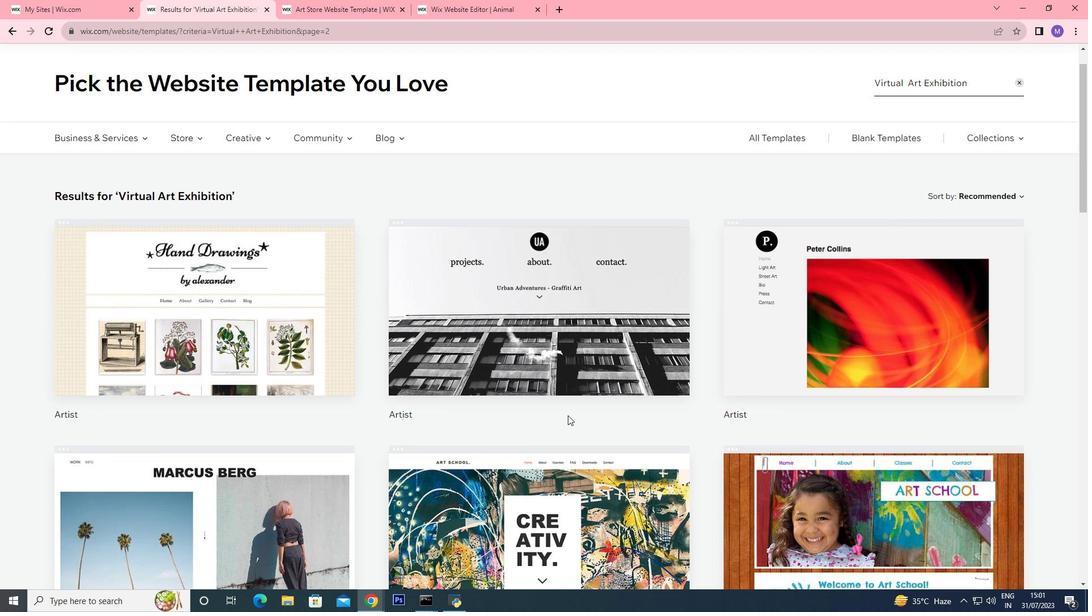 
Action: Mouse scrolled (569, 416) with delta (0, 0)
Screenshot: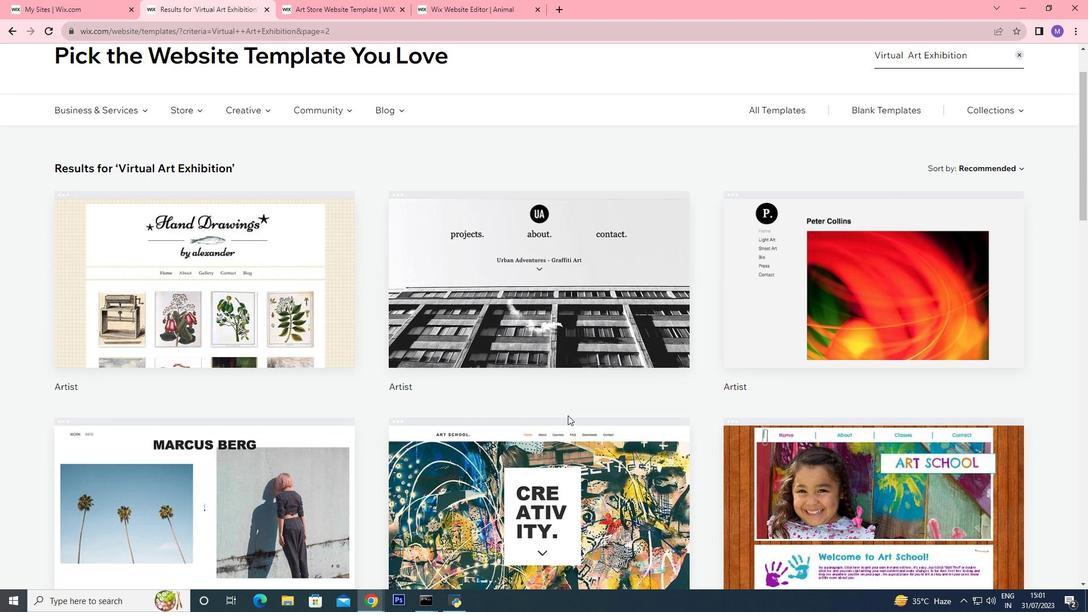 
Action: Mouse scrolled (569, 416) with delta (0, 0)
Screenshot: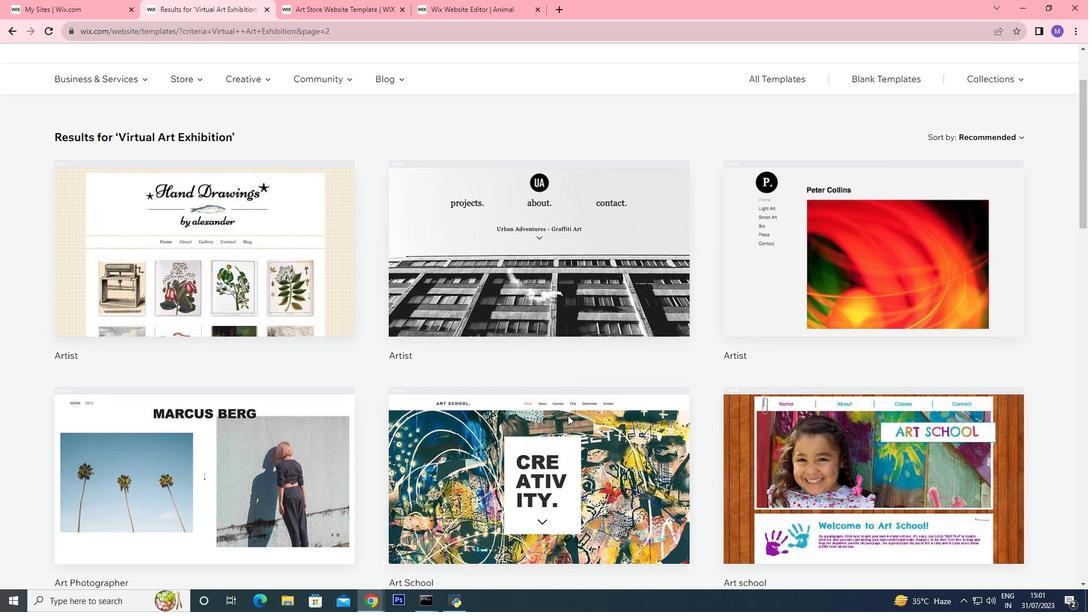 
Action: Mouse scrolled (569, 416) with delta (0, 0)
Screenshot: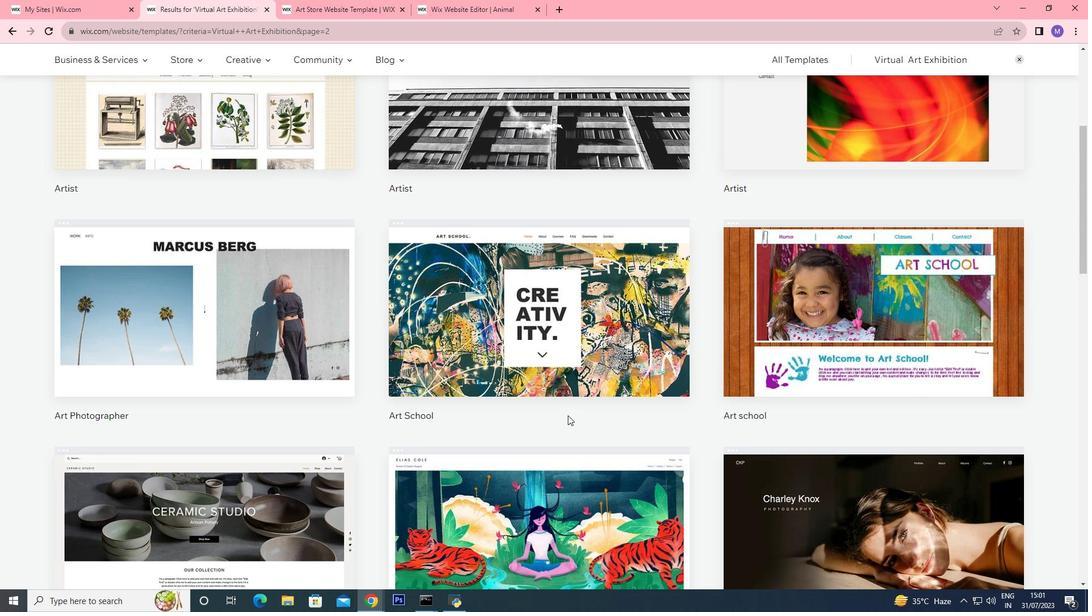 
Action: Mouse scrolled (569, 416) with delta (0, 0)
Screenshot: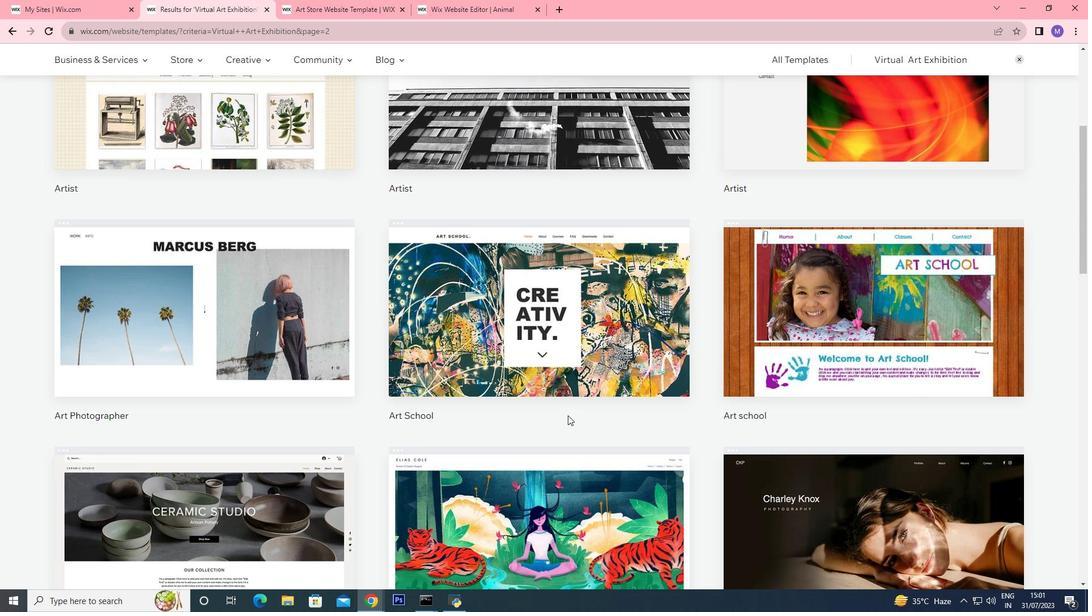 
Action: Mouse scrolled (569, 416) with delta (0, 0)
Screenshot: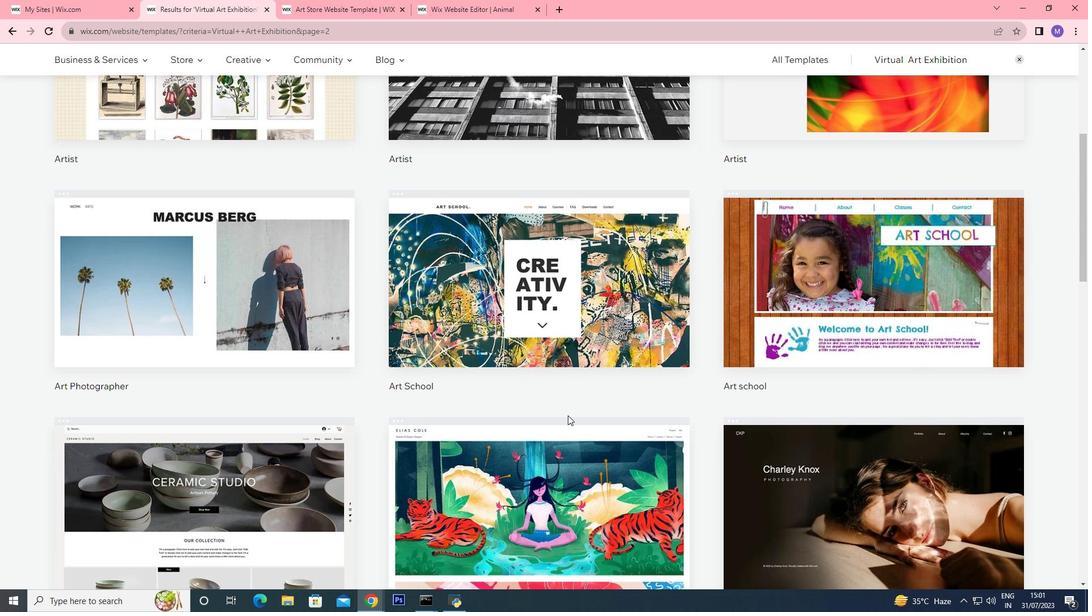 
Action: Mouse scrolled (569, 416) with delta (0, 0)
Screenshot: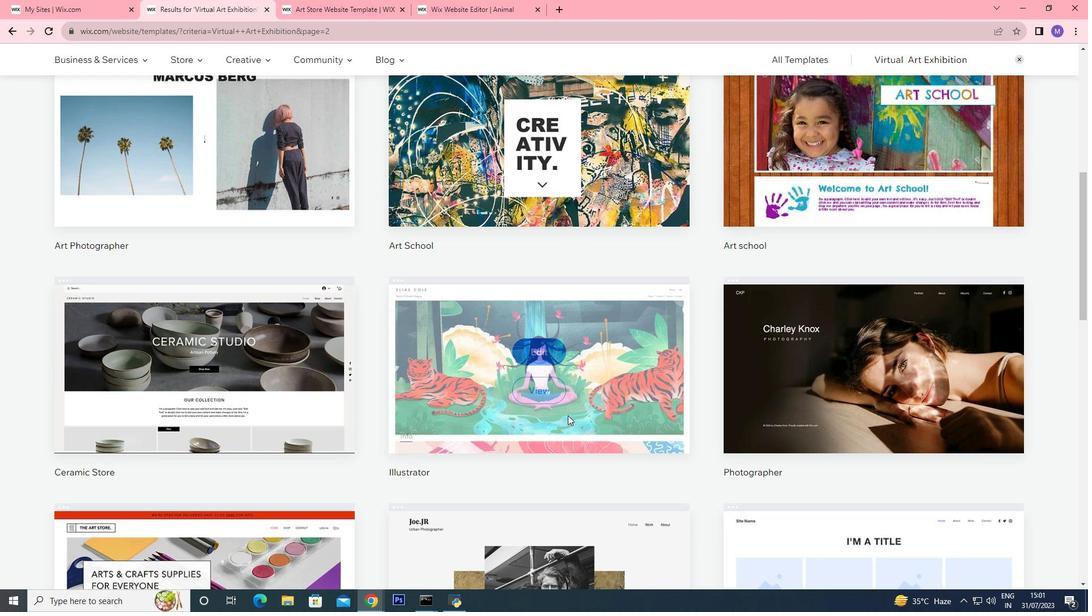 
Action: Mouse scrolled (569, 416) with delta (0, 0)
Screenshot: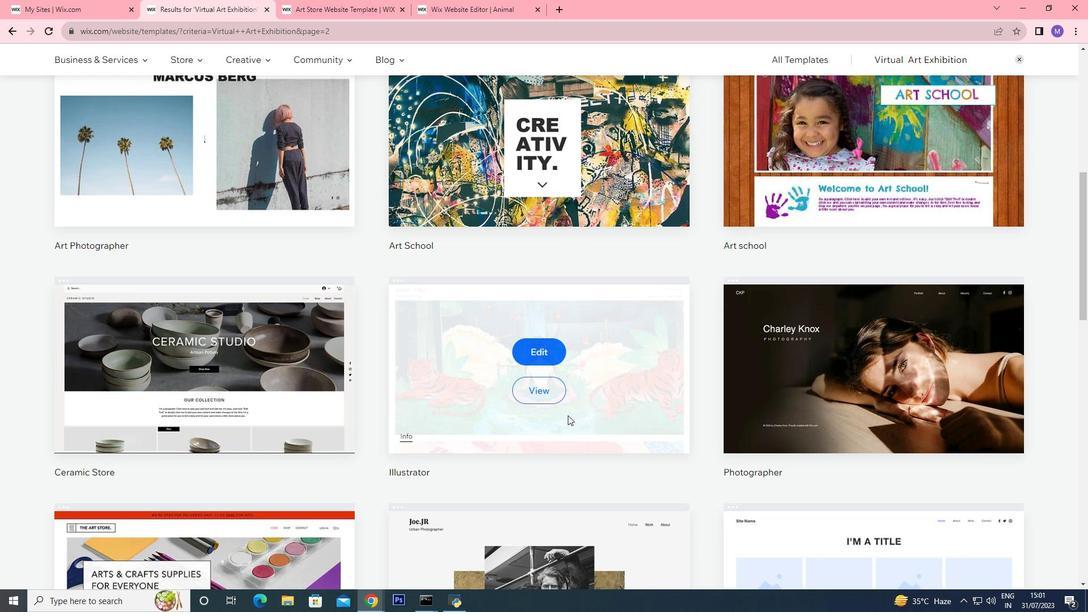 
Action: Mouse scrolled (569, 416) with delta (0, 0)
Screenshot: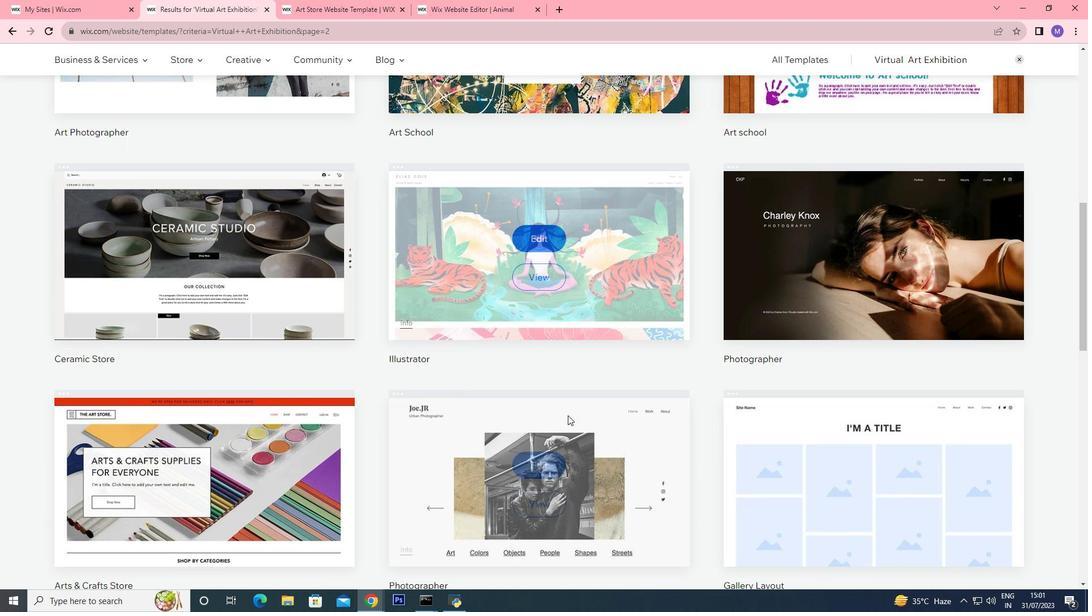 
Action: Mouse scrolled (569, 416) with delta (0, 0)
Screenshot: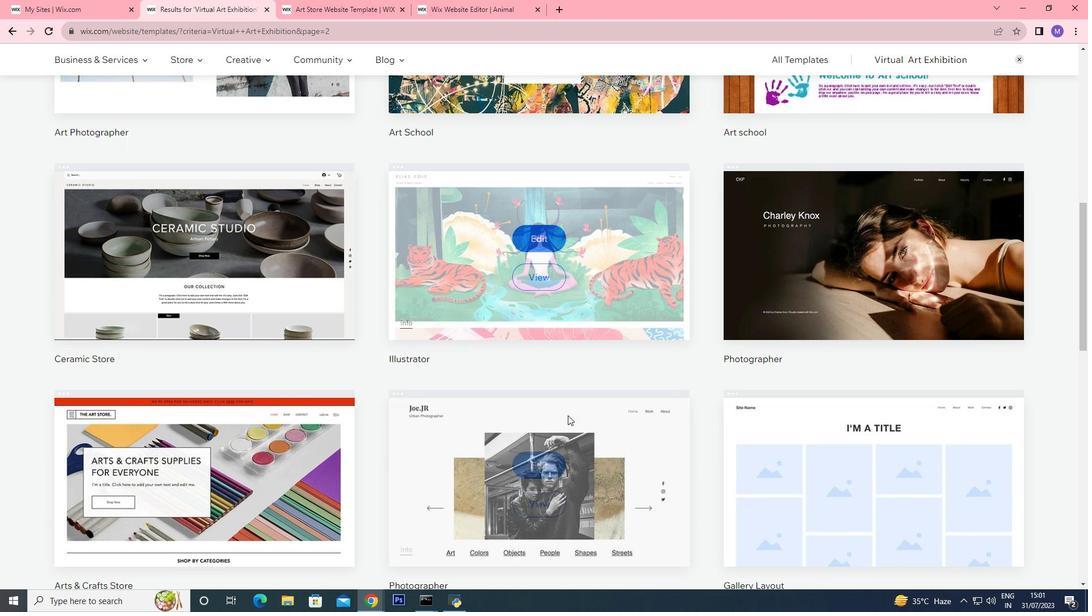 
Action: Mouse moved to (574, 475)
Screenshot: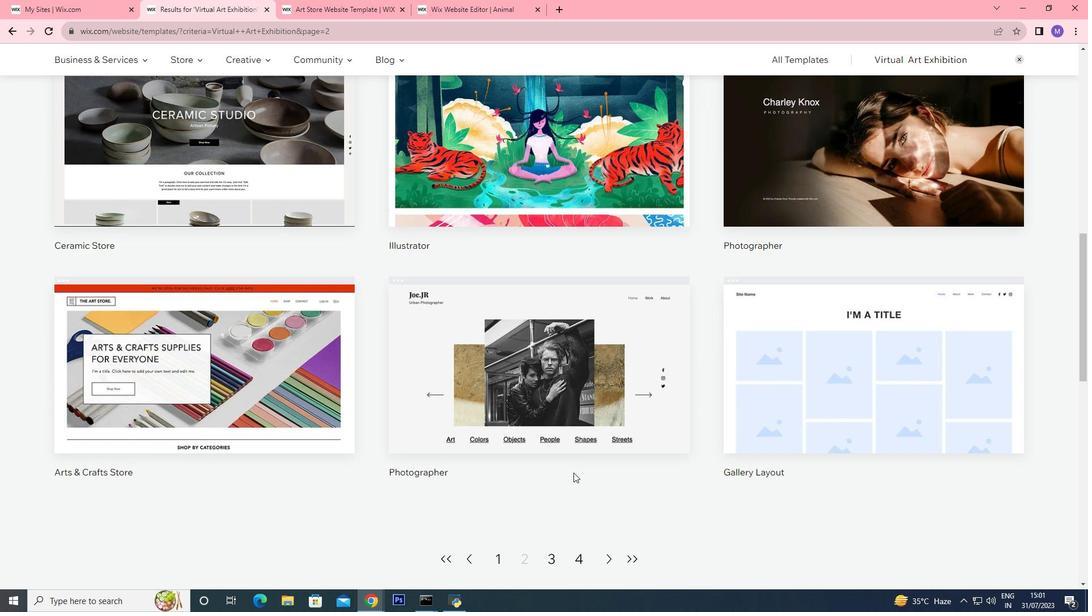 
Action: Mouse scrolled (574, 475) with delta (0, 0)
Screenshot: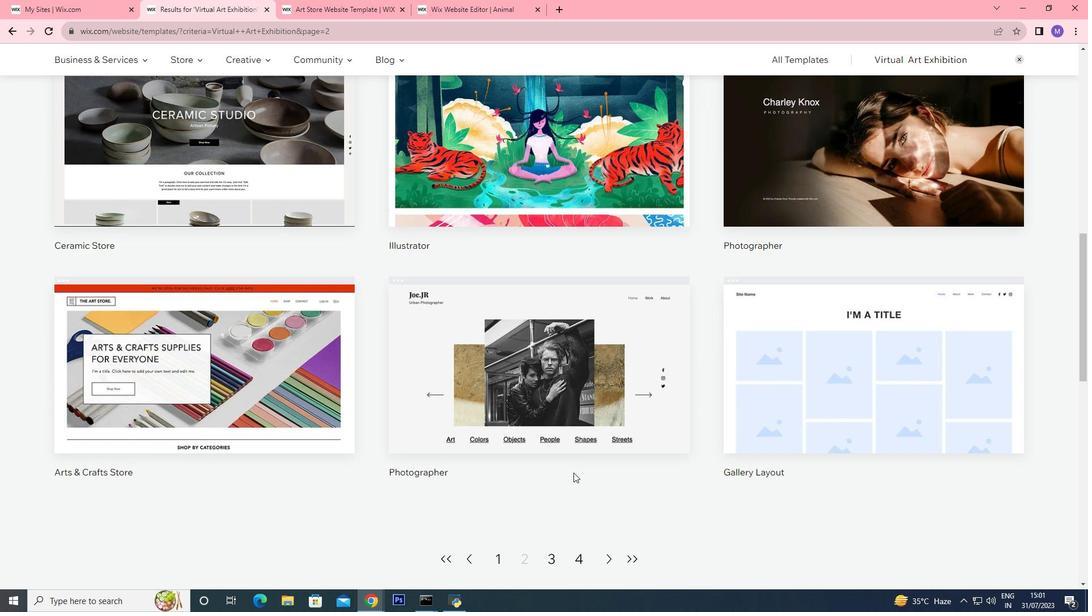 
Action: Mouse scrolled (574, 475) with delta (0, 0)
Screenshot: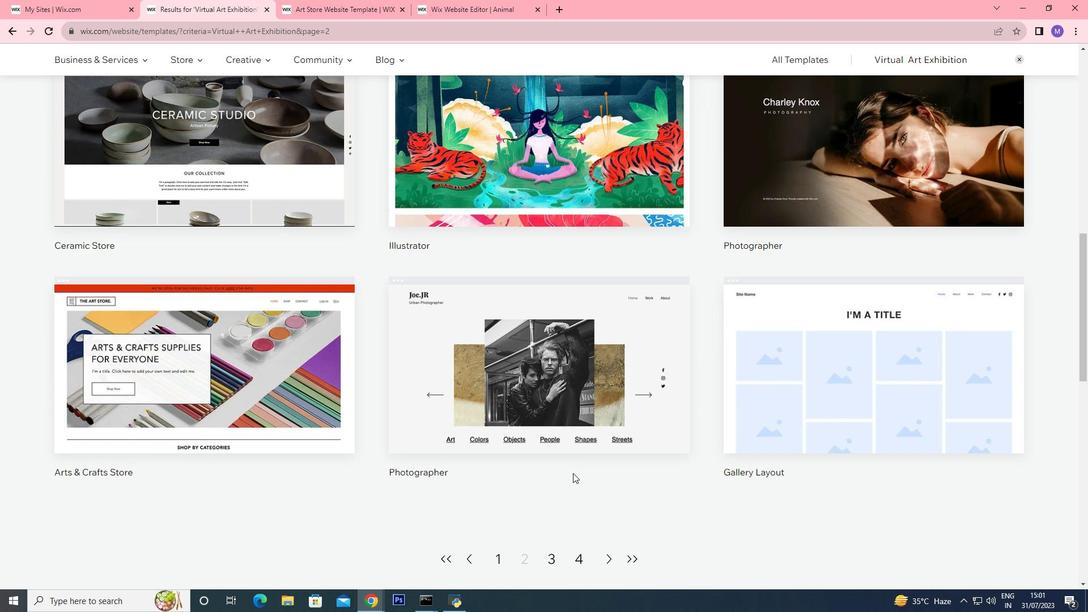 
Action: Mouse moved to (573, 477)
Screenshot: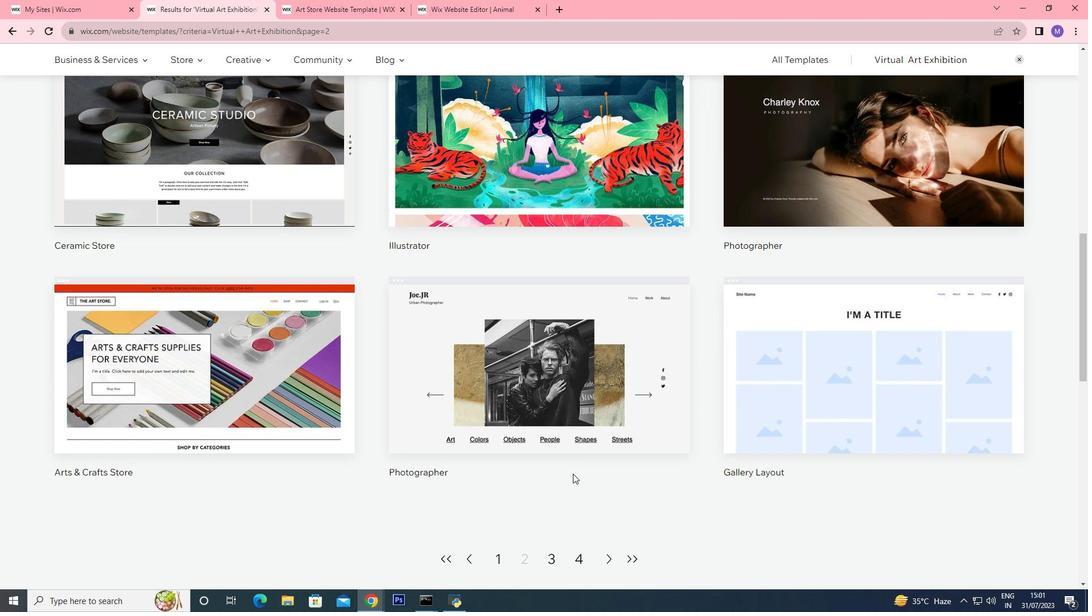 
Action: Mouse scrolled (573, 476) with delta (0, 0)
Screenshot: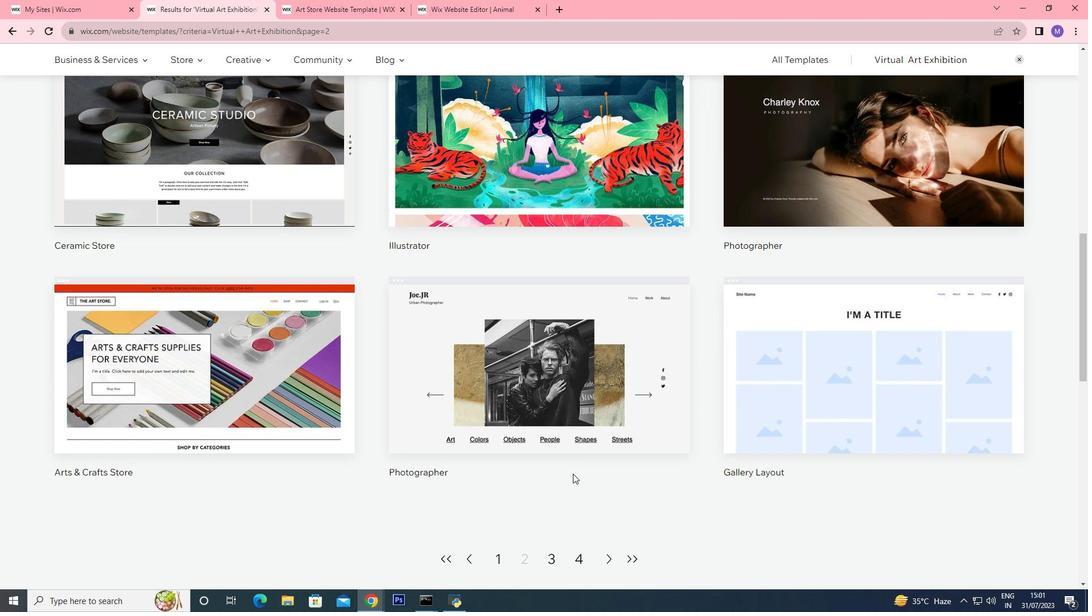 
Action: Mouse moved to (553, 392)
Screenshot: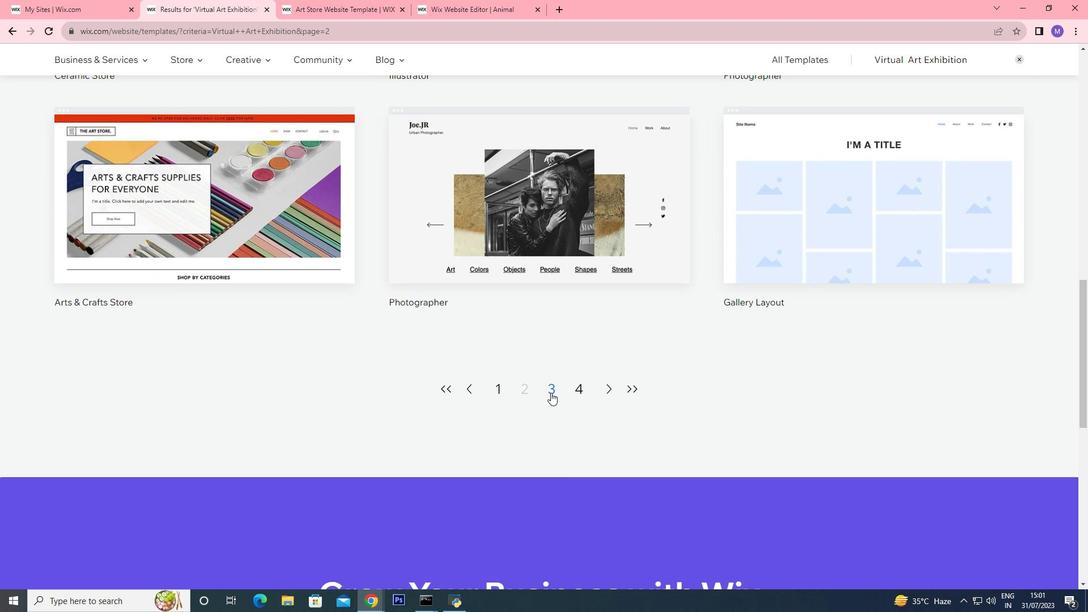 
Action: Mouse pressed left at (553, 392)
Screenshot: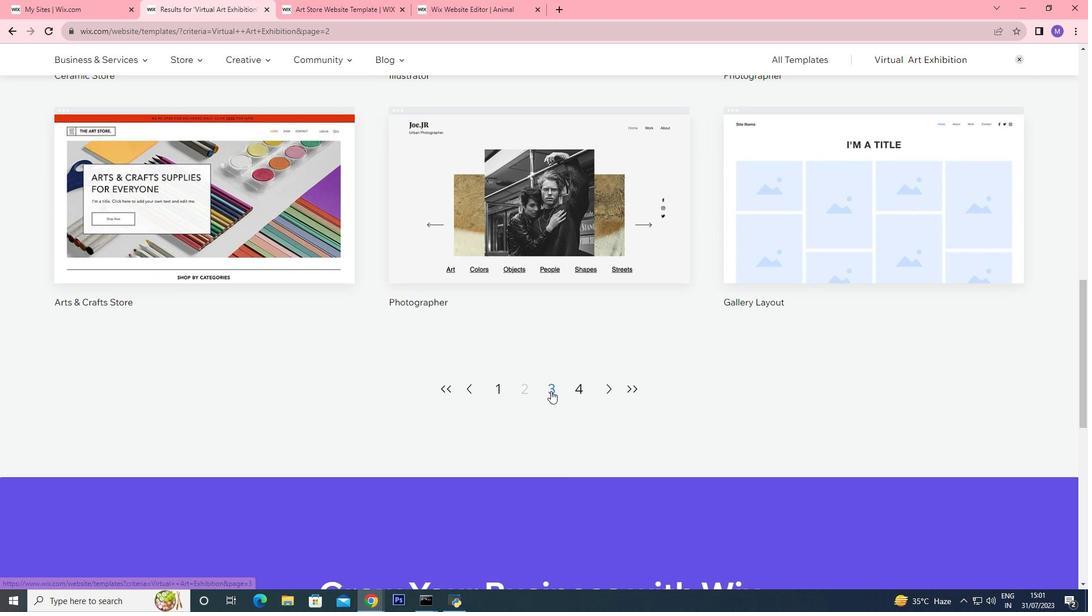
Action: Mouse moved to (592, 363)
Screenshot: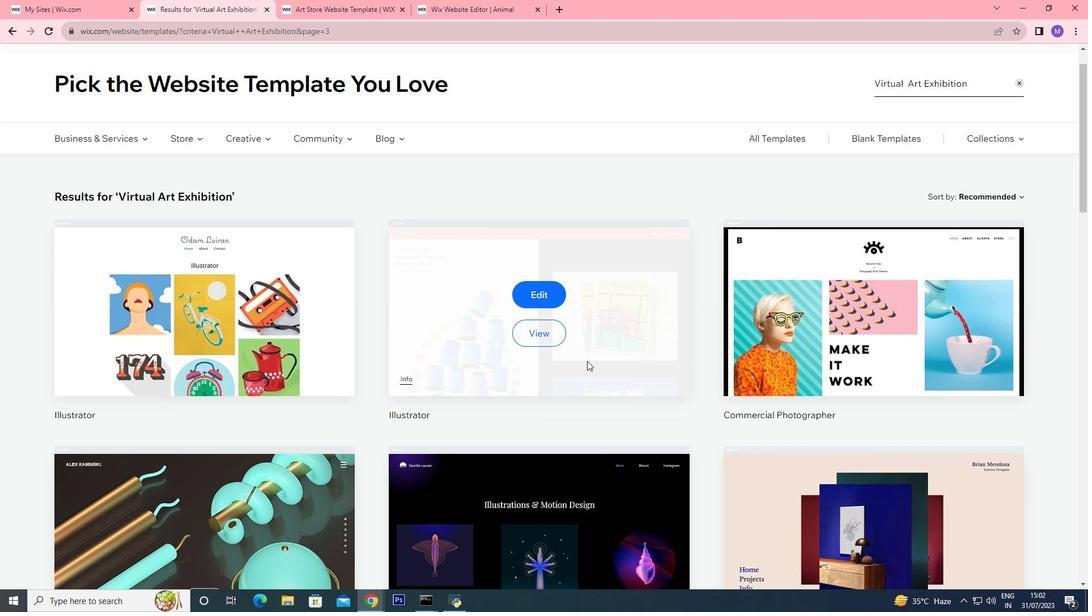 
Action: Mouse scrolled (592, 362) with delta (0, 0)
Screenshot: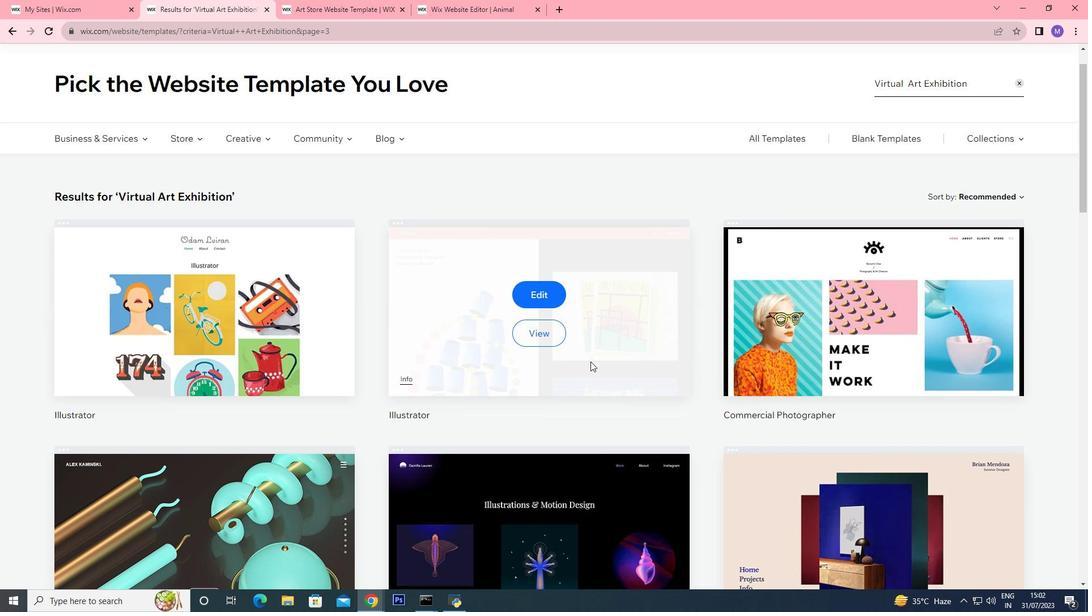 
Action: Mouse moved to (593, 365)
Screenshot: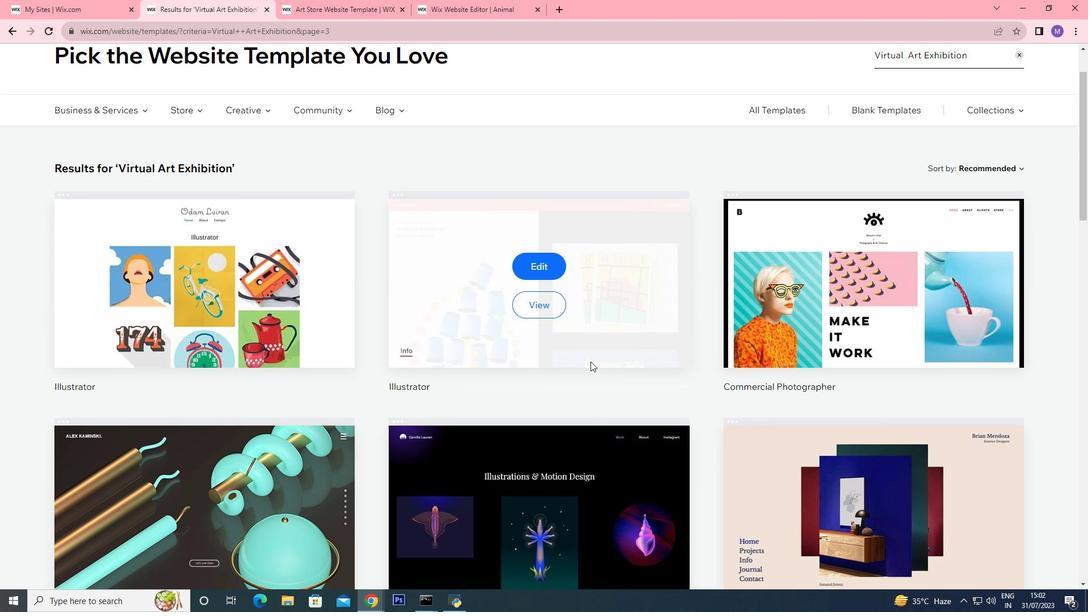
Action: Mouse scrolled (593, 364) with delta (0, 0)
Screenshot: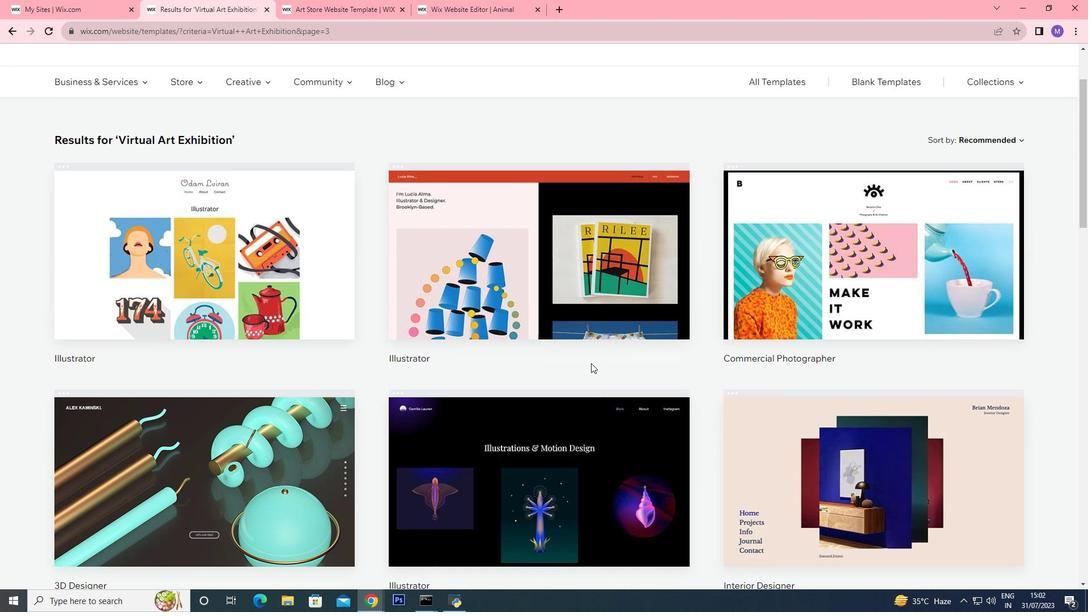 
Action: Mouse scrolled (593, 364) with delta (0, 0)
Screenshot: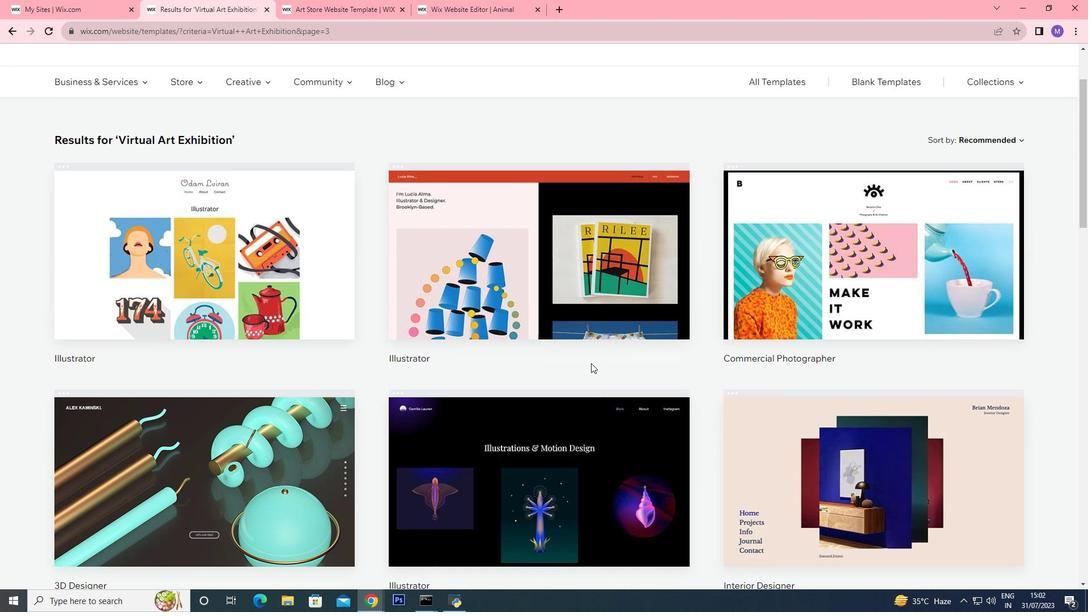 
Action: Mouse scrolled (593, 364) with delta (0, 0)
Screenshot: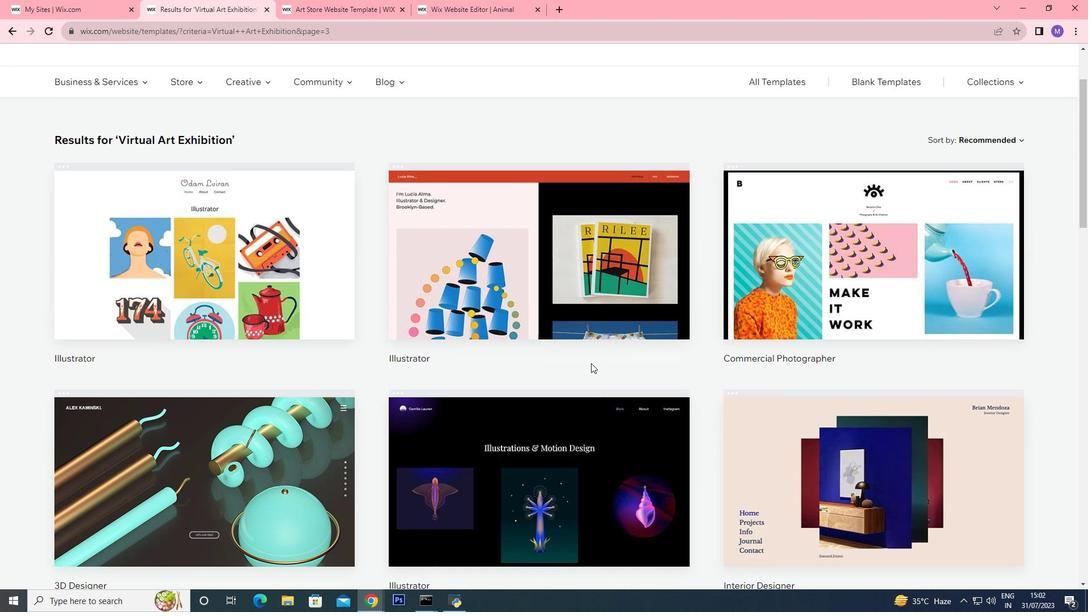 
Action: Mouse scrolled (593, 364) with delta (0, 0)
Screenshot: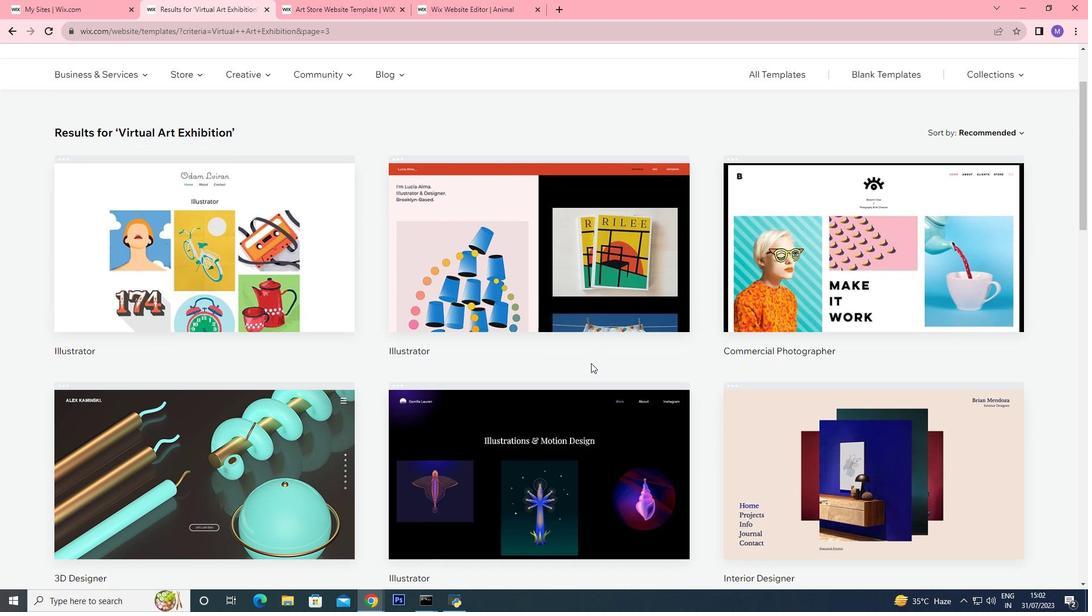 
Action: Mouse moved to (601, 419)
Screenshot: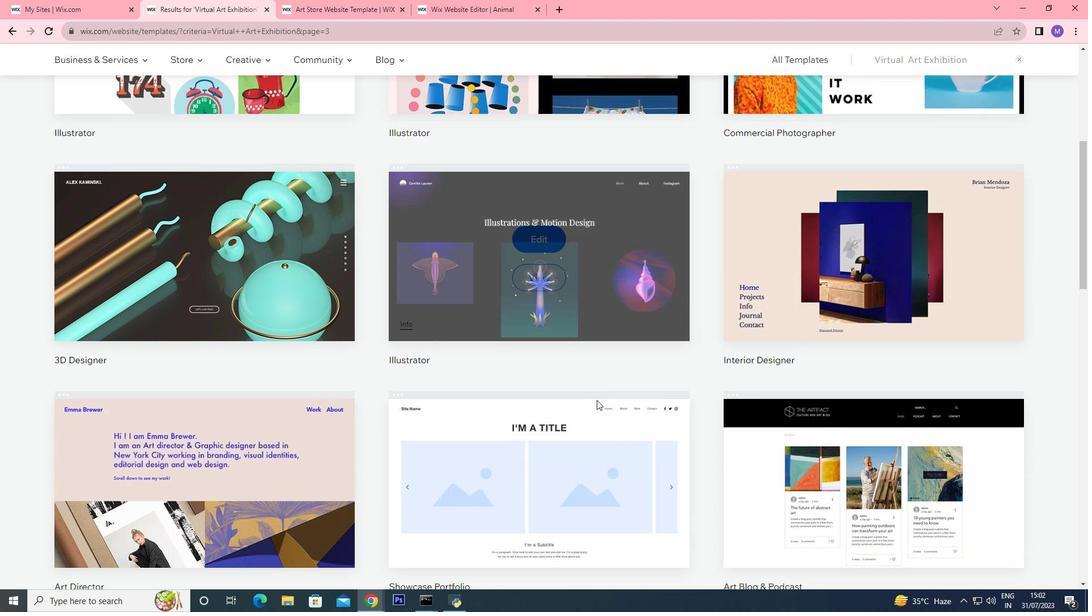 
Action: Mouse scrolled (601, 419) with delta (0, 0)
Screenshot: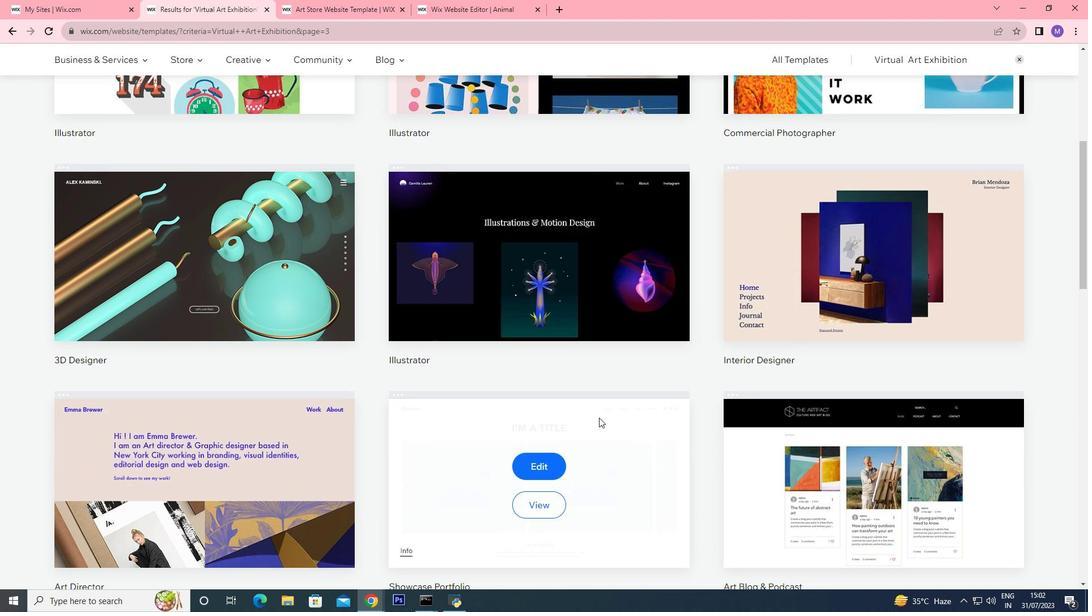 
Action: Mouse scrolled (601, 419) with delta (0, 0)
Screenshot: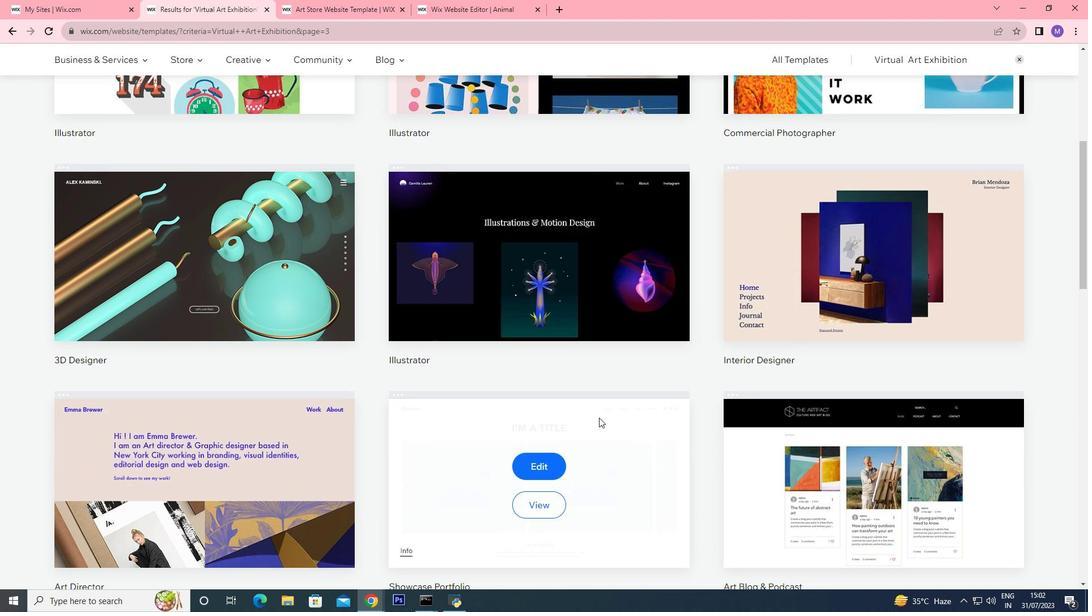 
Action: Mouse moved to (602, 438)
Screenshot: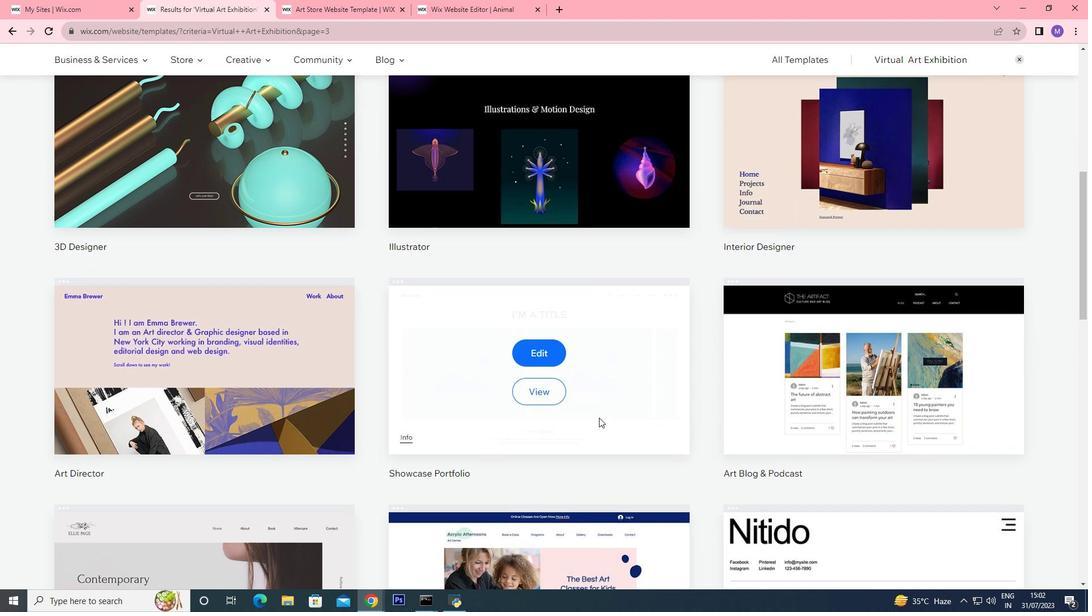 
Action: Mouse scrolled (602, 438) with delta (0, 0)
Screenshot: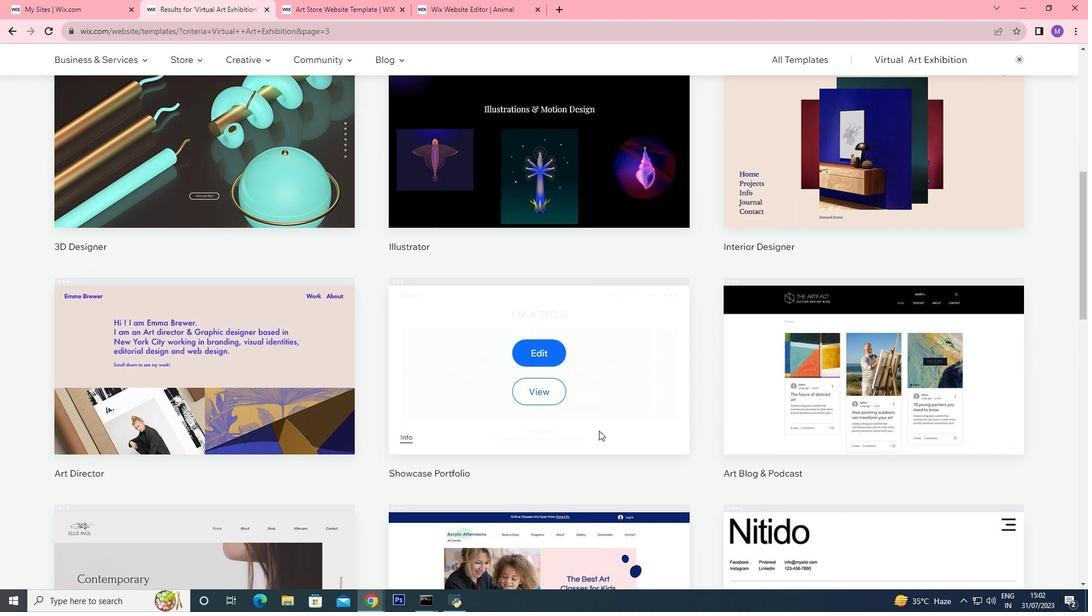 
Action: Mouse scrolled (602, 438) with delta (0, 0)
Screenshot: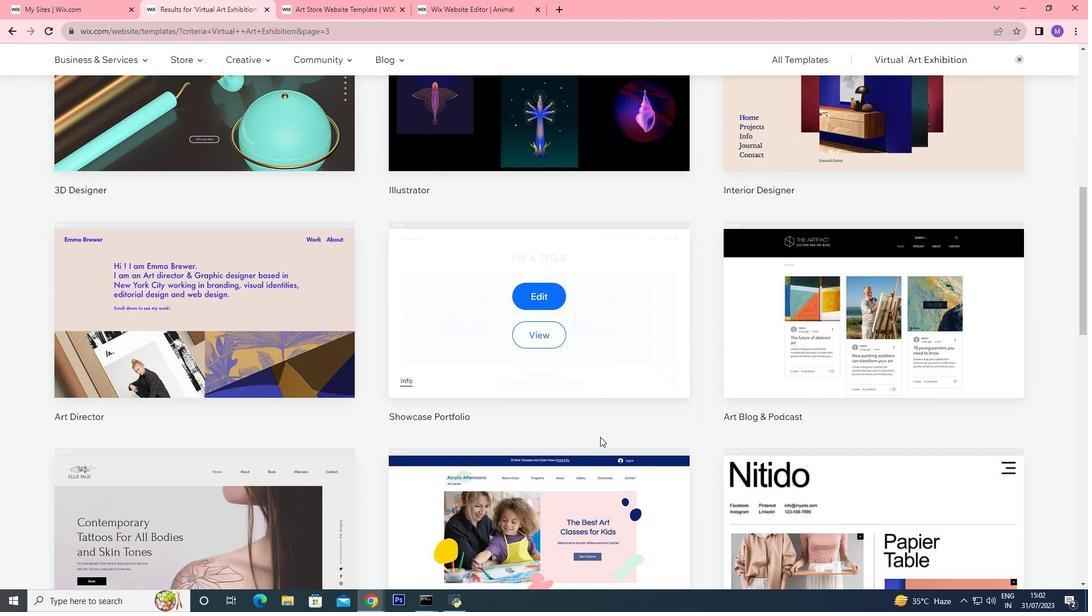 
Action: Mouse scrolled (602, 438) with delta (0, 0)
Screenshot: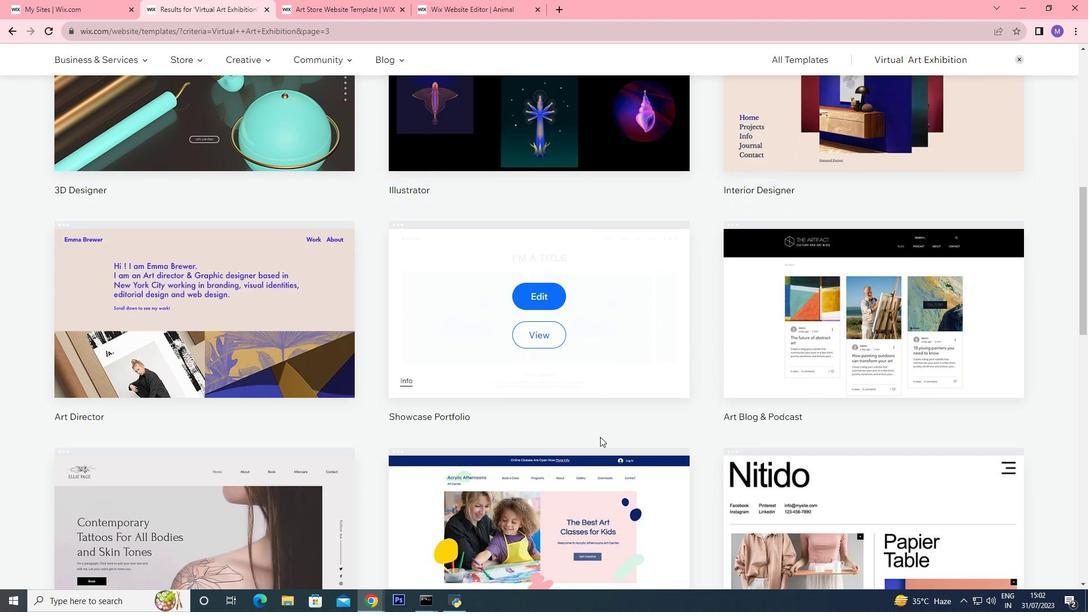 
Action: Mouse scrolled (602, 438) with delta (0, 0)
Screenshot: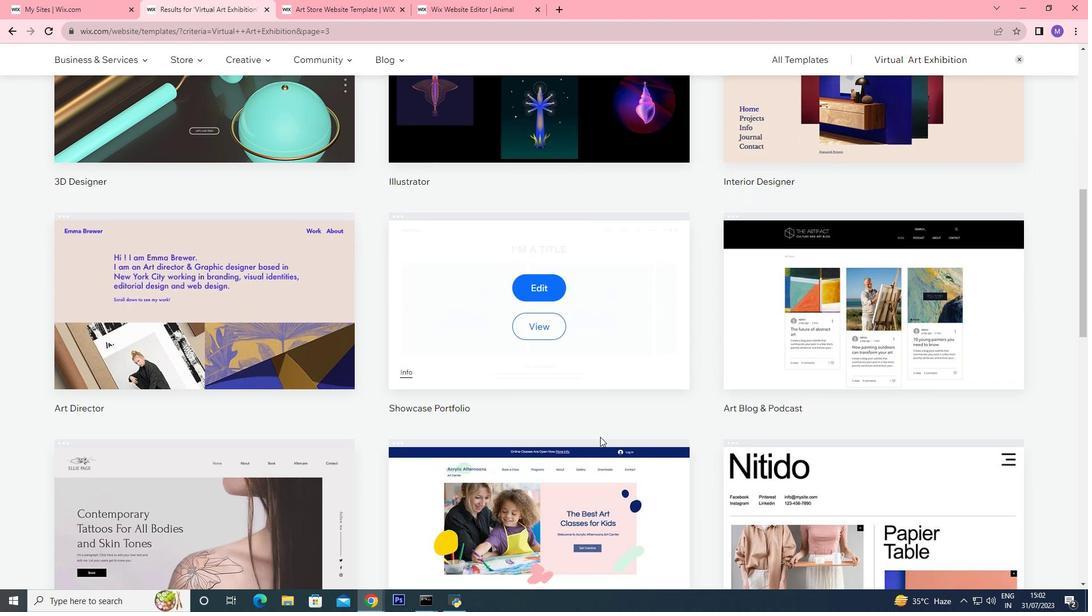 
Action: Mouse scrolled (602, 438) with delta (0, 0)
Screenshot: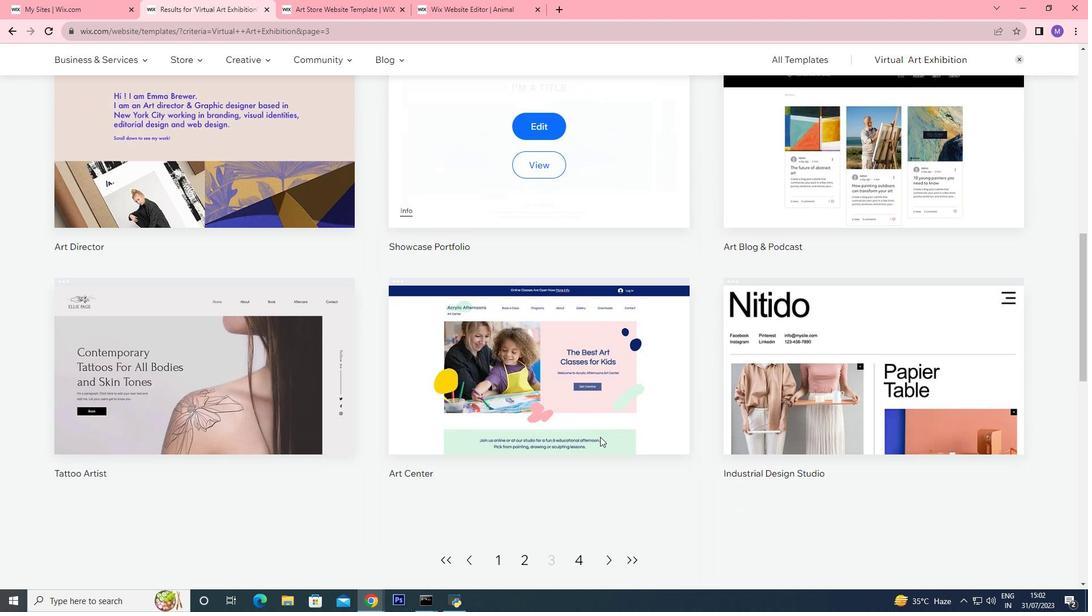 
Action: Mouse scrolled (602, 438) with delta (0, 0)
Screenshot: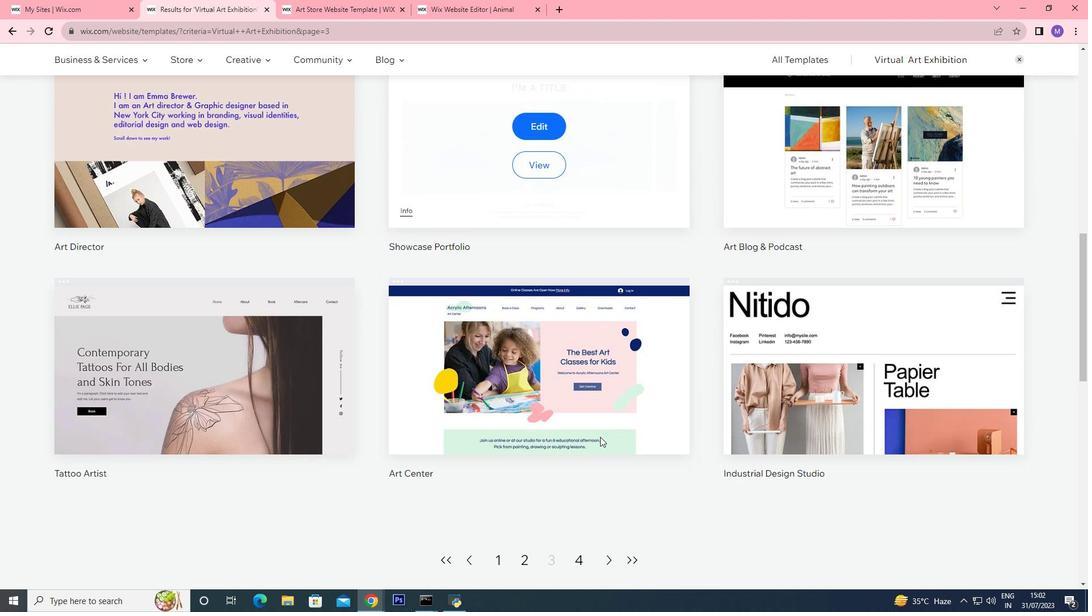 
Action: Mouse scrolled (602, 438) with delta (0, 0)
Screenshot: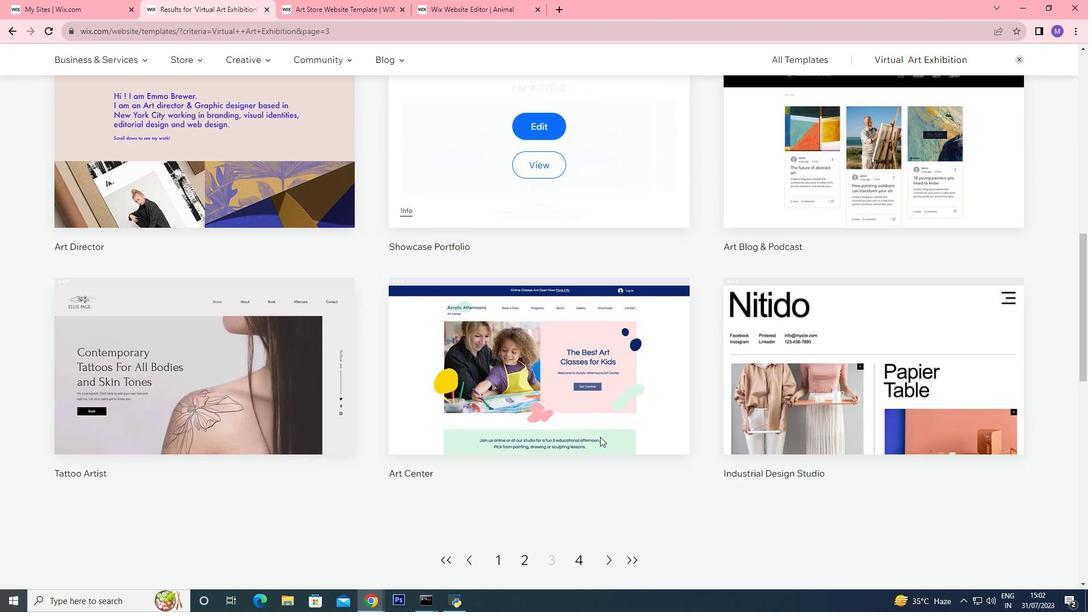 
Action: Mouse moved to (609, 455)
Screenshot: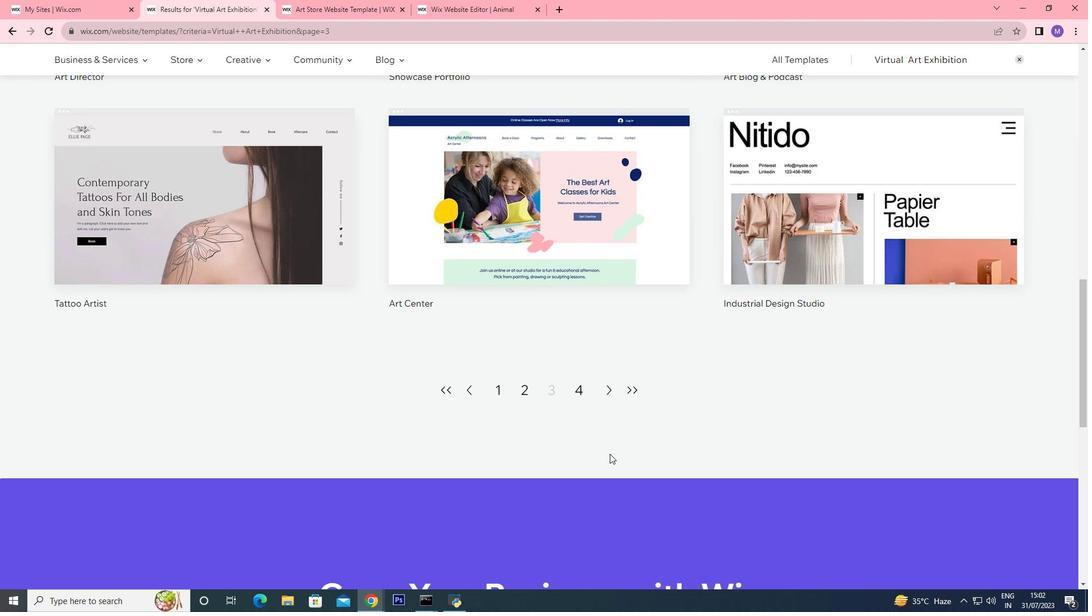 
Action: Mouse scrolled (609, 455) with delta (0, 0)
Screenshot: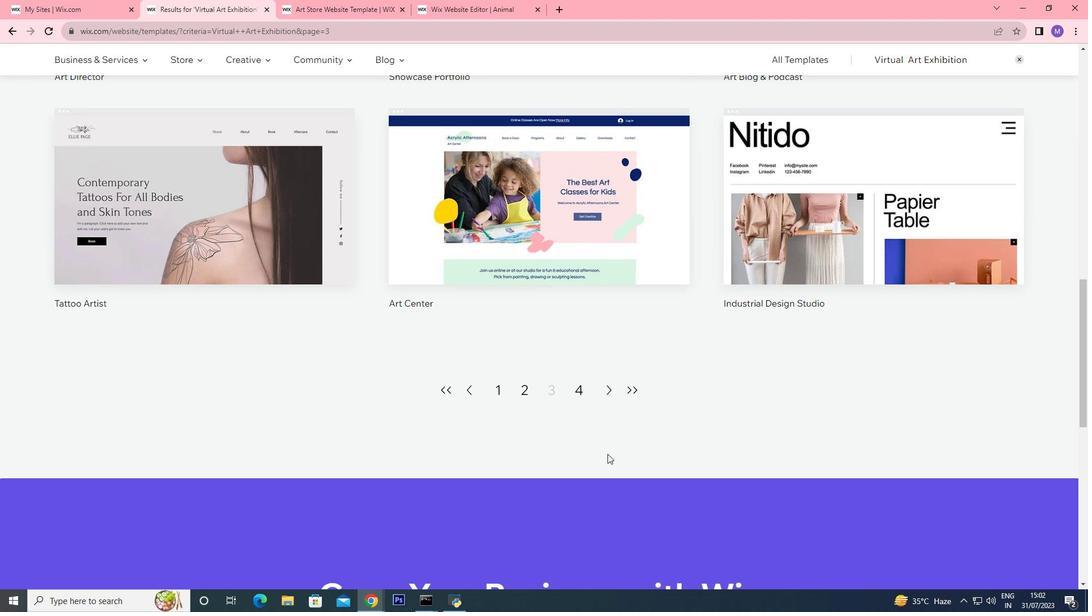 
Action: Mouse scrolled (609, 455) with delta (0, 0)
Screenshot: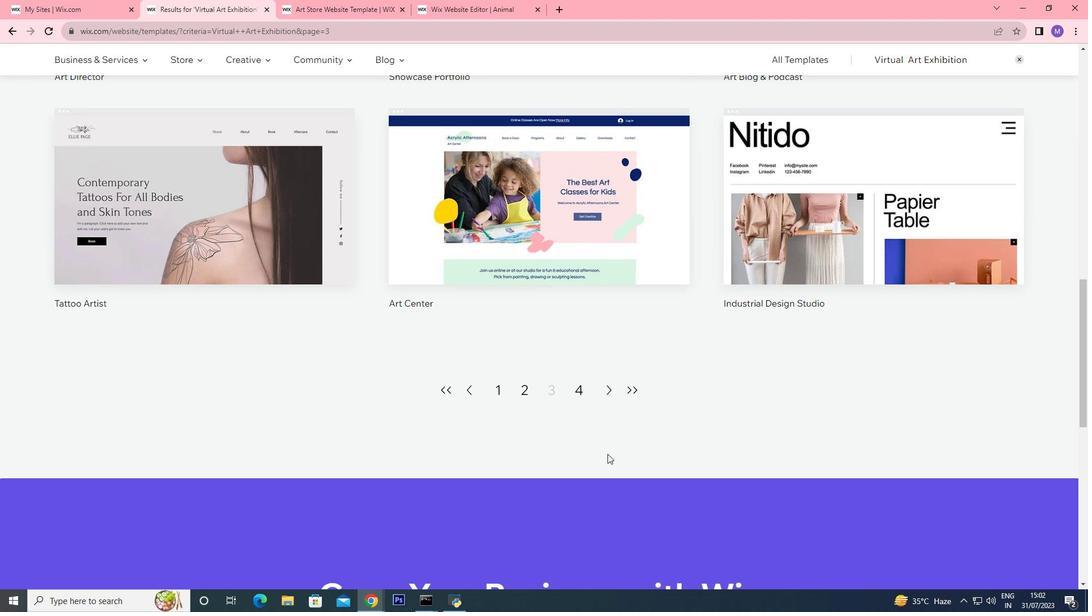 
Action: Mouse scrolled (609, 455) with delta (0, 0)
Screenshot: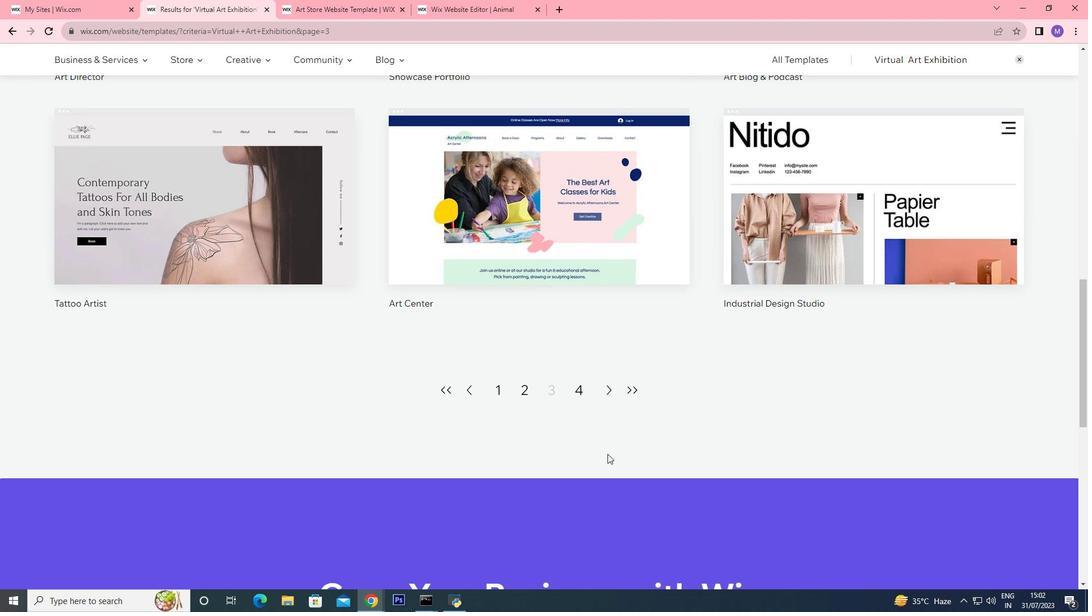 
Action: Mouse moved to (609, 459)
Screenshot: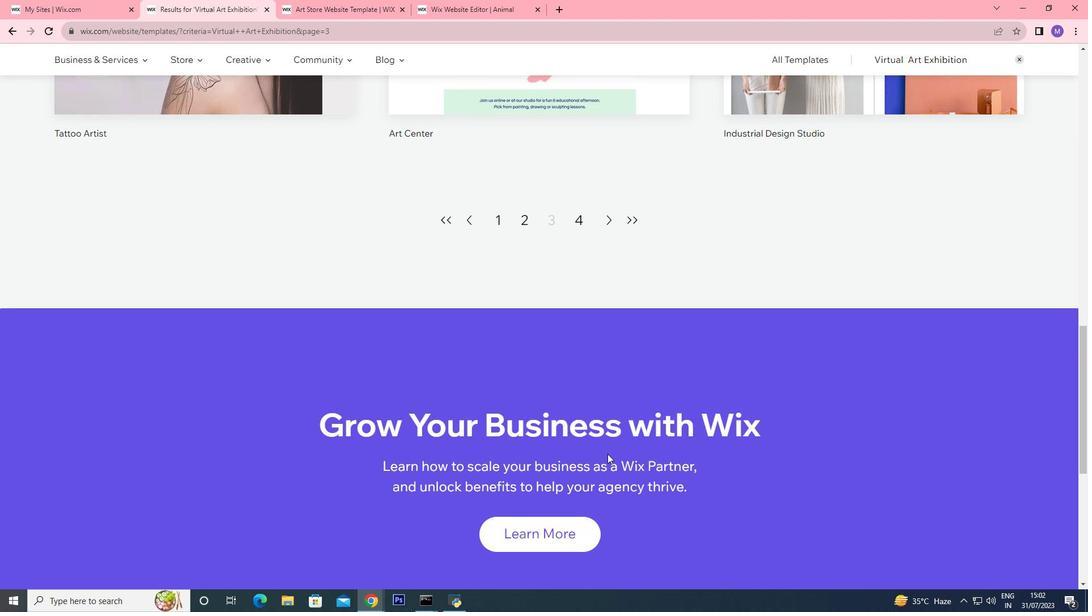 
Action: Mouse scrolled (609, 458) with delta (0, 0)
Screenshot: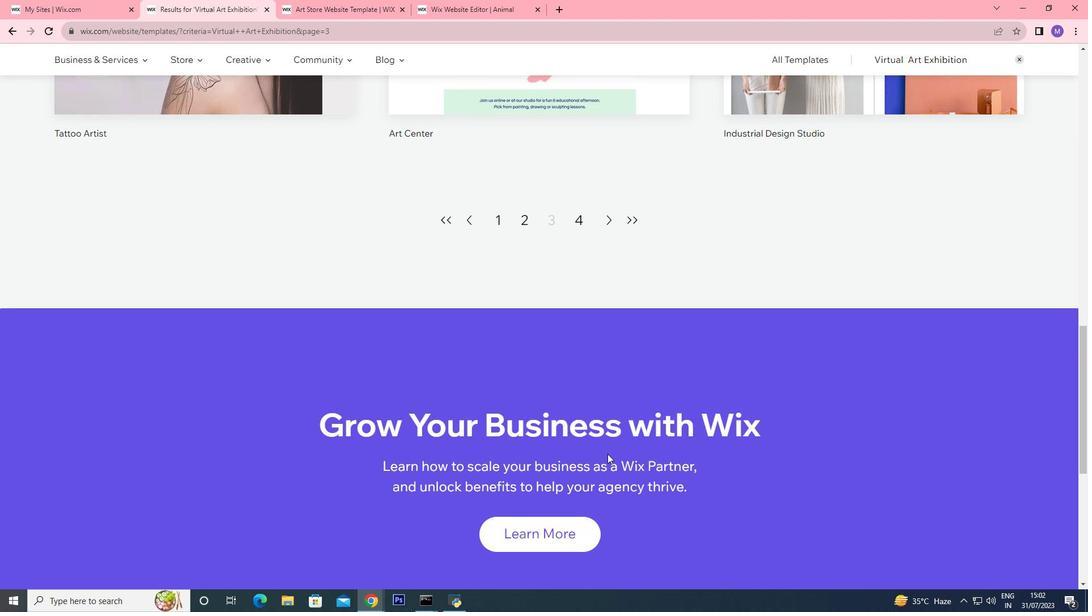 
Action: Mouse moved to (609, 460)
Screenshot: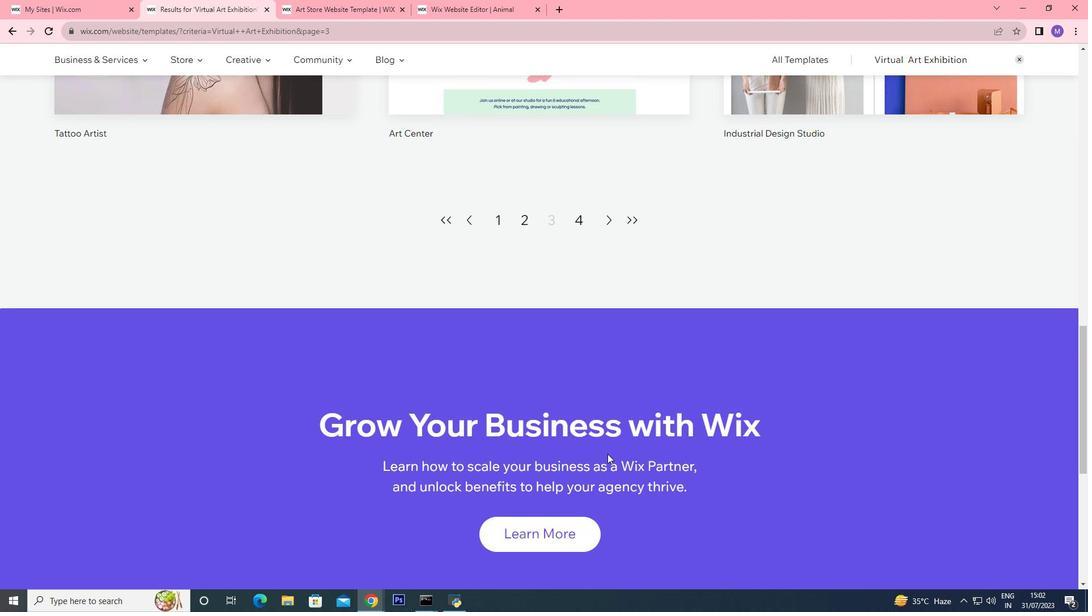 
Action: Mouse scrolled (609, 460) with delta (0, 0)
Screenshot: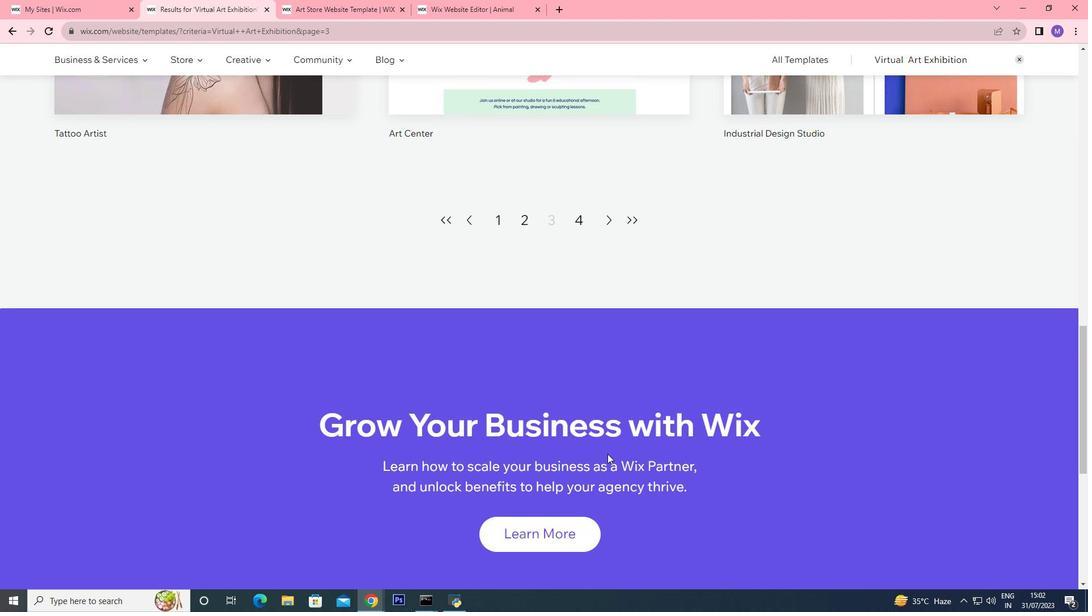 
Action: Mouse scrolled (609, 460) with delta (0, 0)
Screenshot: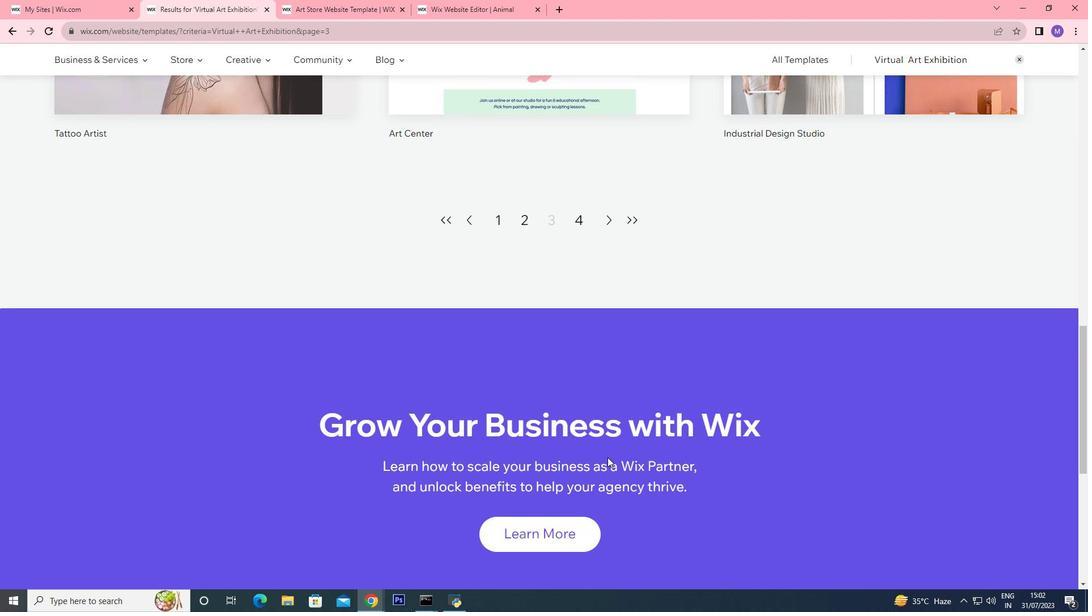 
Action: Mouse moved to (593, 394)
Screenshot: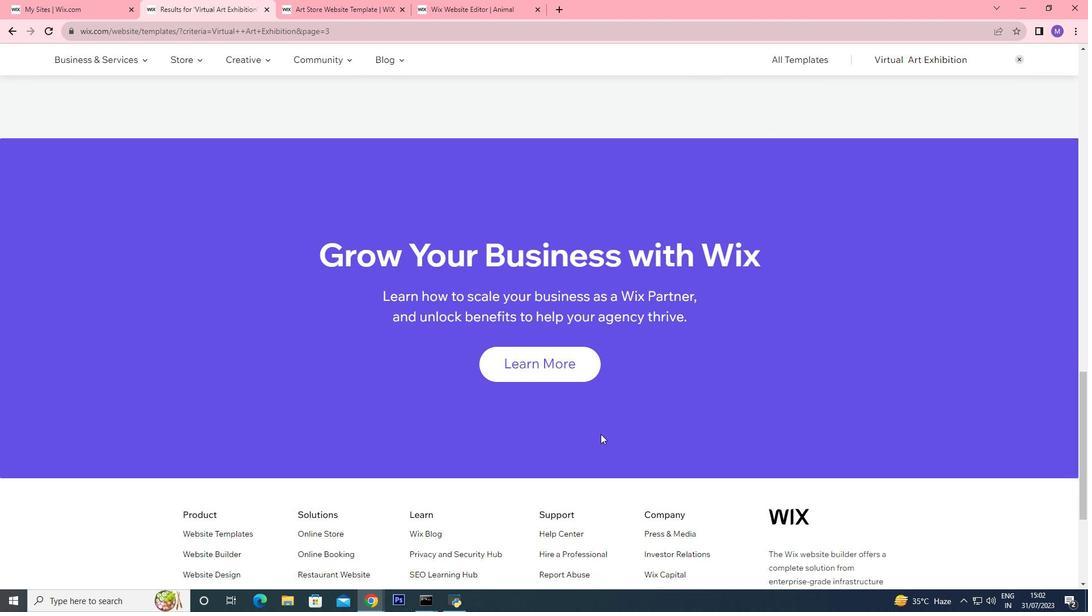 
Action: Mouse scrolled (593, 395) with delta (0, 0)
Screenshot: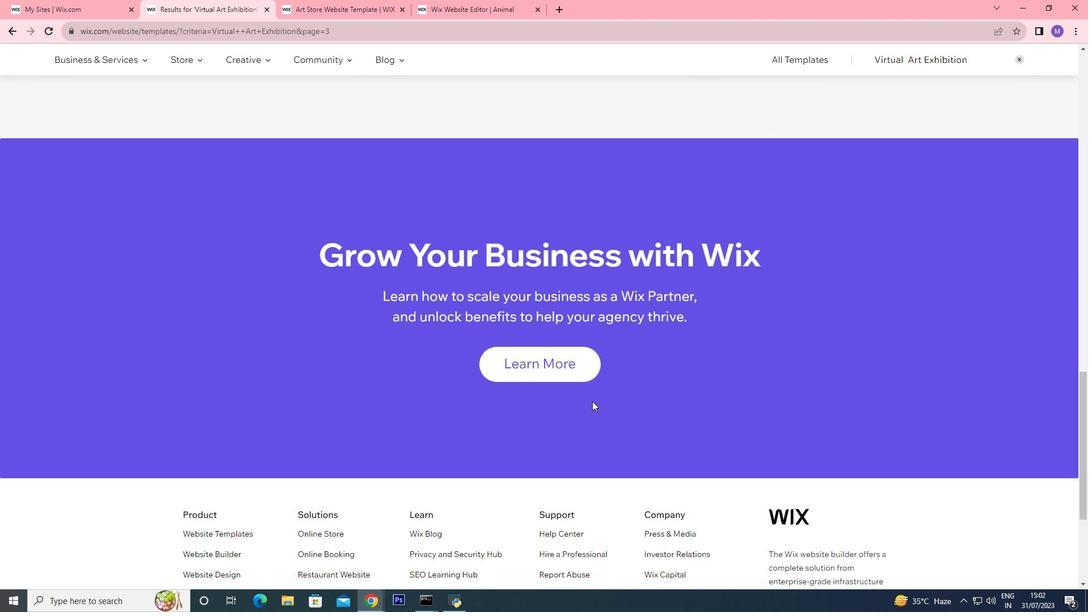 
Action: Mouse scrolled (593, 395) with delta (0, 0)
Screenshot: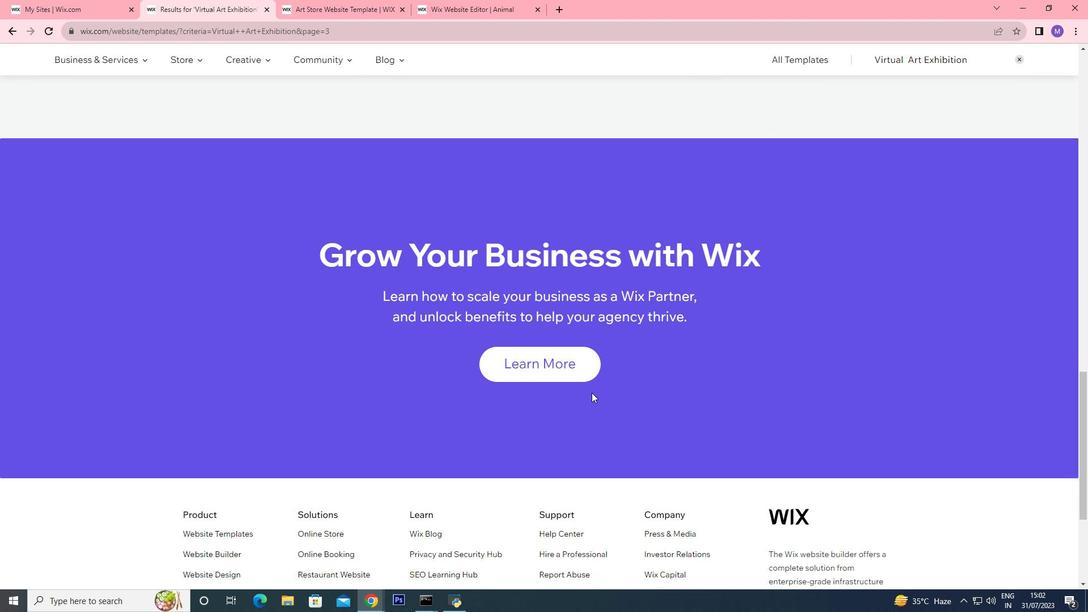 
Action: Mouse scrolled (593, 395) with delta (0, 0)
Screenshot: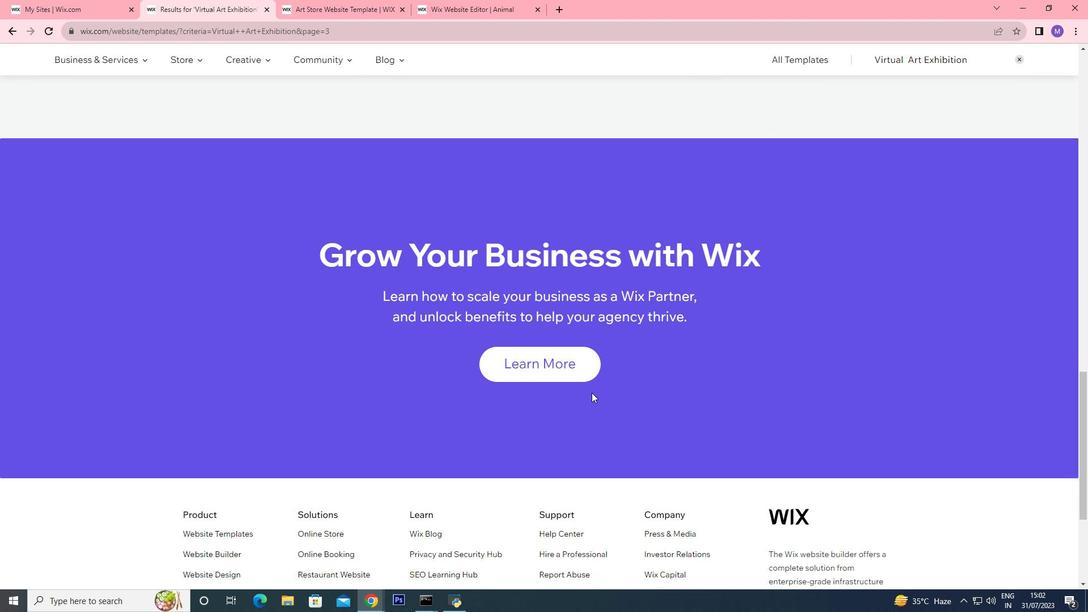 
Action: Mouse scrolled (593, 395) with delta (0, 0)
Screenshot: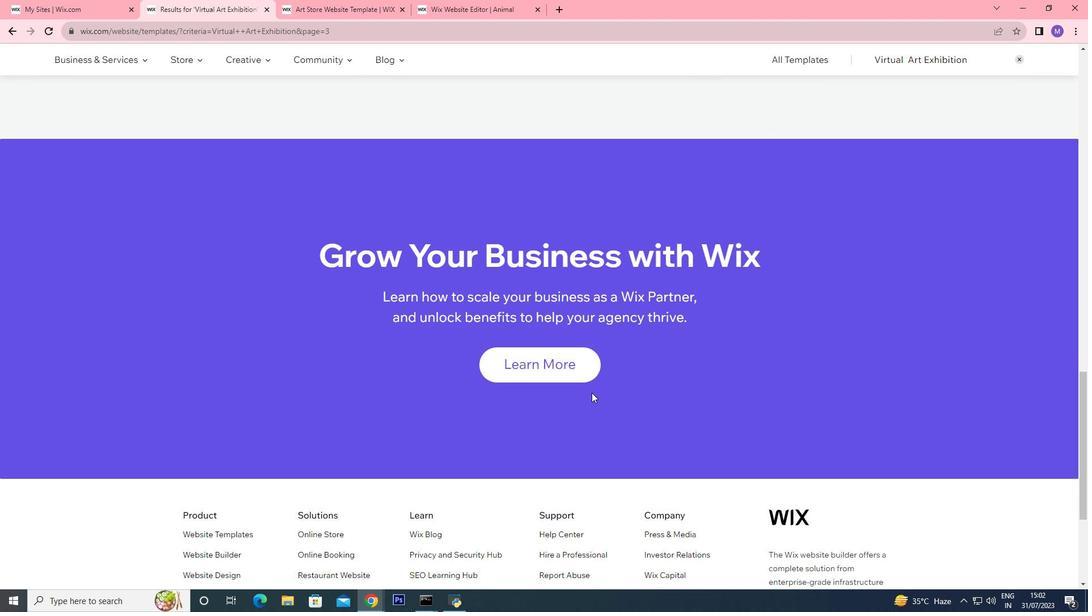 
Action: Mouse scrolled (593, 395) with delta (0, 0)
Screenshot: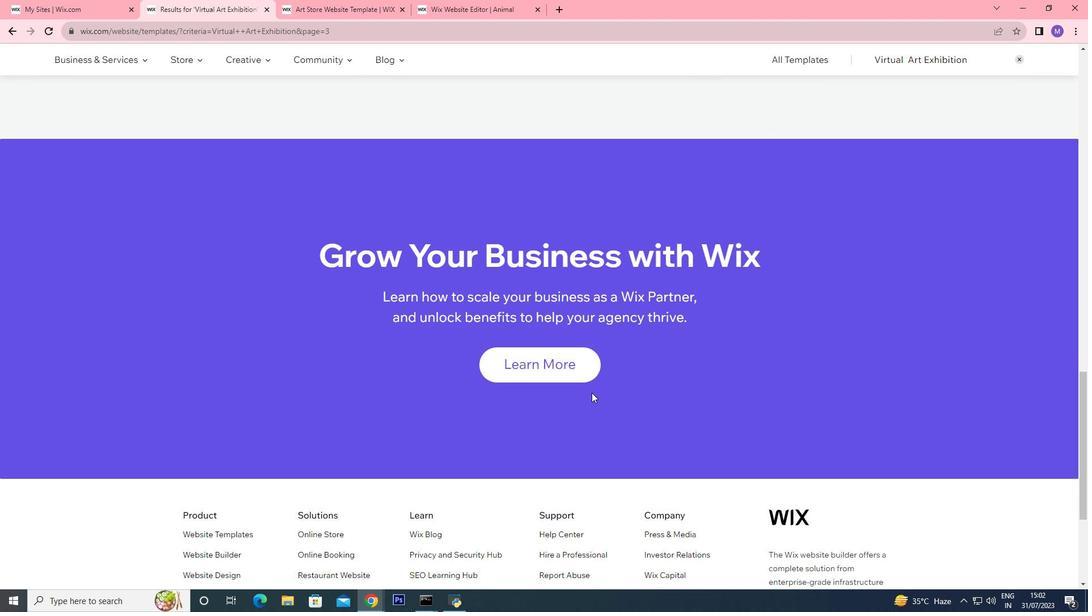 
Action: Mouse scrolled (593, 395) with delta (0, 0)
Screenshot: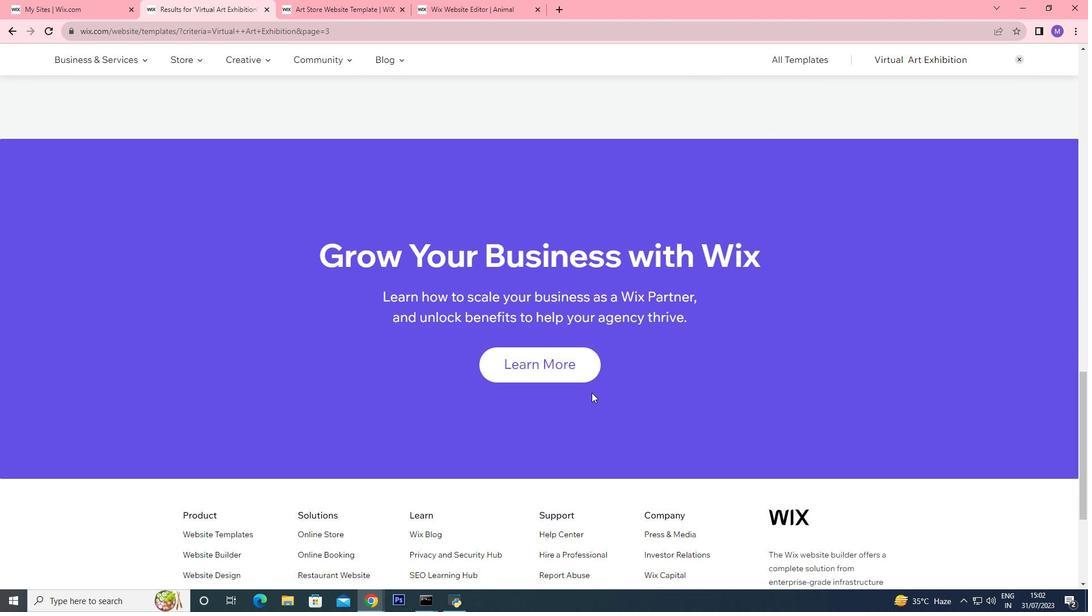 
Action: Mouse moved to (581, 391)
Screenshot: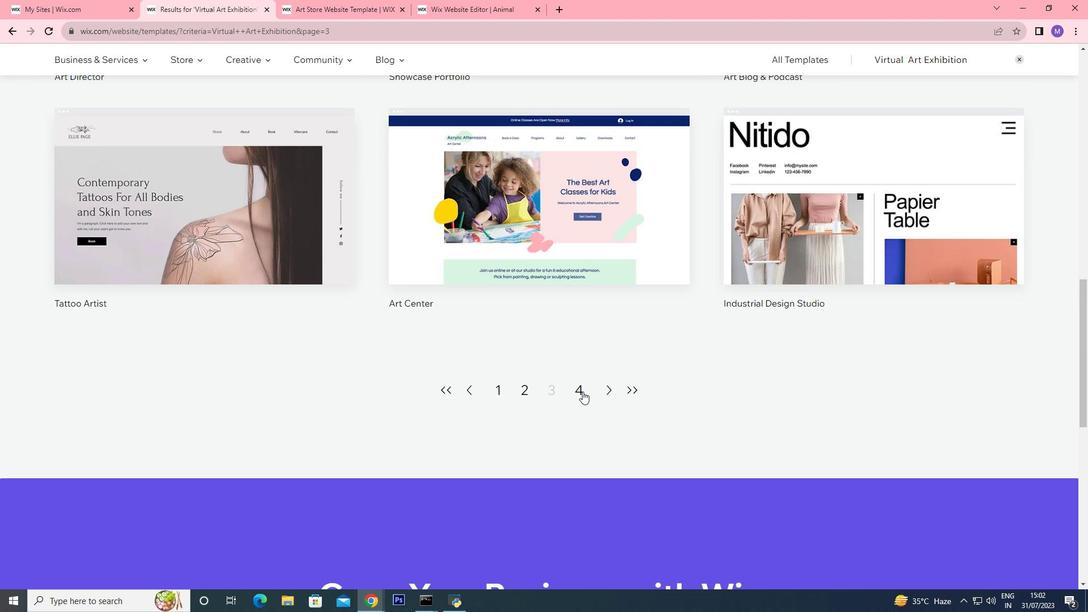 
Action: Mouse pressed left at (581, 391)
Screenshot: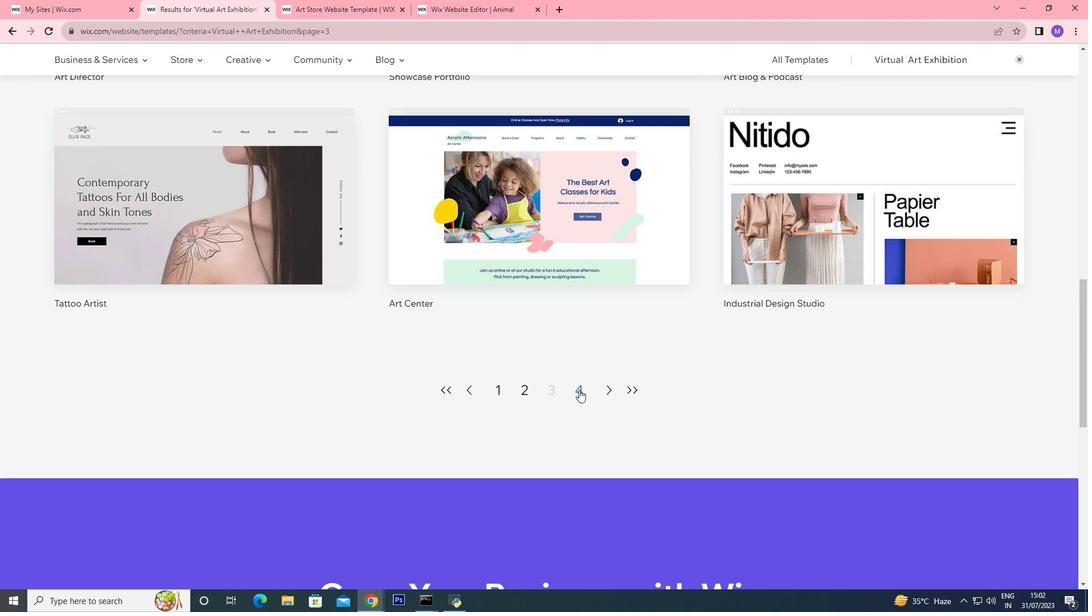 
Action: Mouse moved to (513, 504)
Screenshot: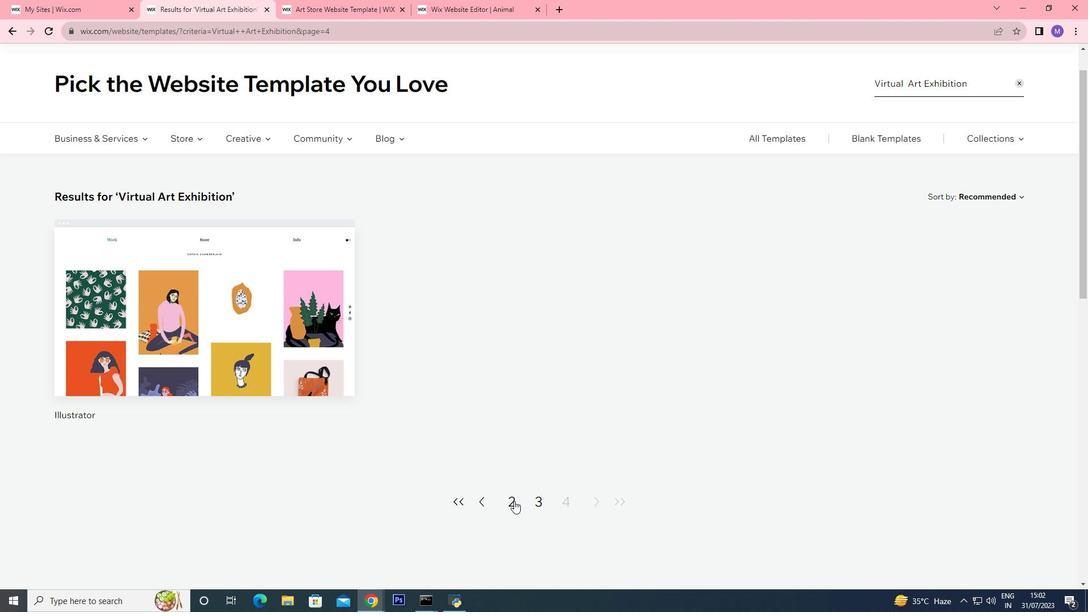 
Action: Mouse pressed left at (513, 504)
Screenshot: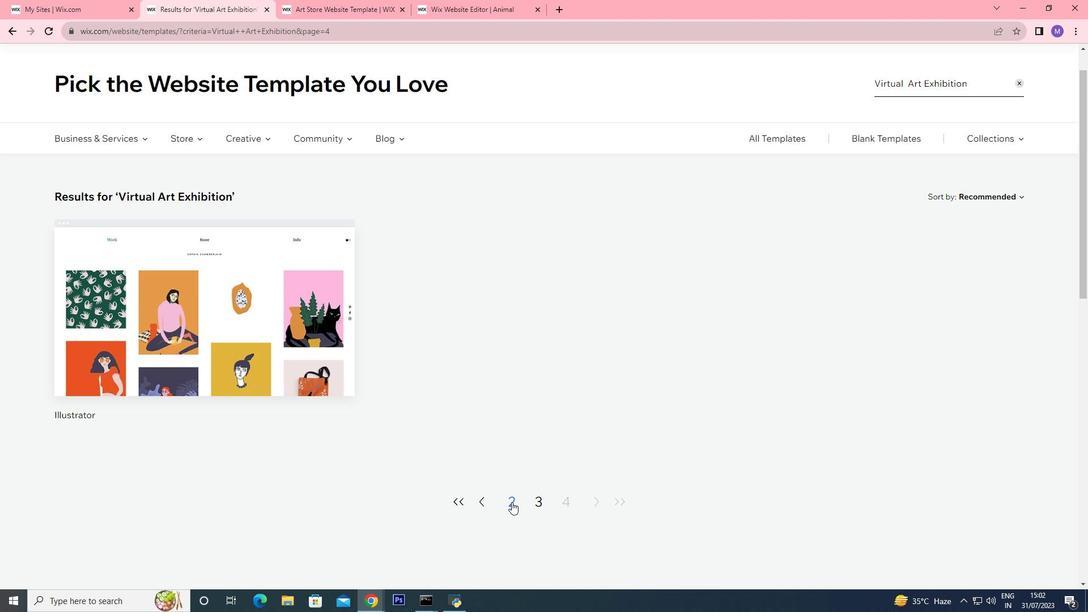 
Action: Mouse moved to (714, 399)
Screenshot: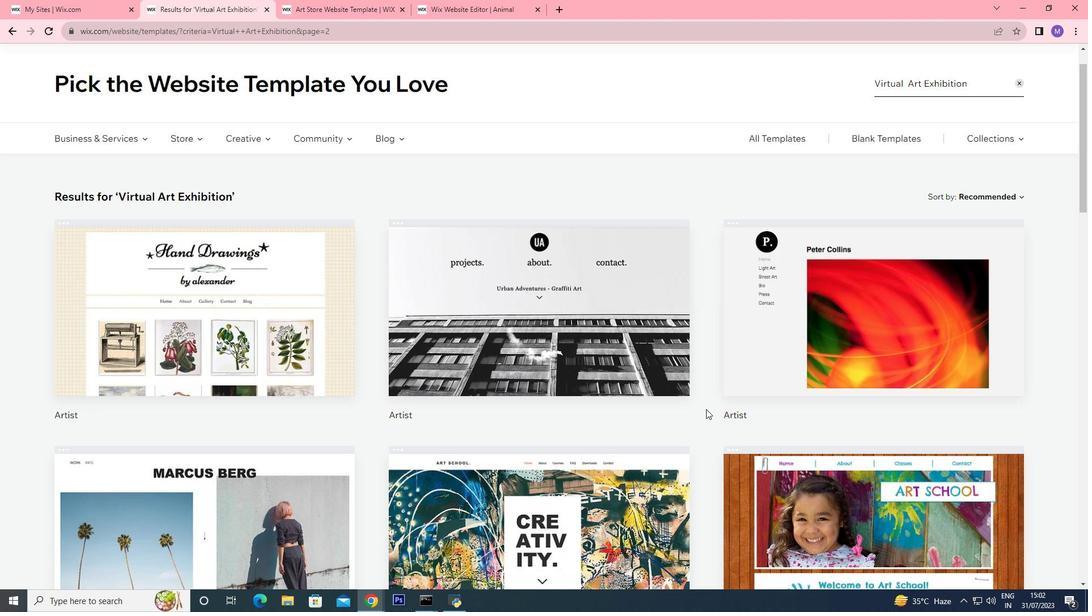 
Action: Mouse scrolled (714, 399) with delta (0, 0)
Screenshot: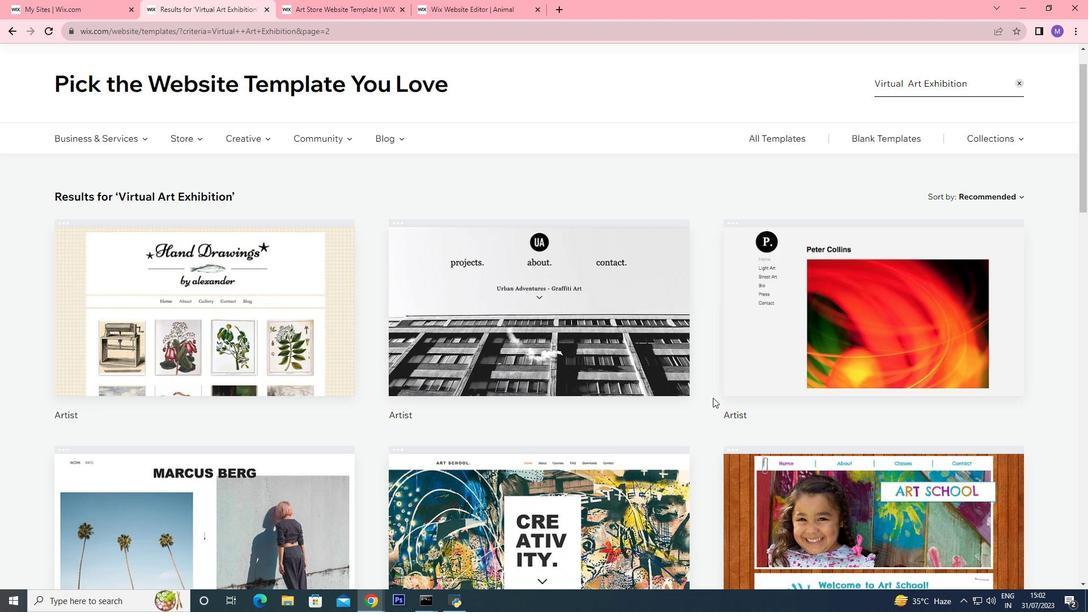 
Action: Mouse scrolled (714, 399) with delta (0, 0)
Screenshot: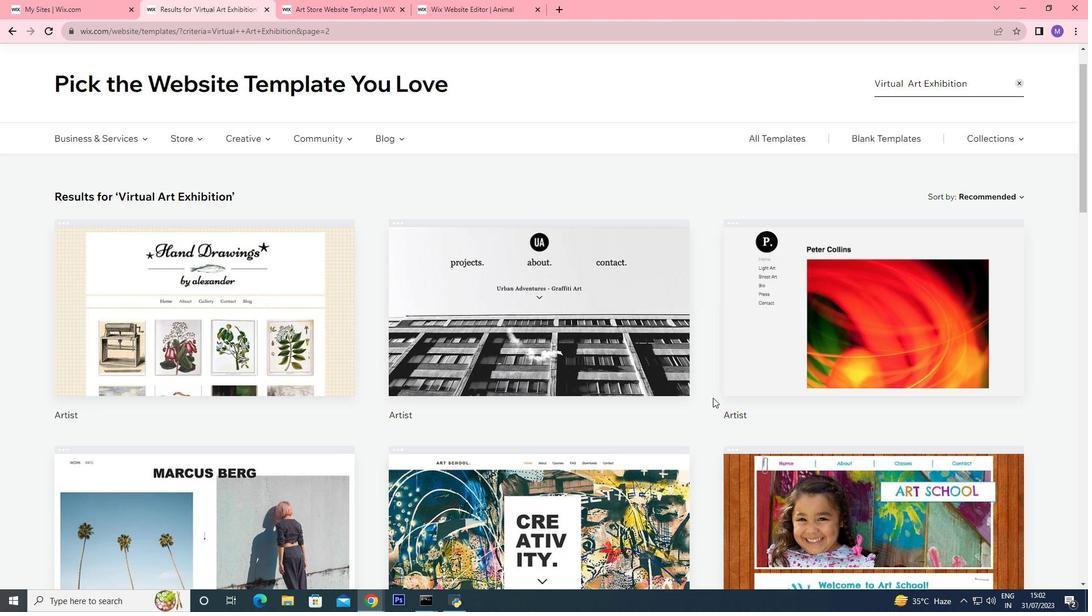 
Action: Mouse scrolled (714, 399) with delta (0, 0)
